 Task: Plan a trip to Rixensart, Belgium from 8th November, 2023 to 16th November, 2023 for 2 adults.1  bedroom having 1 bed and 1 bathroom. Property type can be hotel. Amenities needed are: heating. Booking option can be shelf check-in. Look for 3 properties as per requirement.
Action: Mouse moved to (570, 82)
Screenshot: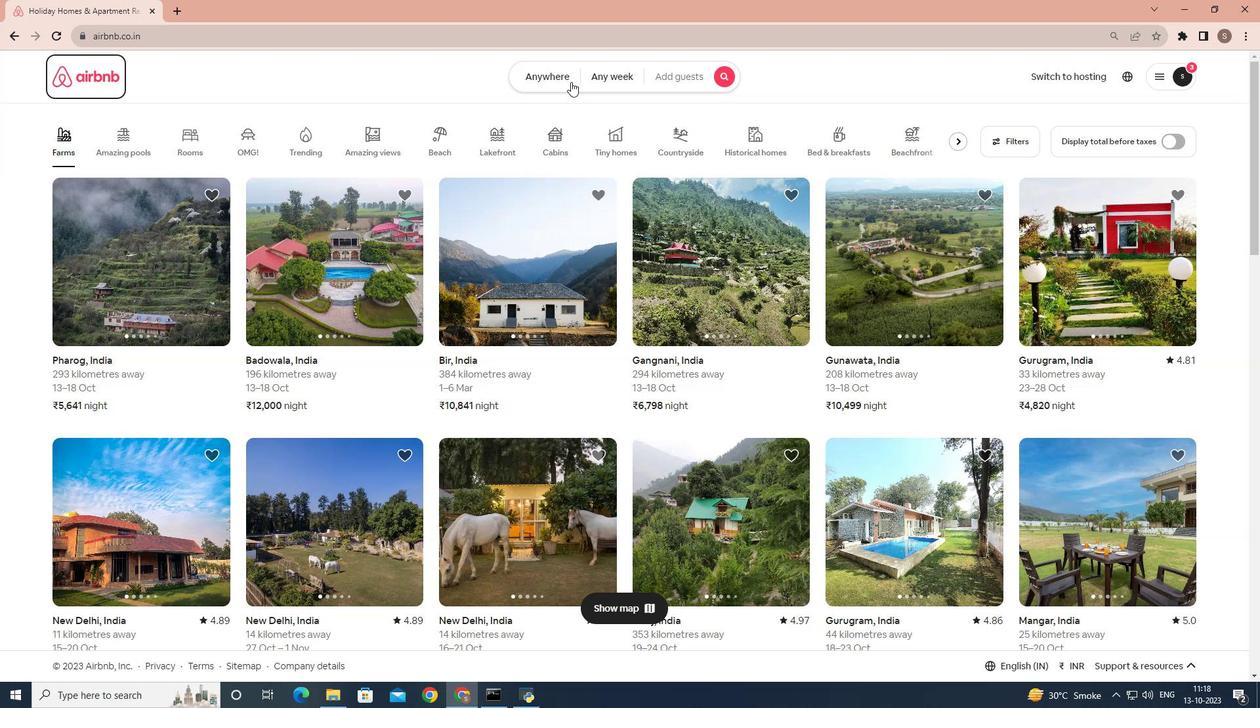 
Action: Mouse pressed left at (570, 82)
Screenshot: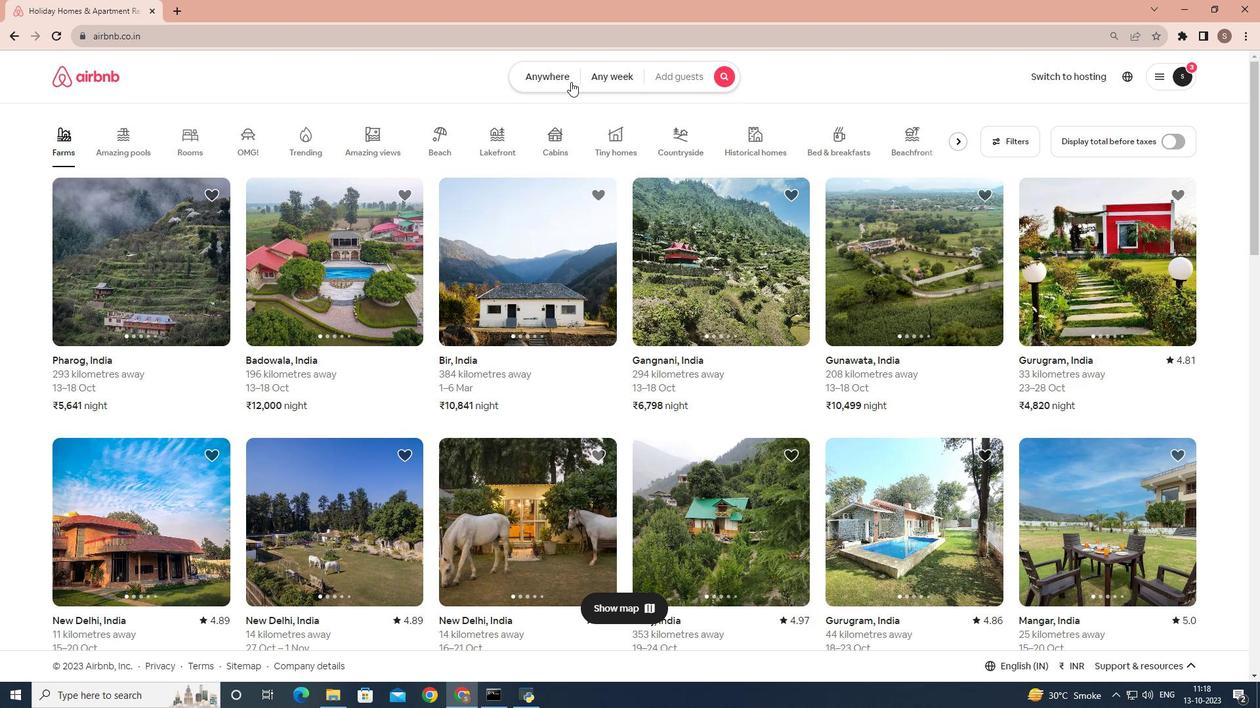 
Action: Mouse moved to (465, 126)
Screenshot: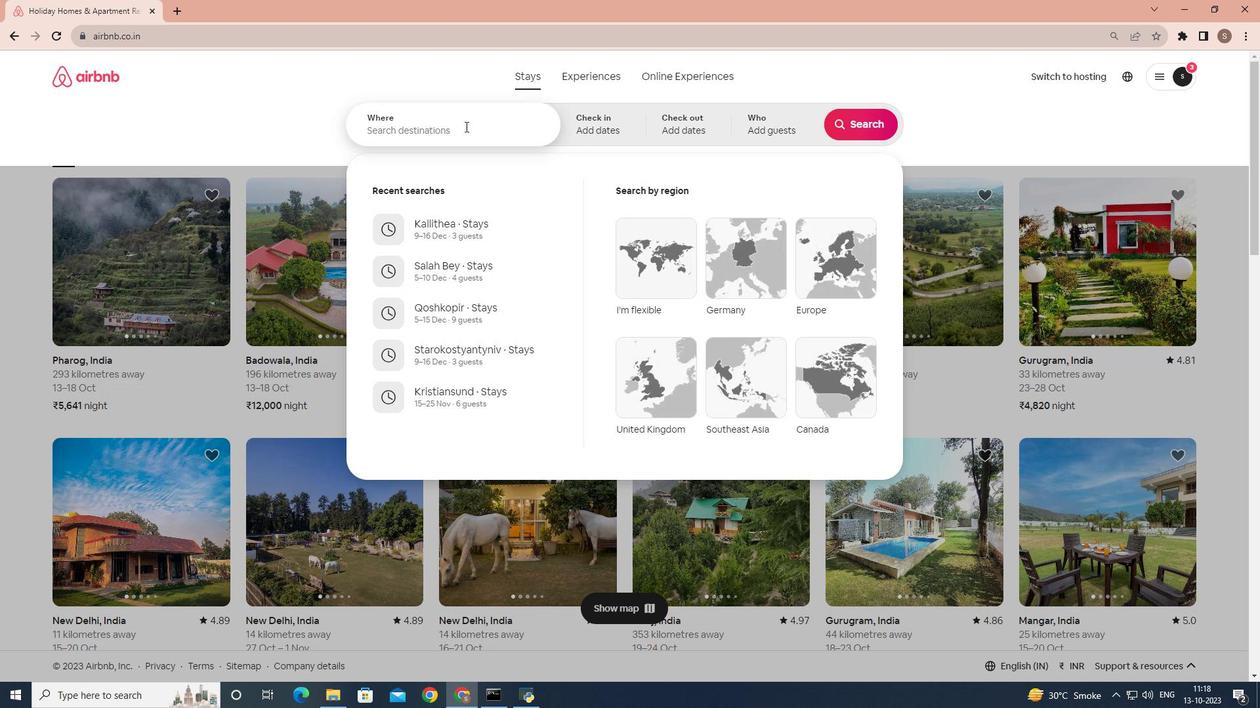 
Action: Mouse pressed left at (465, 126)
Screenshot: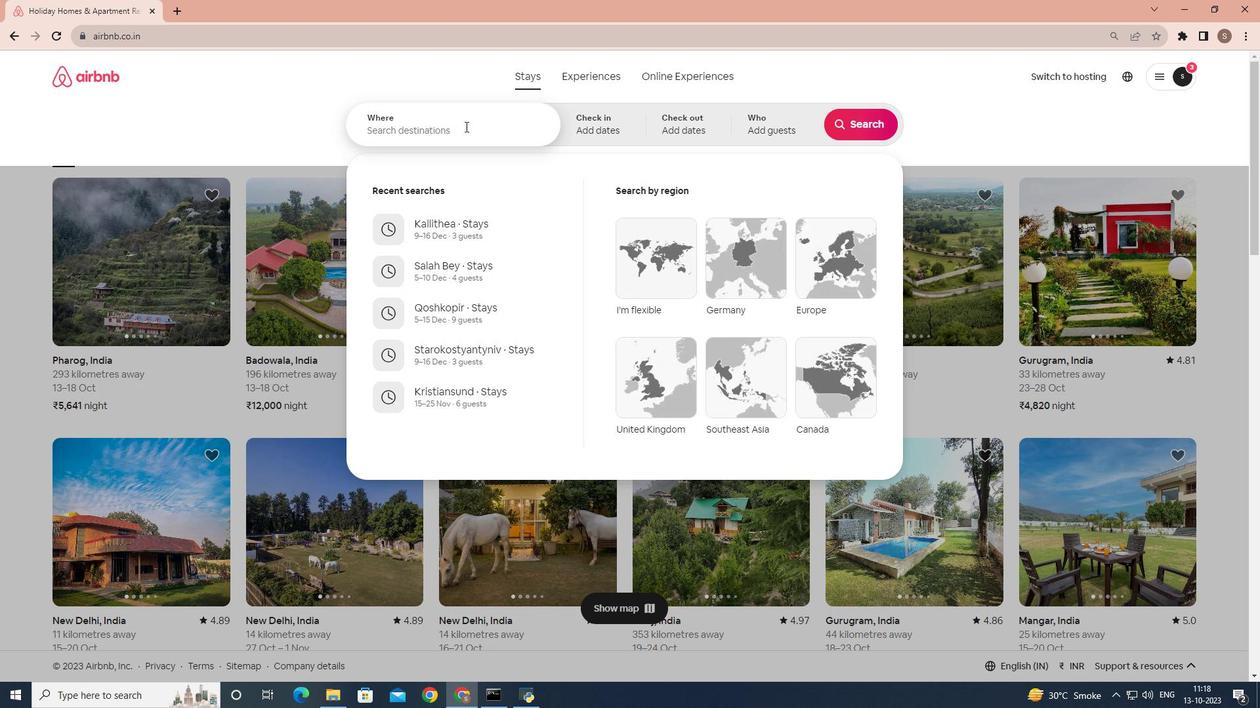 
Action: Key pressed <Key.shift>Rixensart,<Key.space><Key.shift>Belgium
Screenshot: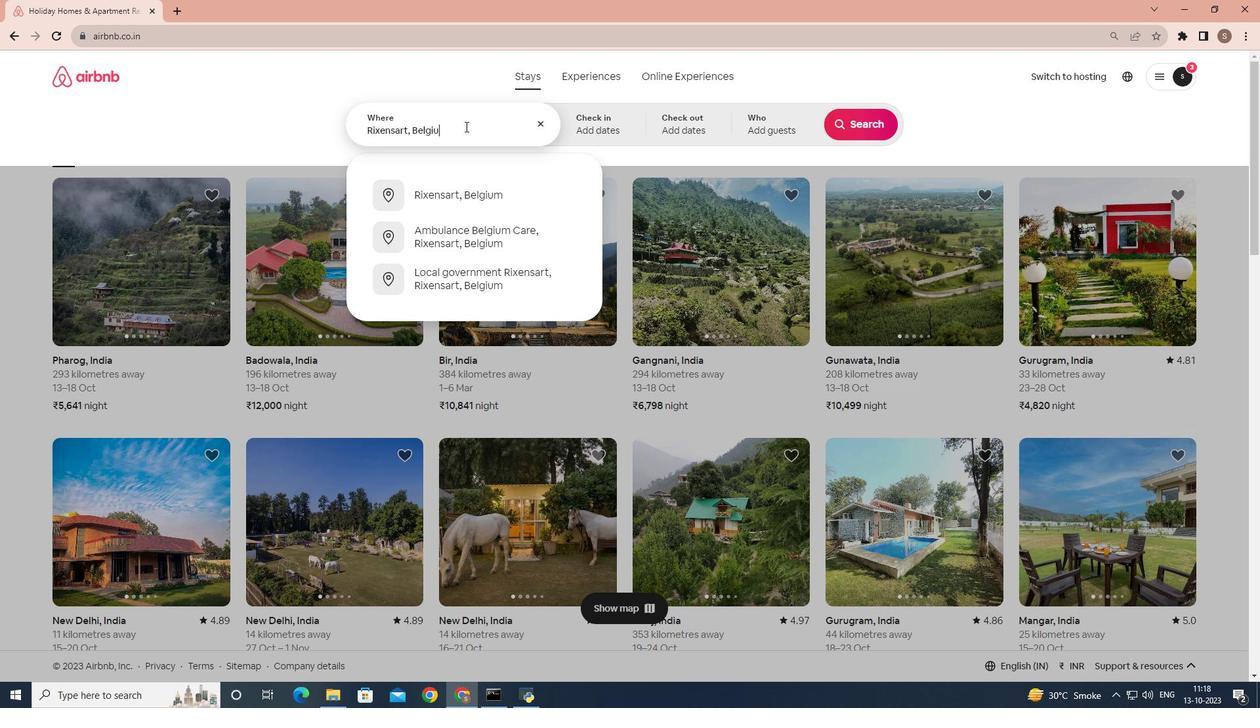
Action: Mouse moved to (492, 194)
Screenshot: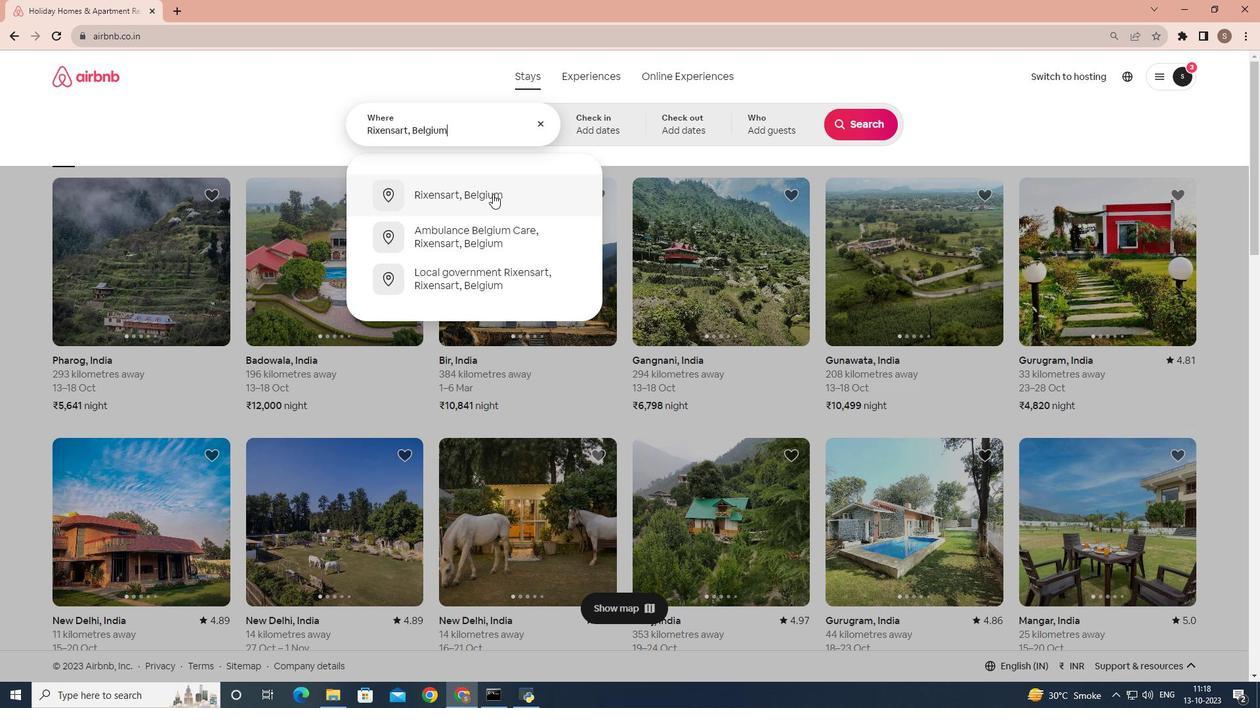 
Action: Mouse pressed left at (492, 194)
Screenshot: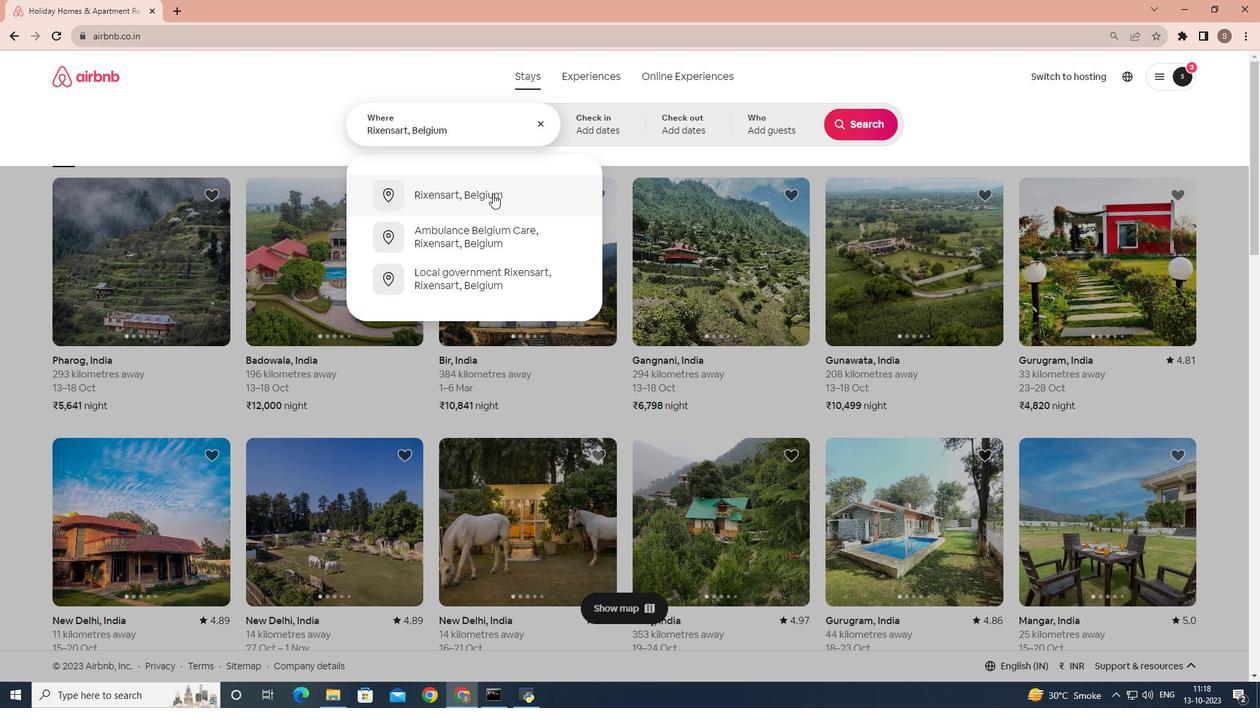 
Action: Mouse moved to (744, 310)
Screenshot: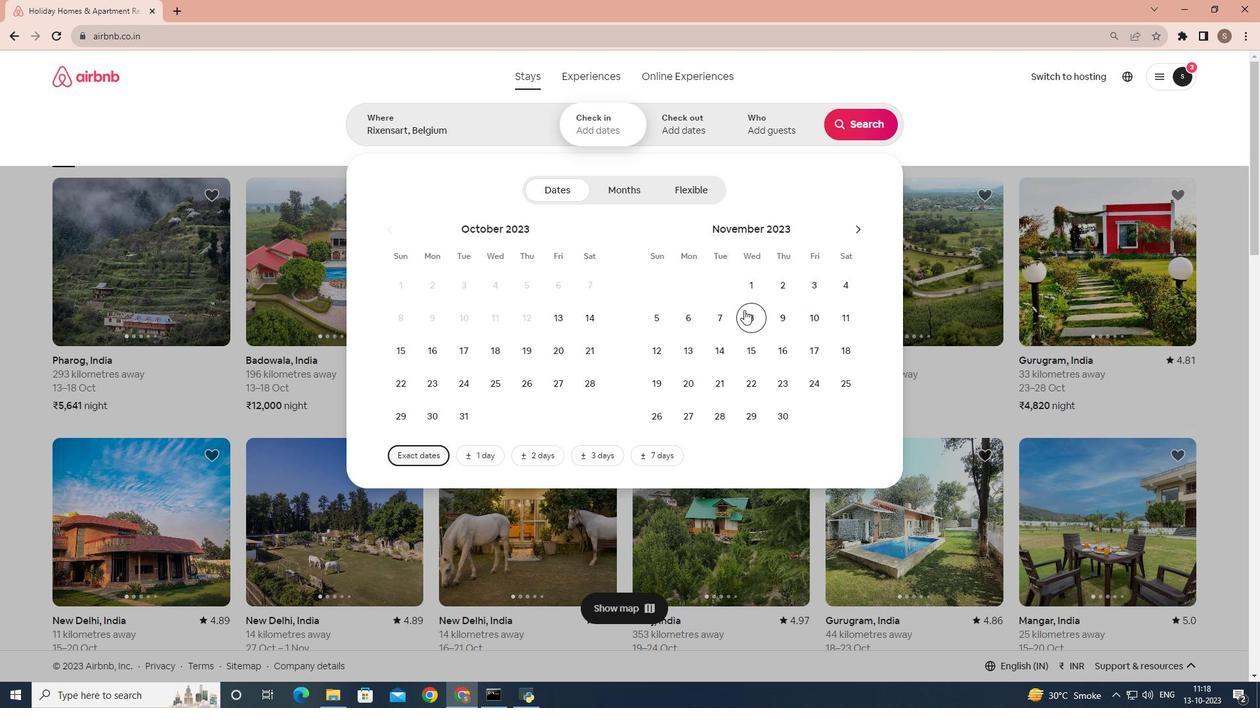 
Action: Mouse pressed left at (744, 310)
Screenshot: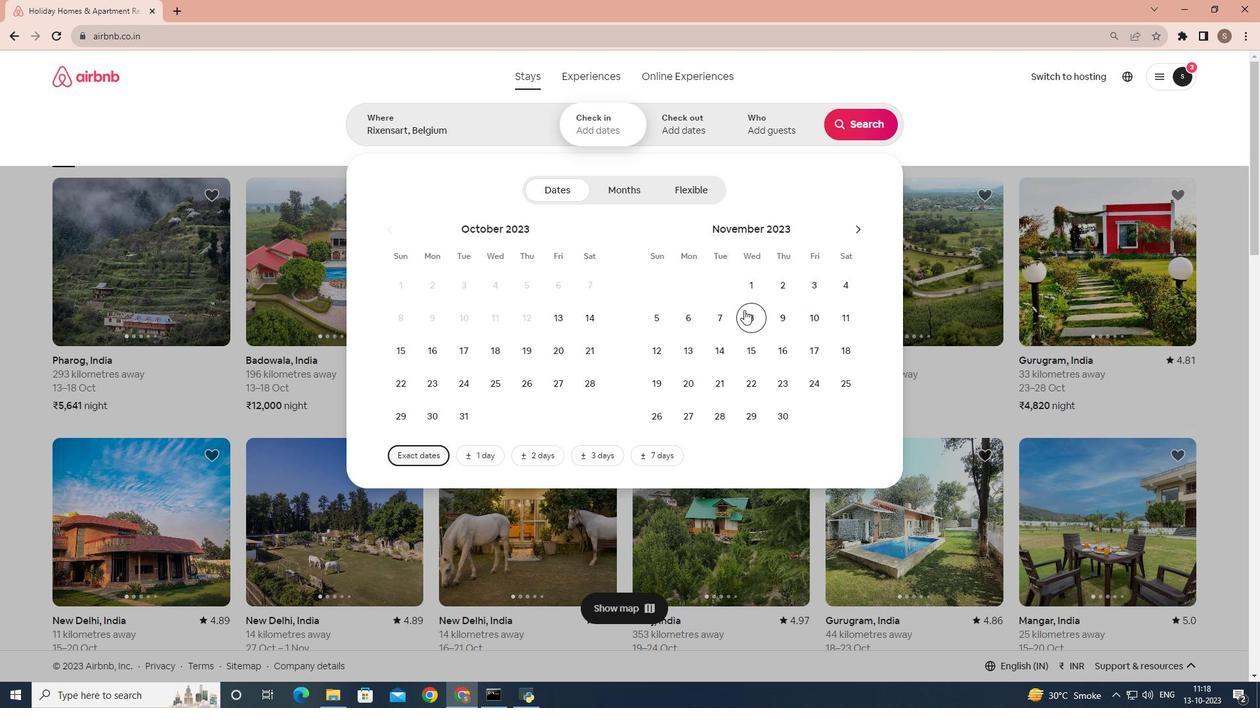 
Action: Mouse moved to (786, 350)
Screenshot: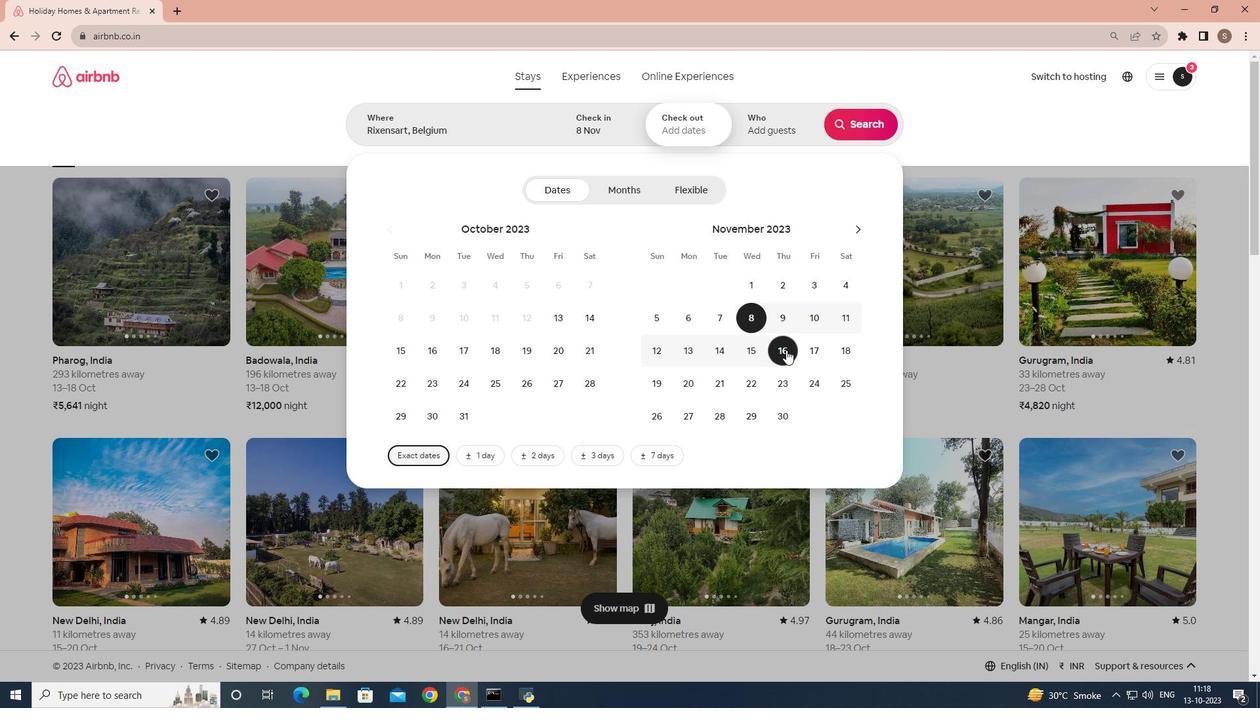 
Action: Mouse pressed left at (786, 350)
Screenshot: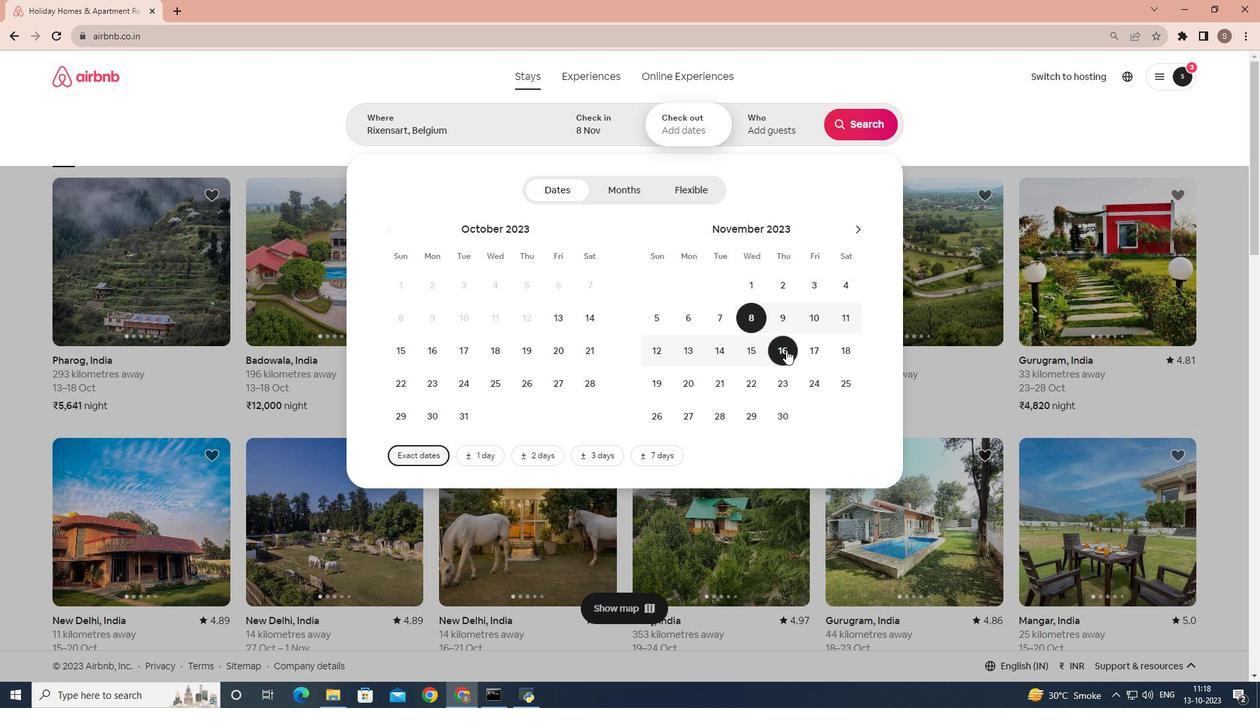 
Action: Mouse moved to (759, 124)
Screenshot: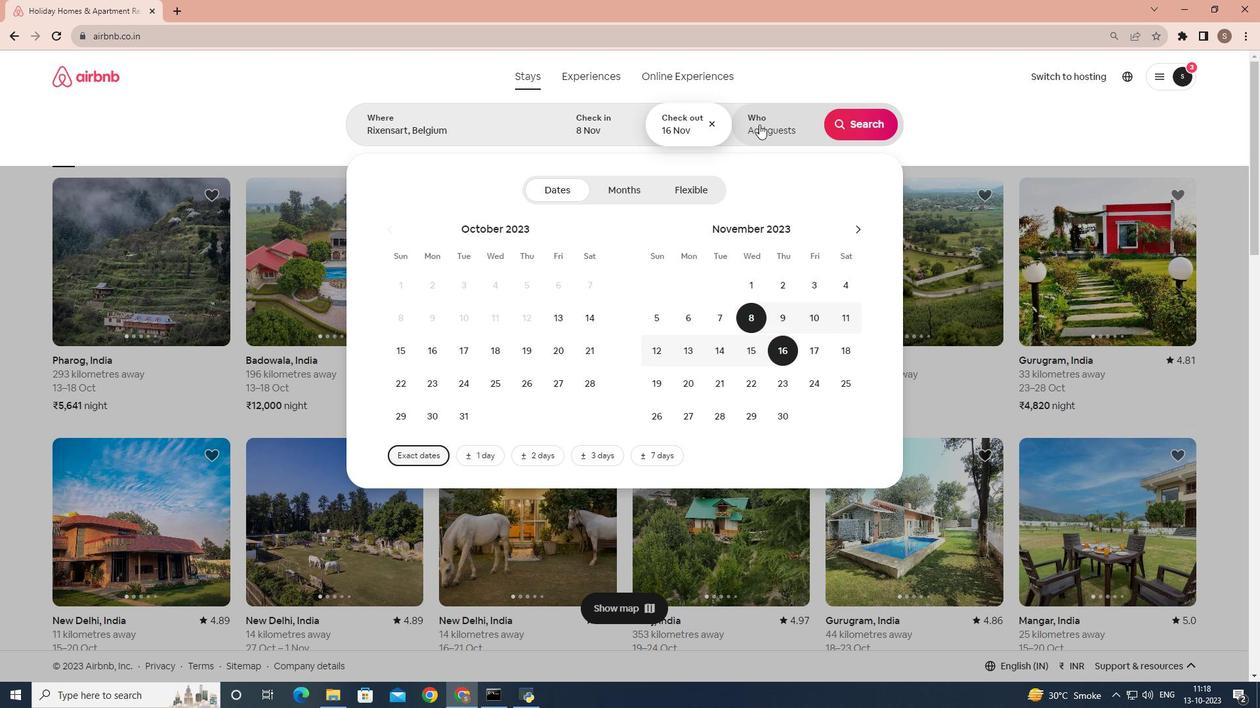 
Action: Mouse pressed left at (759, 124)
Screenshot: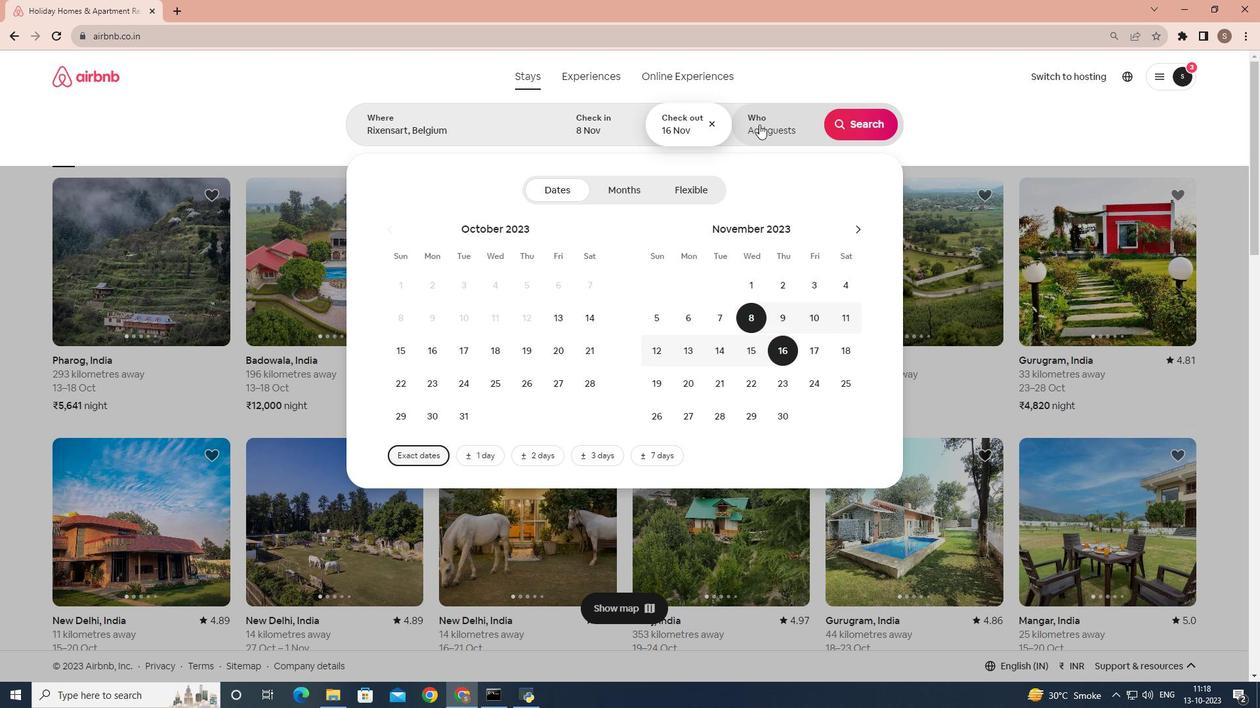 
Action: Mouse moved to (862, 191)
Screenshot: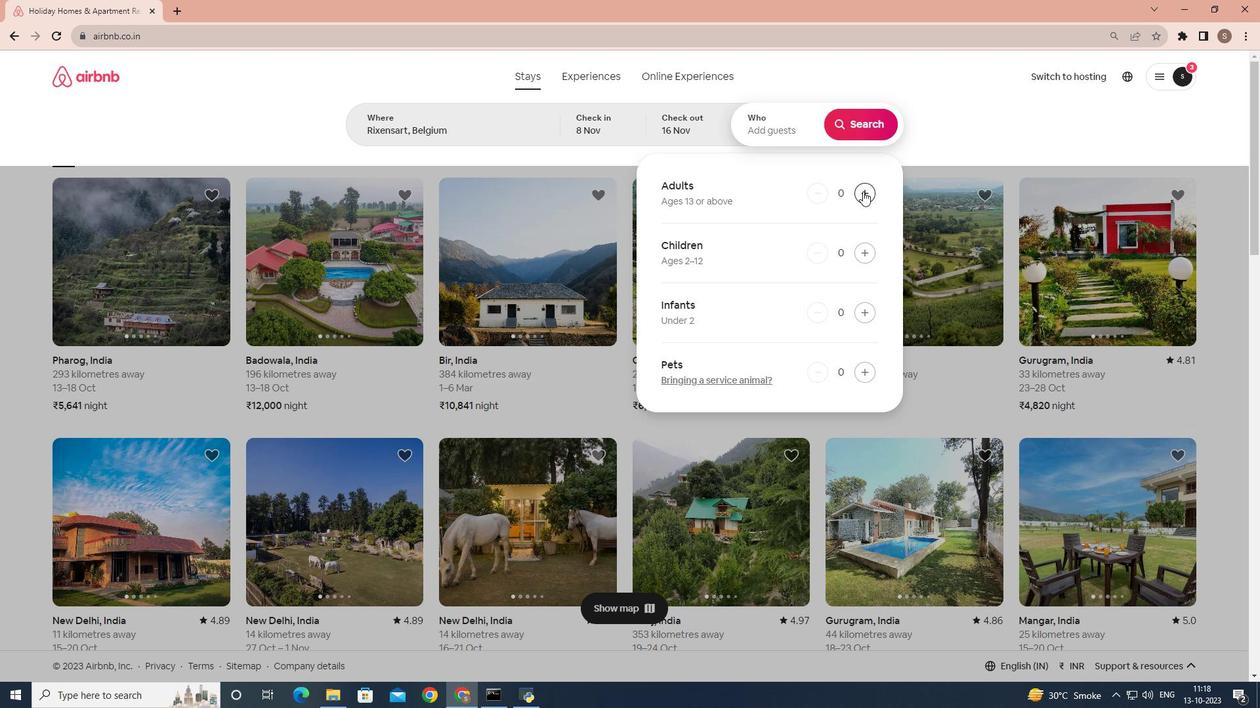 
Action: Mouse pressed left at (862, 191)
Screenshot: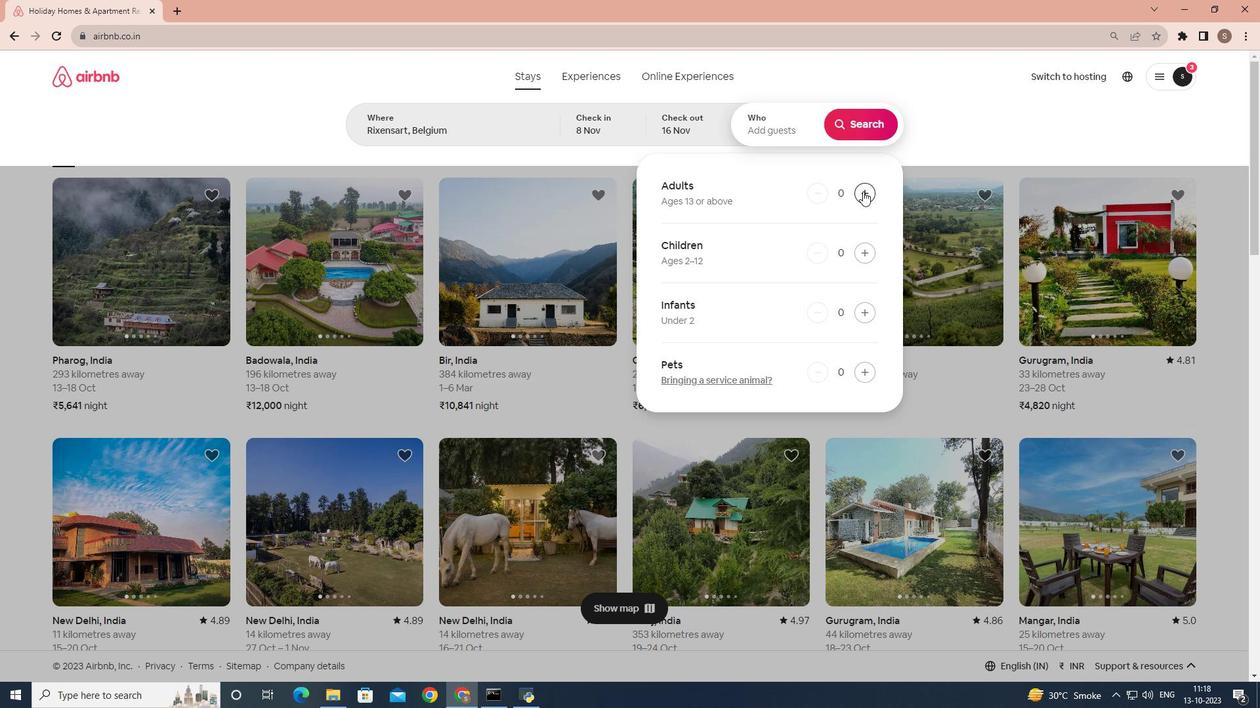
Action: Mouse pressed left at (862, 191)
Screenshot: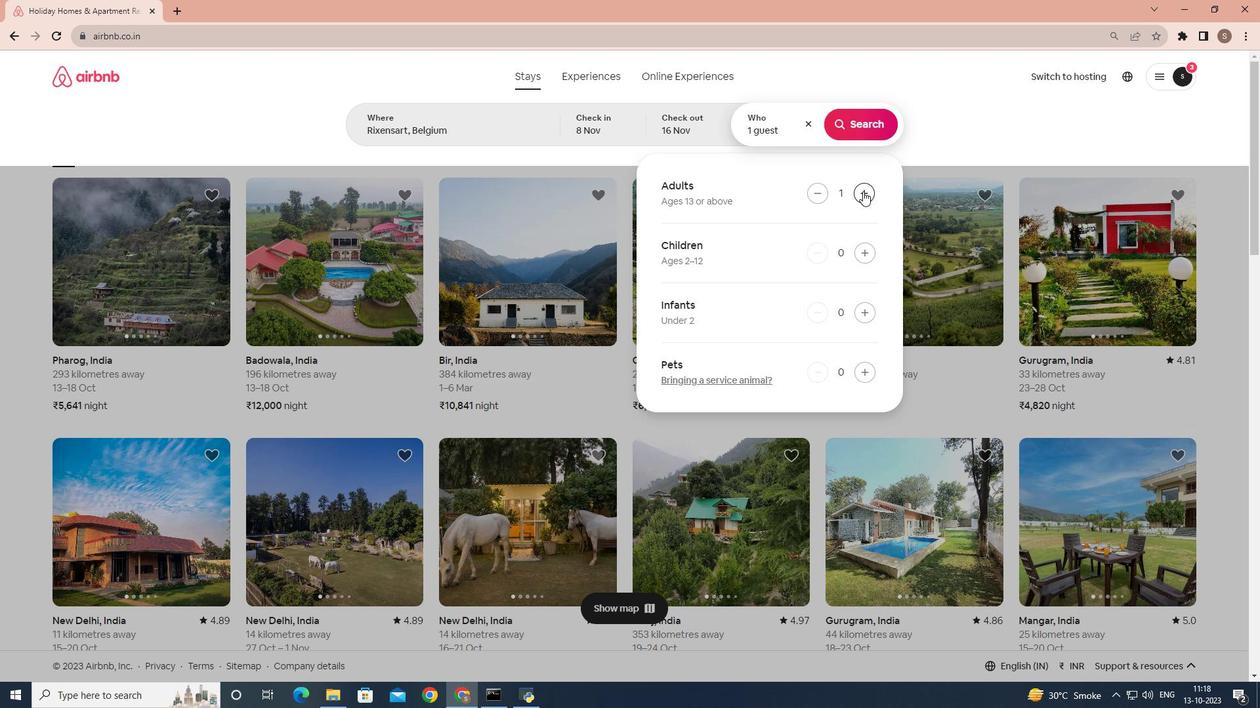 
Action: Mouse moved to (861, 123)
Screenshot: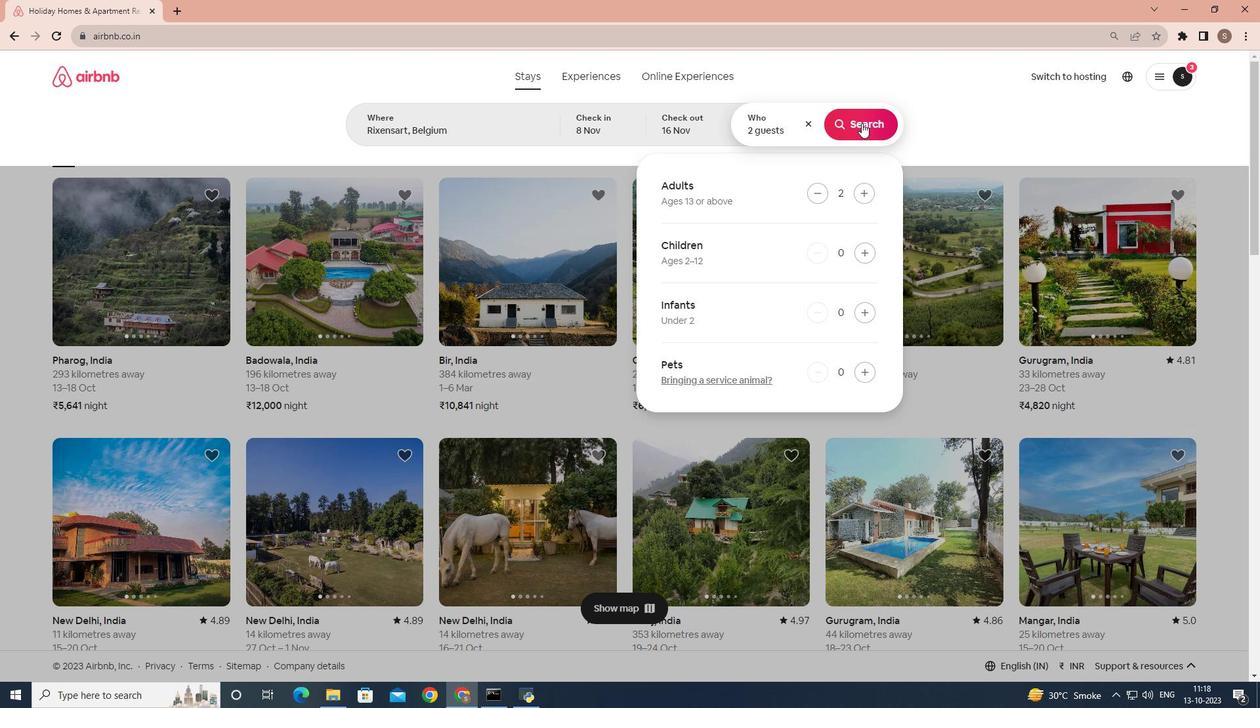 
Action: Mouse pressed left at (861, 123)
Screenshot: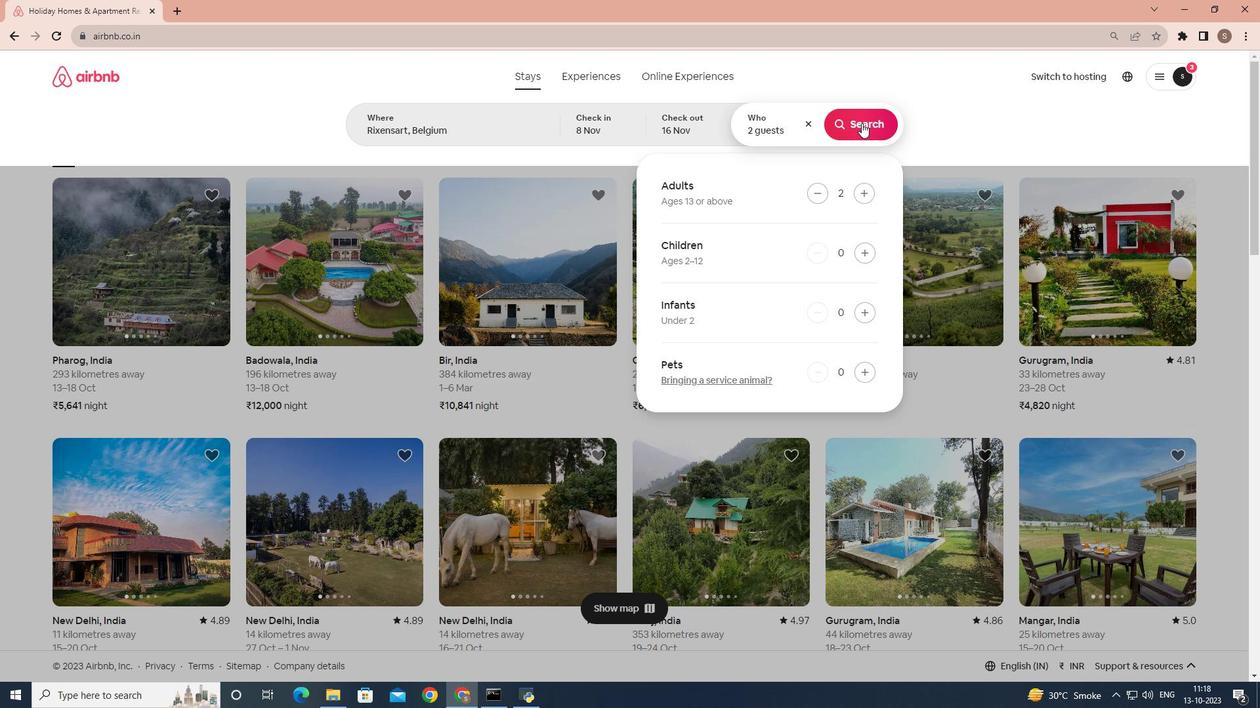 
Action: Mouse moved to (1023, 122)
Screenshot: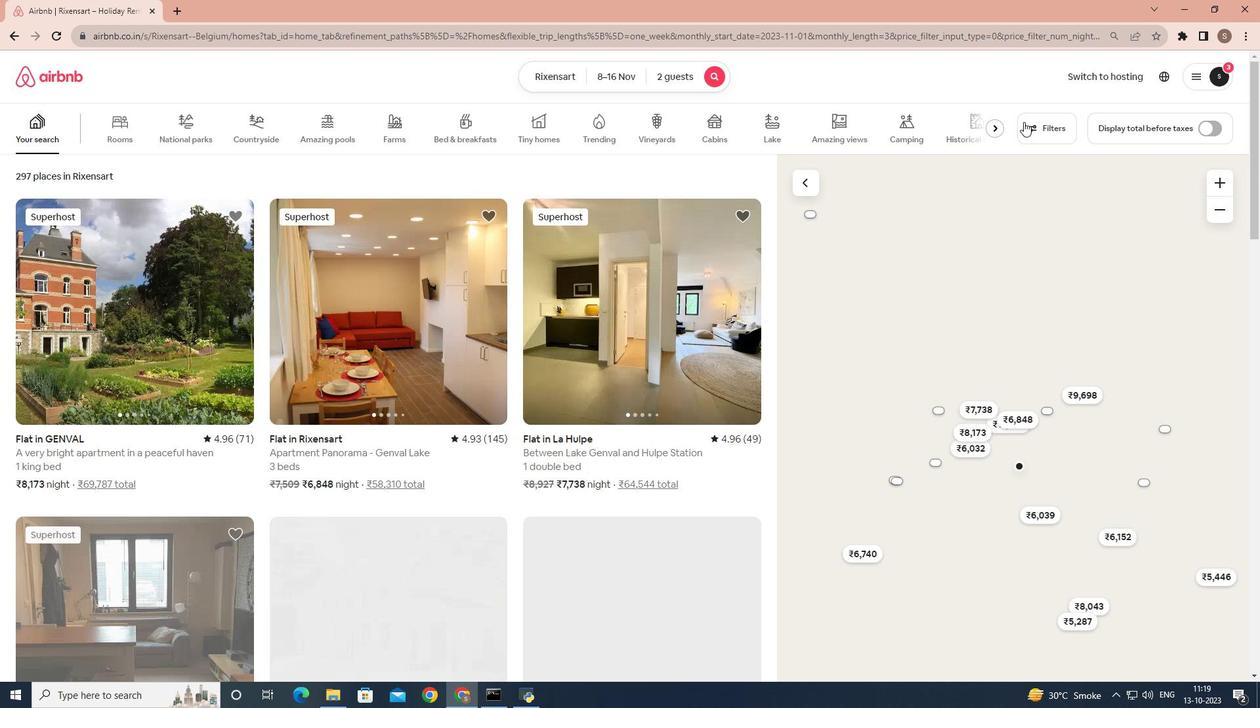
Action: Mouse pressed left at (1023, 122)
Screenshot: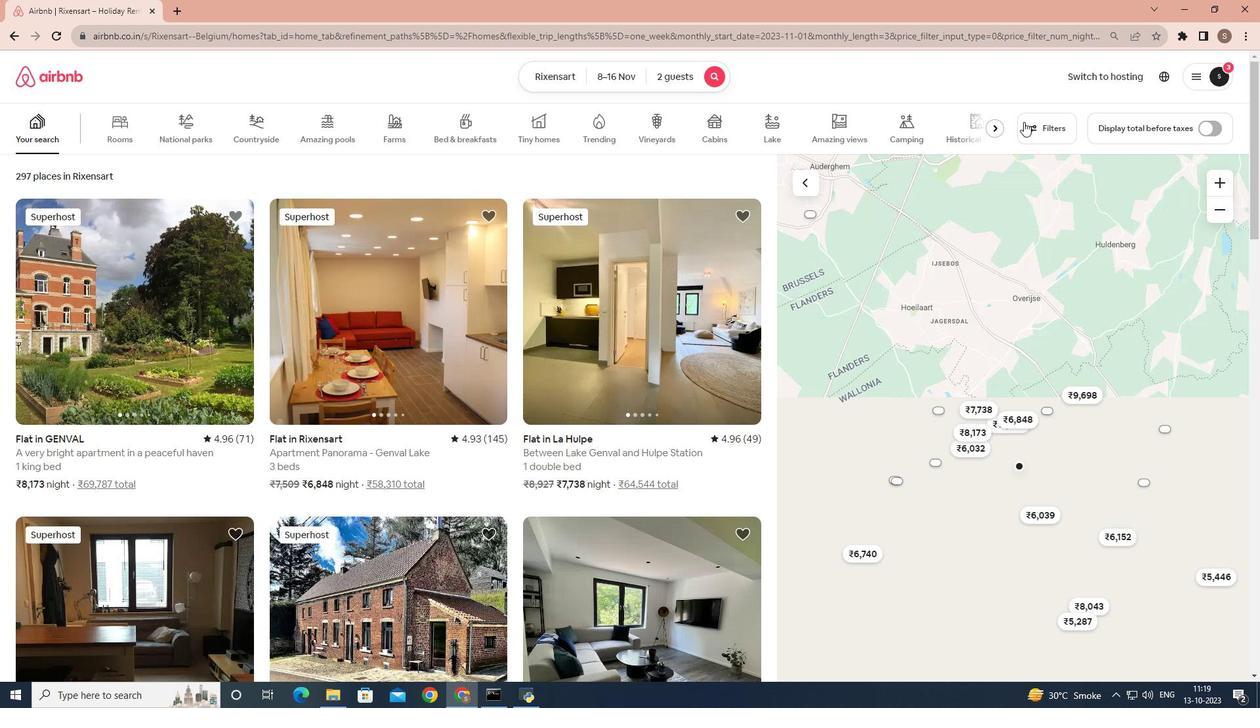 
Action: Mouse moved to (689, 331)
Screenshot: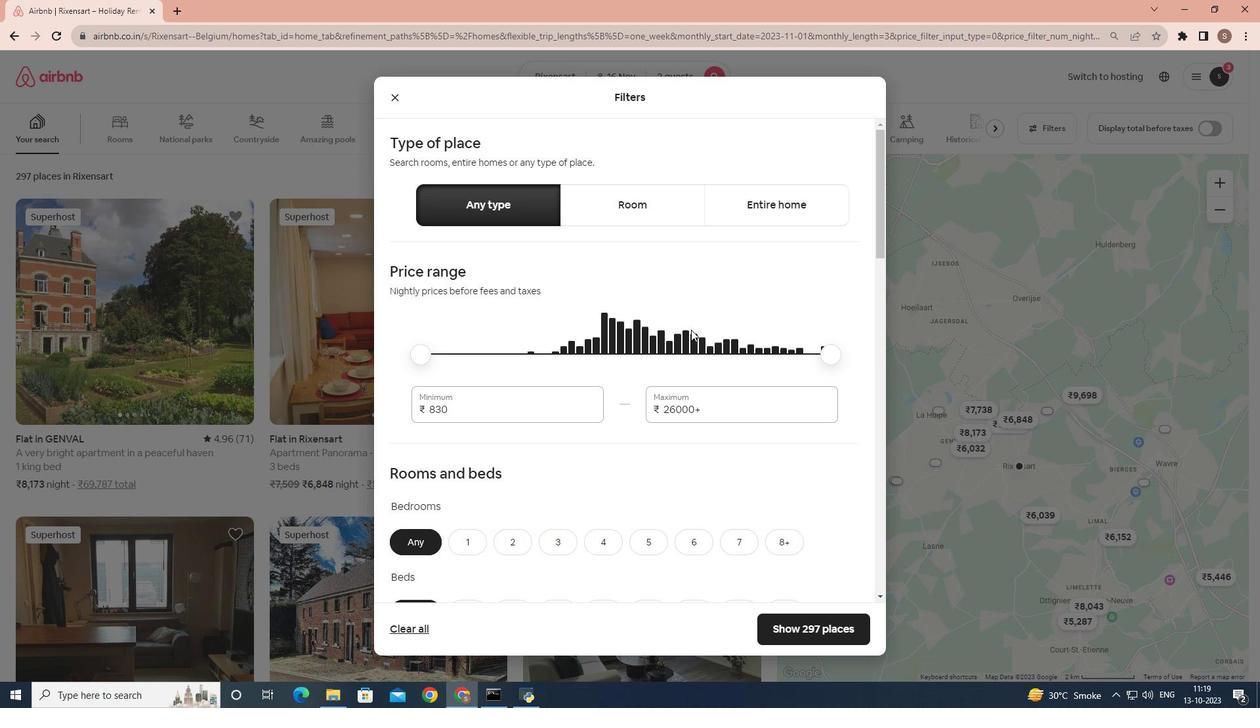 
Action: Mouse scrolled (689, 330) with delta (0, 0)
Screenshot: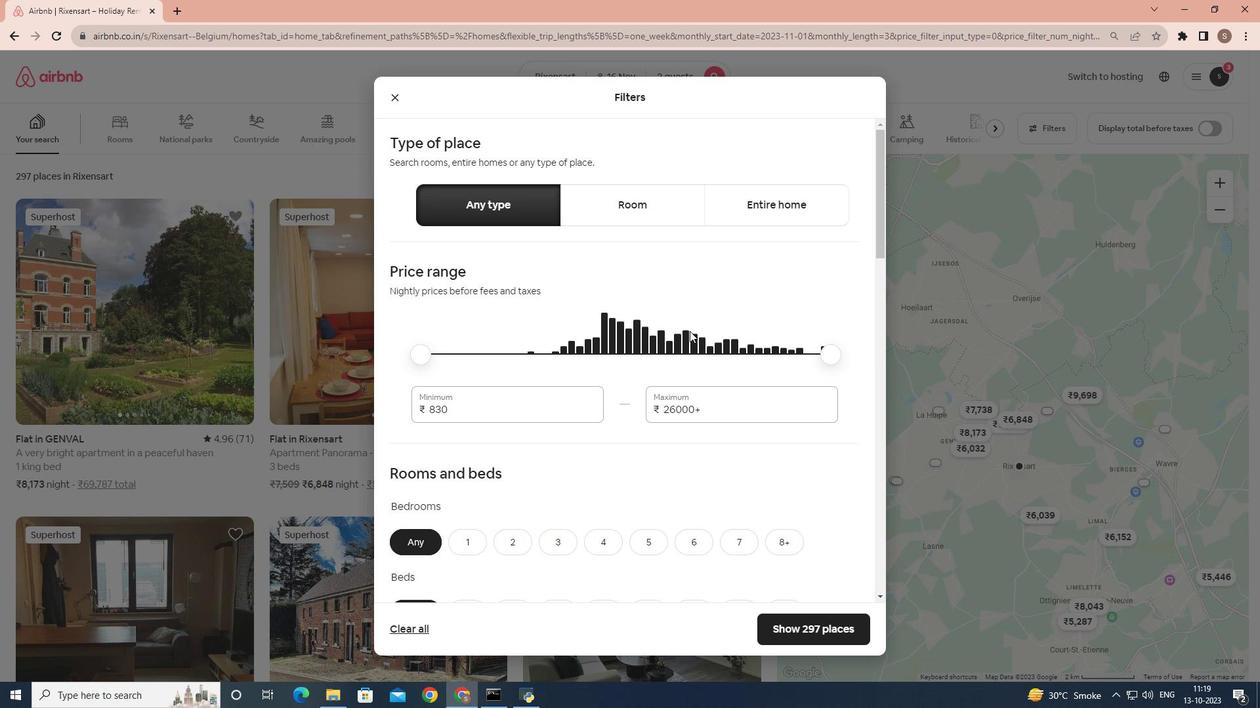 
Action: Mouse moved to (688, 334)
Screenshot: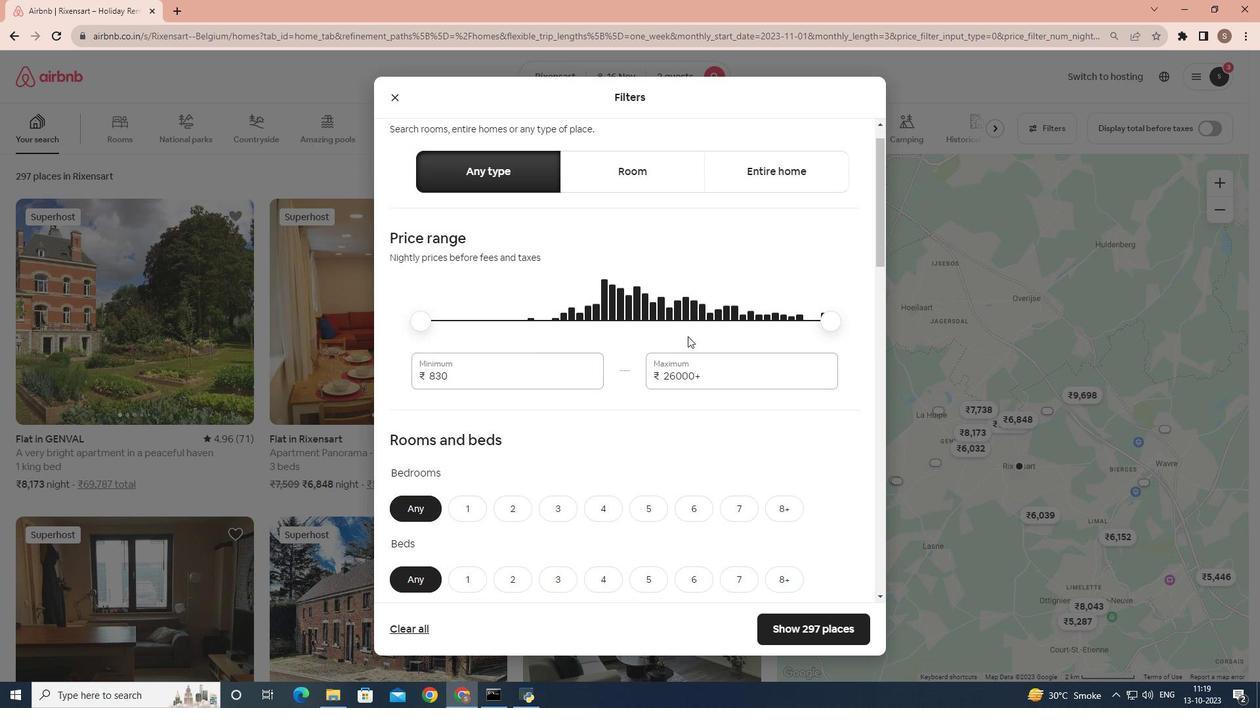 
Action: Mouse scrolled (688, 333) with delta (0, 0)
Screenshot: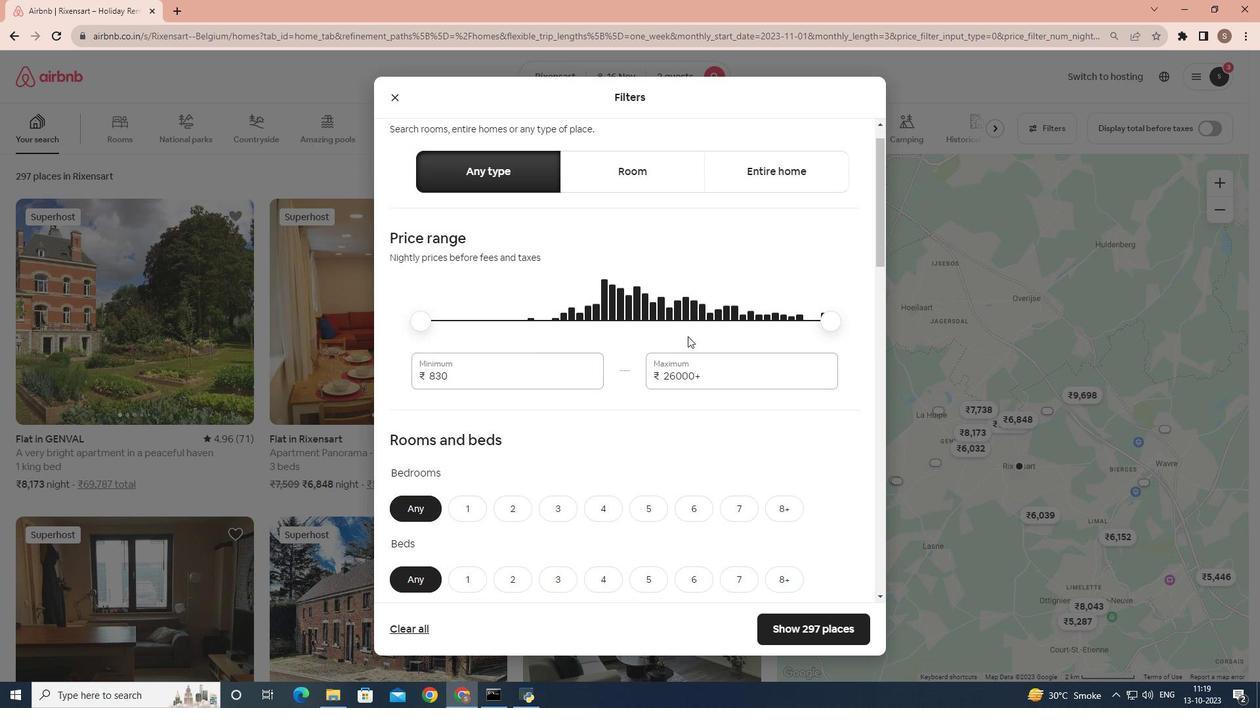 
Action: Mouse moved to (474, 408)
Screenshot: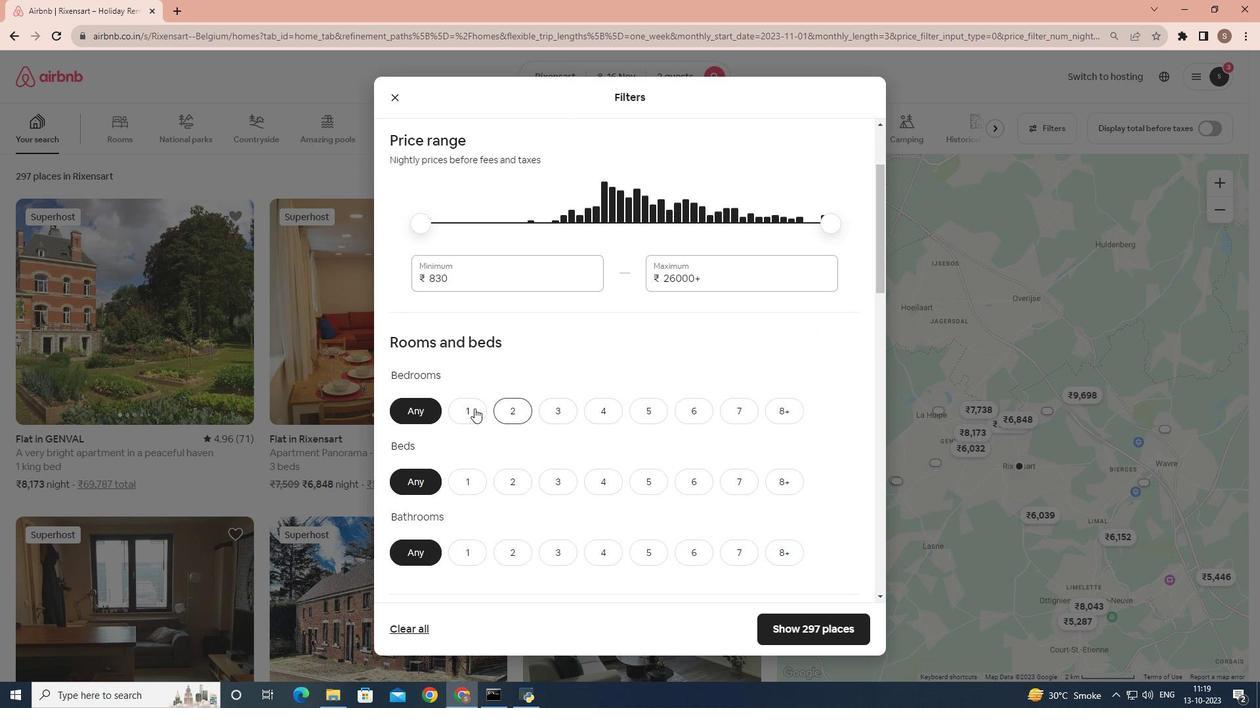 
Action: Mouse pressed left at (474, 408)
Screenshot: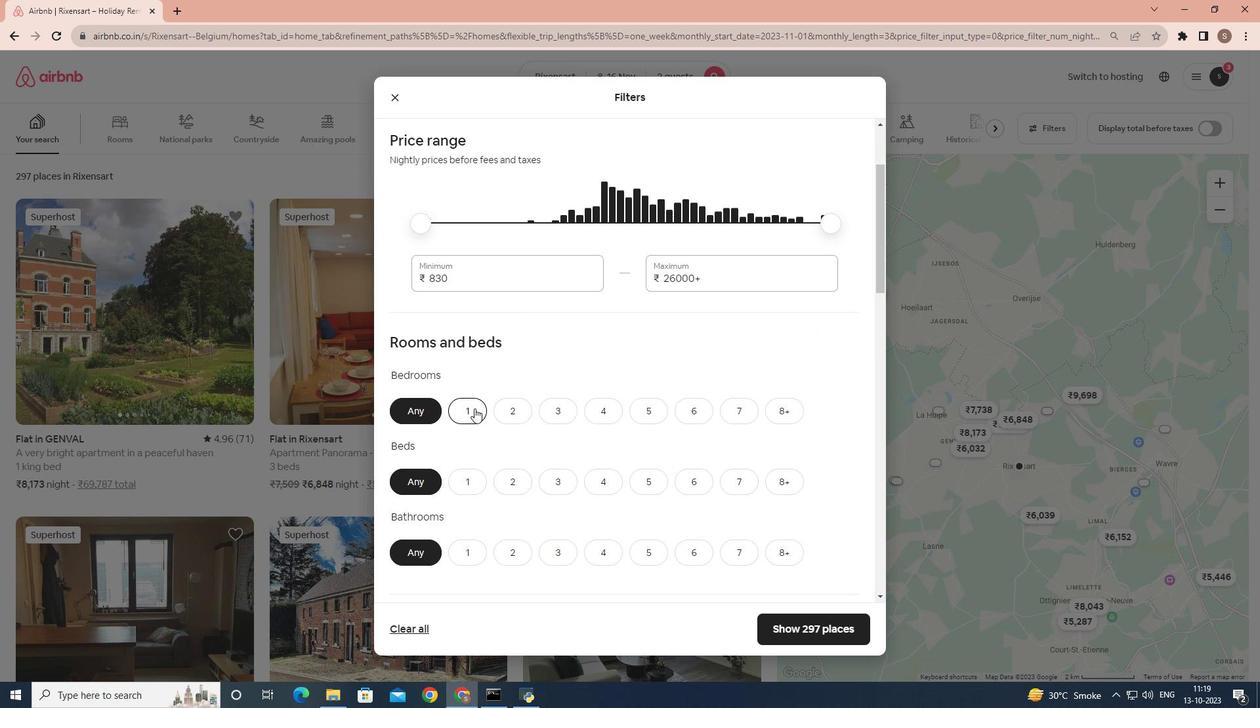 
Action: Mouse scrolled (474, 408) with delta (0, 0)
Screenshot: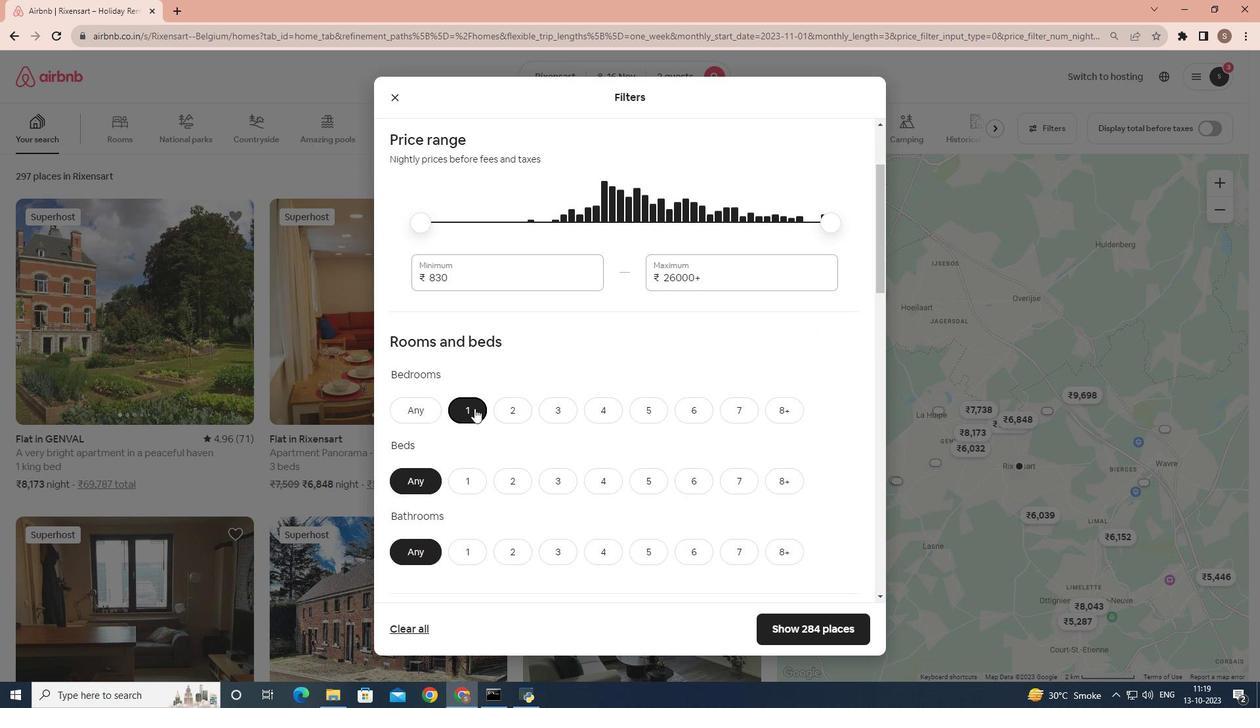 
Action: Mouse moved to (459, 420)
Screenshot: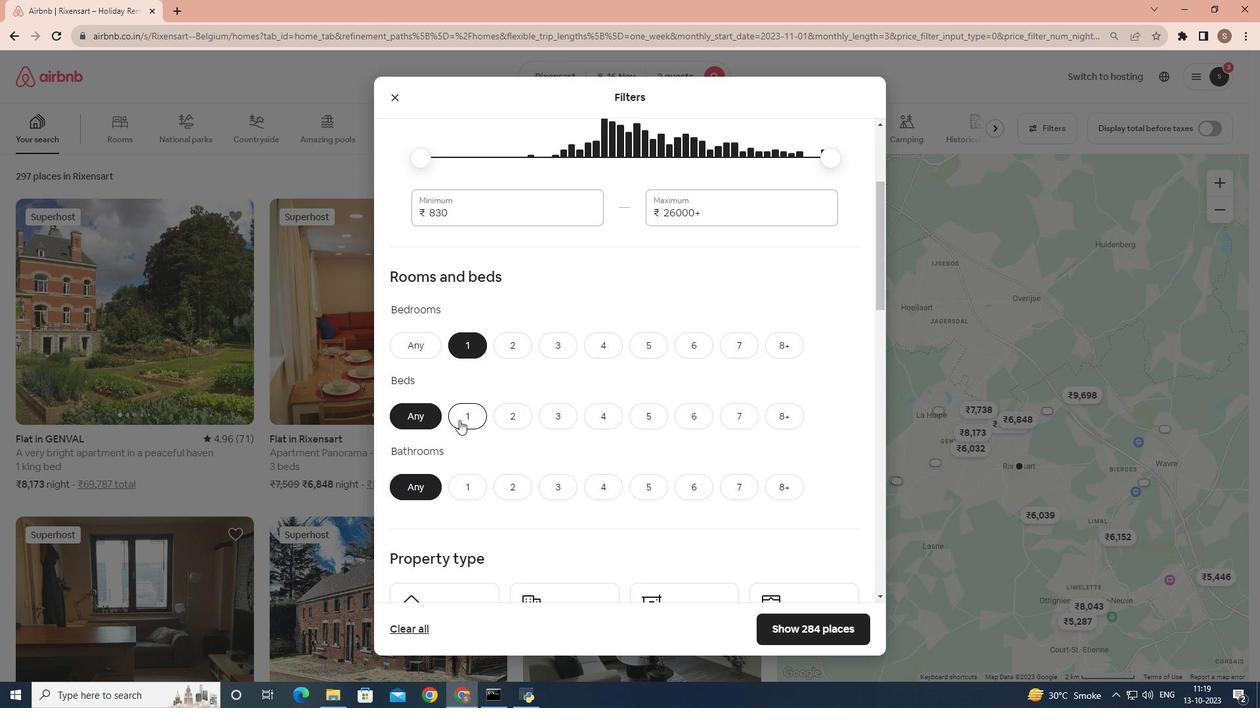 
Action: Mouse pressed left at (459, 420)
Screenshot: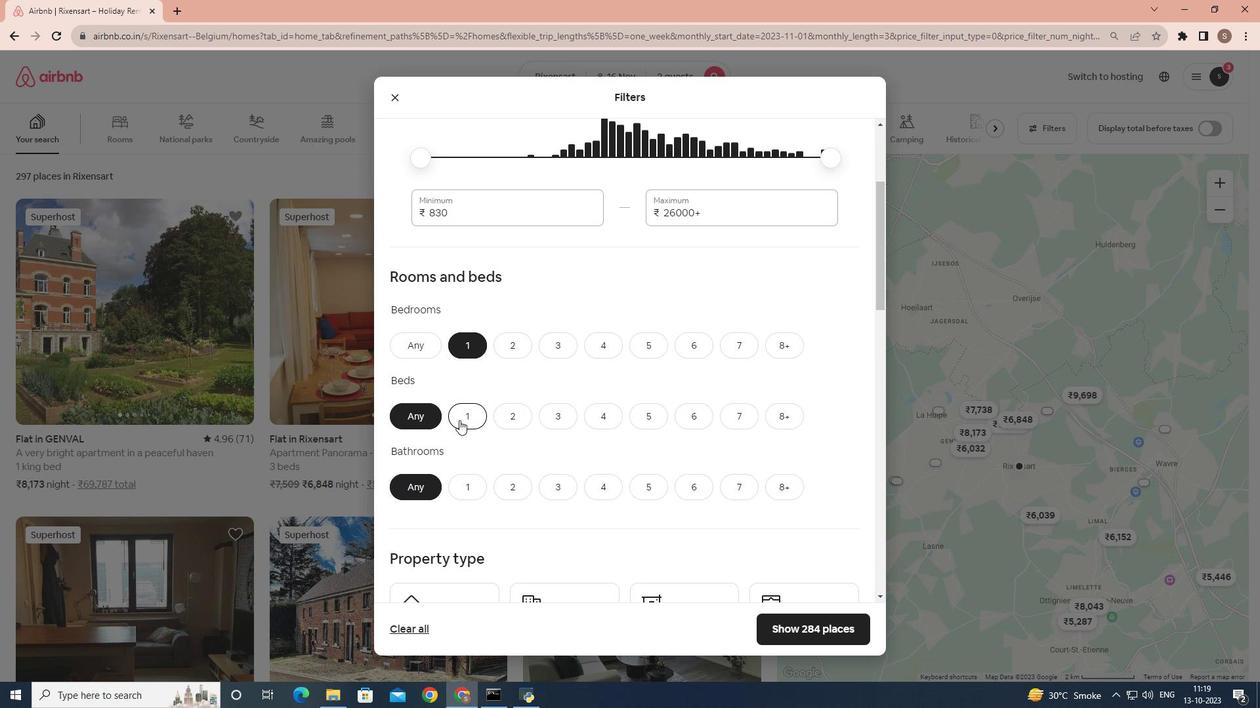 
Action: Mouse scrolled (459, 420) with delta (0, 0)
Screenshot: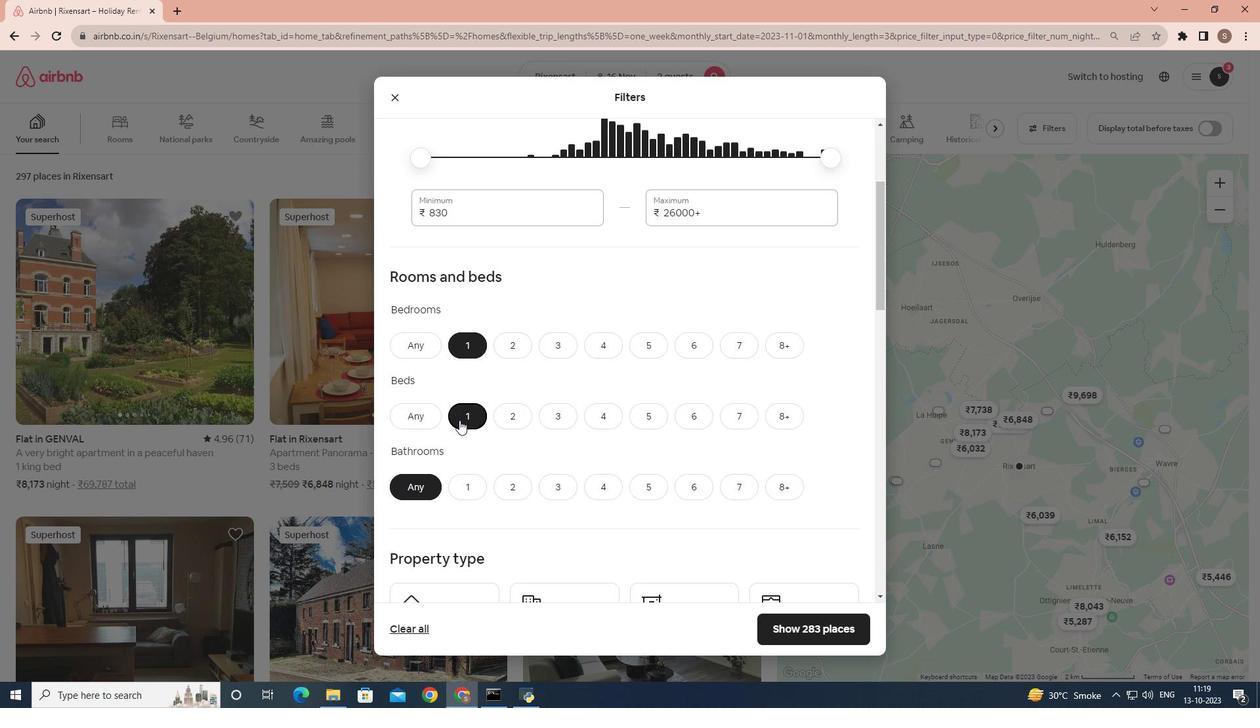 
Action: Mouse moved to (468, 417)
Screenshot: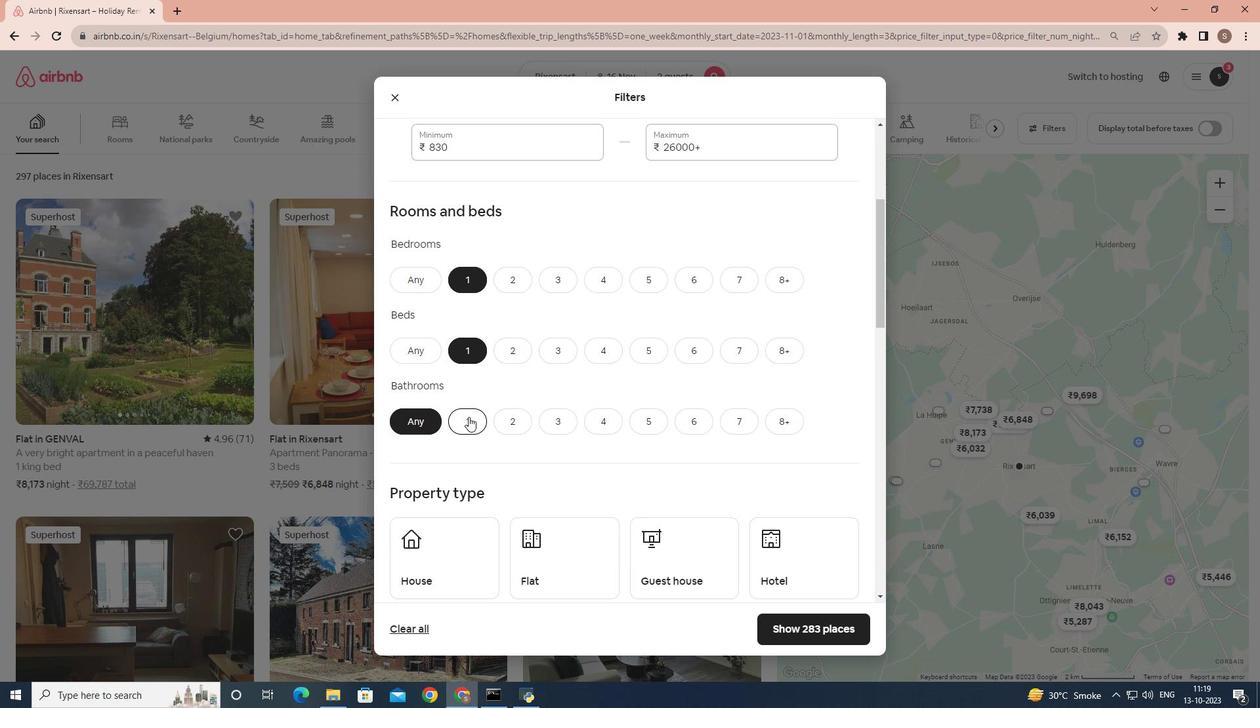 
Action: Mouse pressed left at (468, 417)
Screenshot: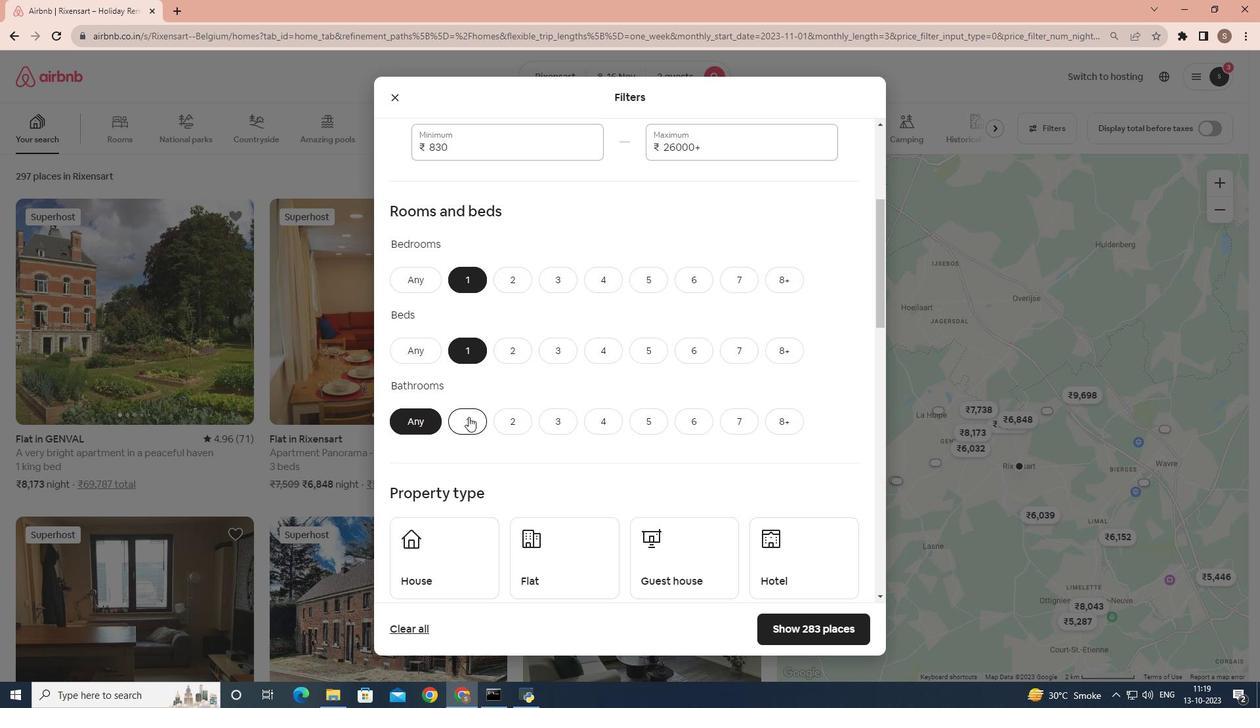 
Action: Mouse moved to (517, 402)
Screenshot: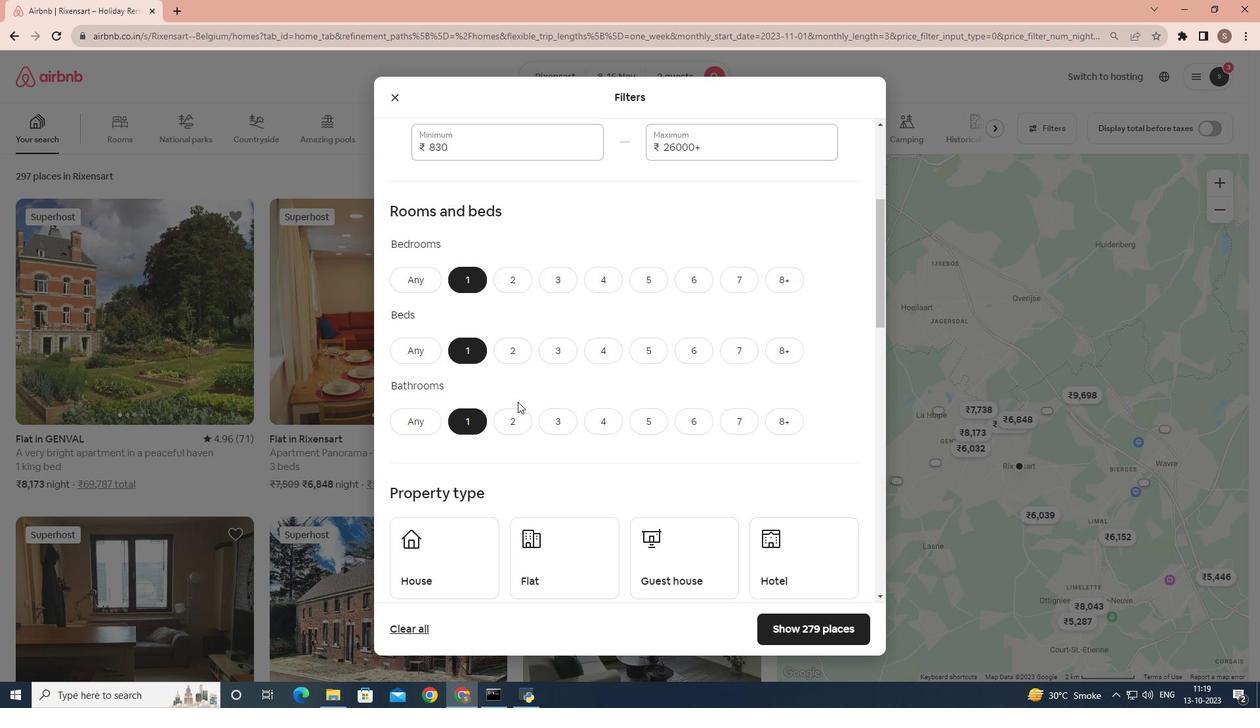 
Action: Mouse scrolled (517, 401) with delta (0, 0)
Screenshot: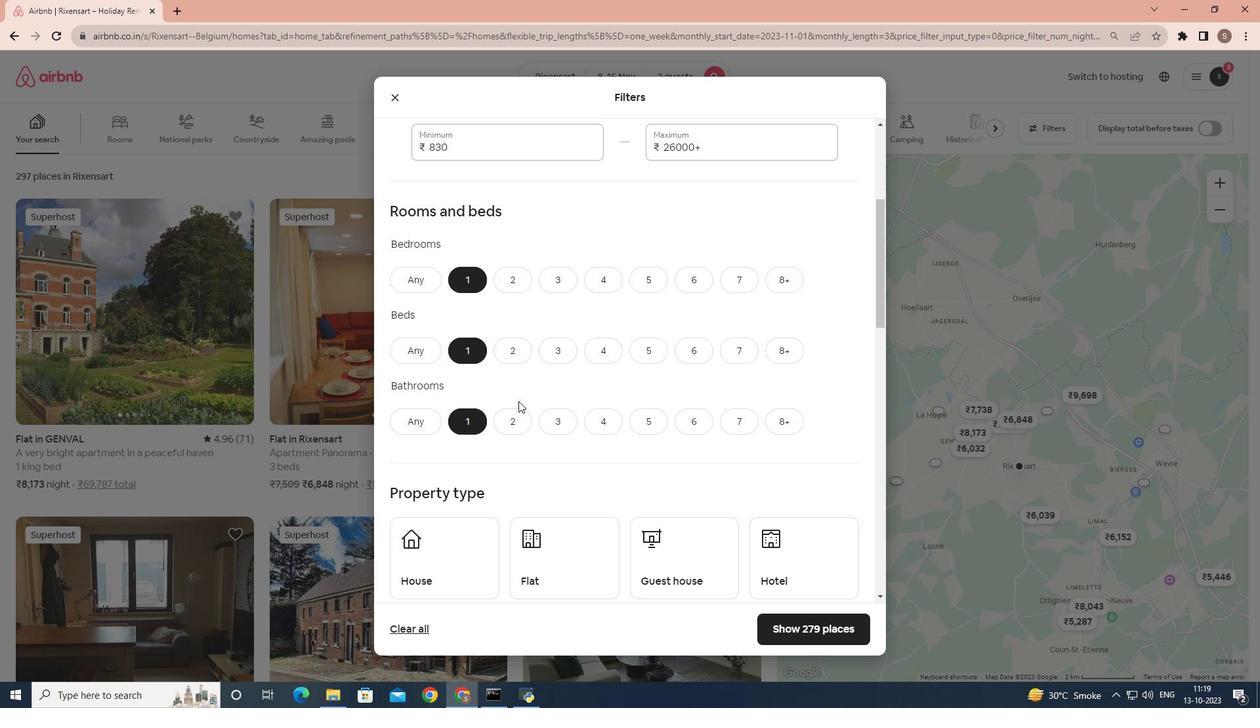 
Action: Mouse moved to (519, 401)
Screenshot: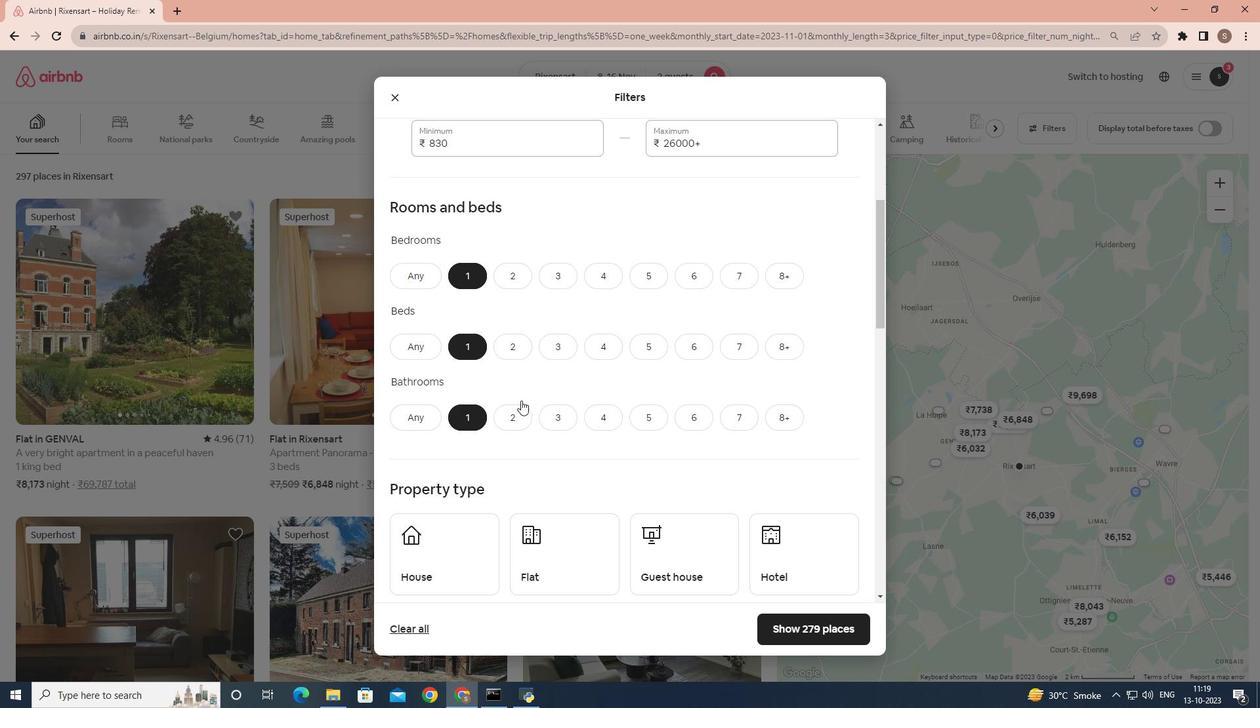
Action: Mouse scrolled (519, 400) with delta (0, 0)
Screenshot: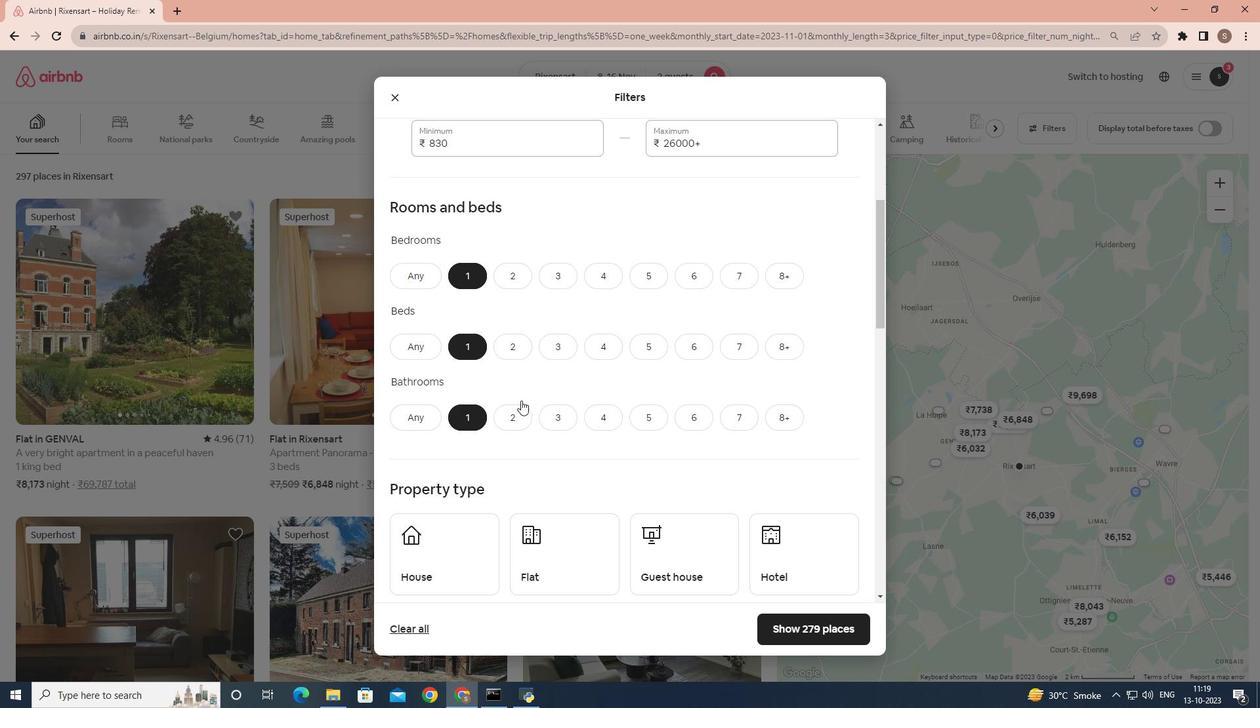 
Action: Mouse moved to (790, 416)
Screenshot: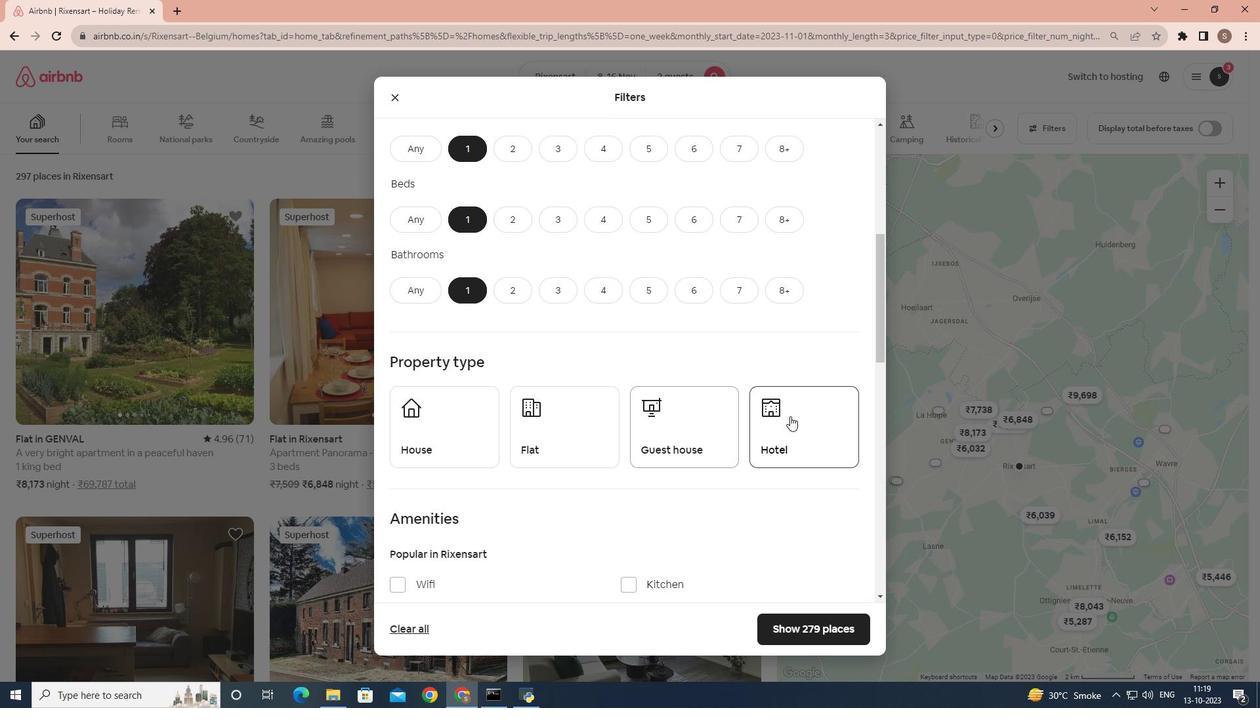 
Action: Mouse pressed left at (790, 416)
Screenshot: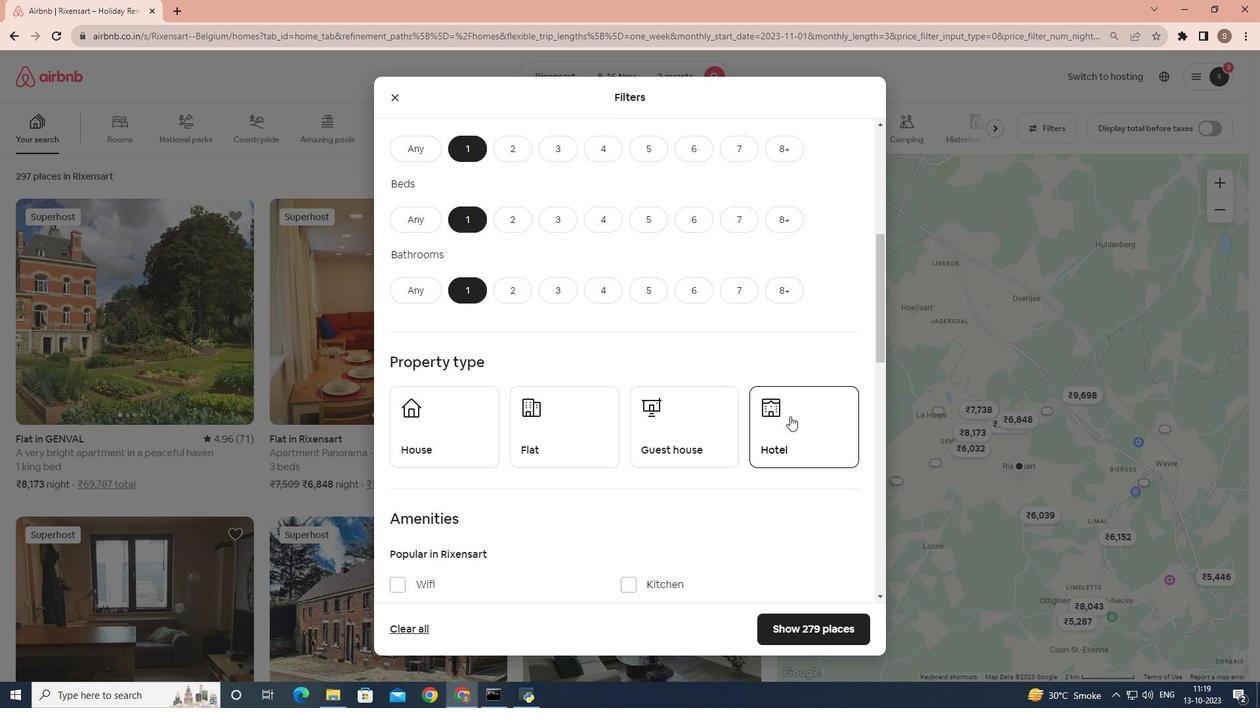 
Action: Mouse moved to (616, 426)
Screenshot: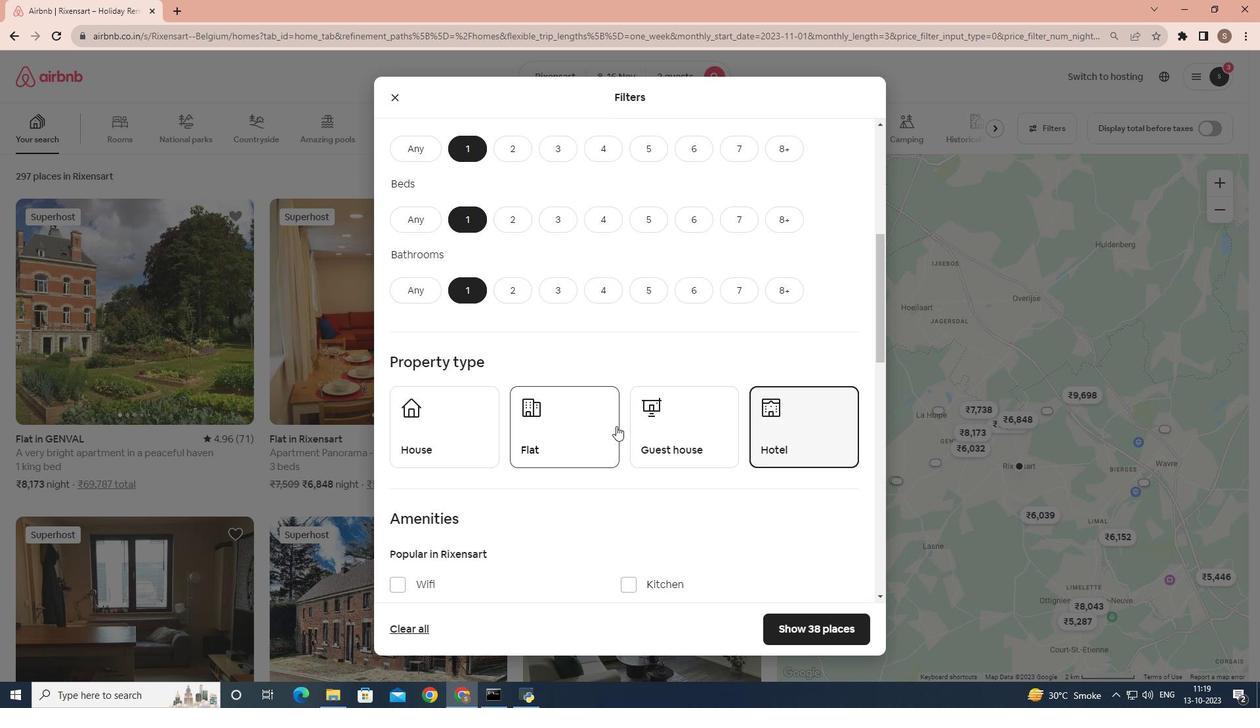 
Action: Mouse scrolled (616, 425) with delta (0, 0)
Screenshot: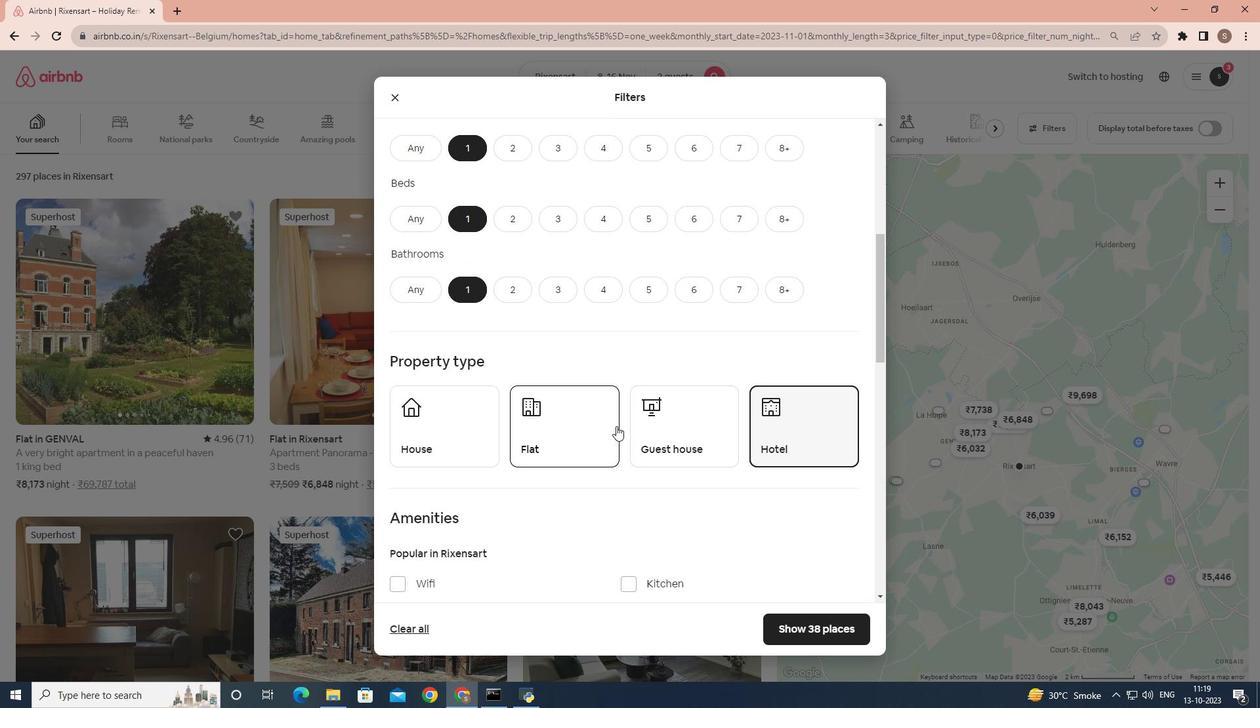 
Action: Mouse moved to (615, 425)
Screenshot: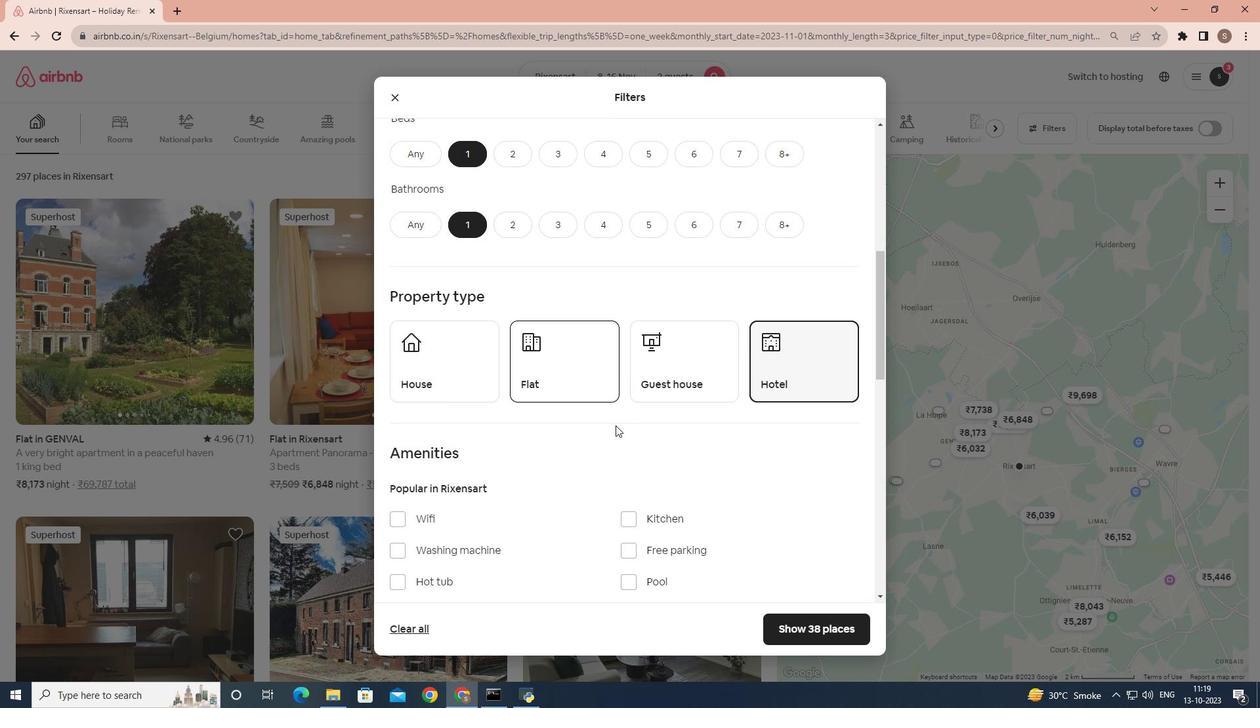 
Action: Mouse scrolled (615, 425) with delta (0, 0)
Screenshot: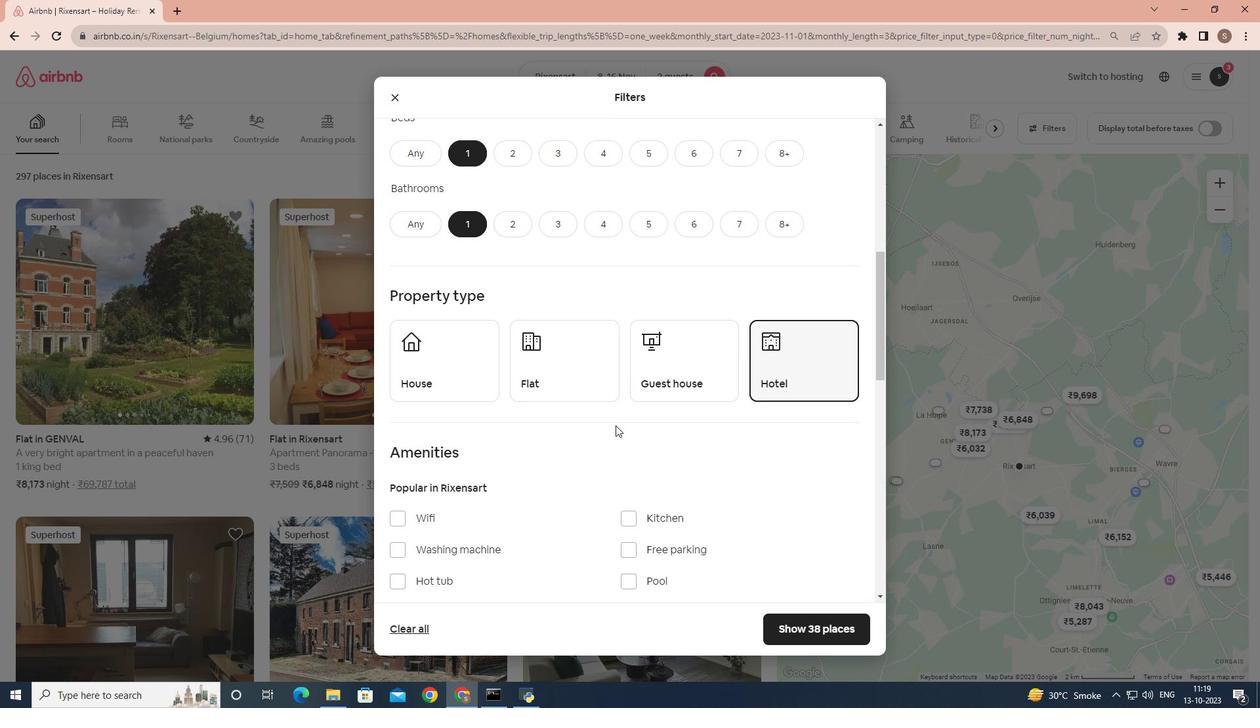
Action: Mouse scrolled (615, 425) with delta (0, 0)
Screenshot: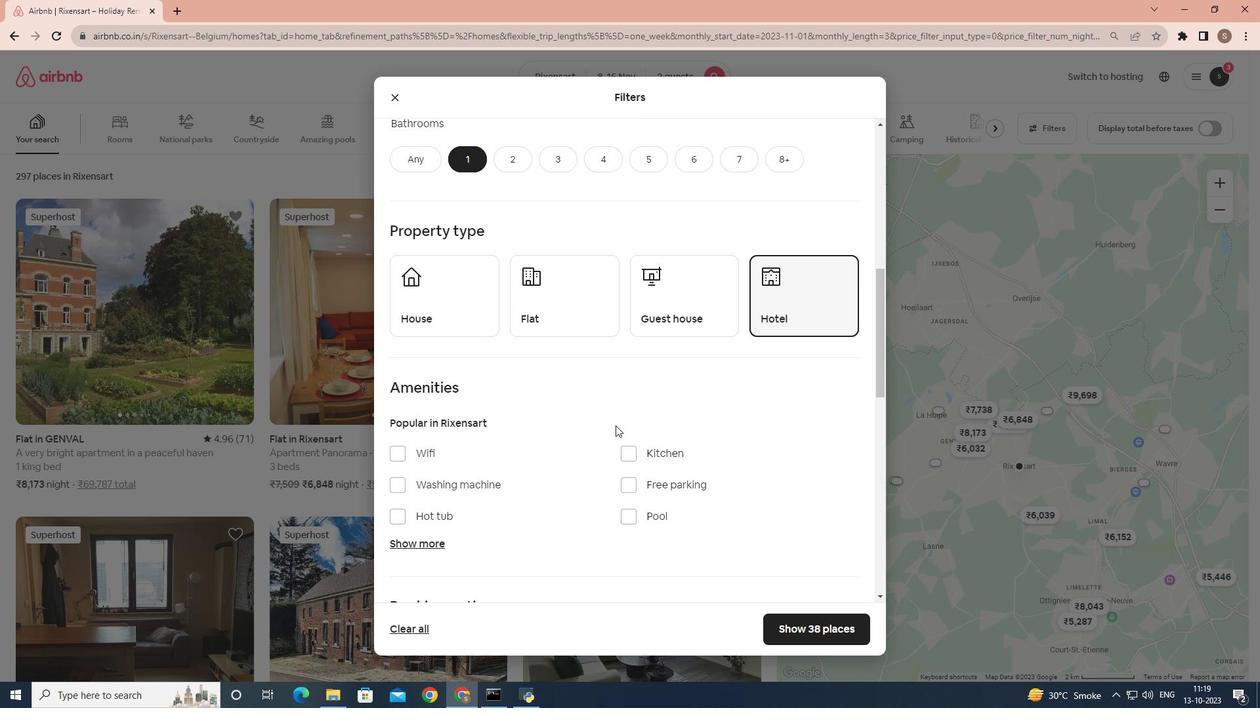 
Action: Mouse moved to (435, 474)
Screenshot: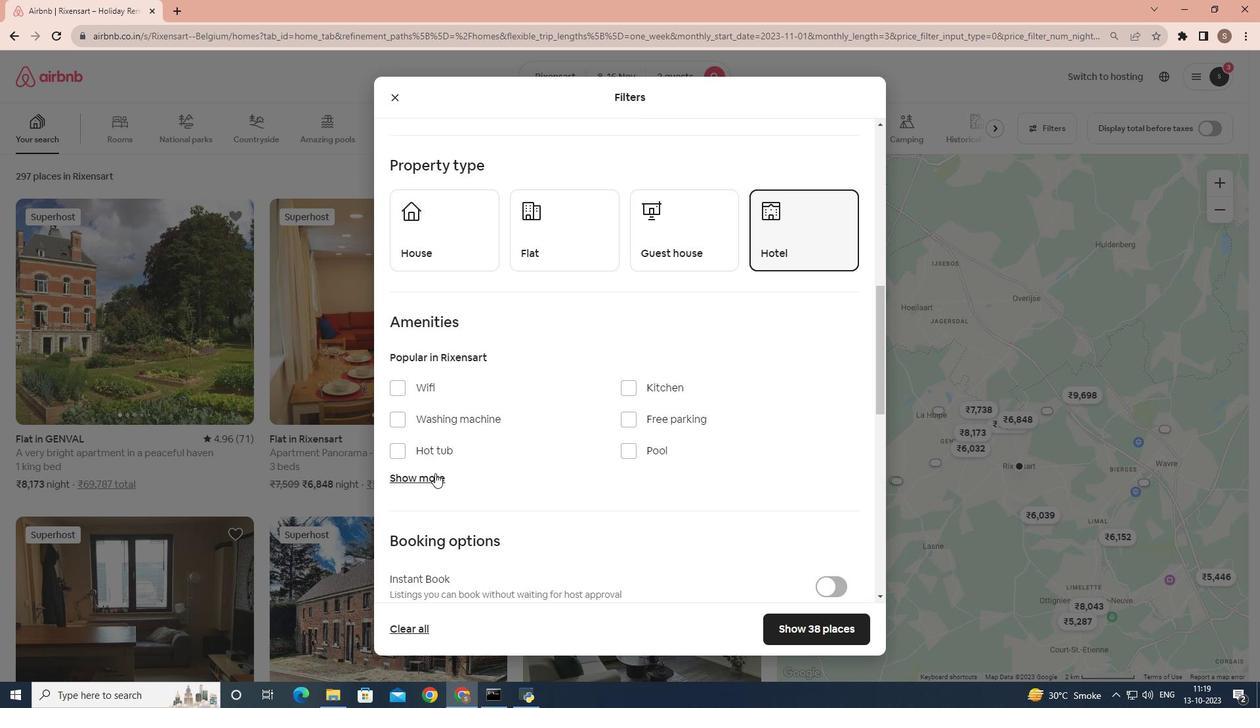 
Action: Mouse pressed left at (435, 474)
Screenshot: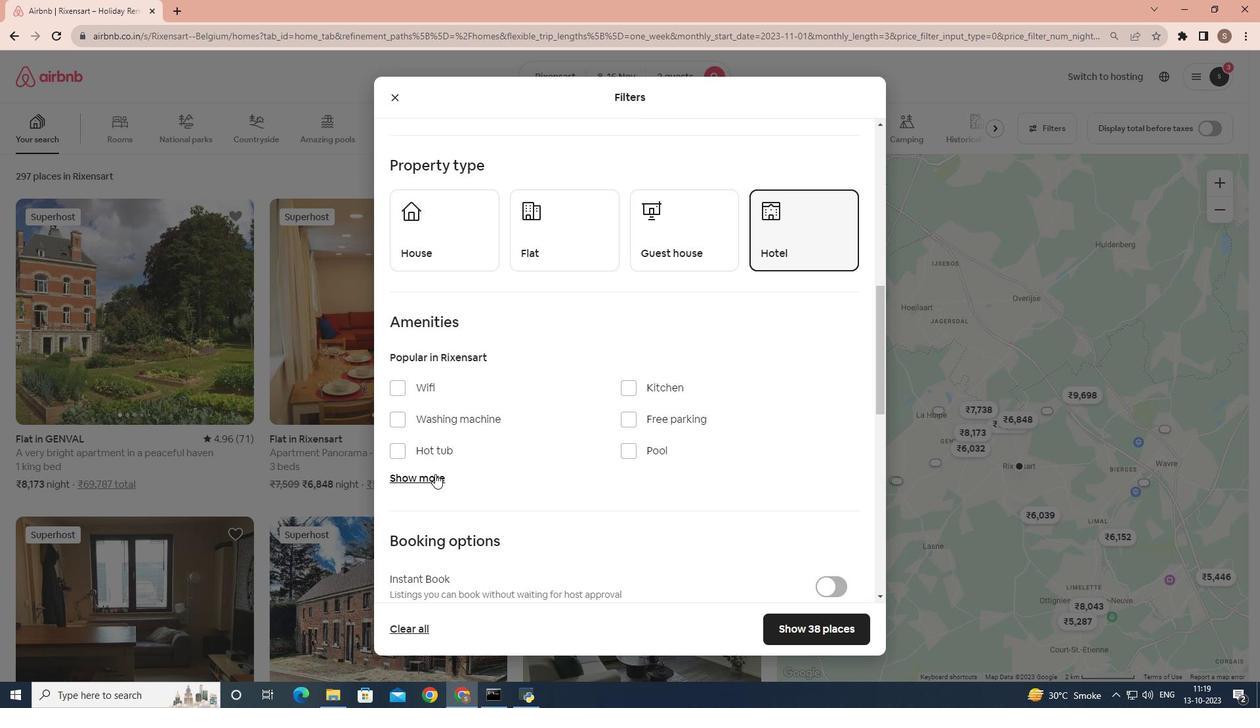 
Action: Mouse moved to (535, 462)
Screenshot: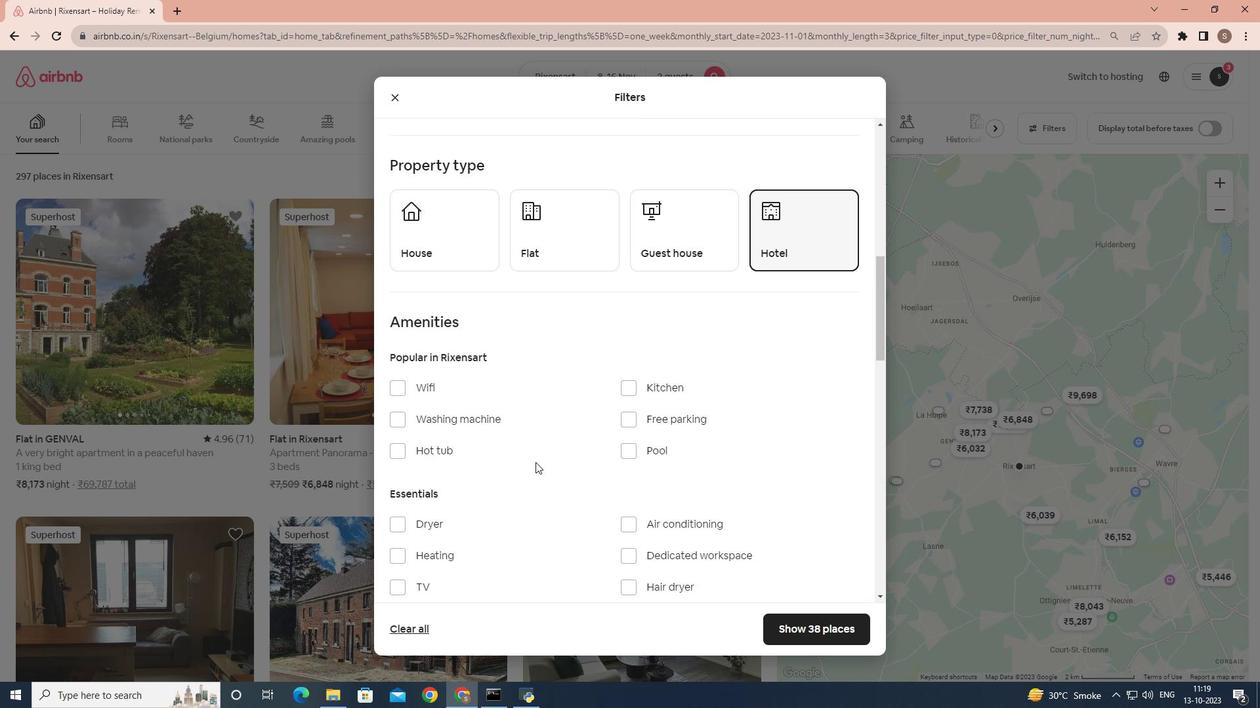 
Action: Mouse scrolled (535, 462) with delta (0, 0)
Screenshot: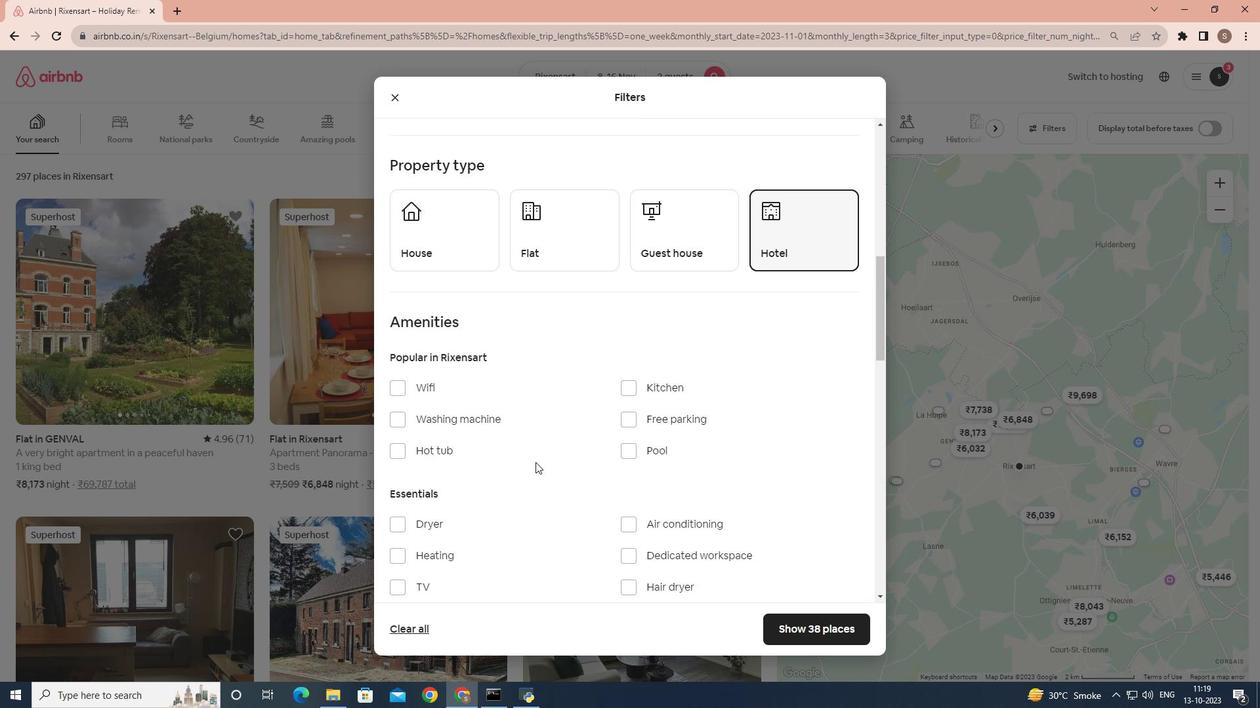 
Action: Mouse scrolled (535, 462) with delta (0, 0)
Screenshot: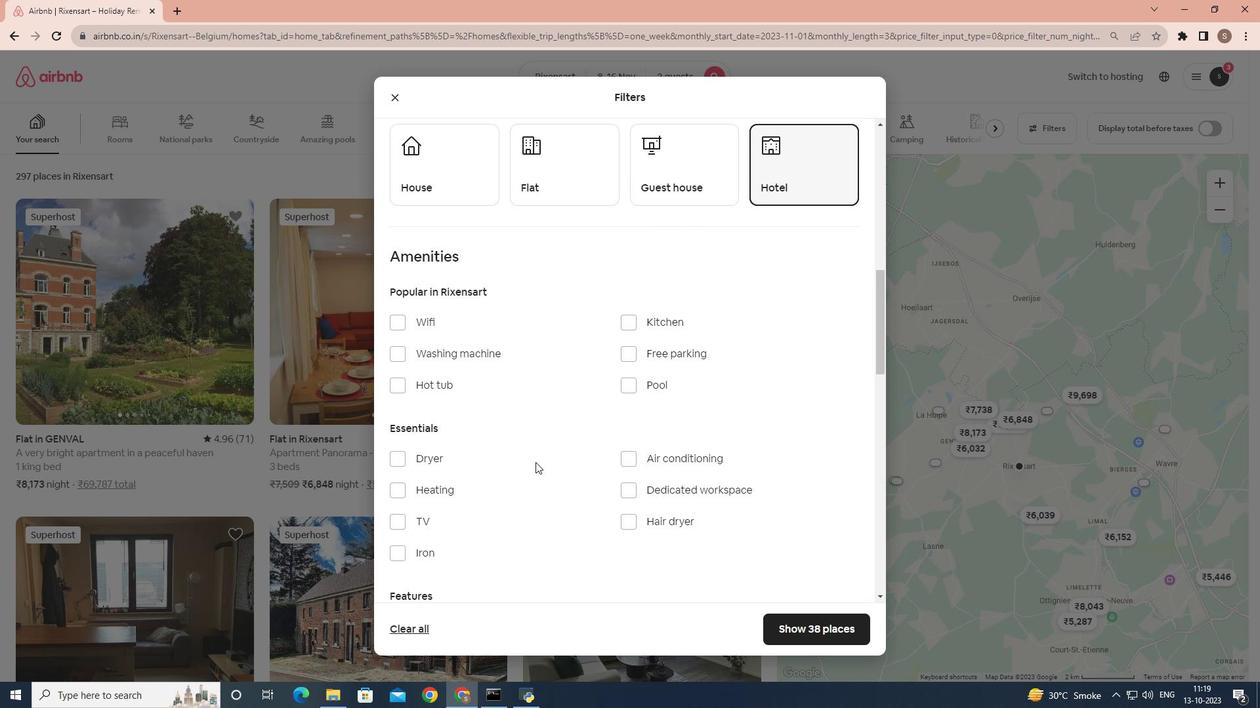 
Action: Mouse scrolled (535, 462) with delta (0, 0)
Screenshot: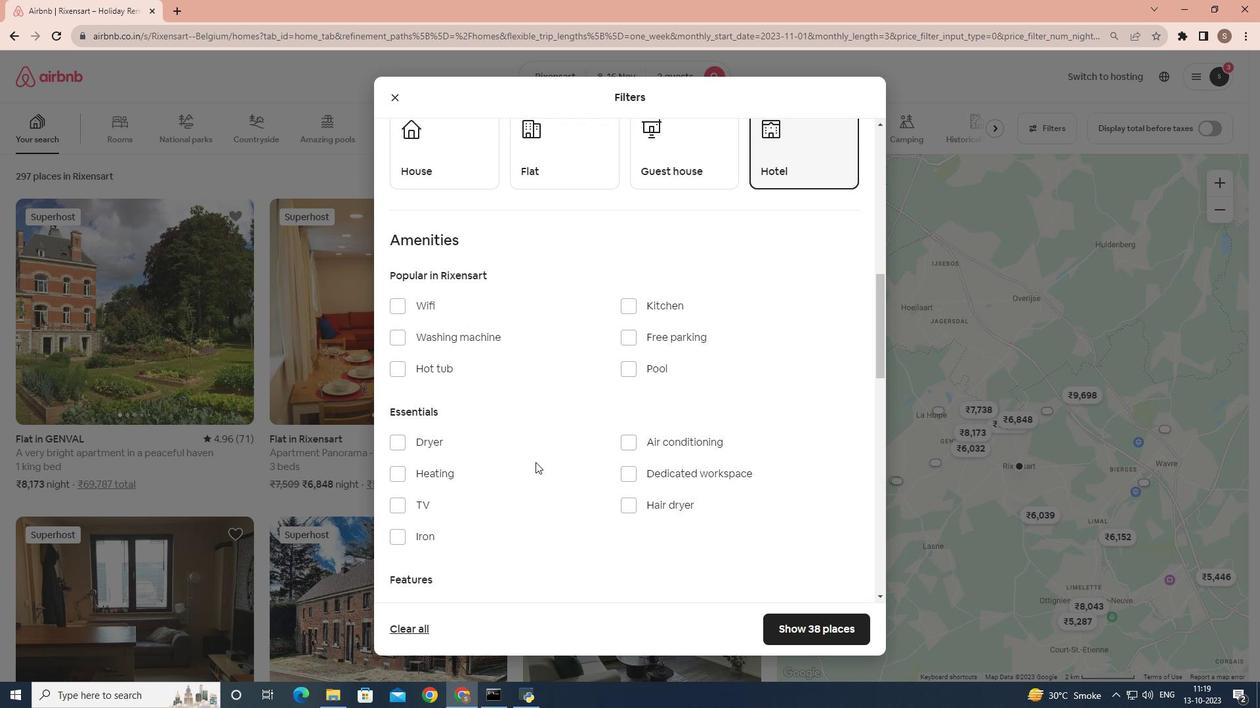 
Action: Mouse moved to (401, 360)
Screenshot: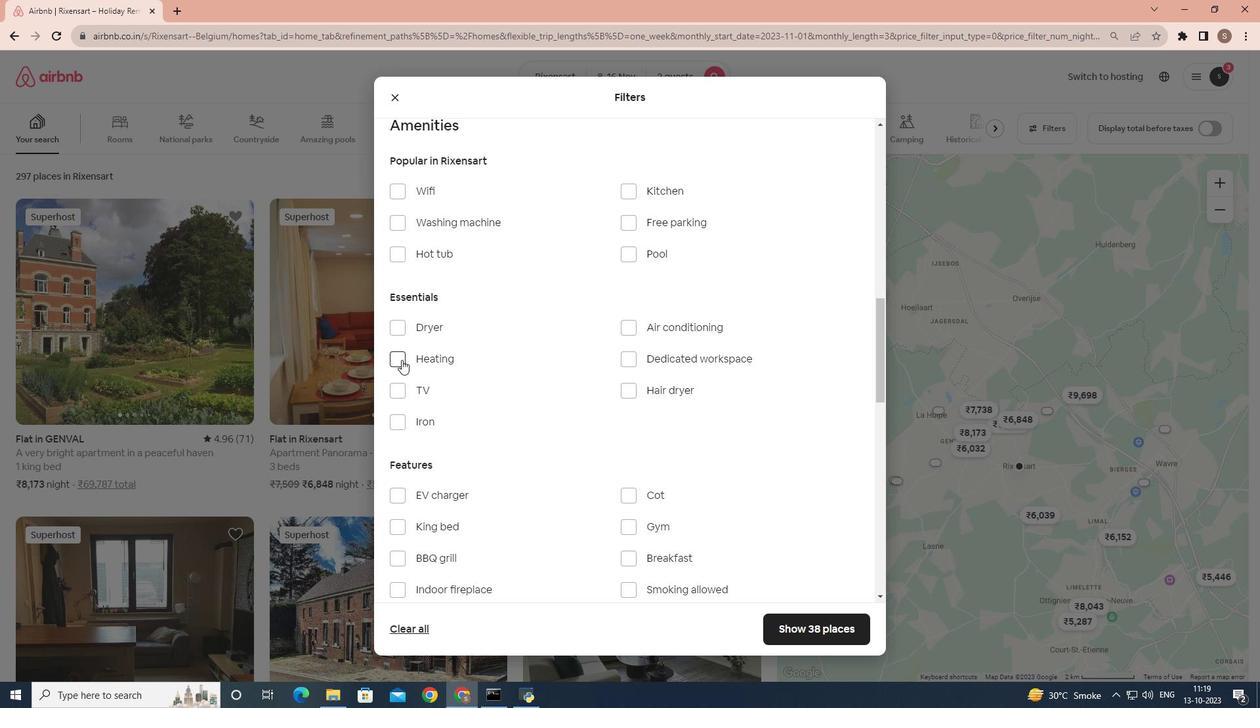 
Action: Mouse pressed left at (401, 360)
Screenshot: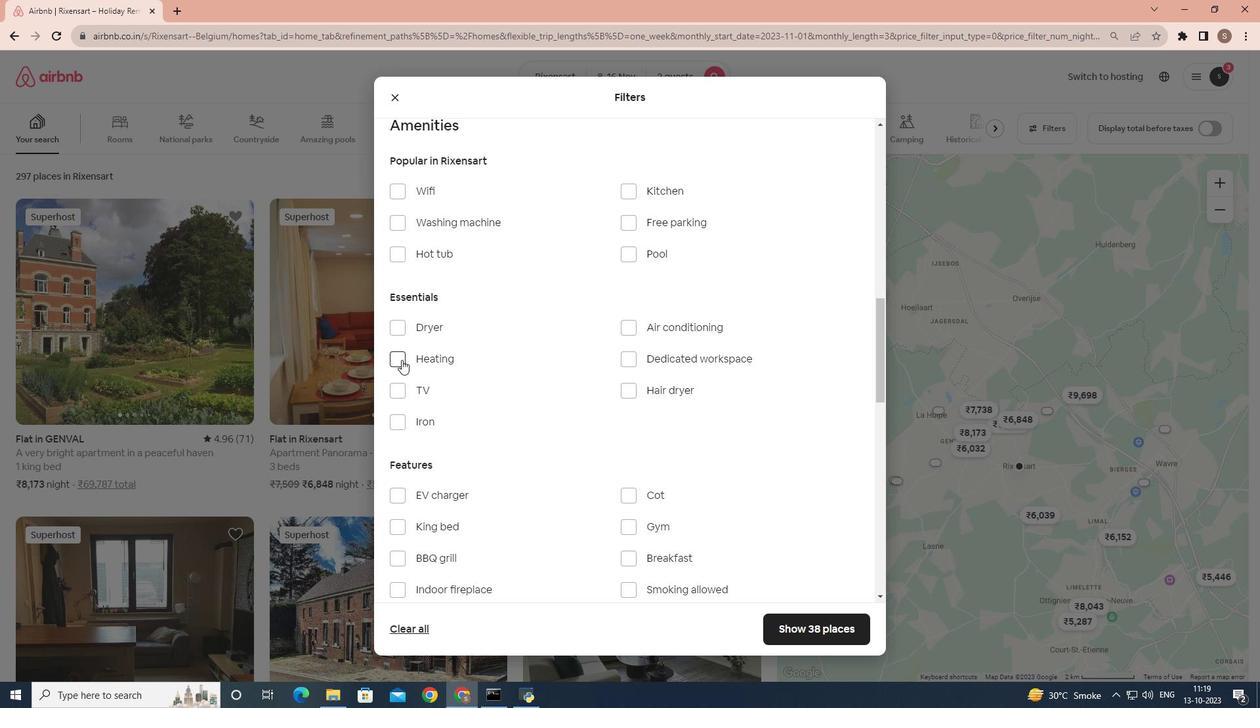 
Action: Mouse moved to (465, 371)
Screenshot: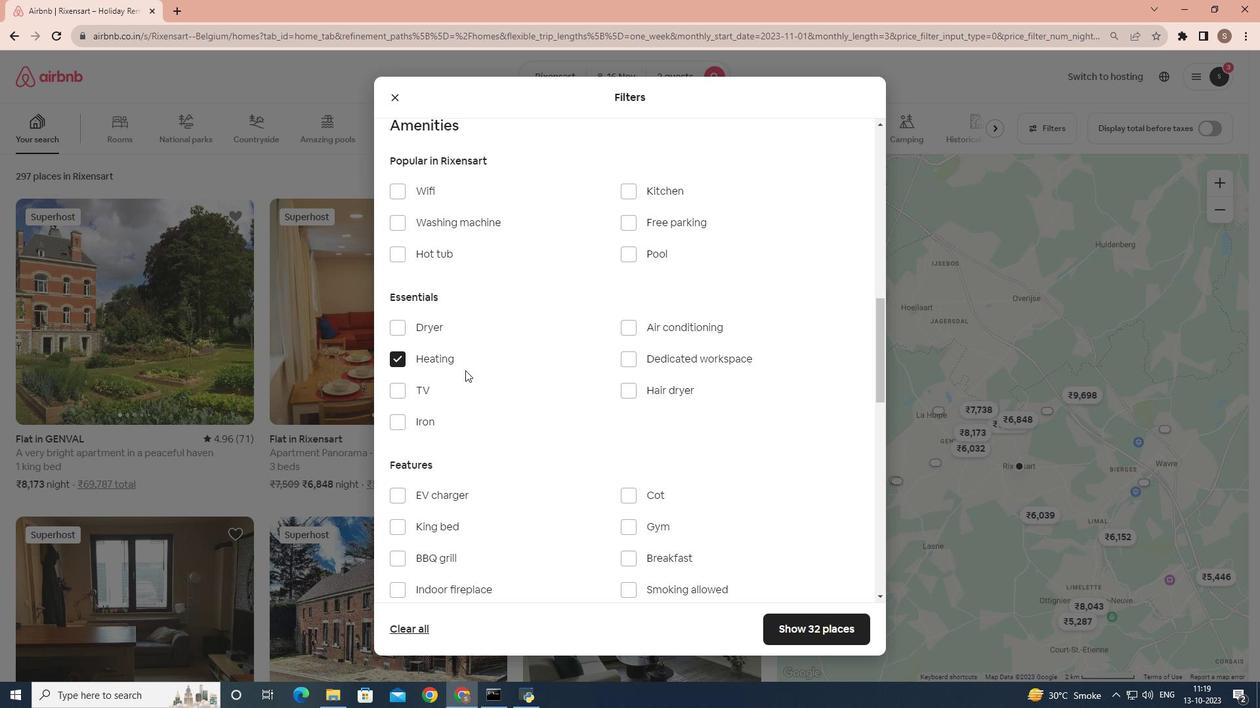 
Action: Mouse scrolled (465, 370) with delta (0, 0)
Screenshot: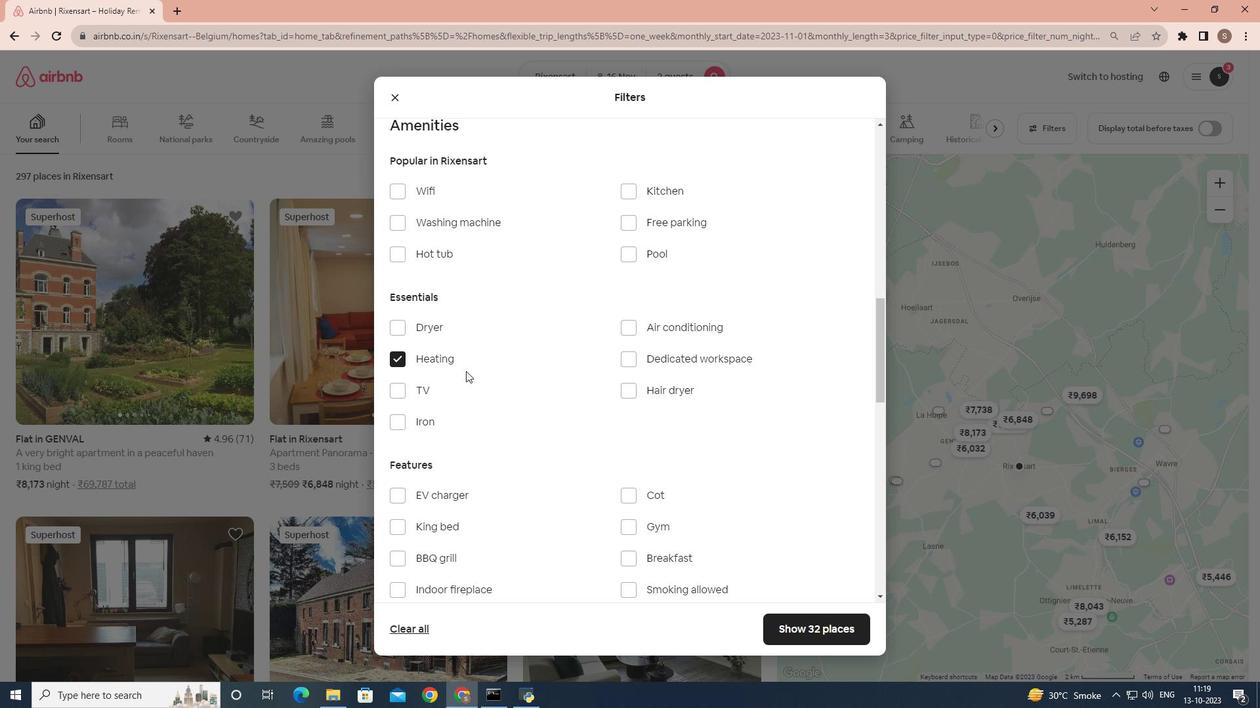 
Action: Mouse moved to (547, 387)
Screenshot: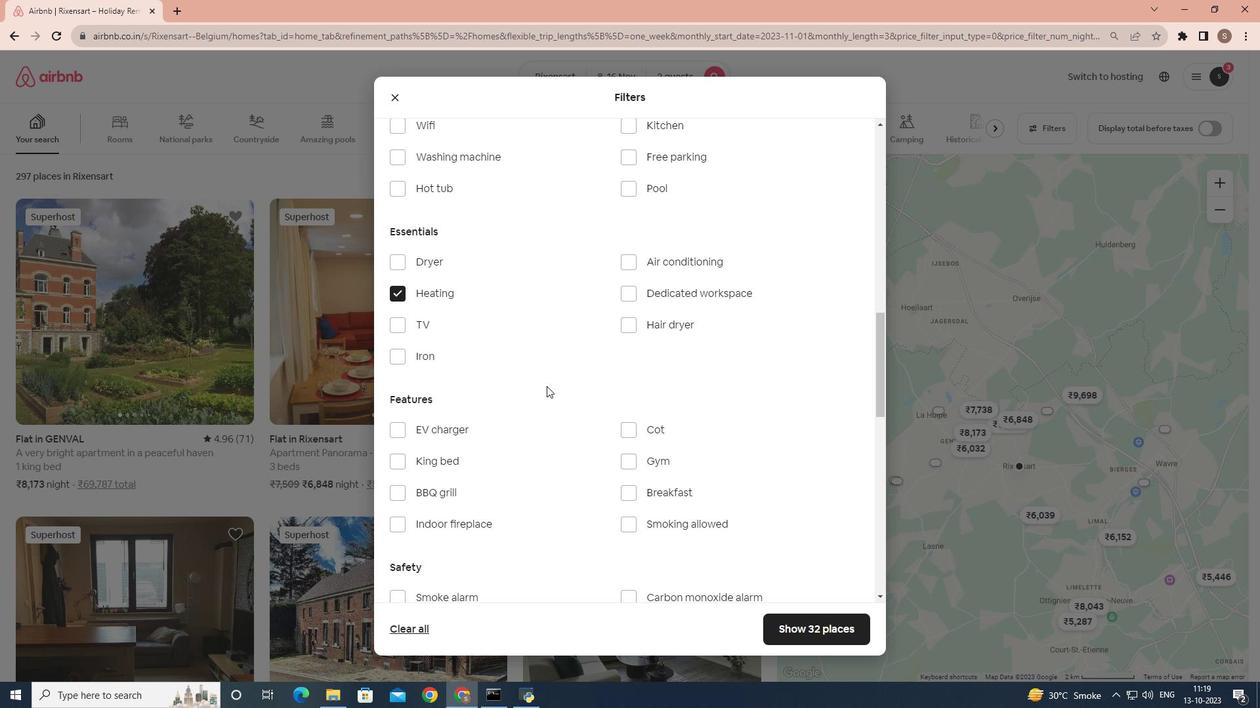 
Action: Mouse scrolled (547, 387) with delta (0, 0)
Screenshot: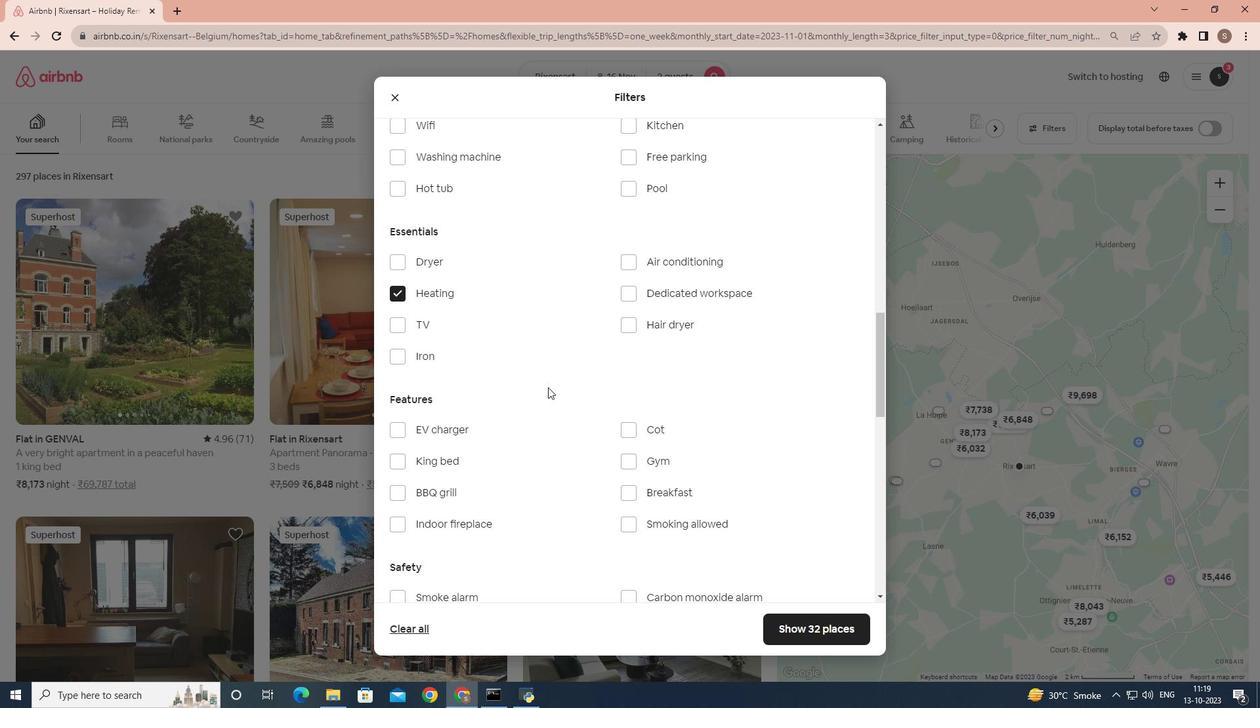 
Action: Mouse moved to (558, 387)
Screenshot: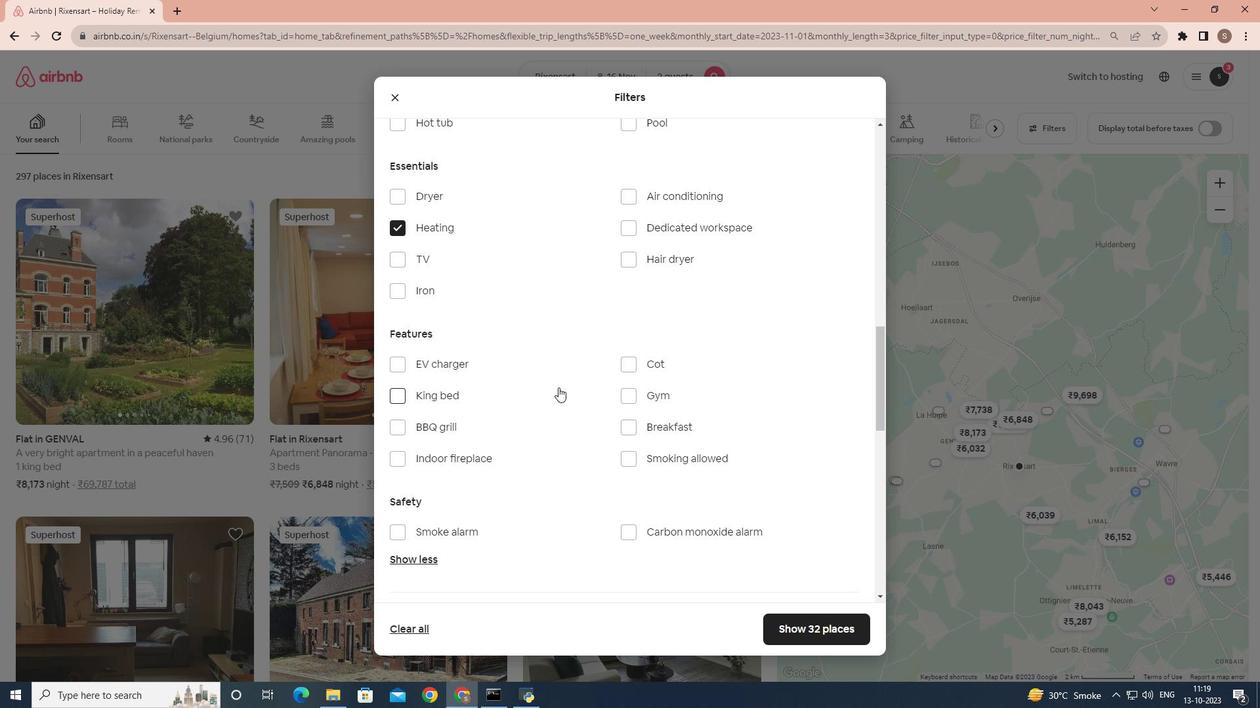 
Action: Mouse scrolled (558, 387) with delta (0, 0)
Screenshot: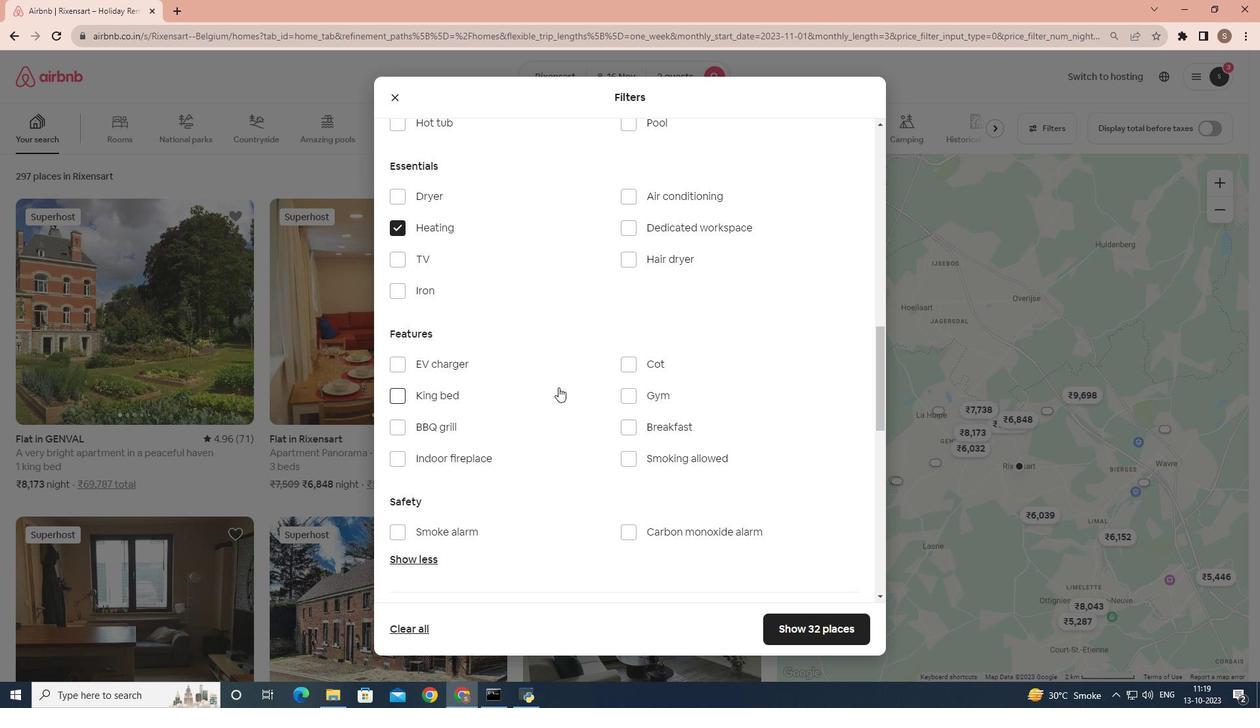 
Action: Mouse moved to (588, 393)
Screenshot: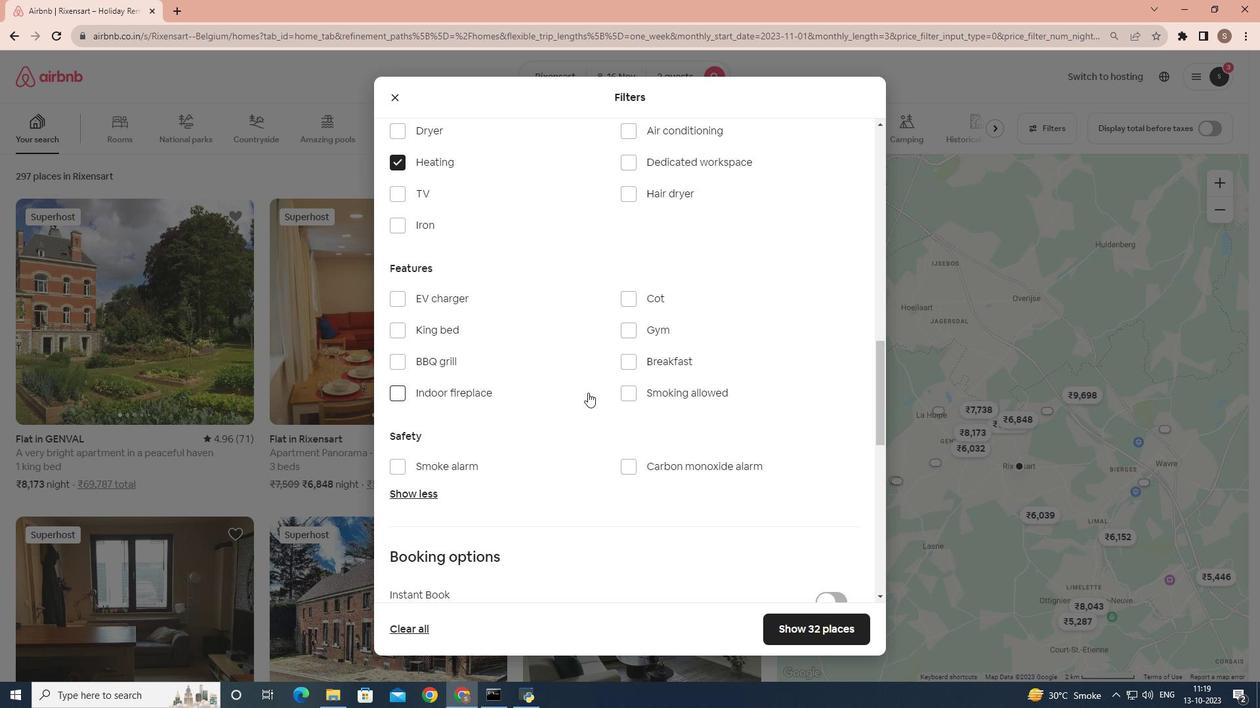 
Action: Mouse scrolled (588, 392) with delta (0, 0)
Screenshot: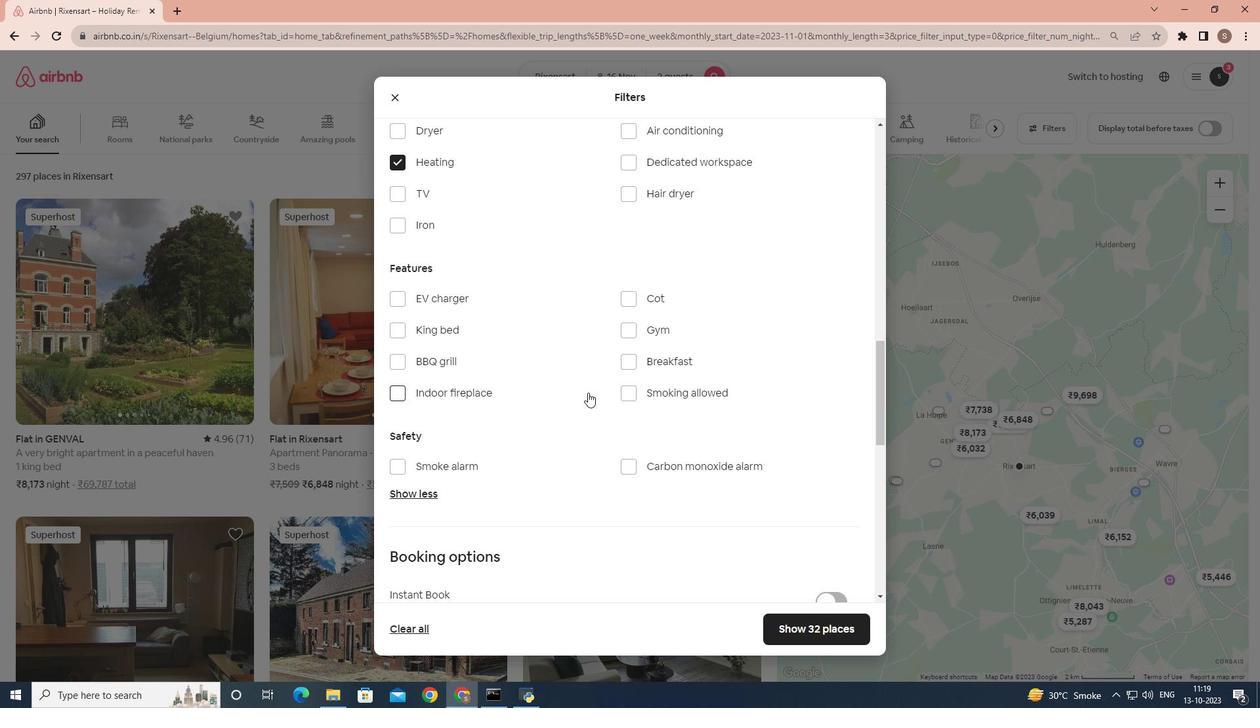 
Action: Mouse scrolled (588, 392) with delta (0, 0)
Screenshot: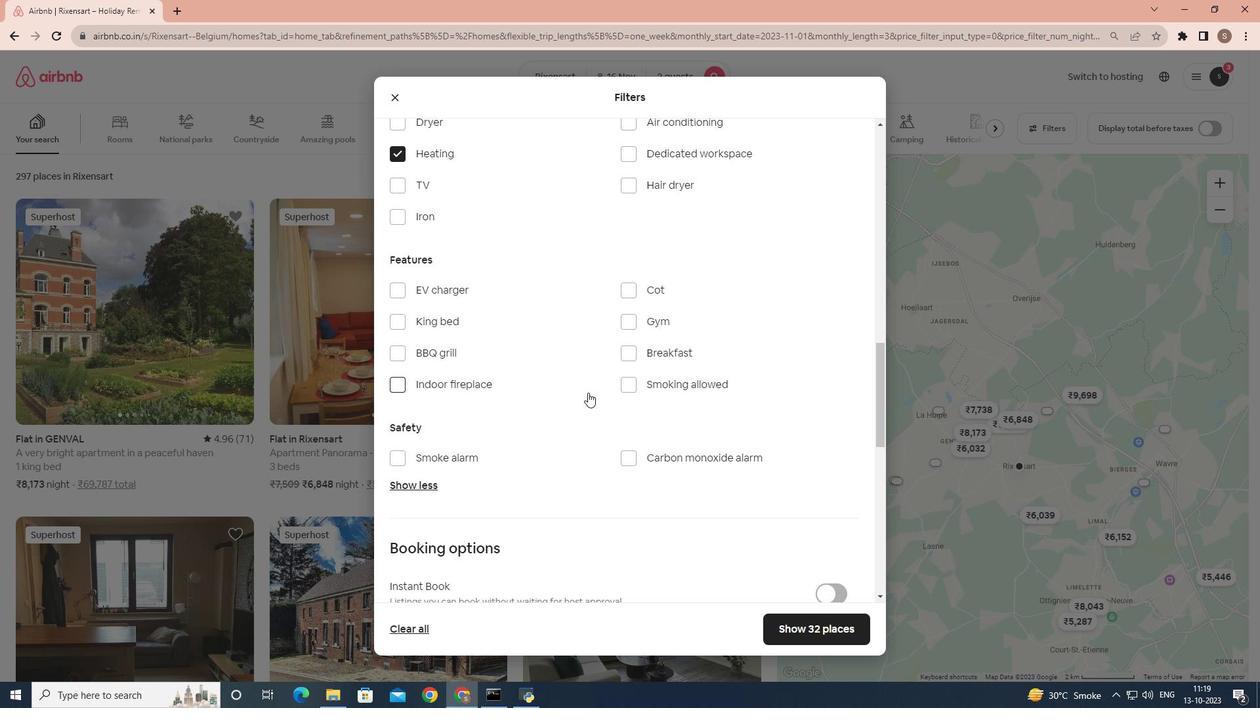 
Action: Mouse moved to (589, 393)
Screenshot: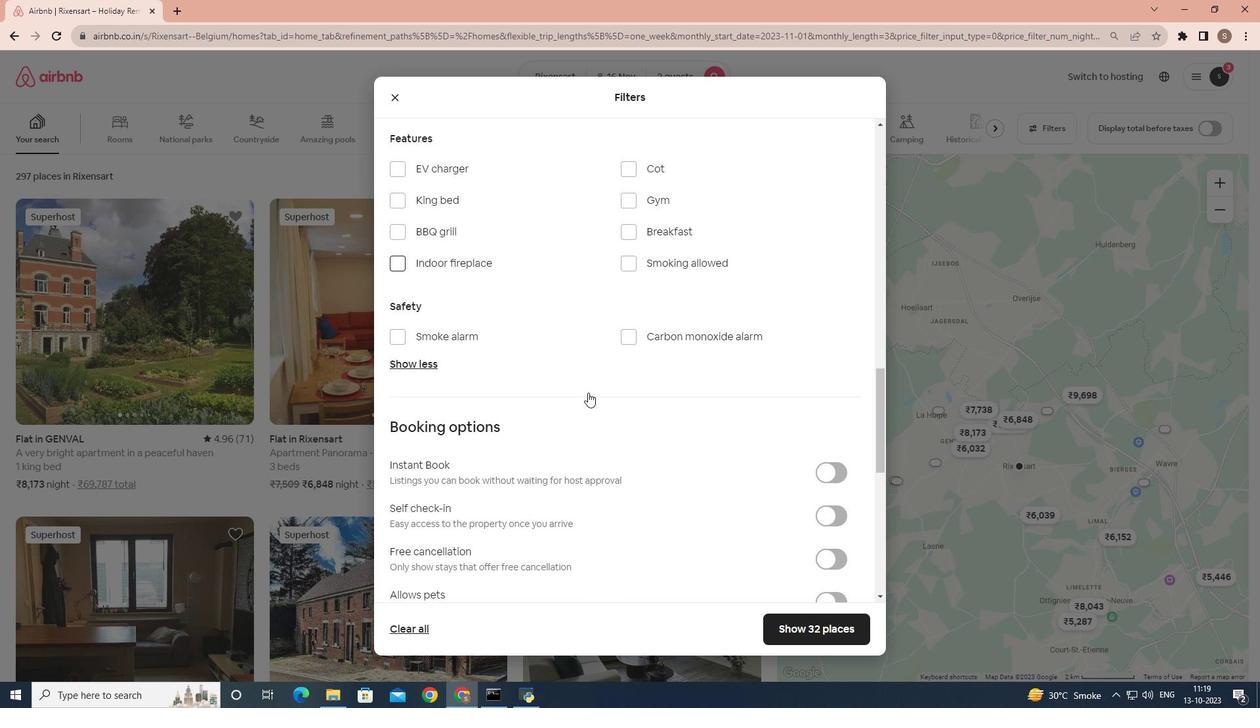
Action: Mouse scrolled (589, 392) with delta (0, 0)
Screenshot: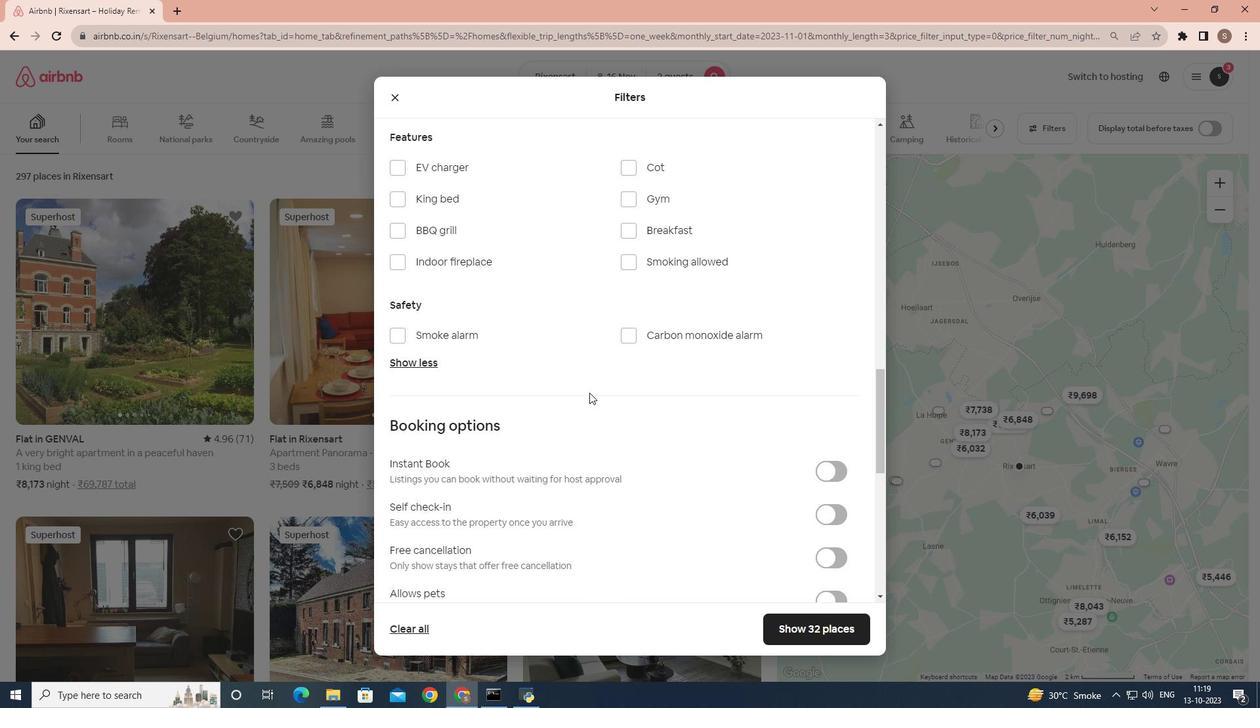 
Action: Mouse scrolled (589, 392) with delta (0, 0)
Screenshot: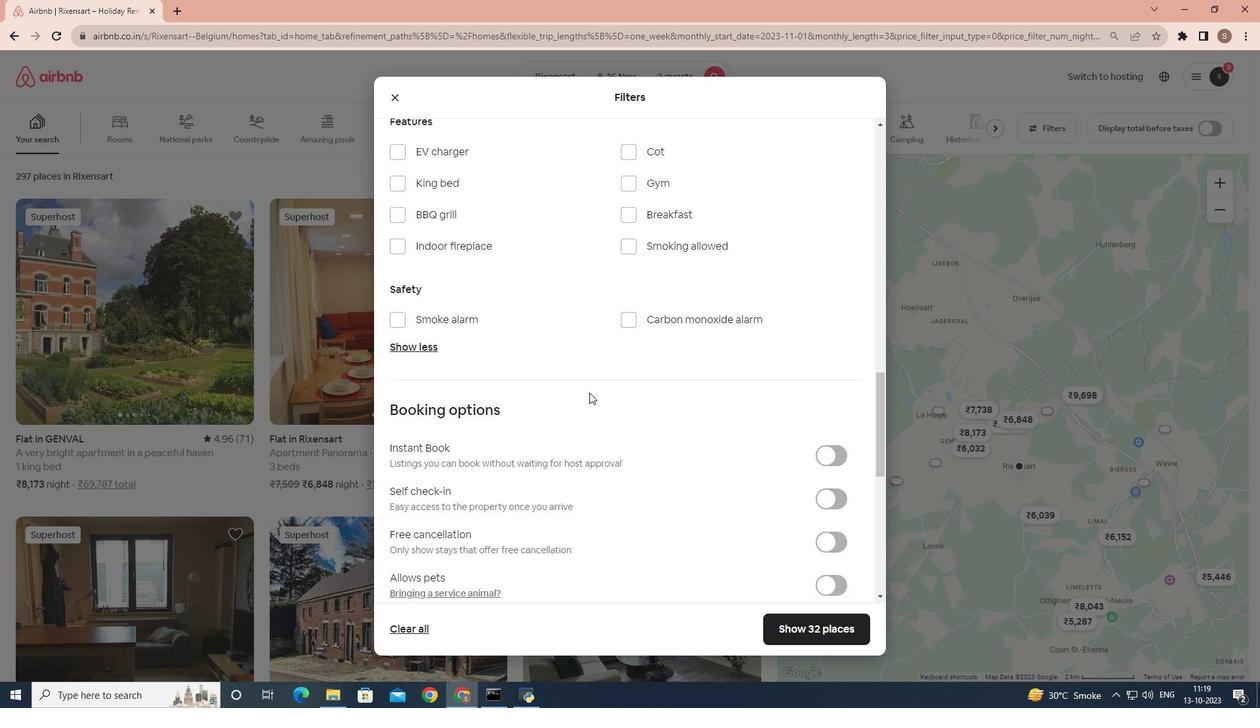 
Action: Mouse moved to (833, 380)
Screenshot: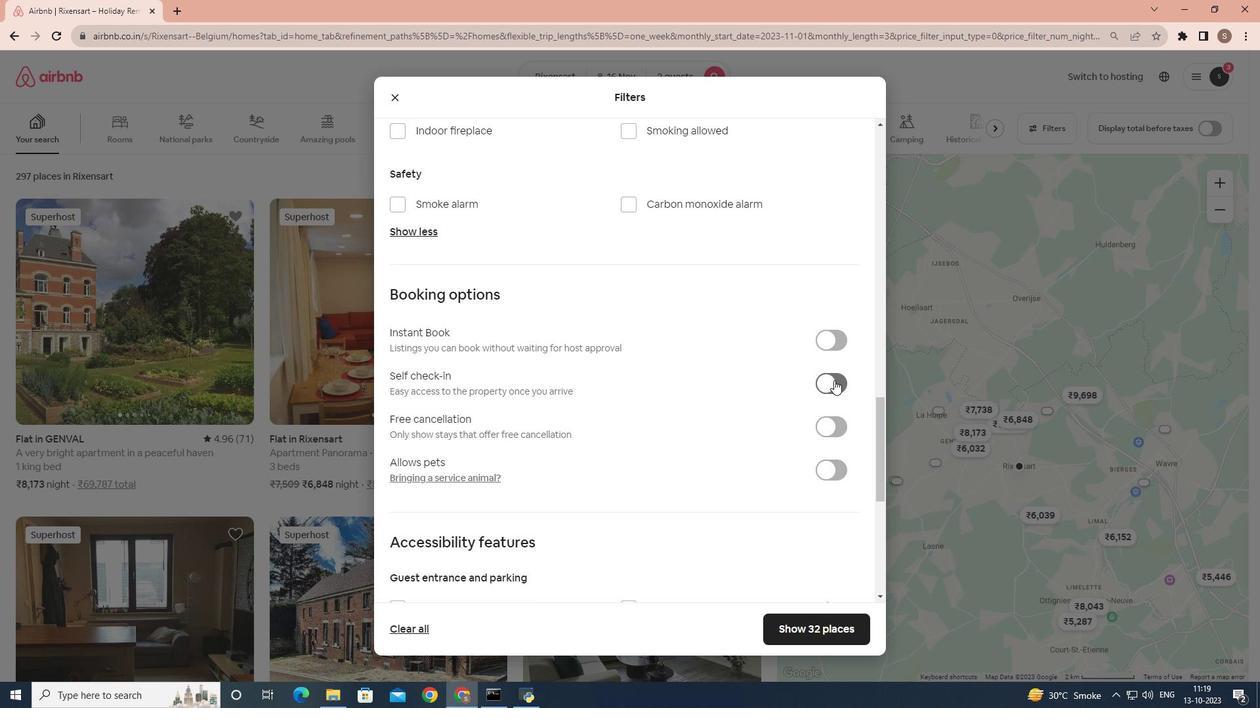 
Action: Mouse pressed left at (833, 380)
Screenshot: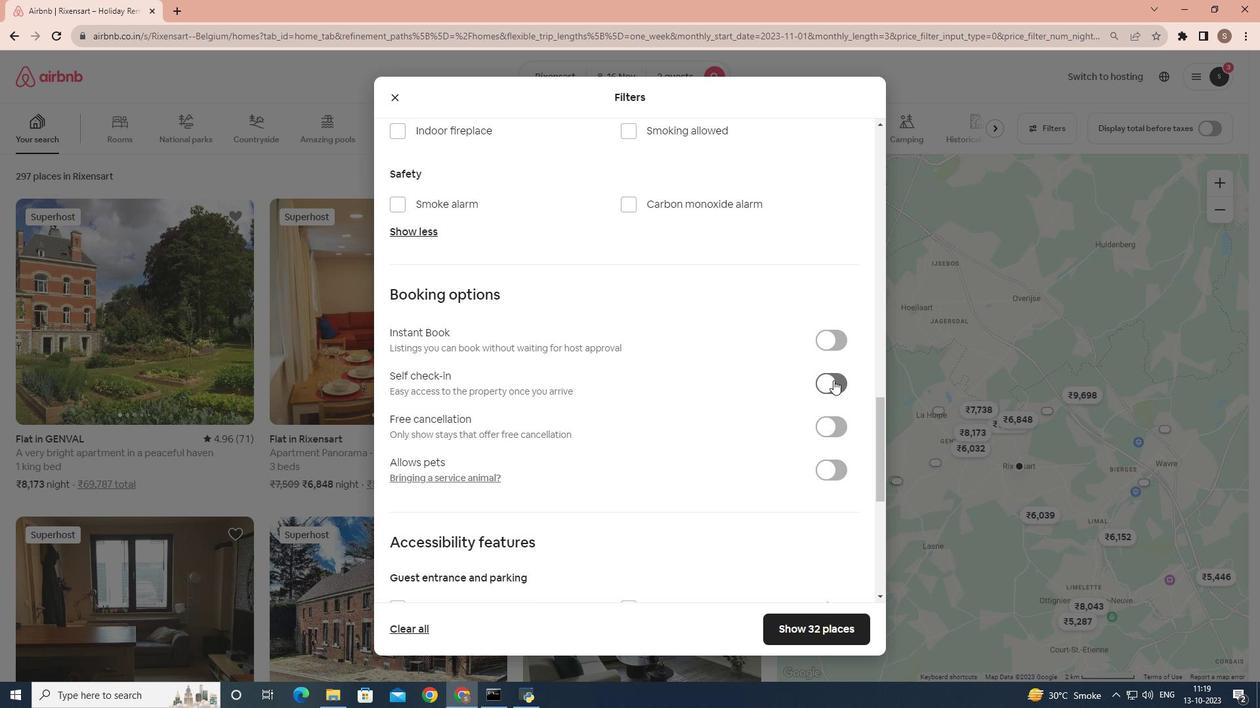 
Action: Mouse moved to (805, 626)
Screenshot: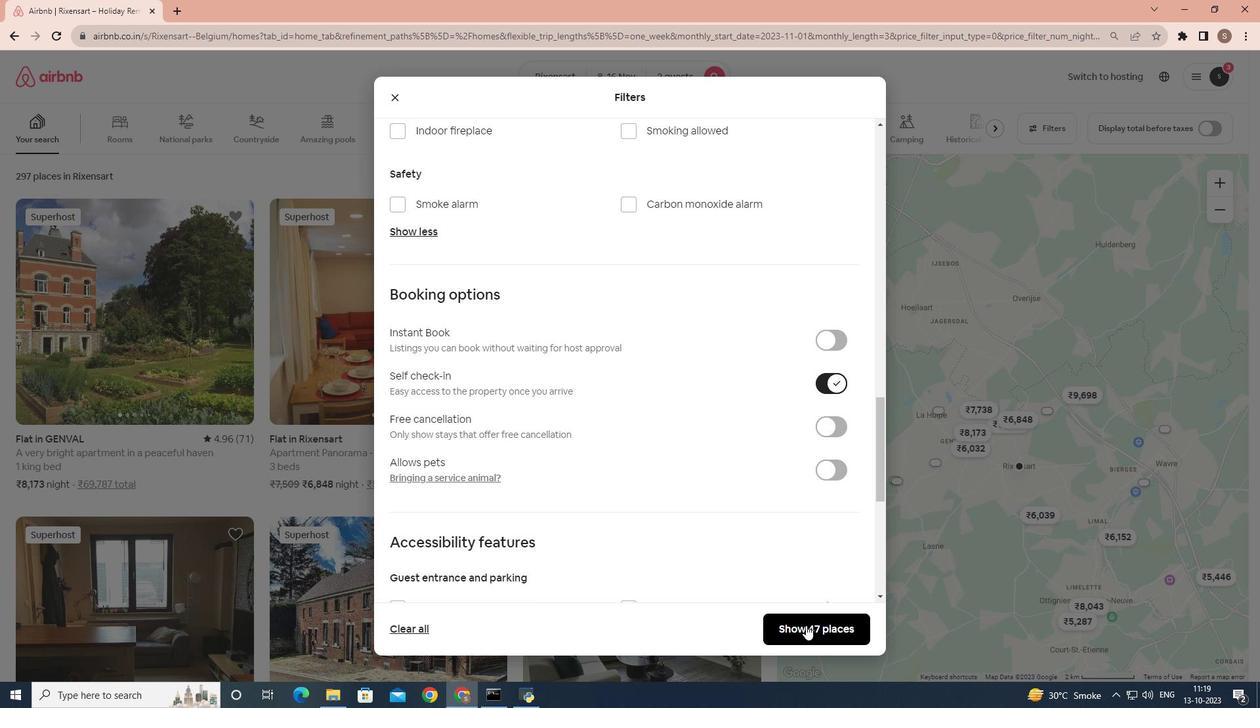 
Action: Mouse pressed left at (805, 626)
Screenshot: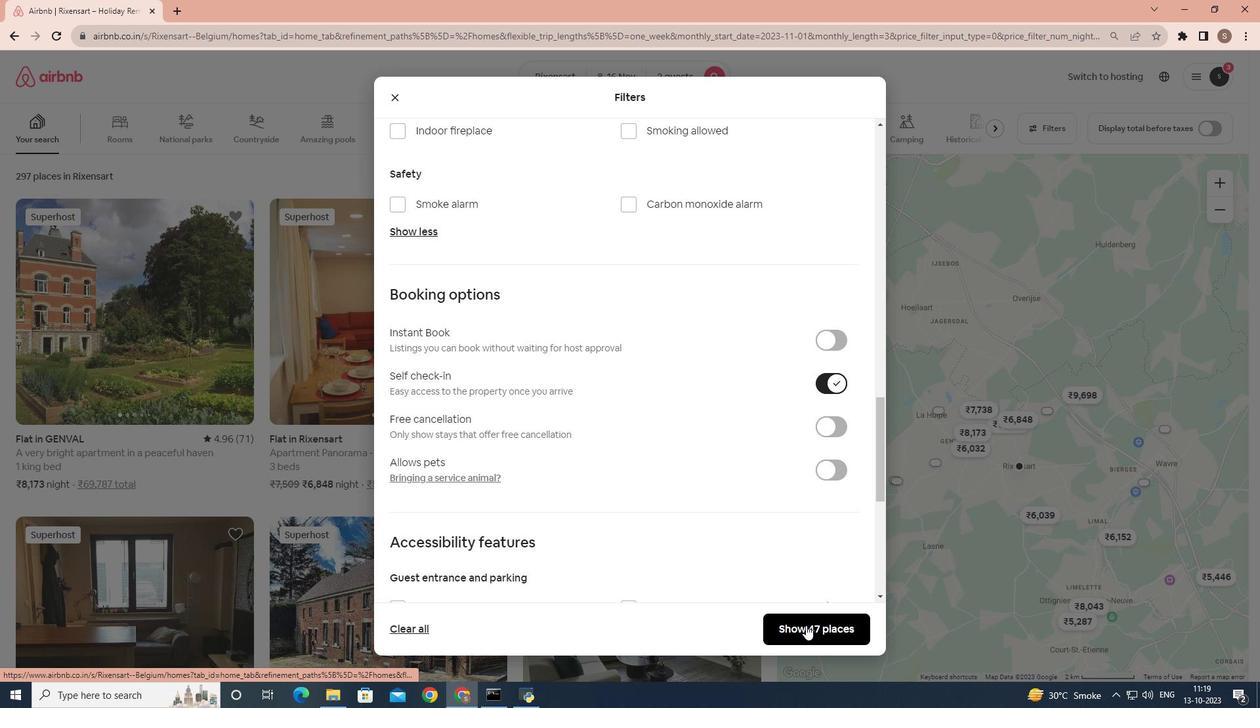 
Action: Mouse moved to (160, 280)
Screenshot: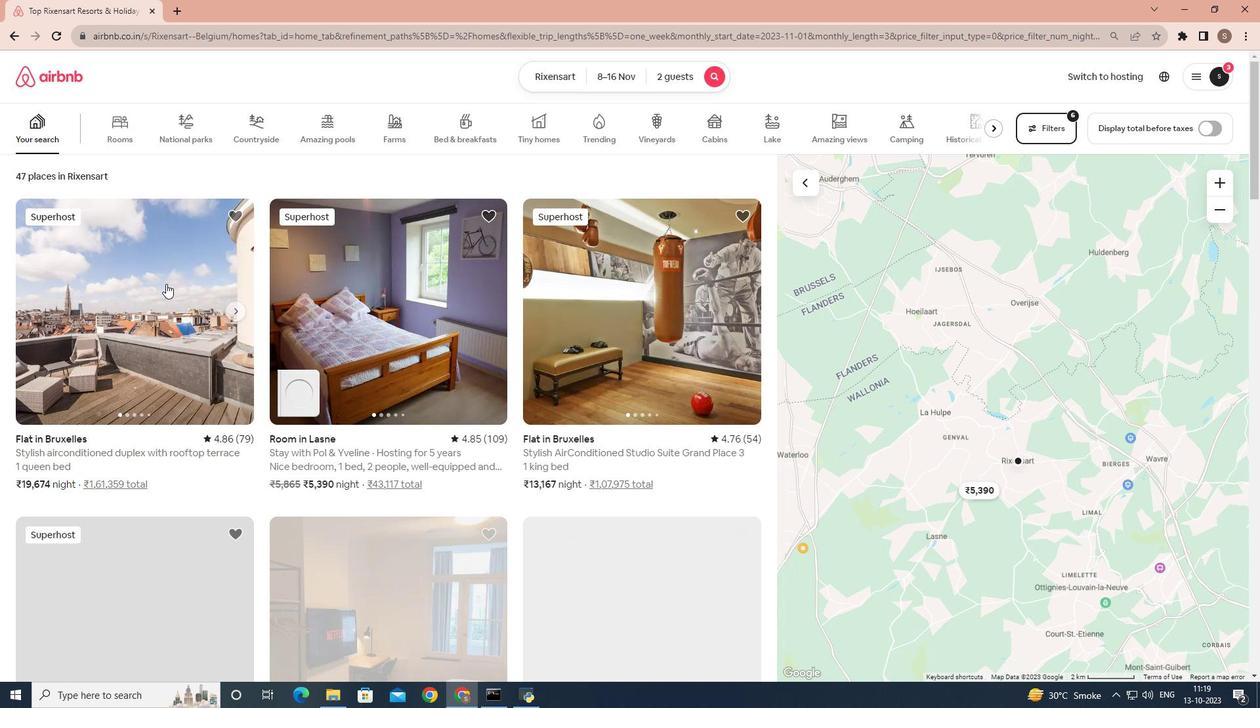 
Action: Mouse pressed left at (160, 280)
Screenshot: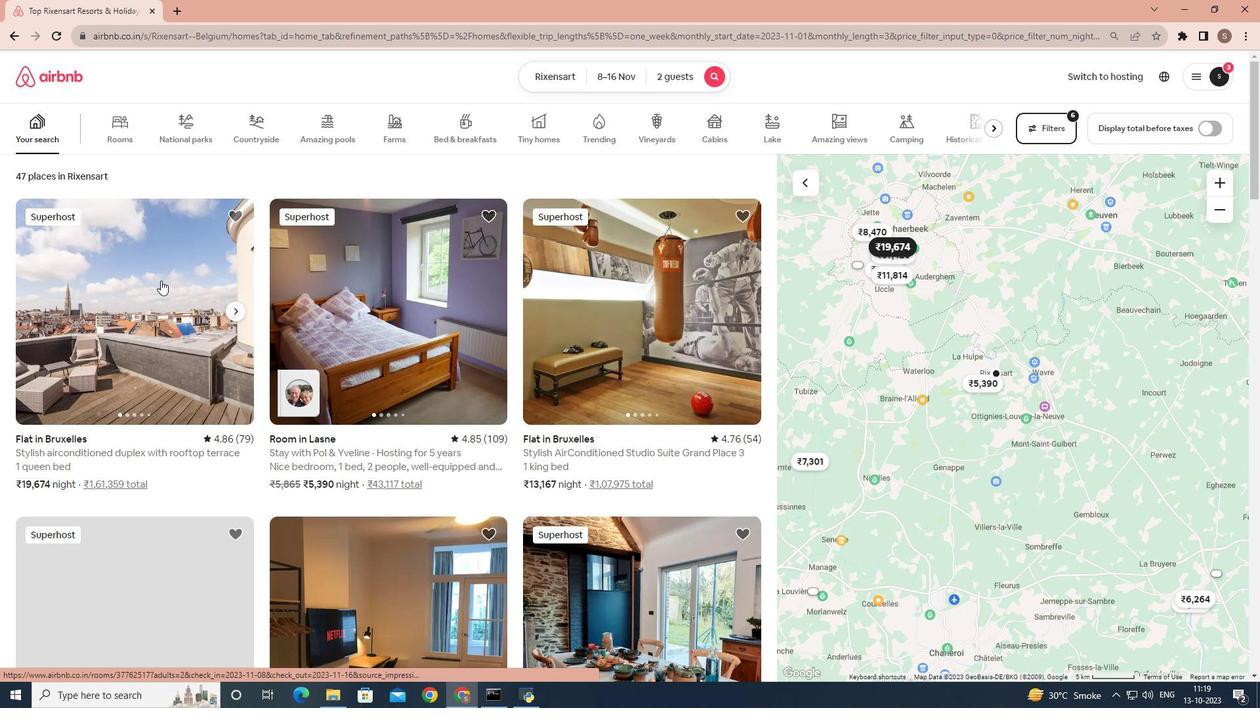 
Action: Mouse moved to (924, 484)
Screenshot: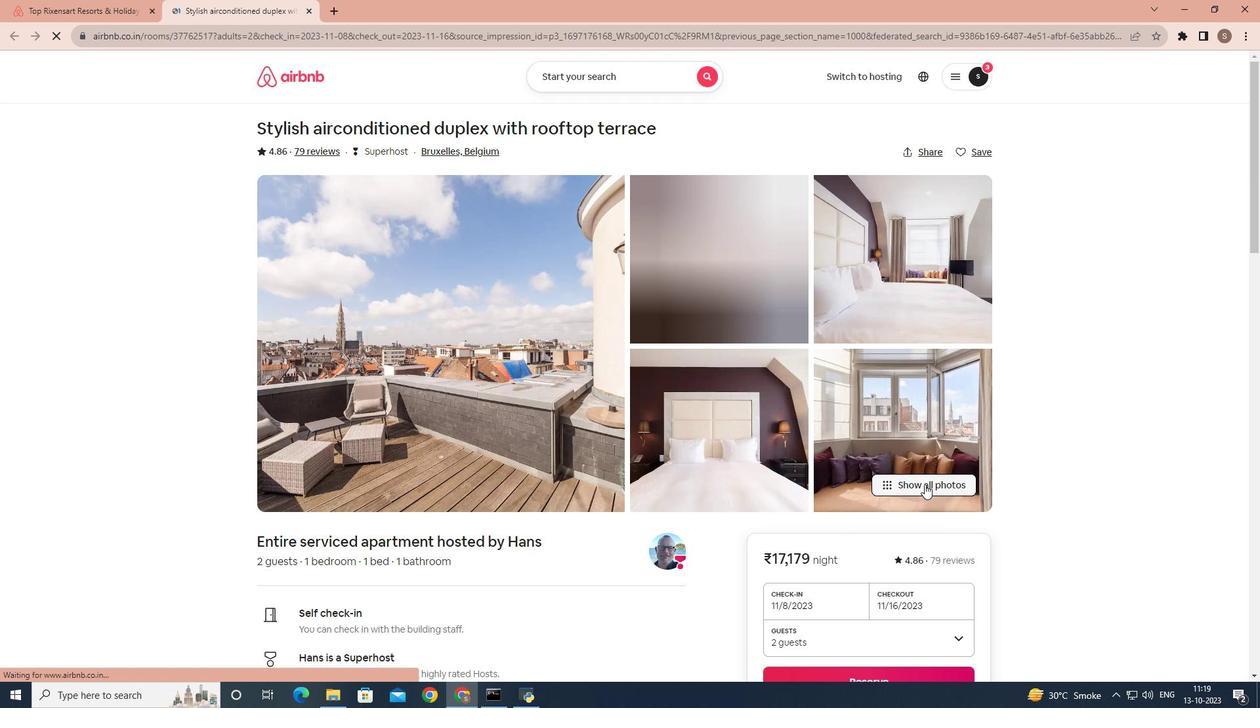 
Action: Mouse pressed left at (924, 484)
Screenshot: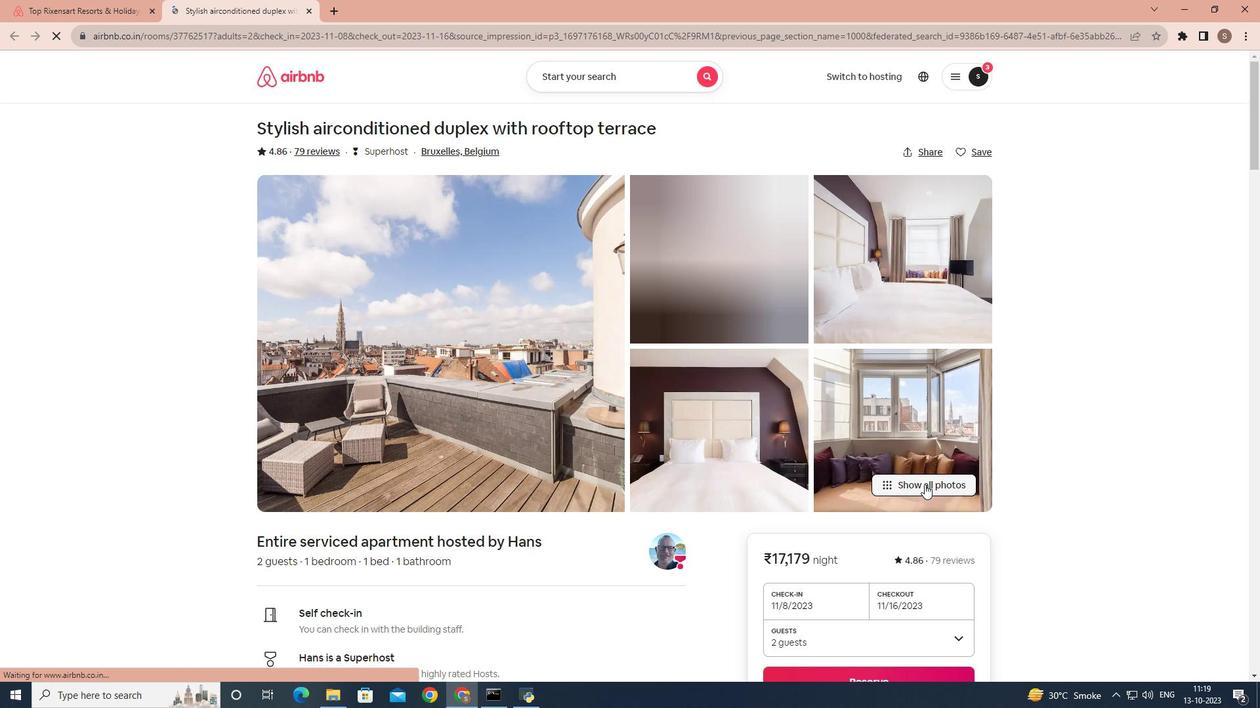 
Action: Mouse moved to (774, 361)
Screenshot: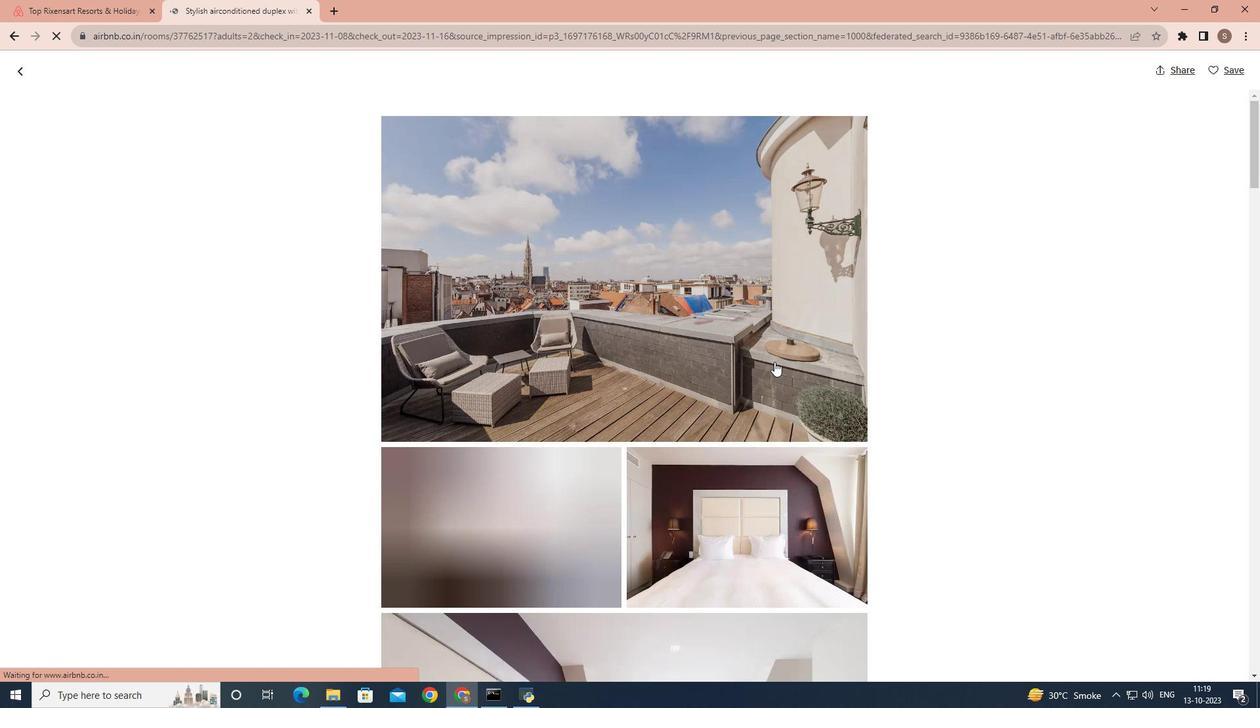 
Action: Mouse scrolled (774, 360) with delta (0, 0)
Screenshot: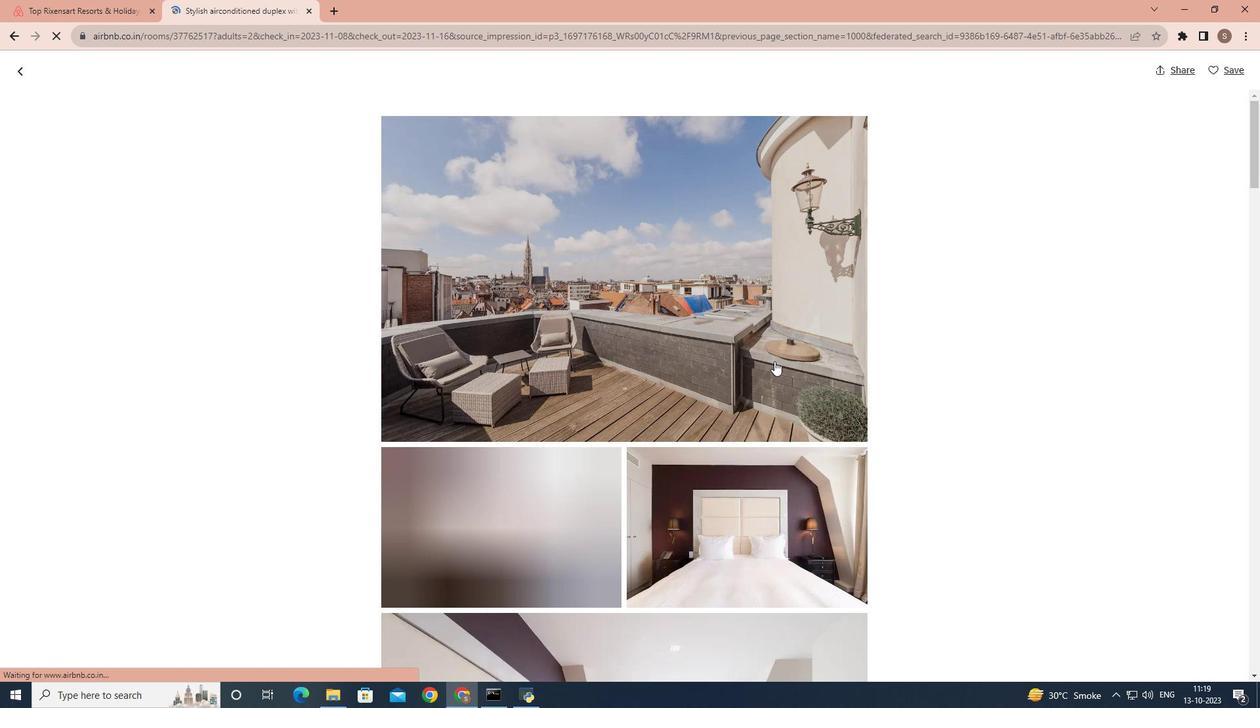 
Action: Mouse scrolled (774, 360) with delta (0, 0)
Screenshot: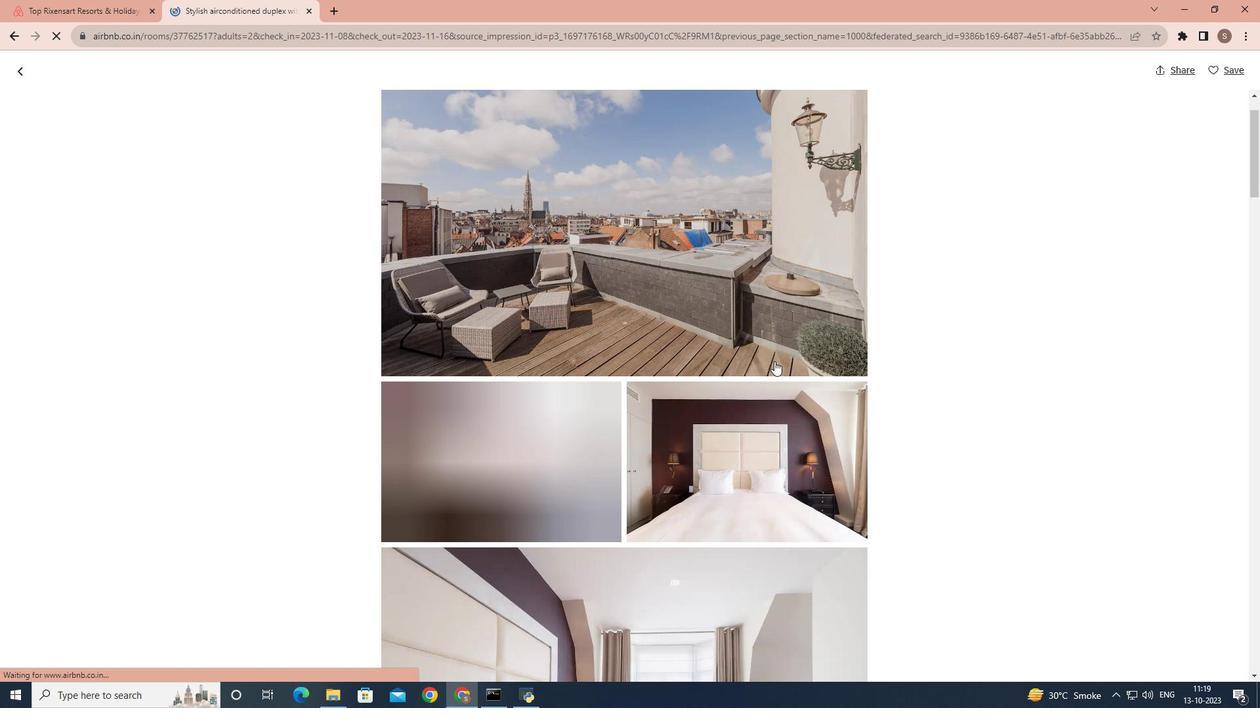 
Action: Mouse scrolled (774, 360) with delta (0, 0)
Screenshot: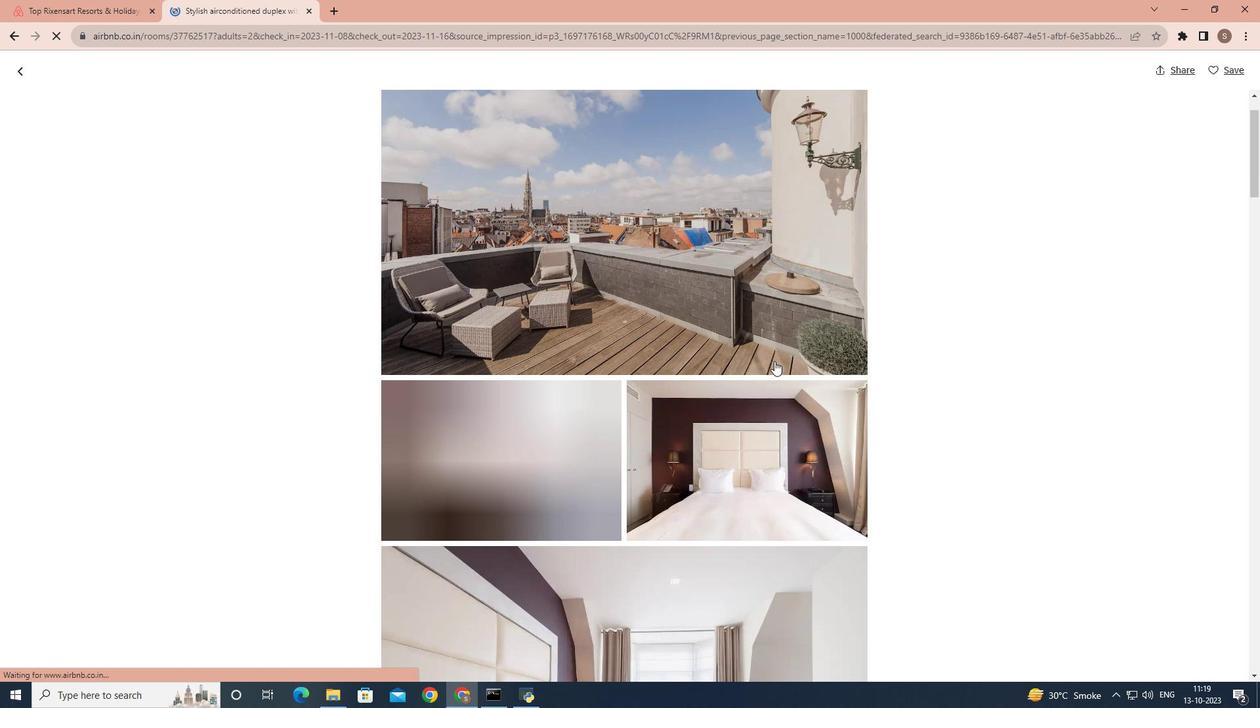 
Action: Mouse scrolled (774, 360) with delta (0, 0)
Screenshot: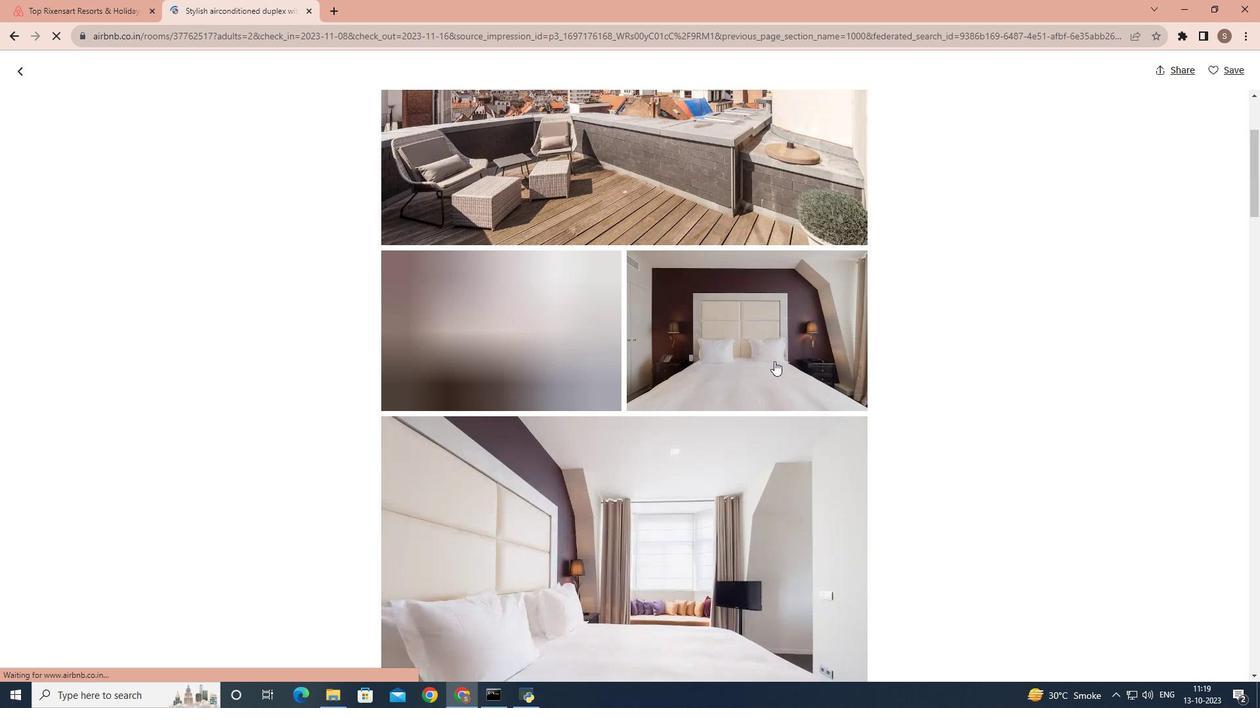 
Action: Mouse scrolled (774, 360) with delta (0, 0)
Screenshot: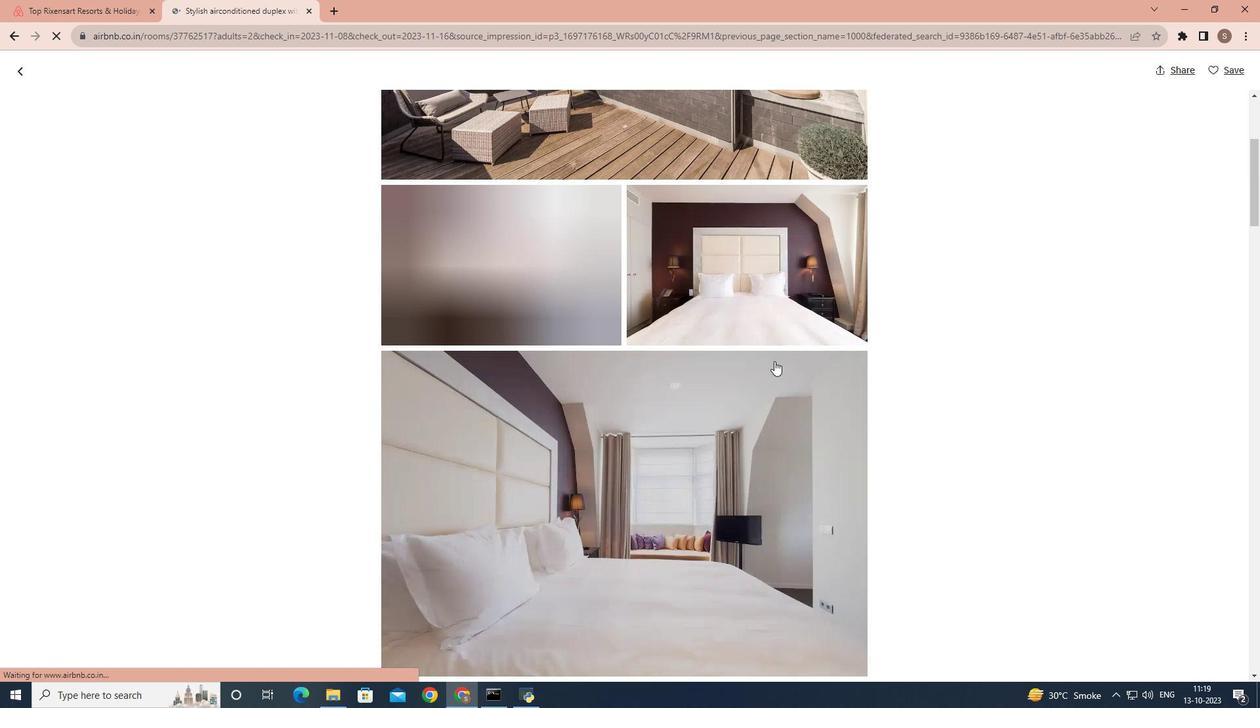 
Action: Mouse scrolled (774, 360) with delta (0, 0)
Screenshot: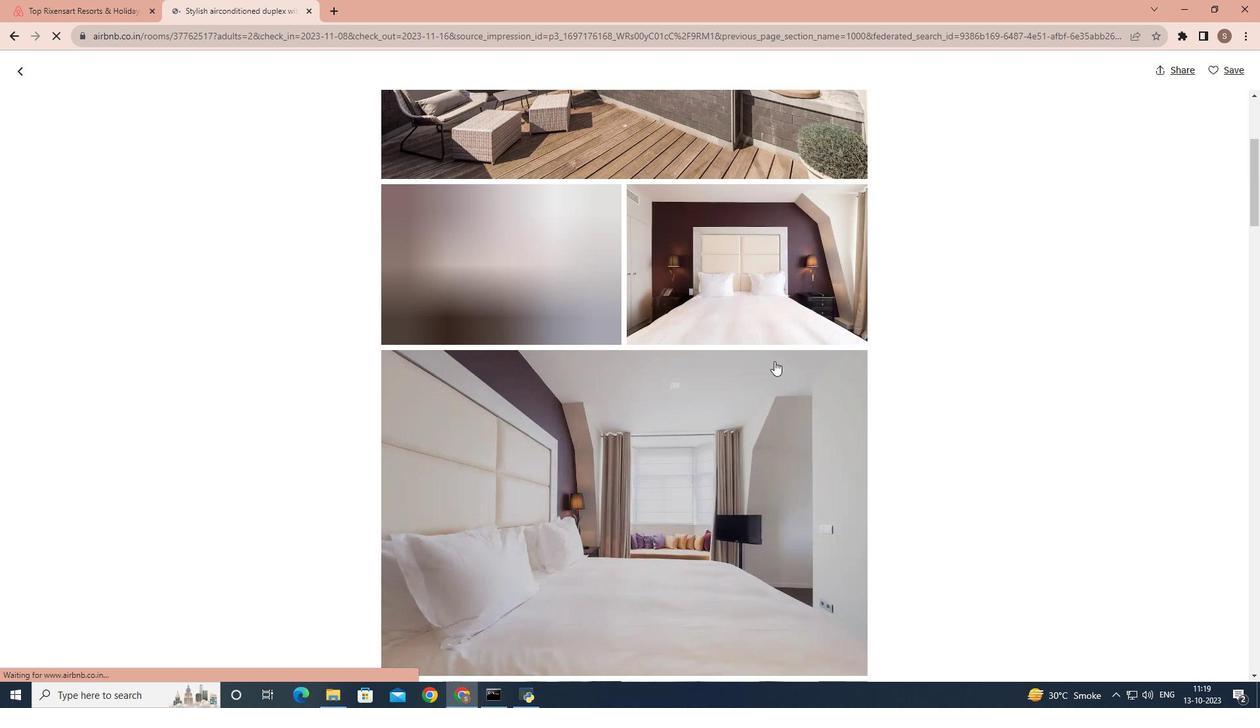 
Action: Mouse scrolled (774, 360) with delta (0, 0)
Screenshot: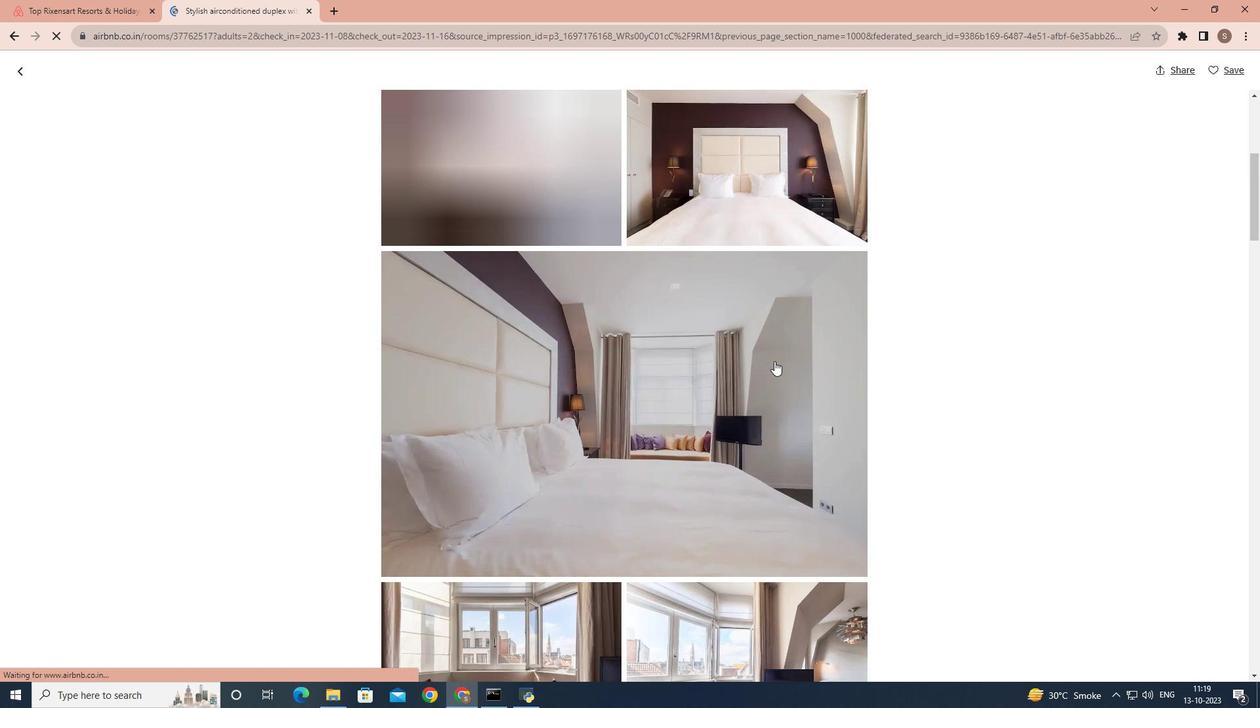
Action: Mouse scrolled (774, 360) with delta (0, 0)
Screenshot: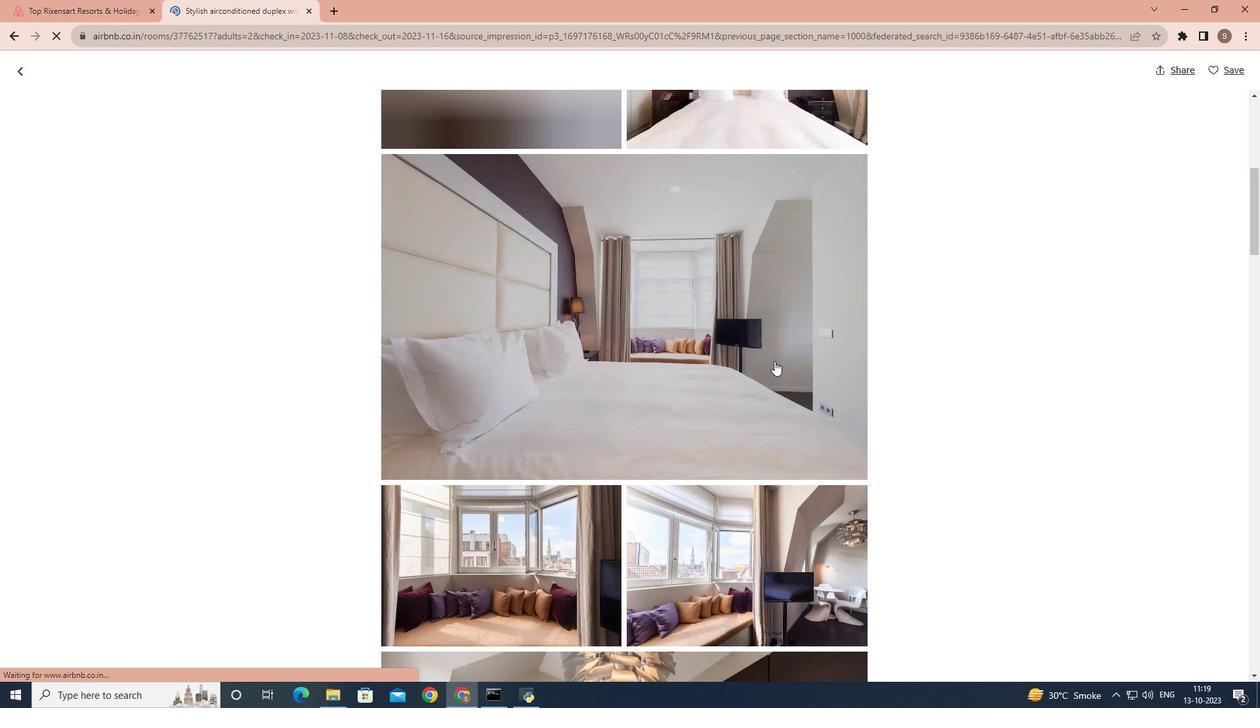 
Action: Mouse scrolled (774, 360) with delta (0, 0)
Screenshot: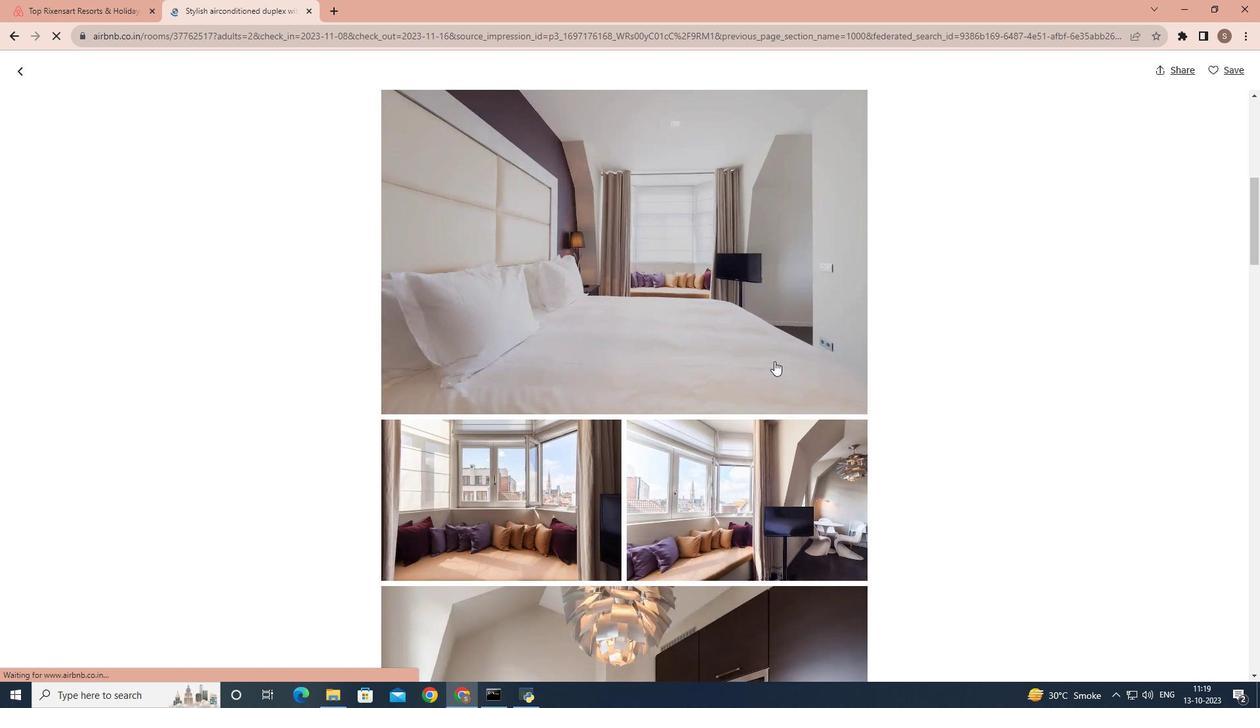 
Action: Mouse scrolled (774, 360) with delta (0, 0)
Screenshot: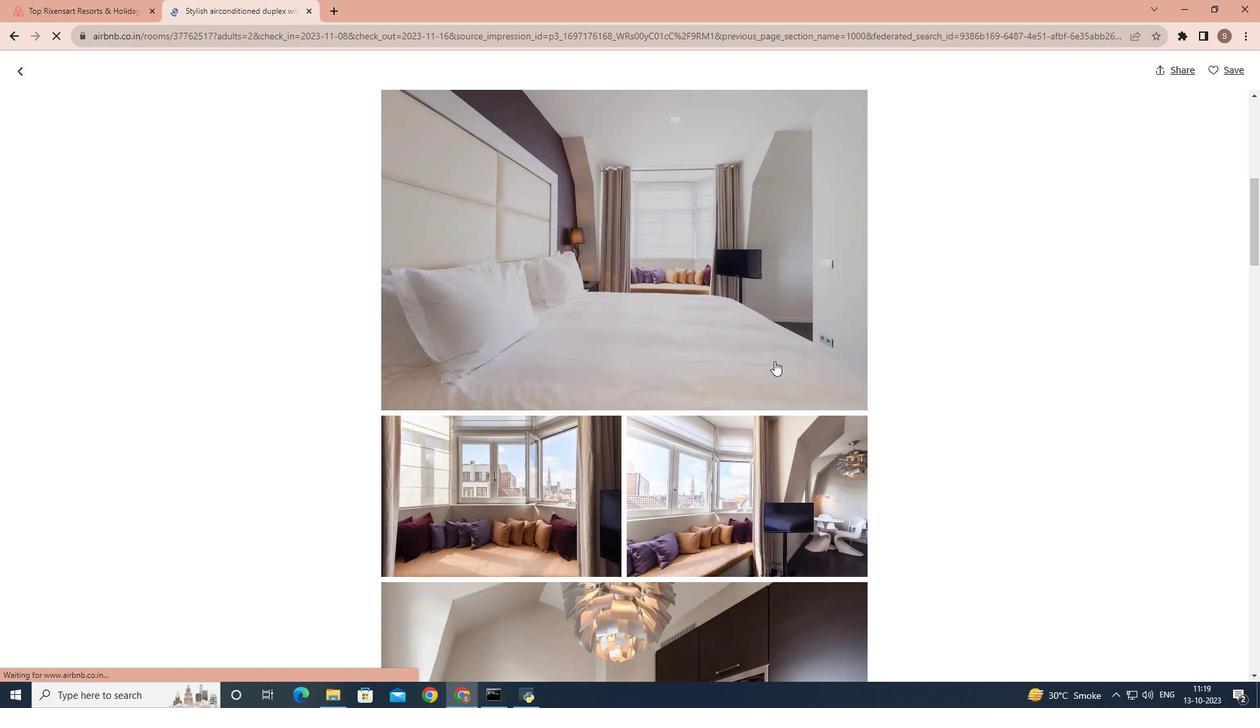 
Action: Mouse scrolled (774, 360) with delta (0, 0)
Screenshot: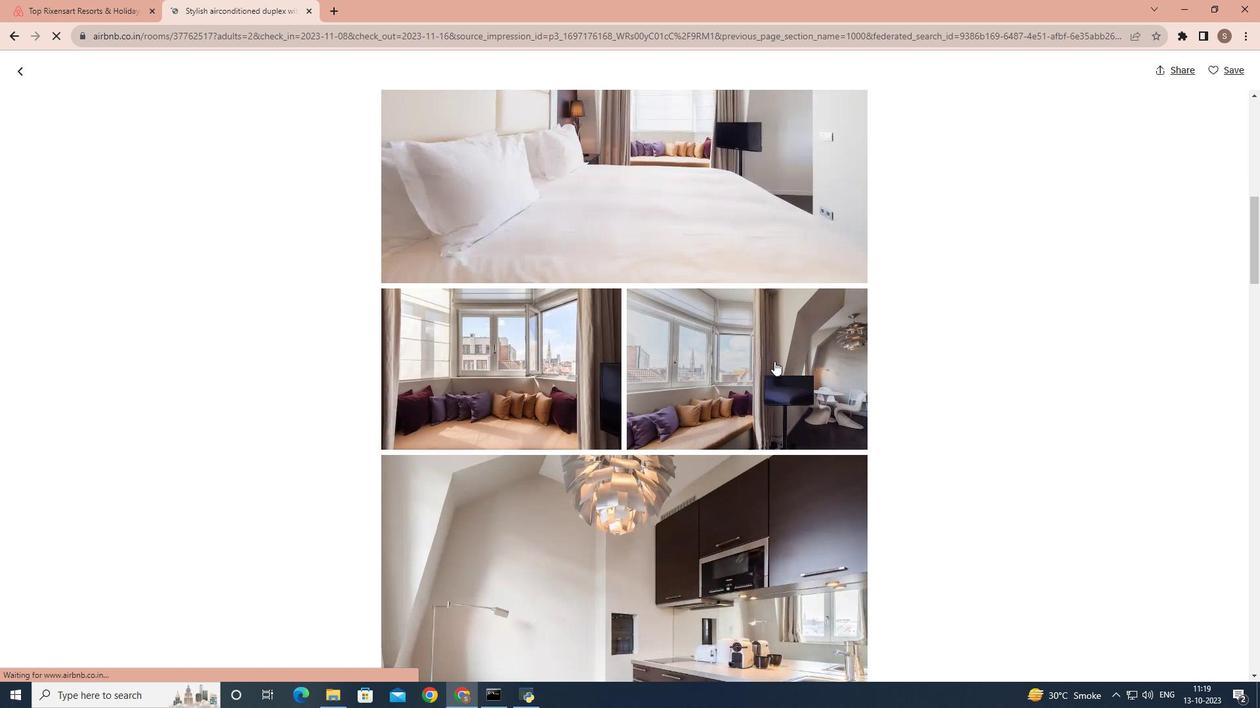 
Action: Mouse scrolled (774, 360) with delta (0, 0)
Screenshot: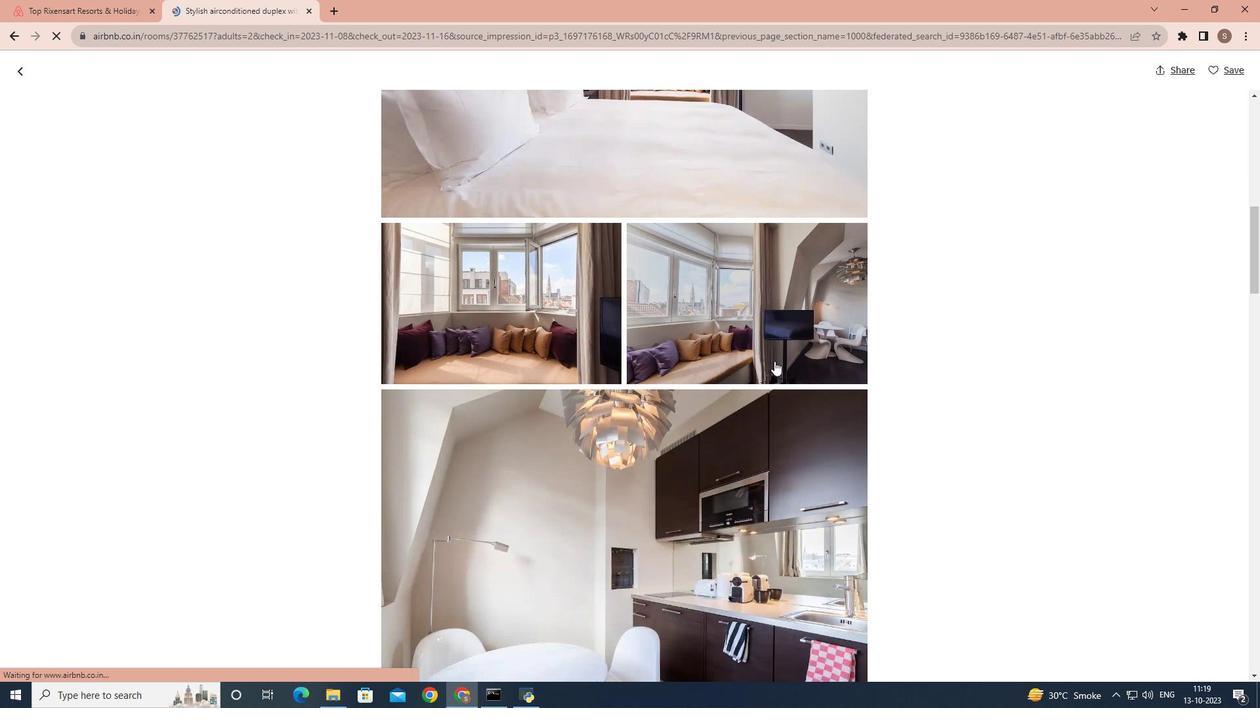 
Action: Mouse scrolled (774, 360) with delta (0, 0)
Screenshot: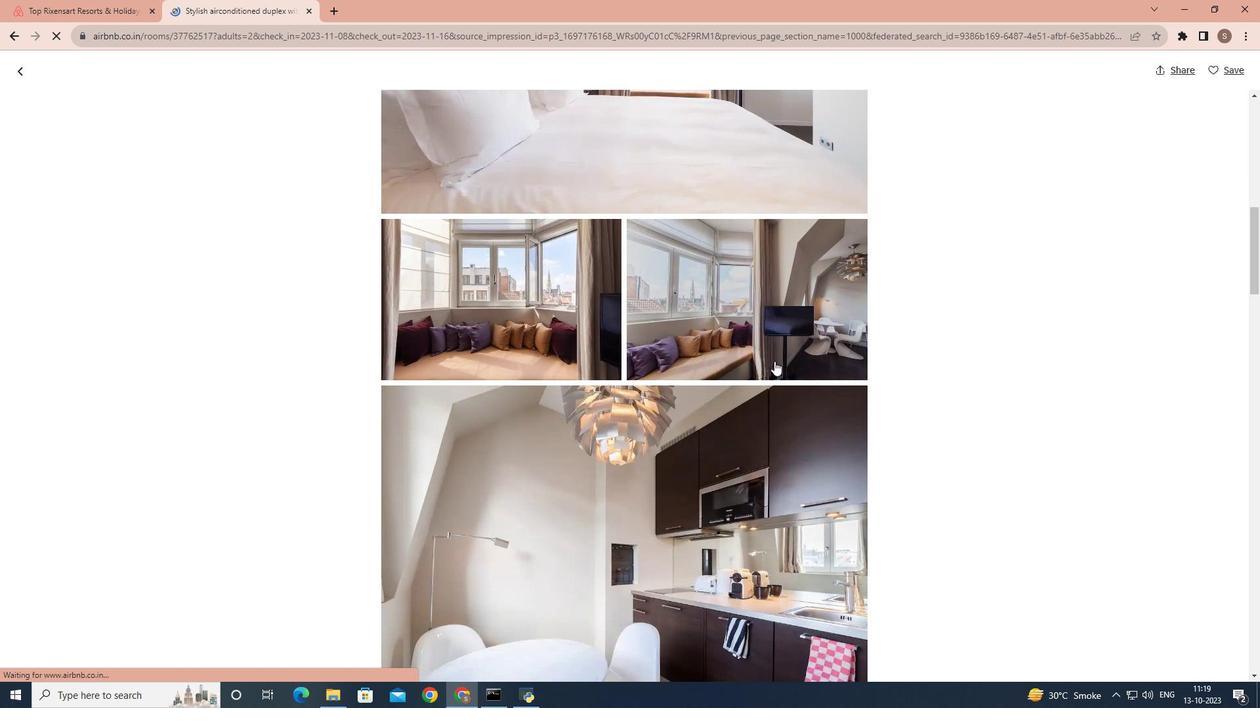 
Action: Mouse scrolled (774, 360) with delta (0, 0)
Screenshot: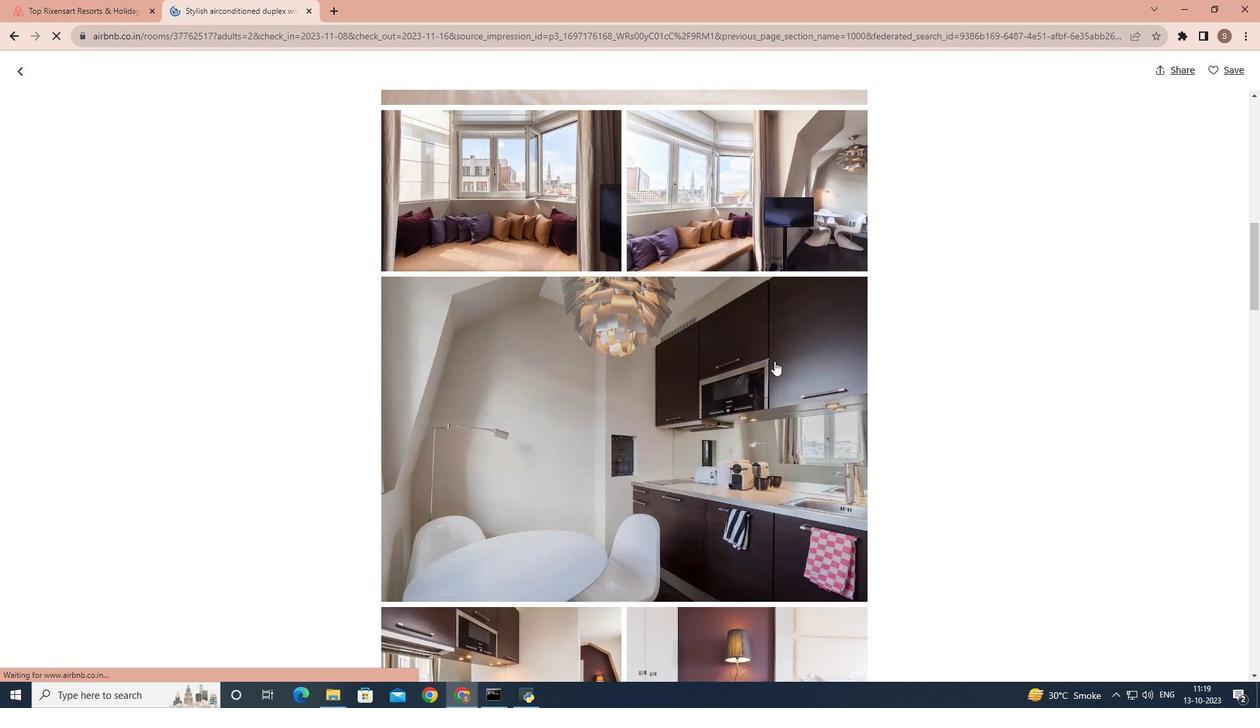 
Action: Mouse scrolled (774, 360) with delta (0, 0)
Screenshot: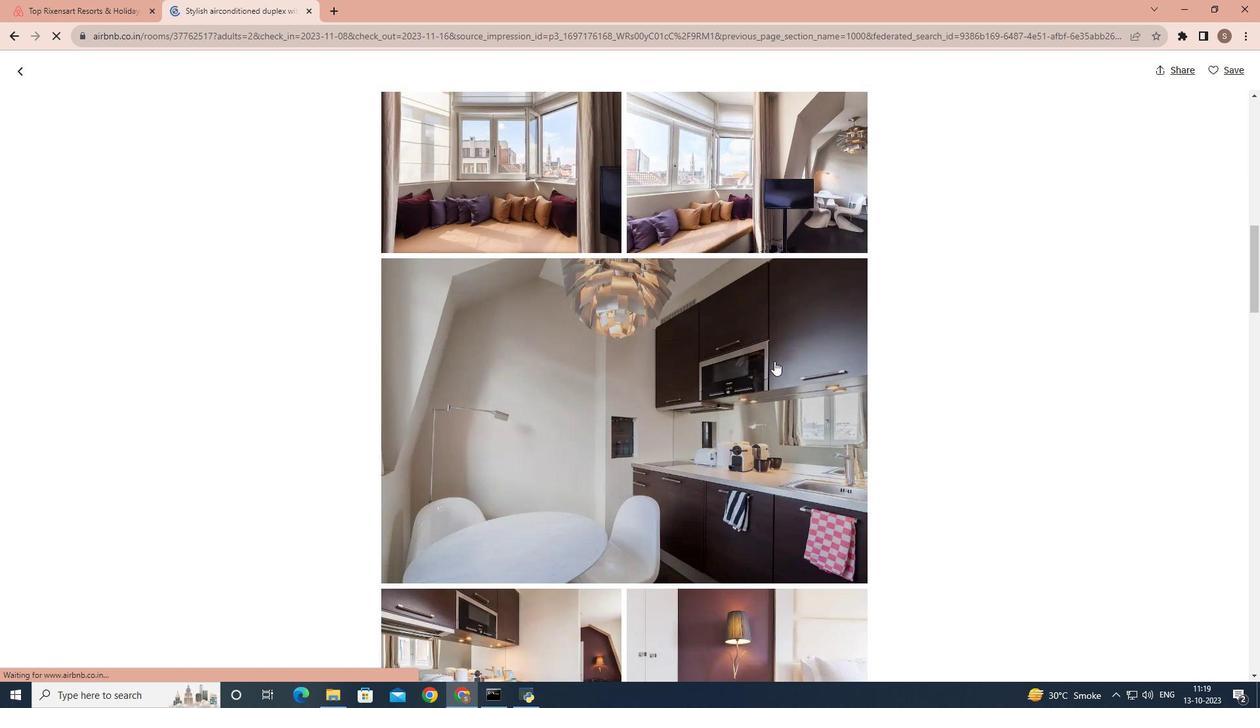 
Action: Mouse scrolled (774, 360) with delta (0, 0)
Screenshot: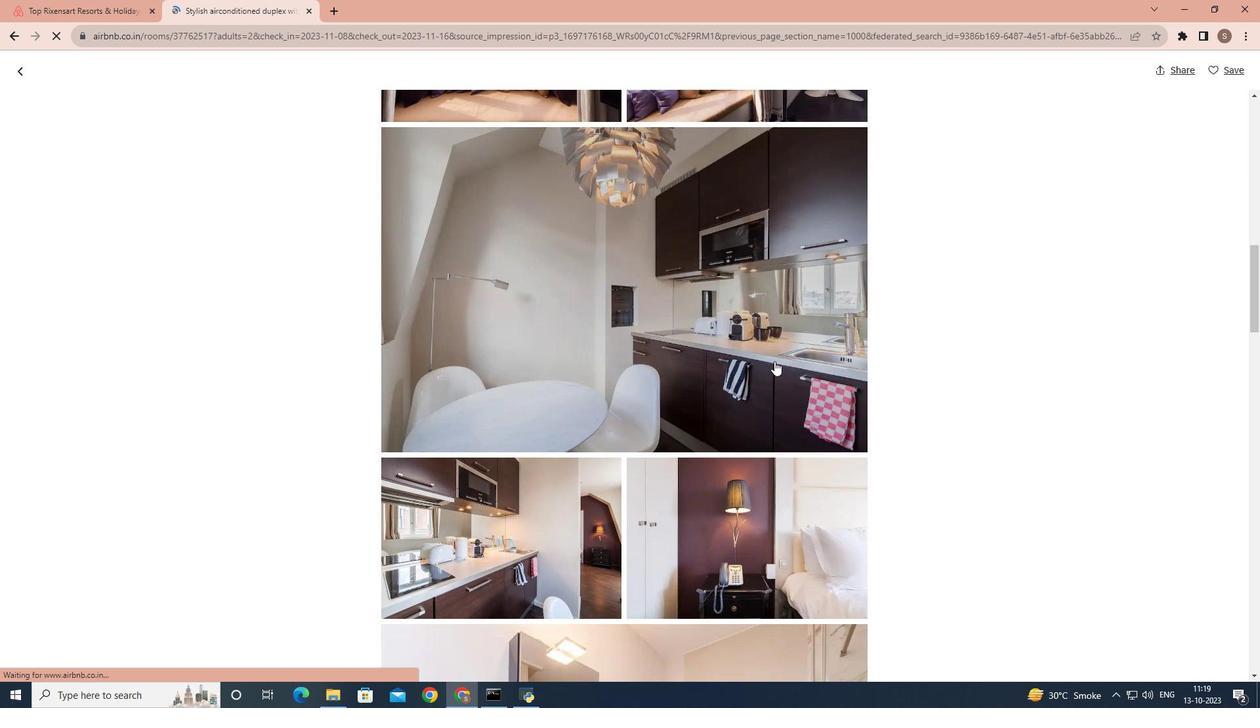 
Action: Mouse scrolled (774, 360) with delta (0, 0)
Screenshot: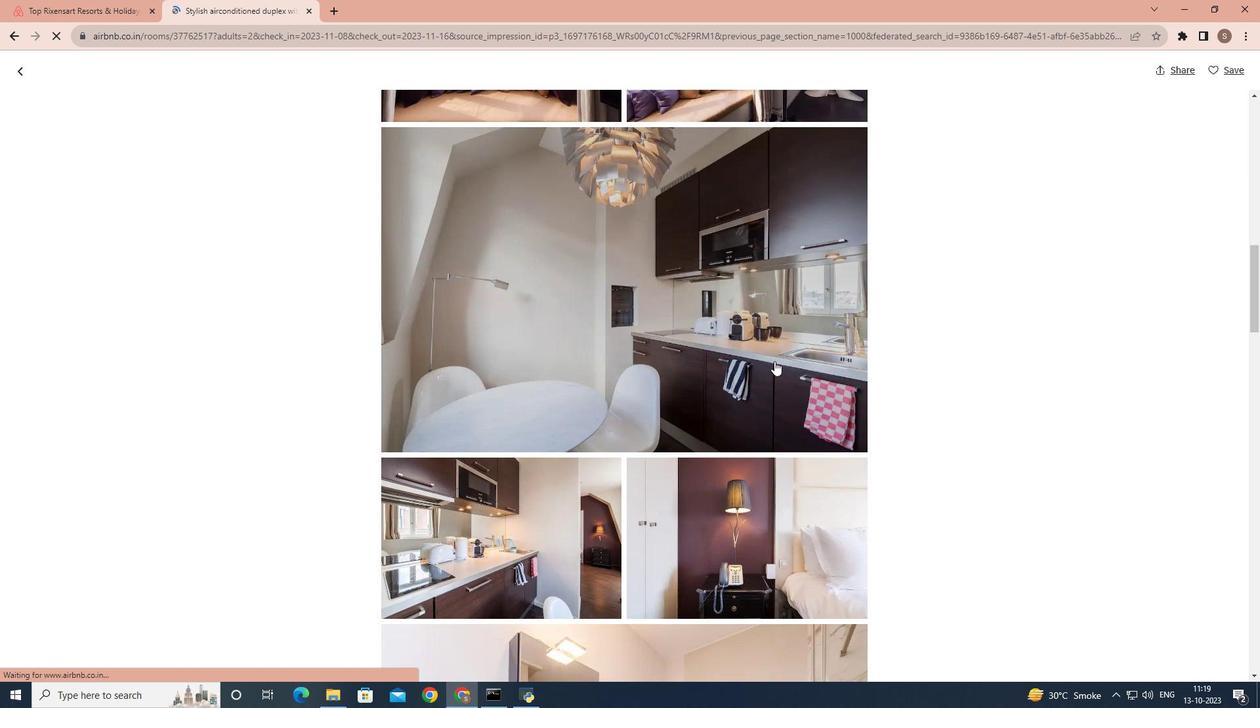 
Action: Mouse scrolled (774, 360) with delta (0, 0)
Screenshot: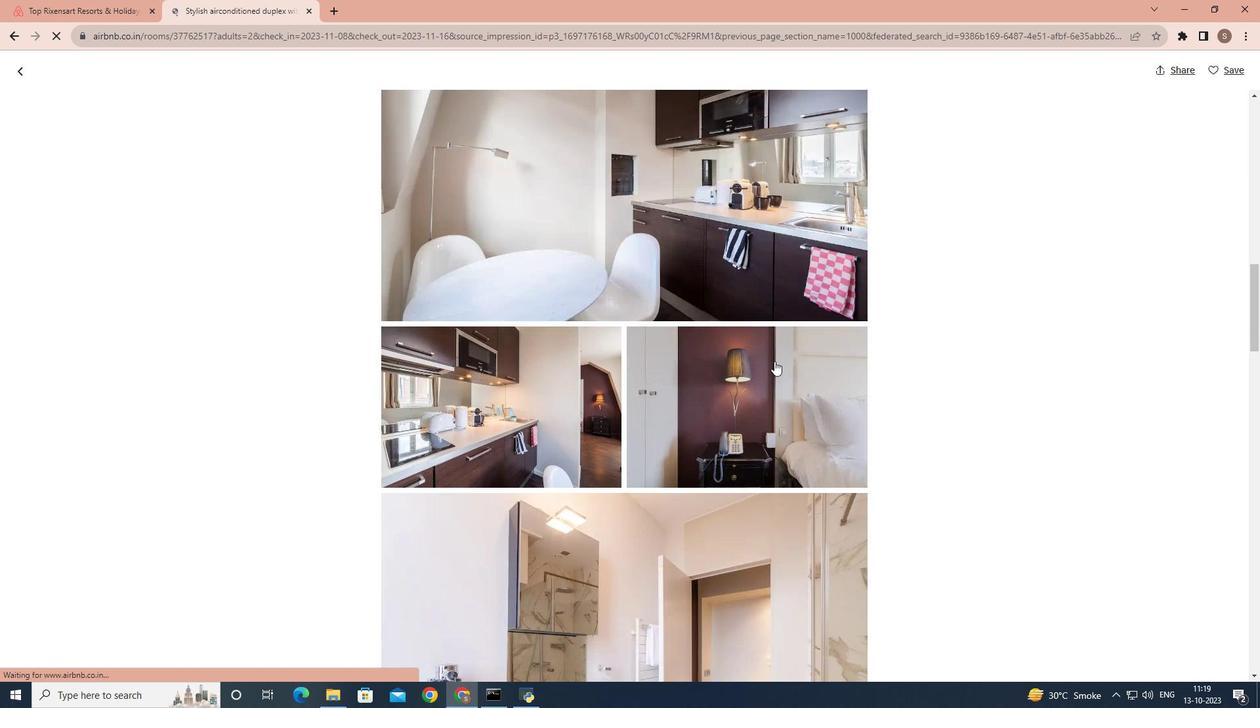 
Action: Mouse scrolled (774, 360) with delta (0, 0)
Screenshot: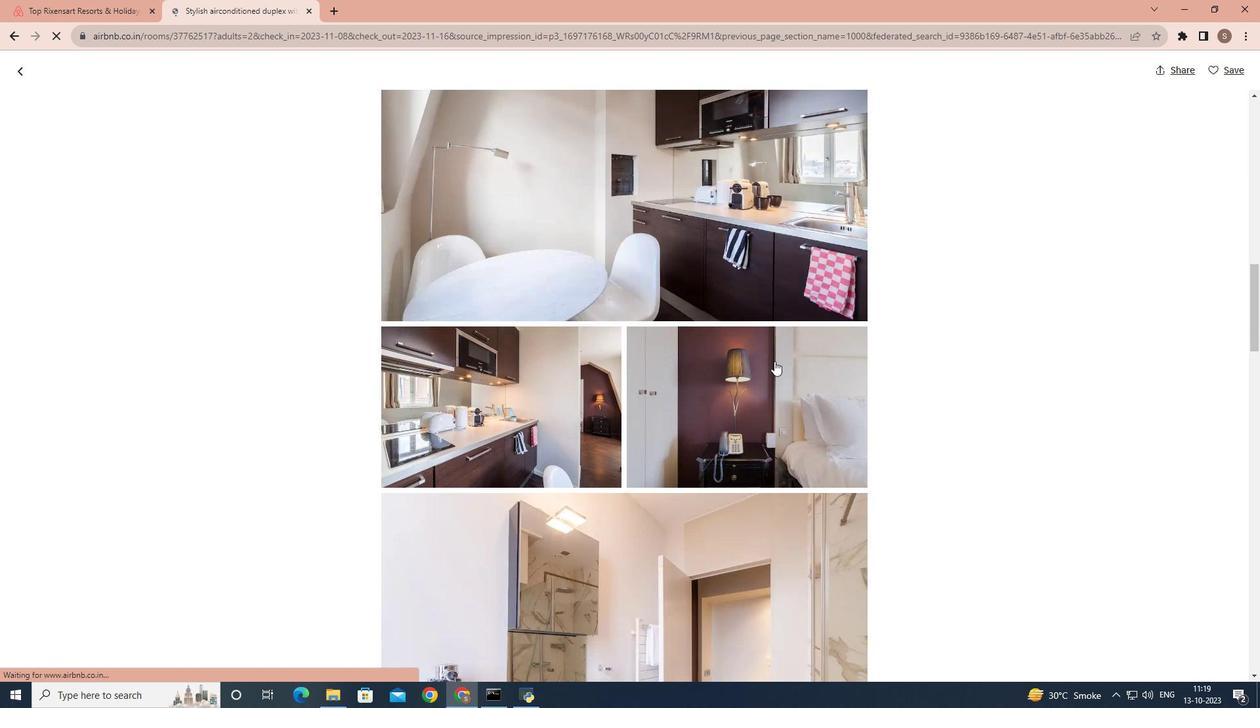 
Action: Mouse scrolled (774, 360) with delta (0, 0)
Screenshot: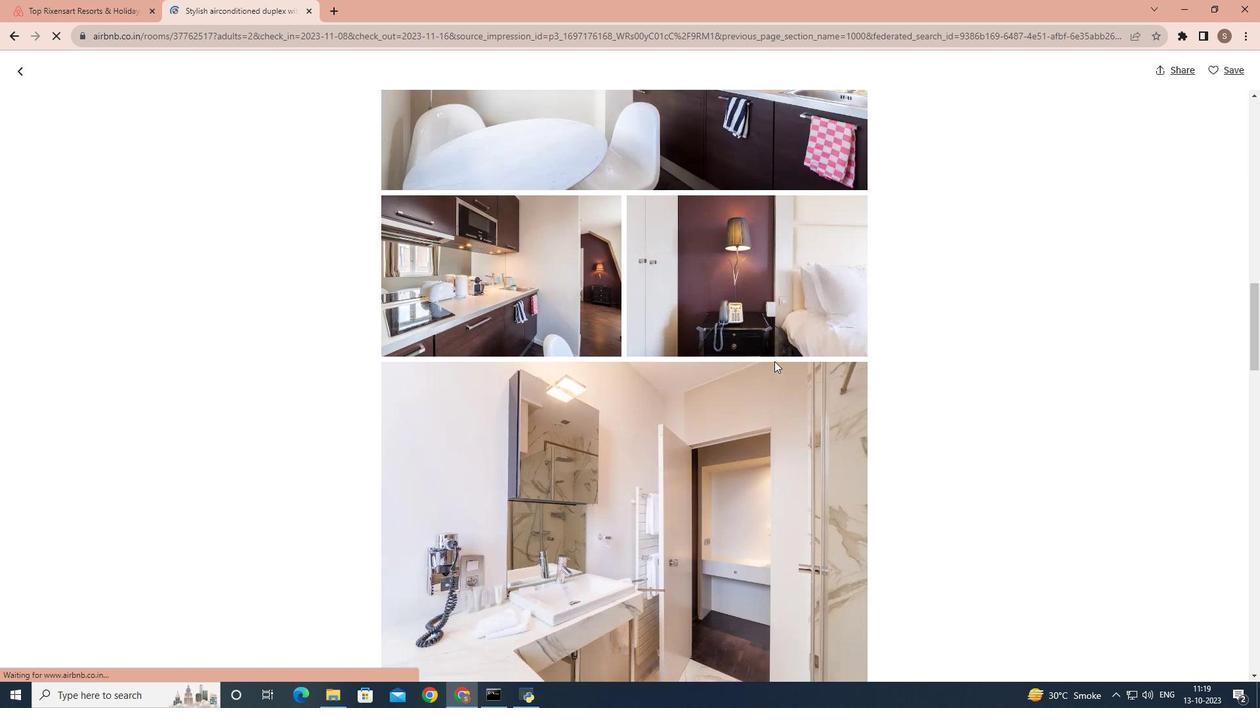 
Action: Mouse scrolled (774, 360) with delta (0, 0)
Screenshot: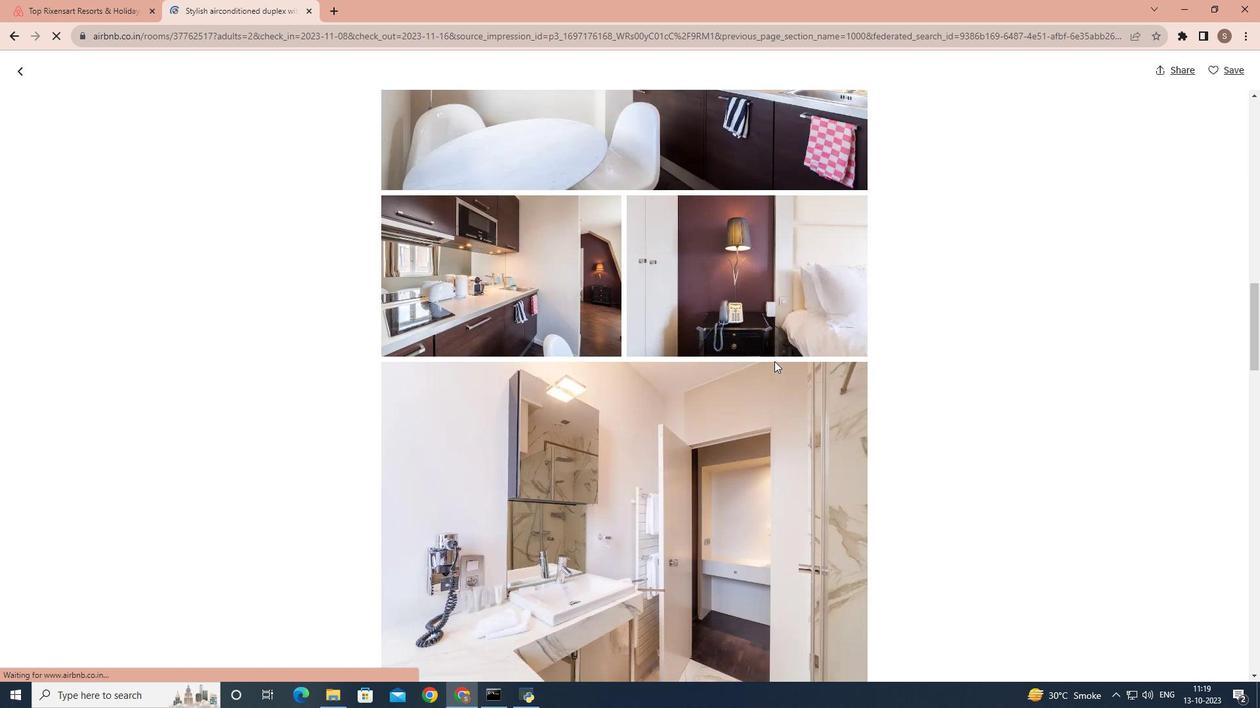 
Action: Mouse scrolled (774, 360) with delta (0, 0)
Screenshot: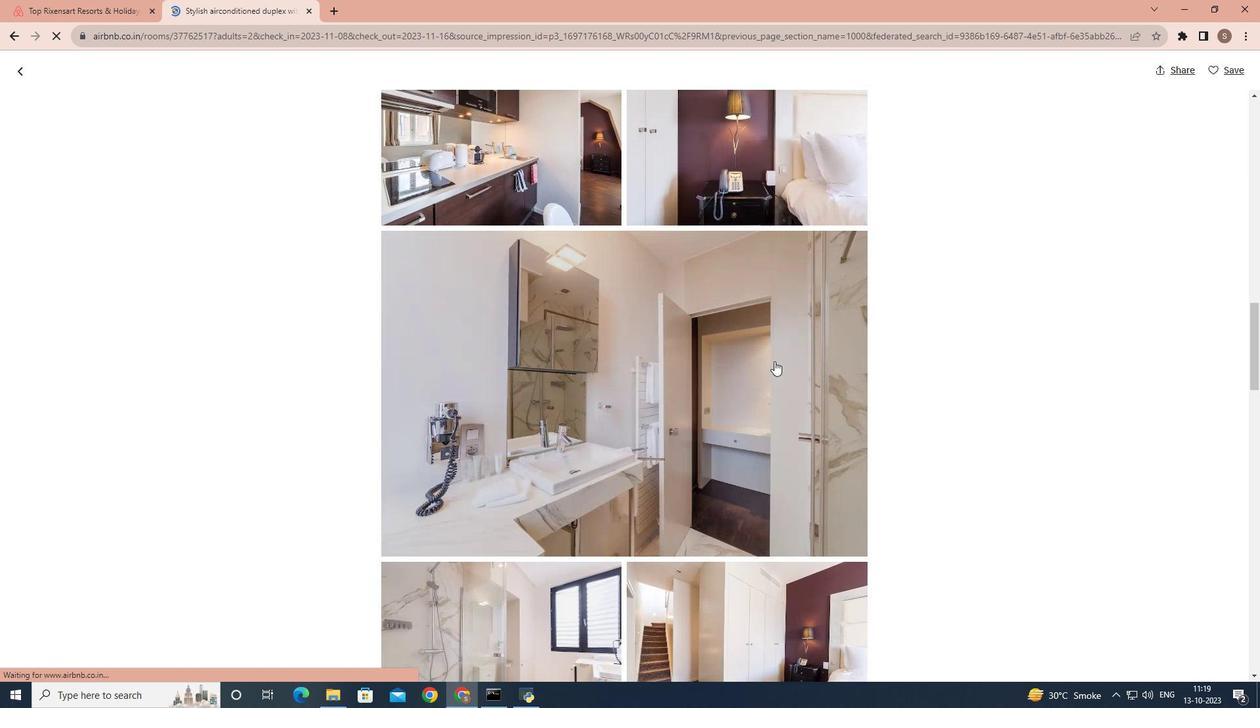 
Action: Mouse scrolled (774, 360) with delta (0, 0)
Screenshot: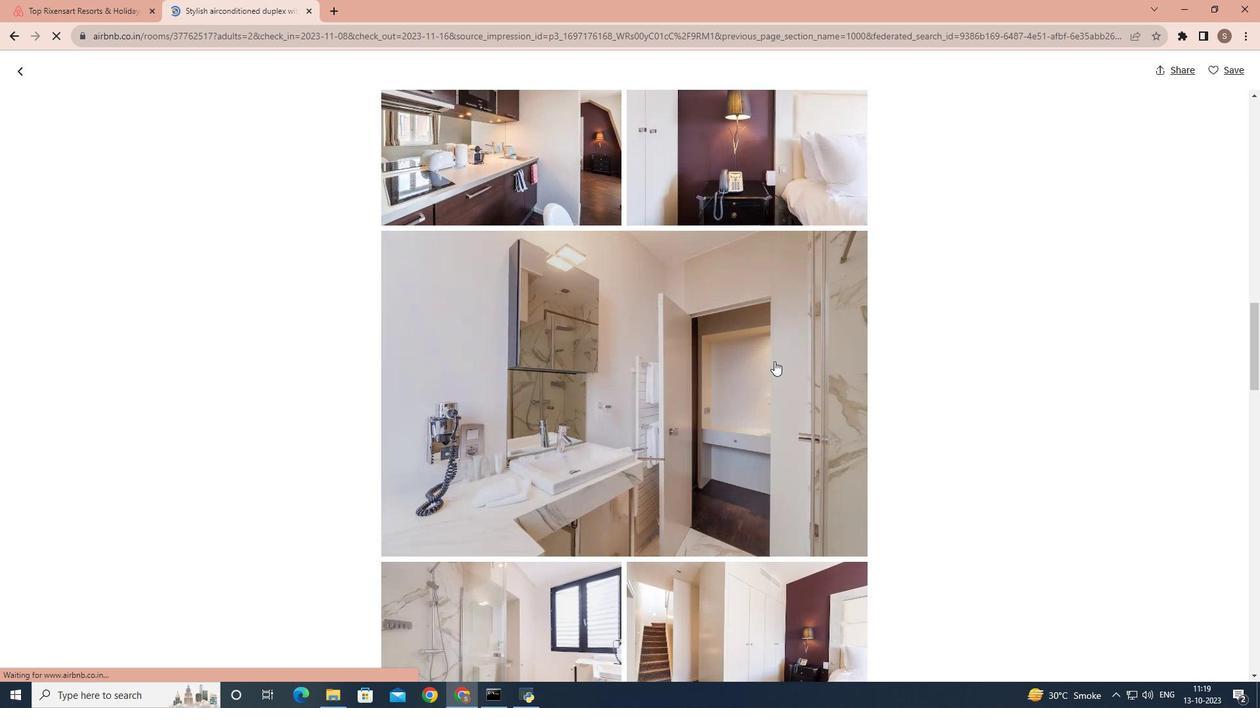 
Action: Mouse scrolled (774, 360) with delta (0, 0)
Screenshot: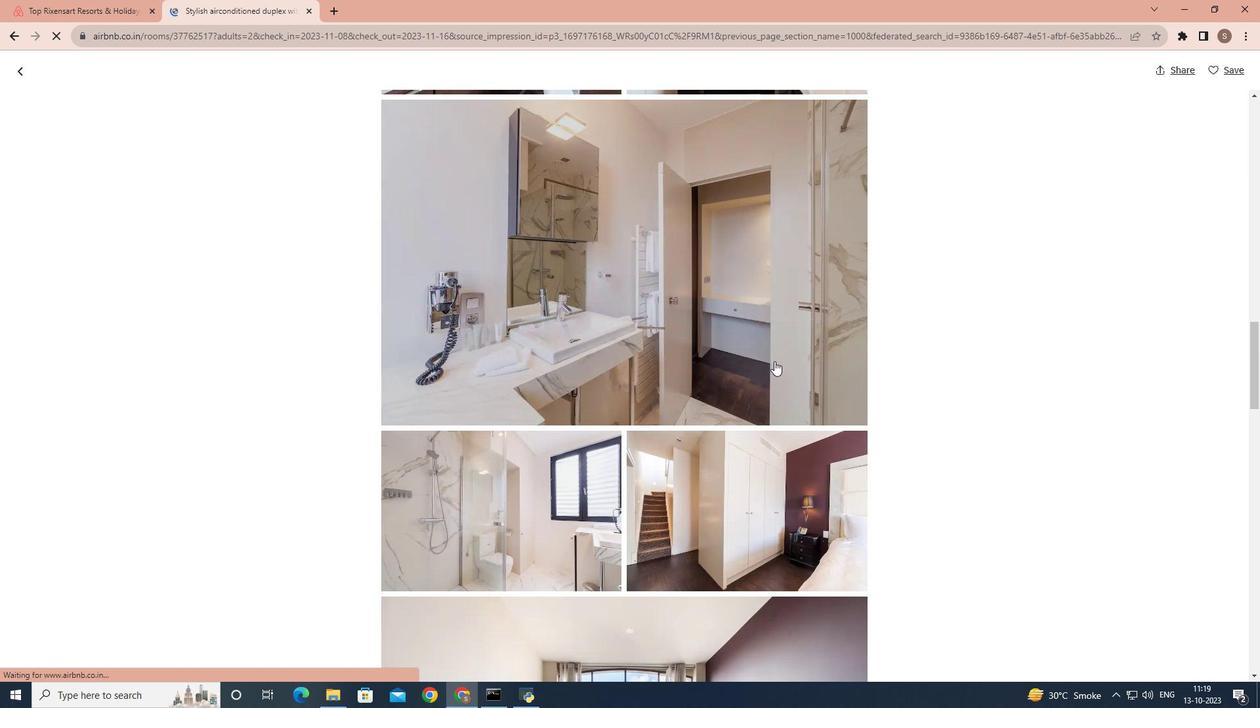 
Action: Mouse scrolled (774, 360) with delta (0, 0)
Screenshot: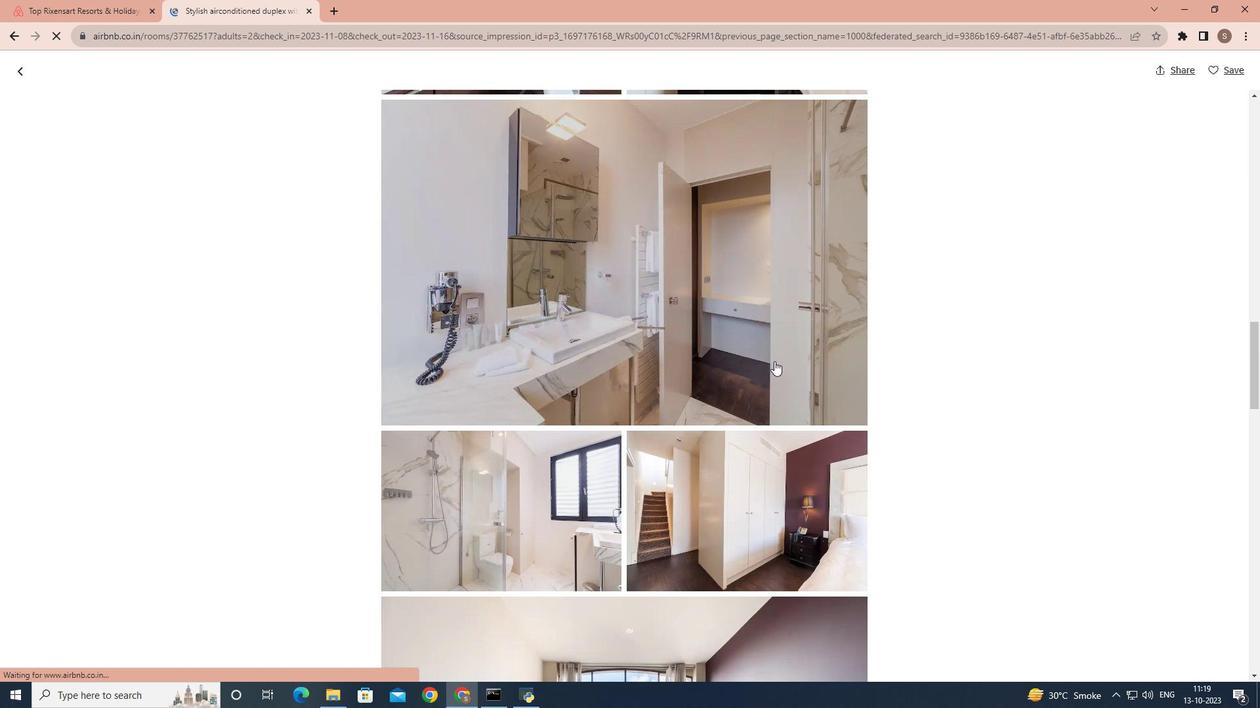 
Action: Mouse scrolled (774, 360) with delta (0, 0)
Screenshot: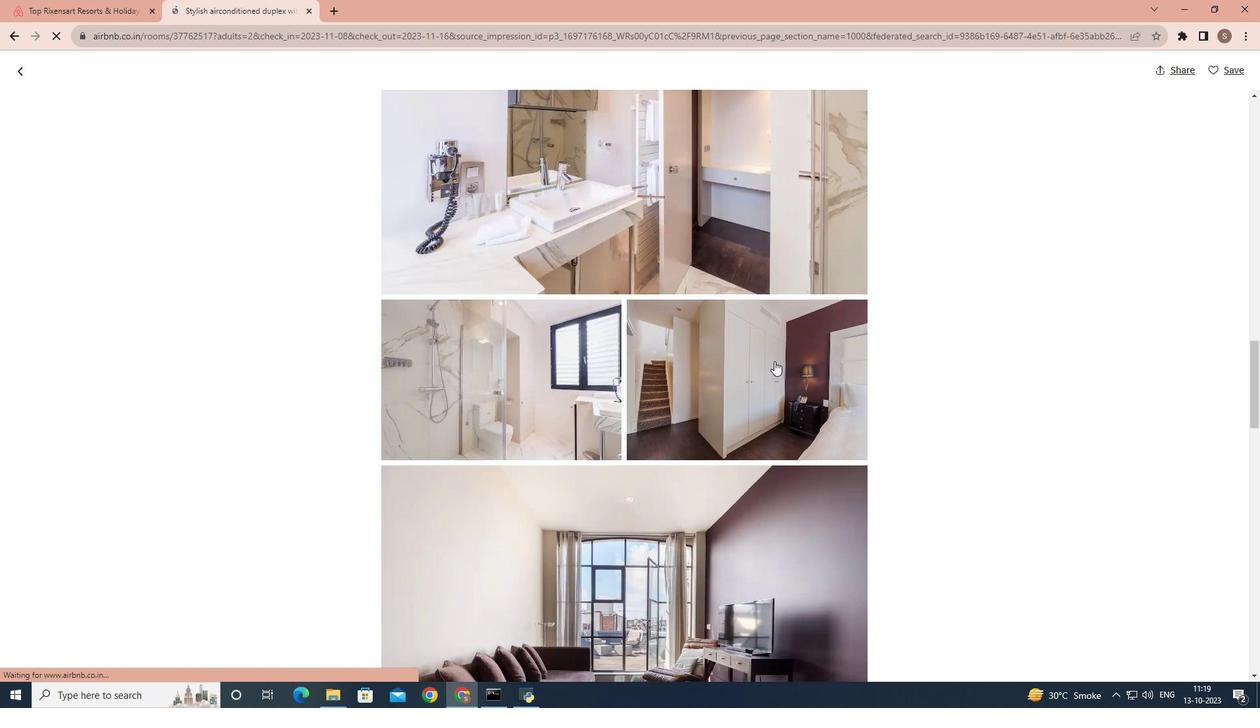 
Action: Mouse scrolled (774, 360) with delta (0, 0)
Screenshot: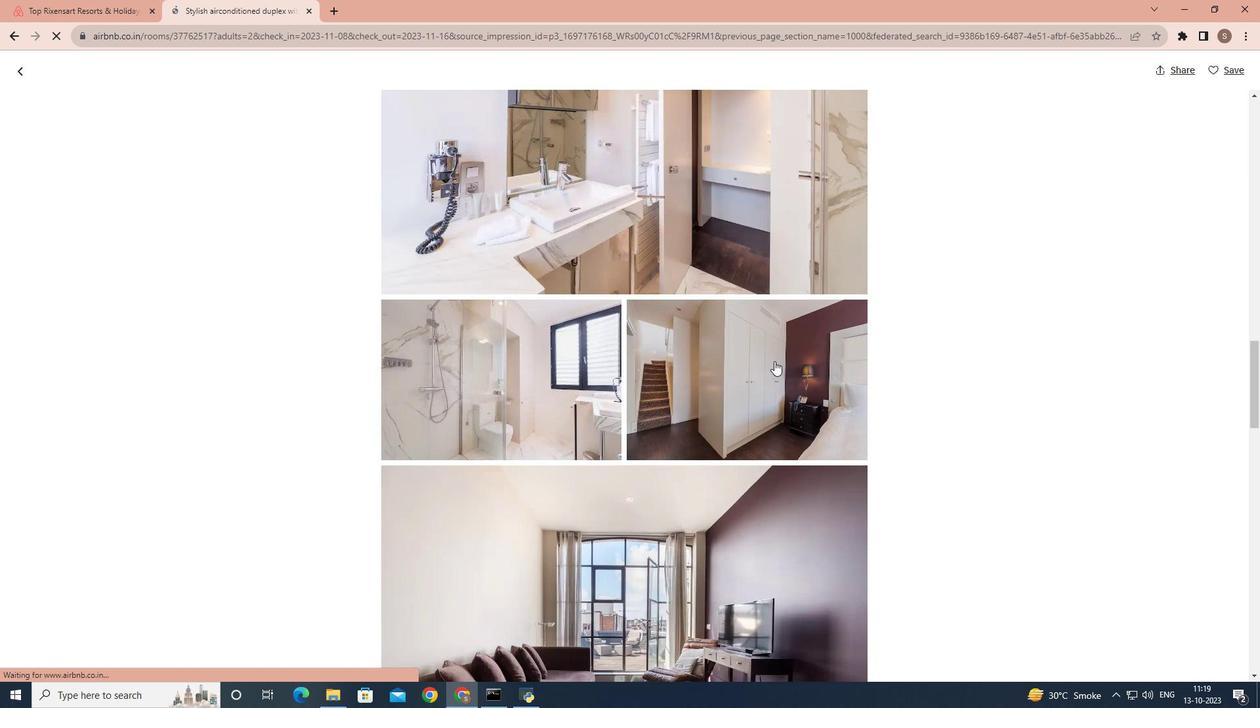 
Action: Mouse scrolled (774, 360) with delta (0, 0)
Screenshot: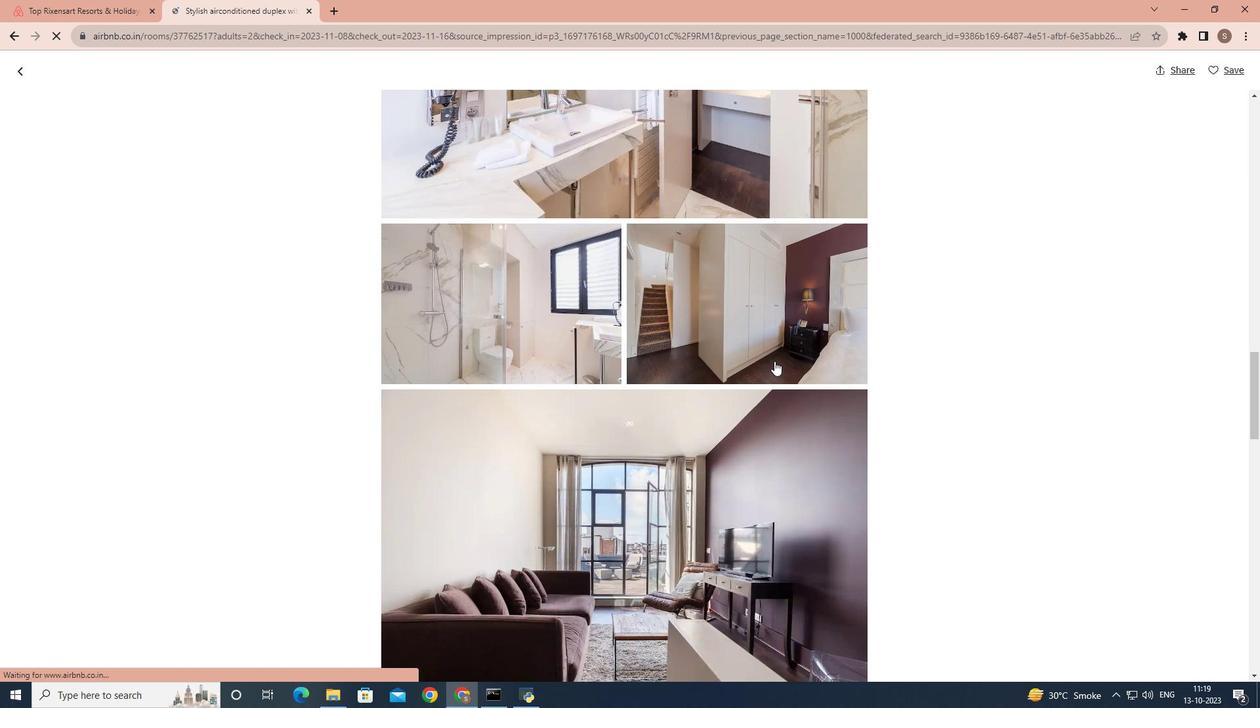 
Action: Mouse scrolled (774, 360) with delta (0, 0)
Screenshot: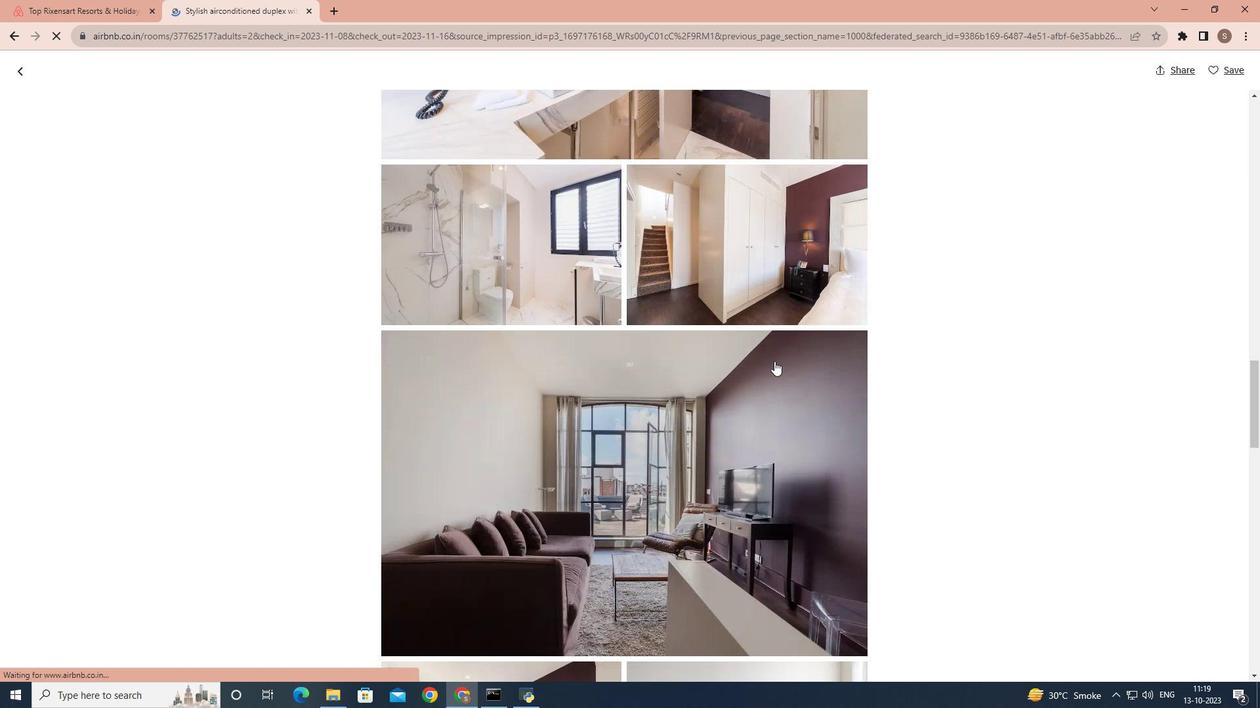
Action: Mouse scrolled (774, 360) with delta (0, 0)
Screenshot: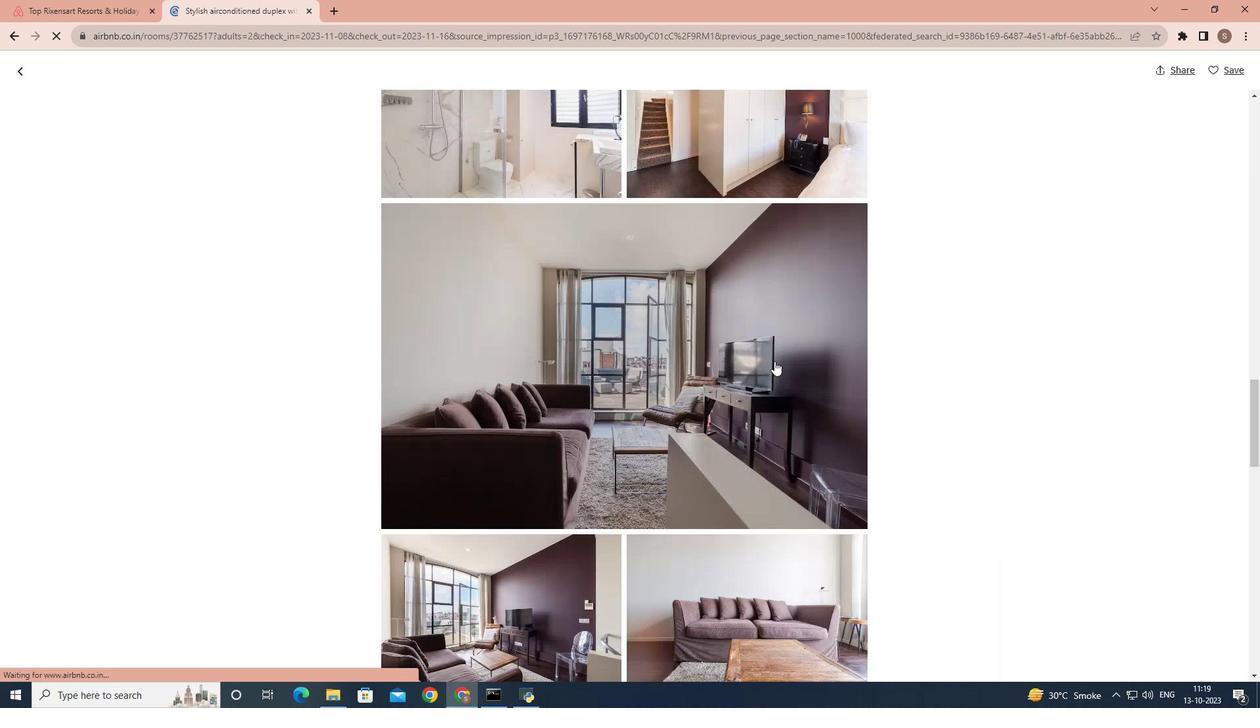 
Action: Mouse scrolled (774, 360) with delta (0, 0)
Screenshot: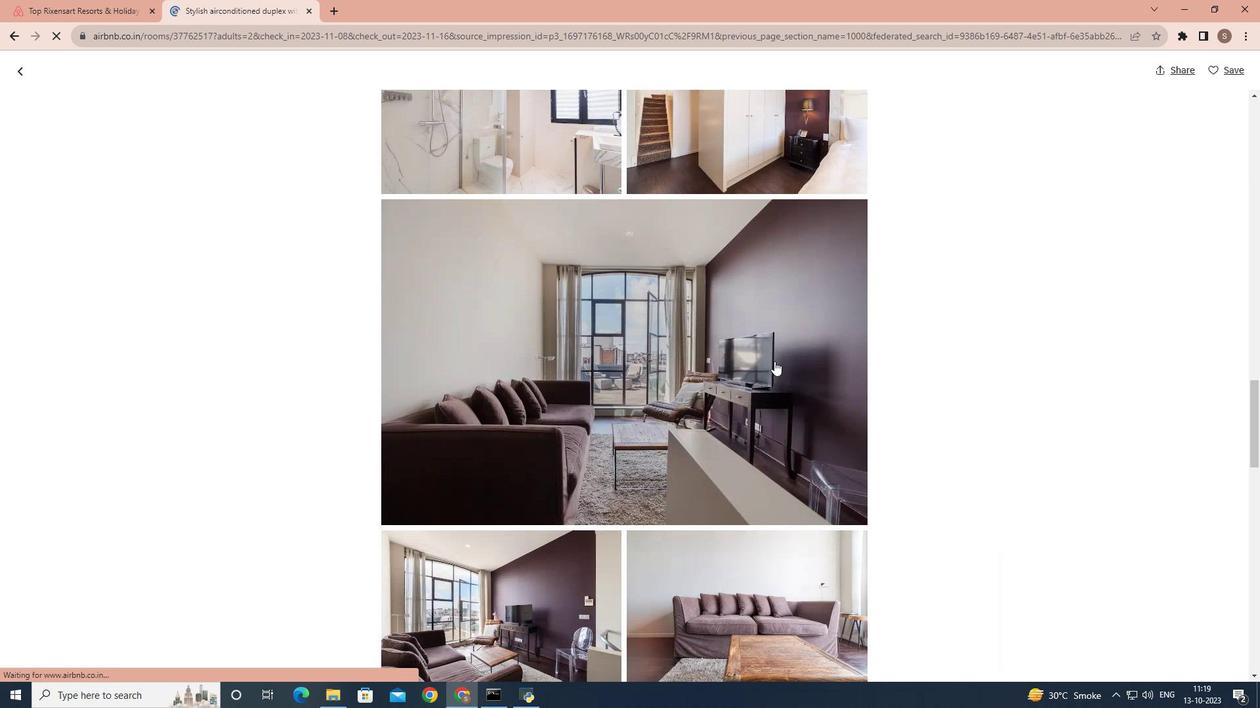 
Action: Mouse scrolled (774, 360) with delta (0, 0)
Screenshot: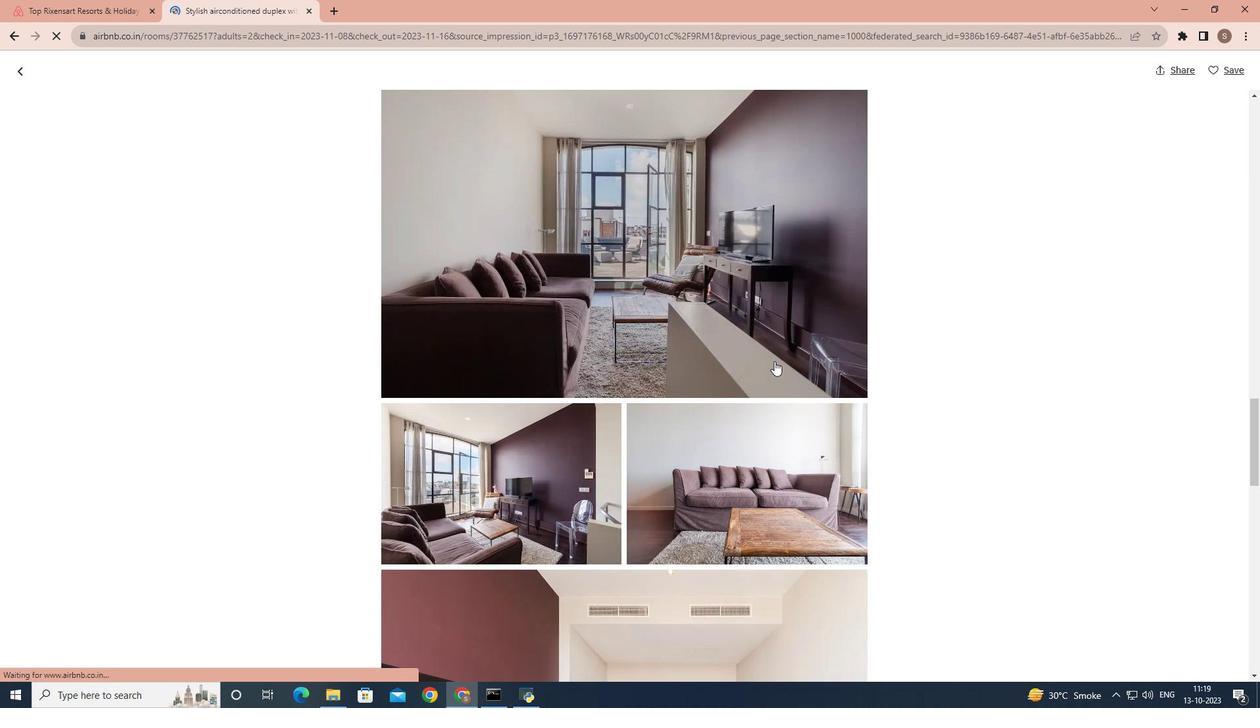 
Action: Mouse scrolled (774, 360) with delta (0, 0)
Screenshot: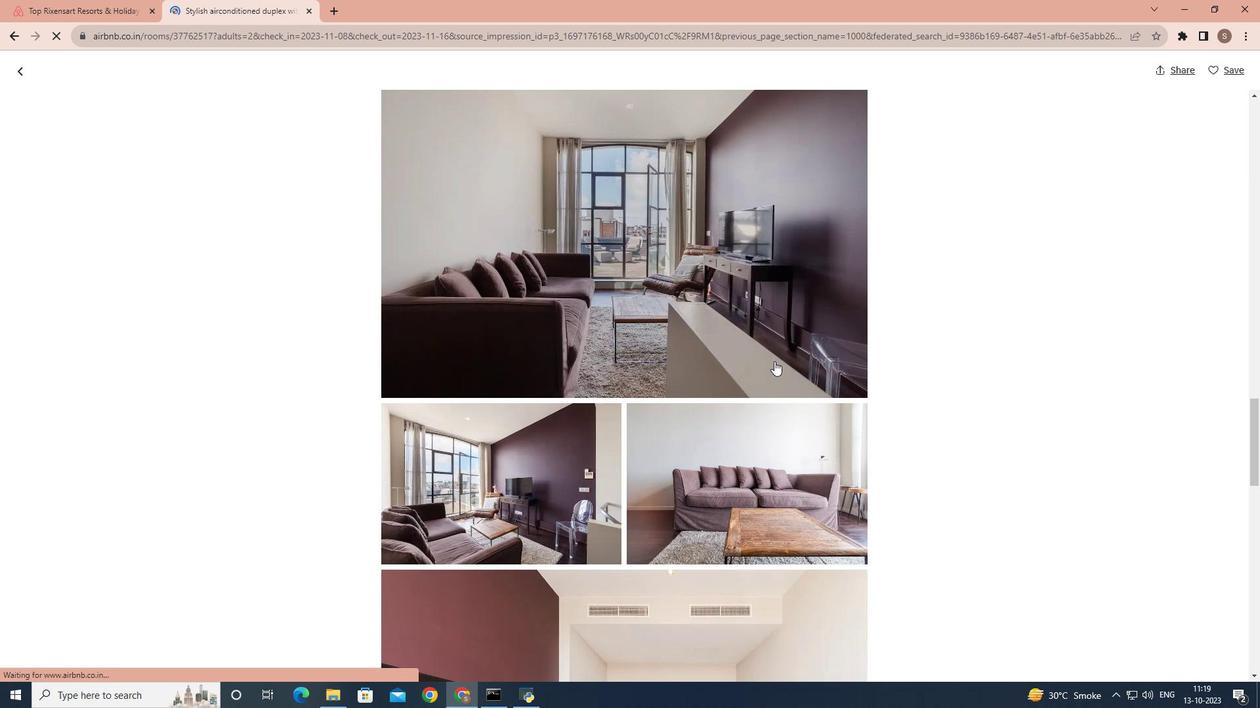 
Action: Mouse scrolled (774, 360) with delta (0, 0)
Screenshot: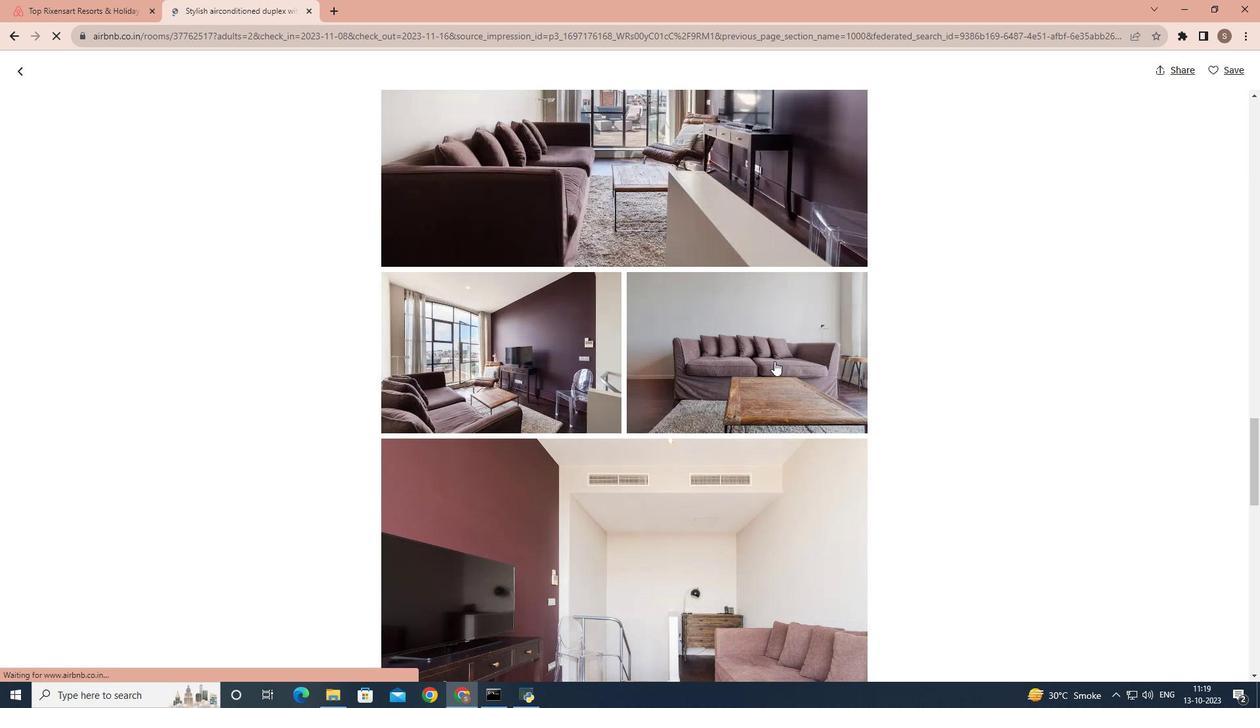 
Action: Mouse scrolled (774, 360) with delta (0, 0)
Screenshot: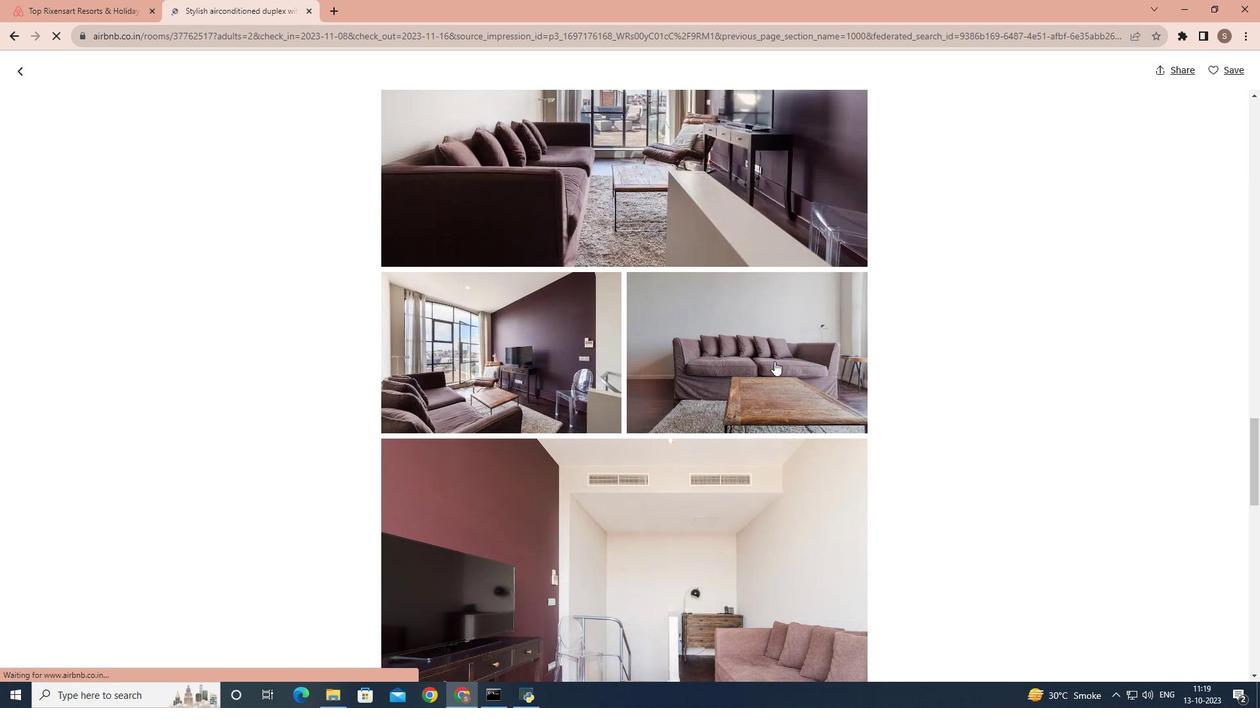 
Action: Mouse scrolled (774, 360) with delta (0, 0)
Screenshot: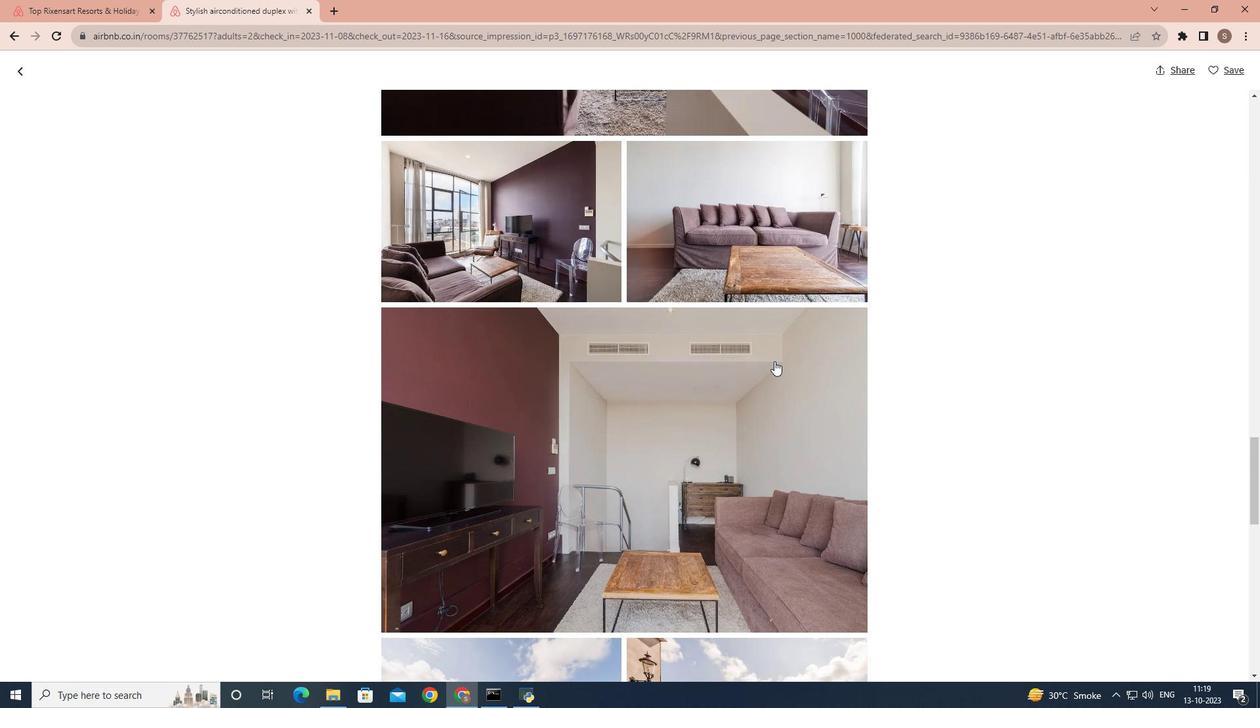 
Action: Mouse scrolled (774, 360) with delta (0, 0)
Screenshot: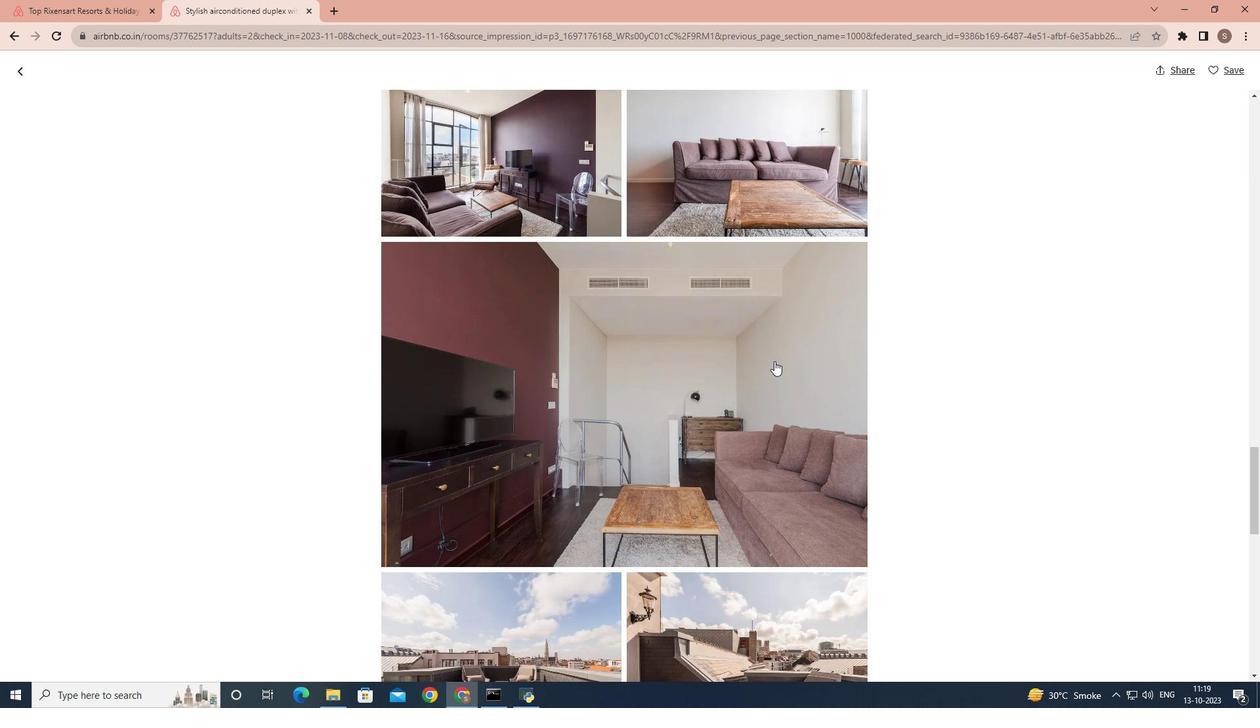 
Action: Mouse scrolled (774, 360) with delta (0, 0)
Screenshot: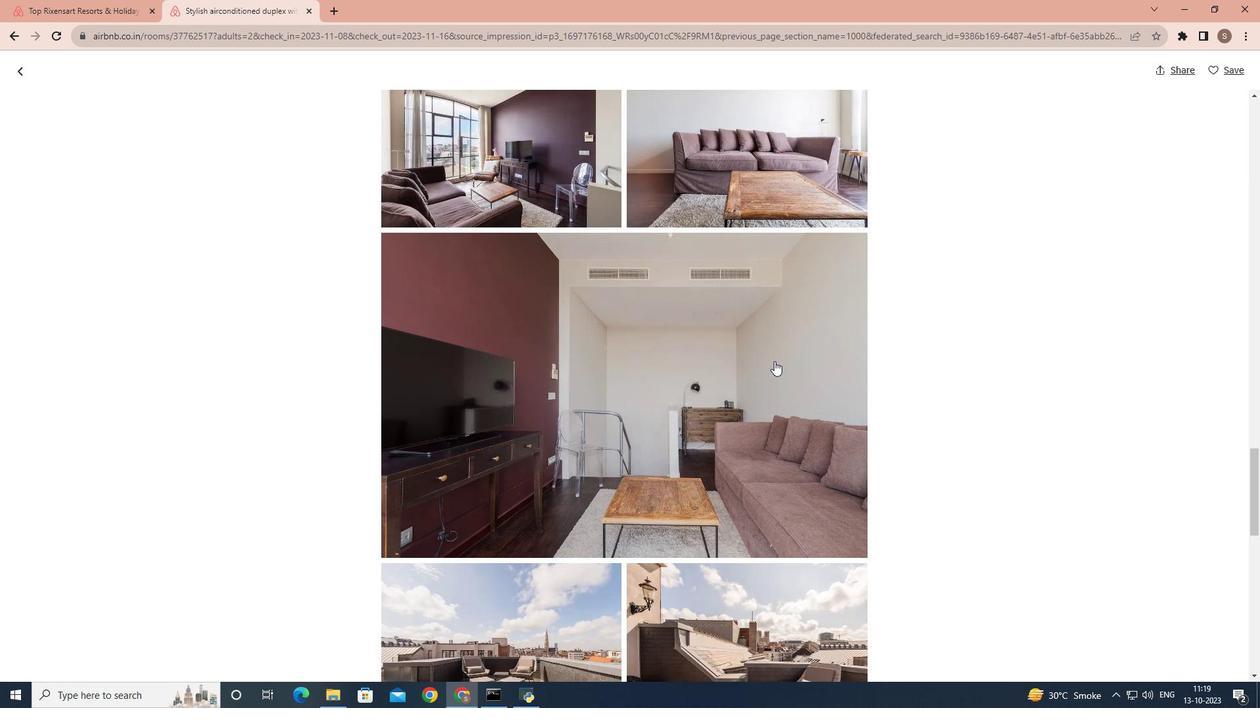 
Action: Mouse scrolled (774, 360) with delta (0, 0)
Screenshot: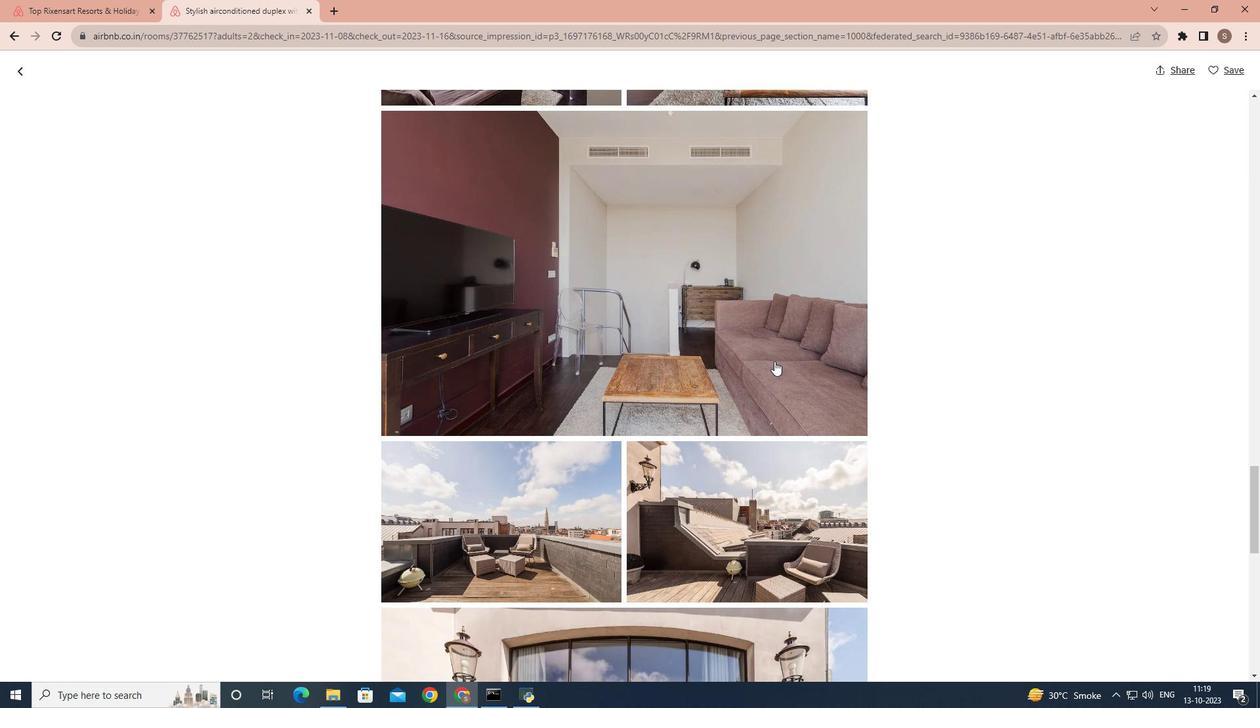 
Action: Mouse scrolled (774, 360) with delta (0, 0)
Screenshot: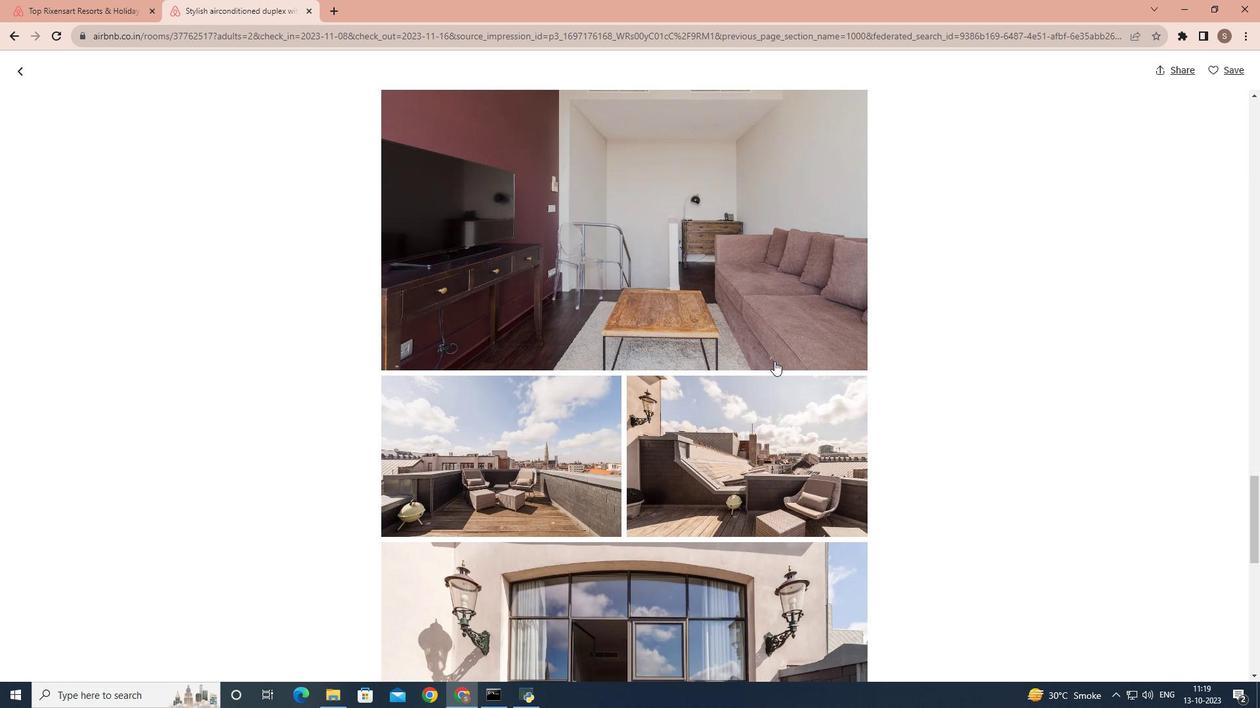 
Action: Mouse scrolled (774, 360) with delta (0, 0)
Screenshot: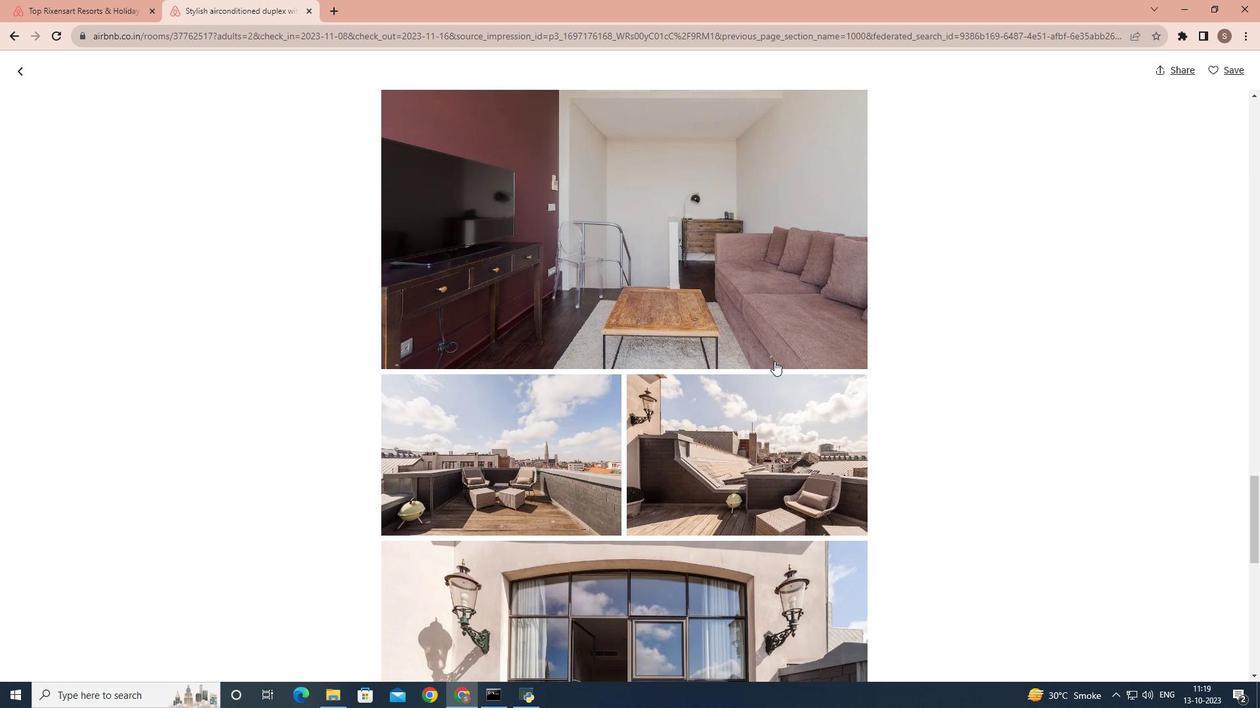 
Action: Mouse scrolled (774, 360) with delta (0, 0)
Screenshot: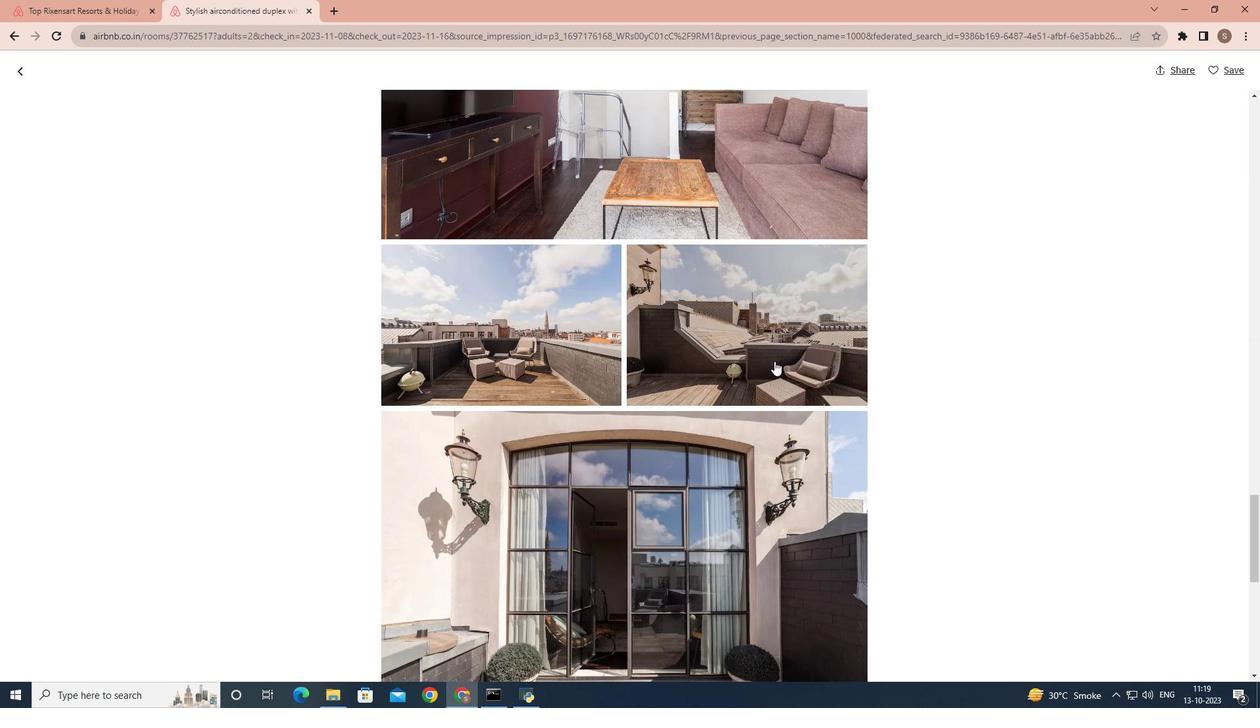 
Action: Mouse scrolled (774, 360) with delta (0, 0)
Screenshot: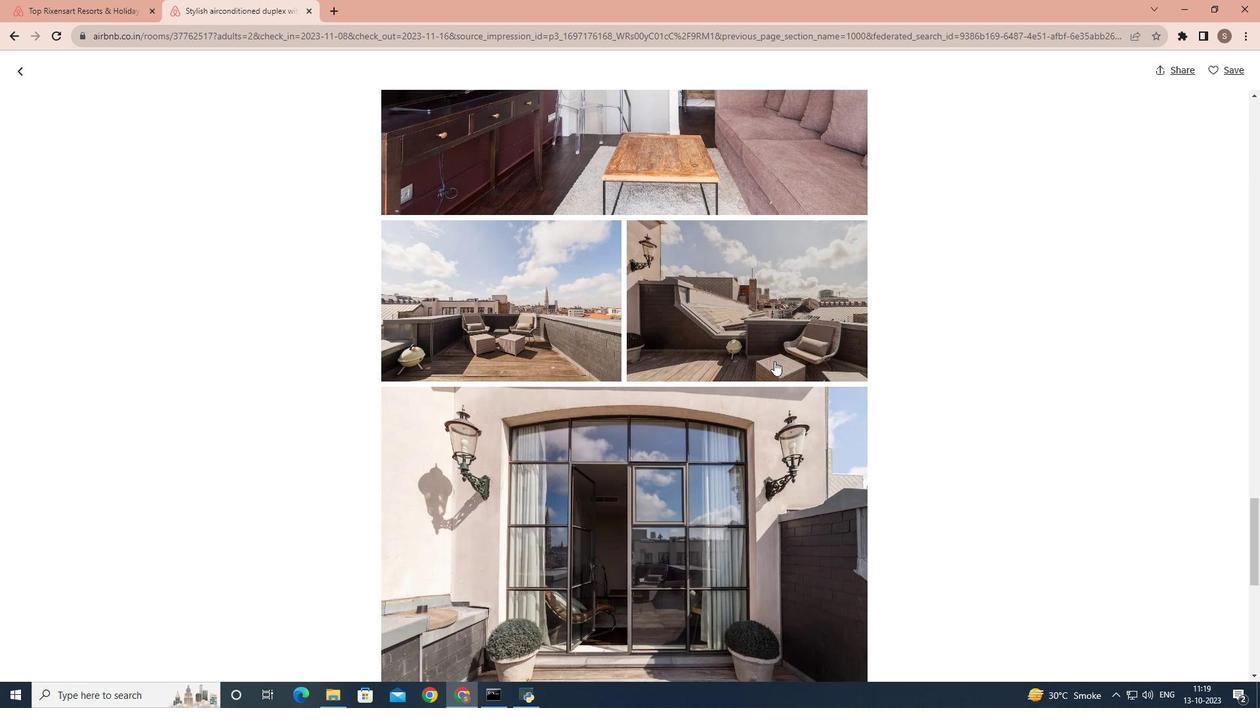 
Action: Mouse scrolled (774, 360) with delta (0, 0)
Screenshot: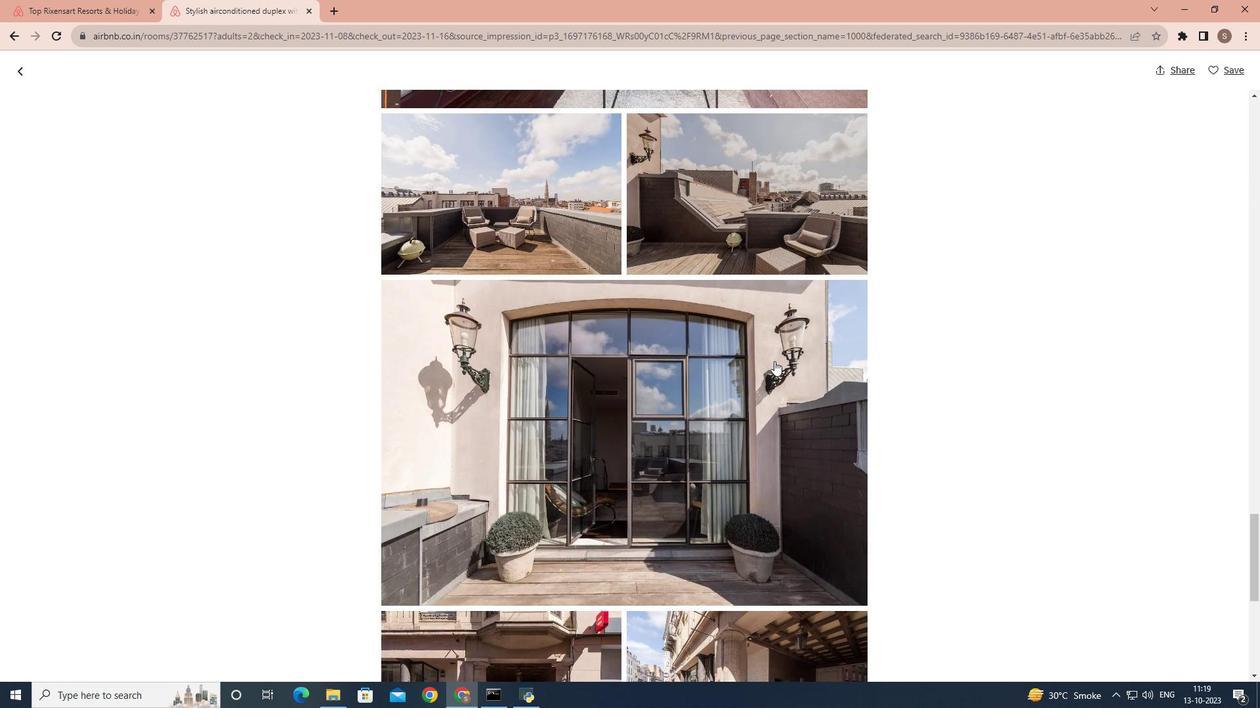 
Action: Mouse scrolled (774, 360) with delta (0, 0)
Screenshot: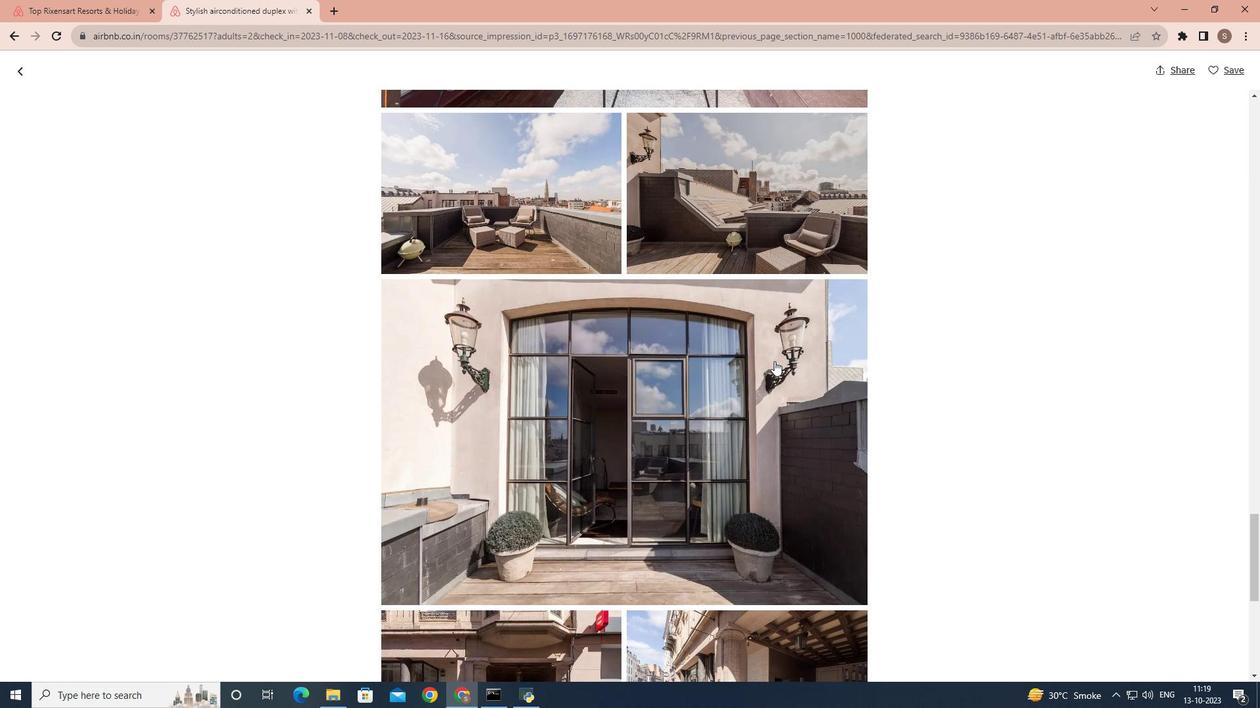 
Action: Mouse scrolled (774, 360) with delta (0, 0)
Screenshot: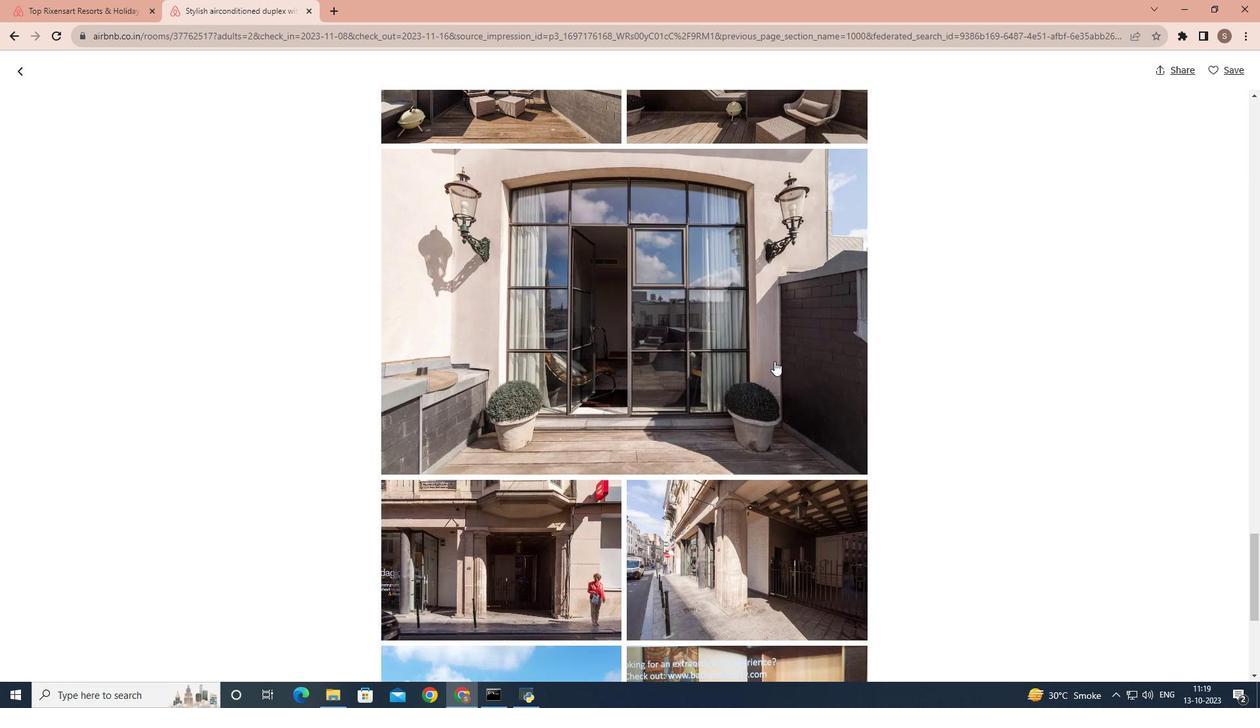 
Action: Mouse scrolled (774, 360) with delta (0, 0)
Screenshot: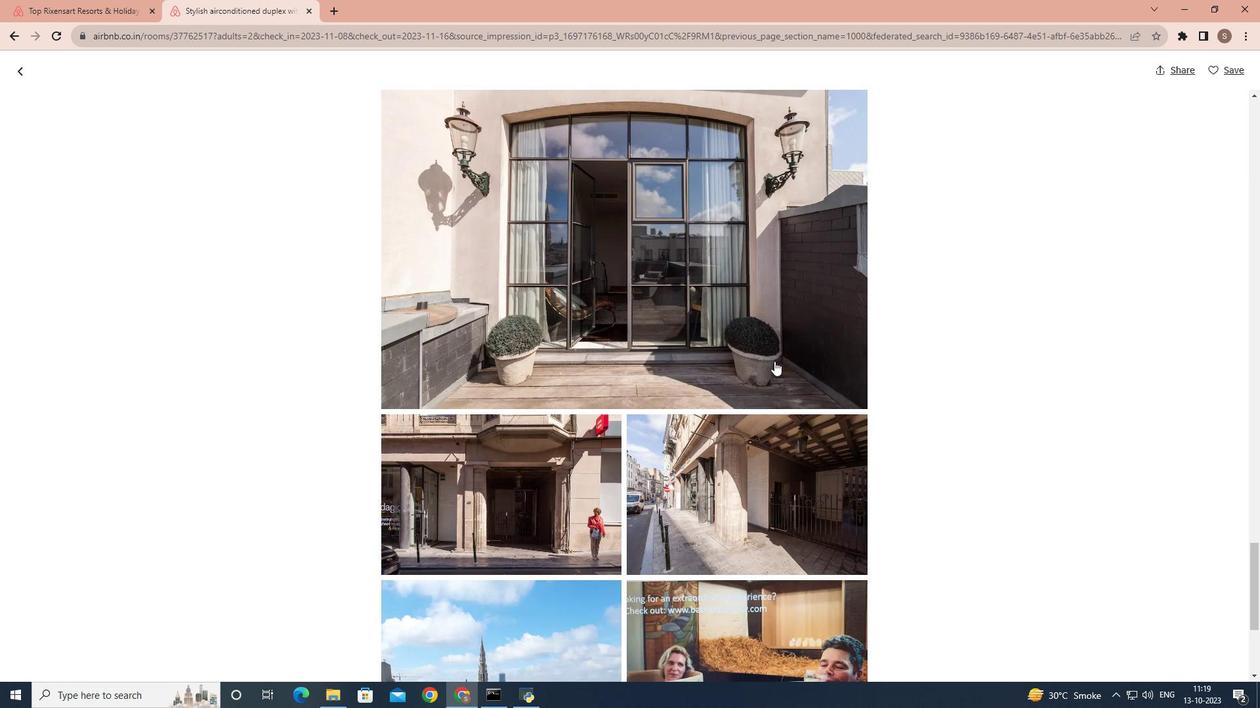 
Action: Mouse scrolled (774, 360) with delta (0, 0)
Screenshot: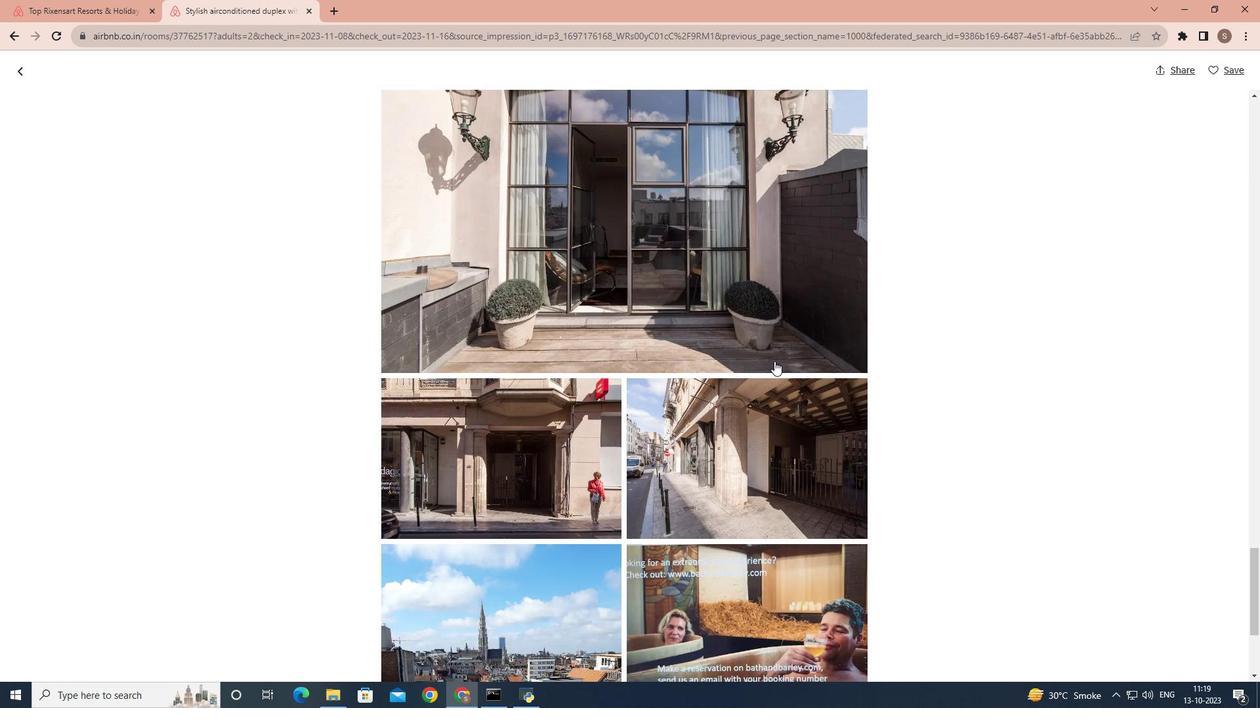 
Action: Mouse scrolled (774, 362) with delta (0, 0)
Screenshot: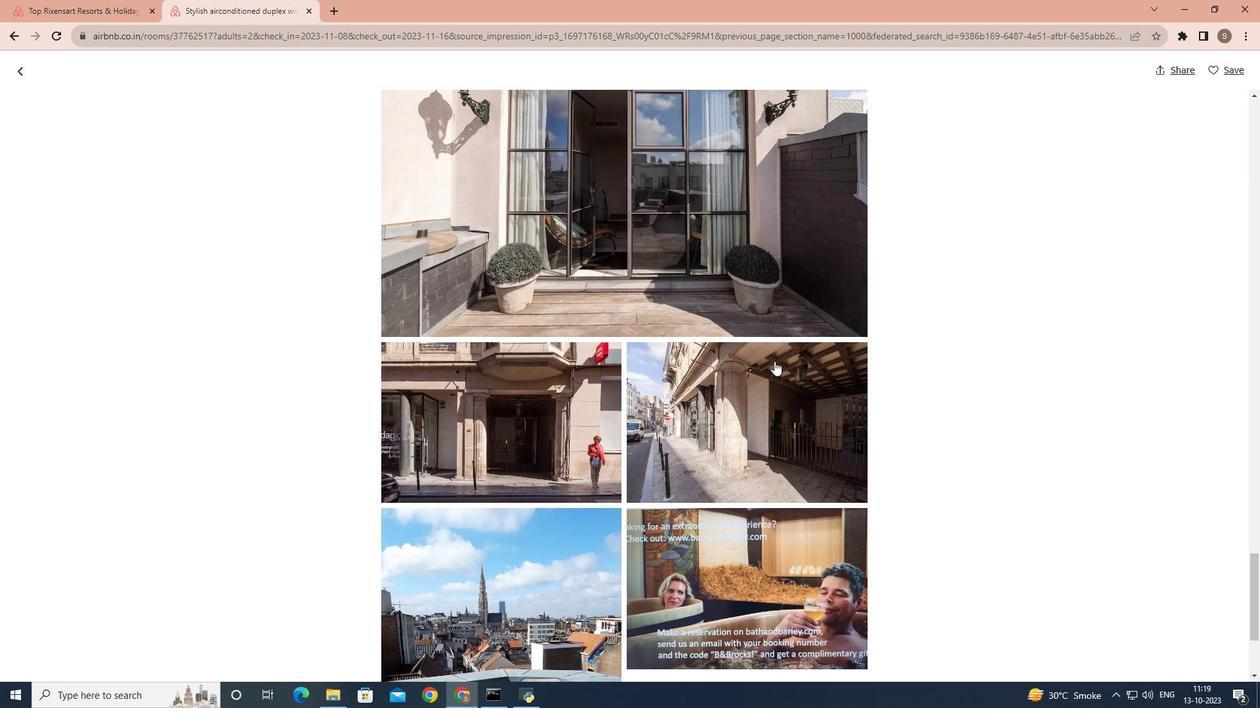 
Action: Mouse scrolled (774, 360) with delta (0, 0)
Screenshot: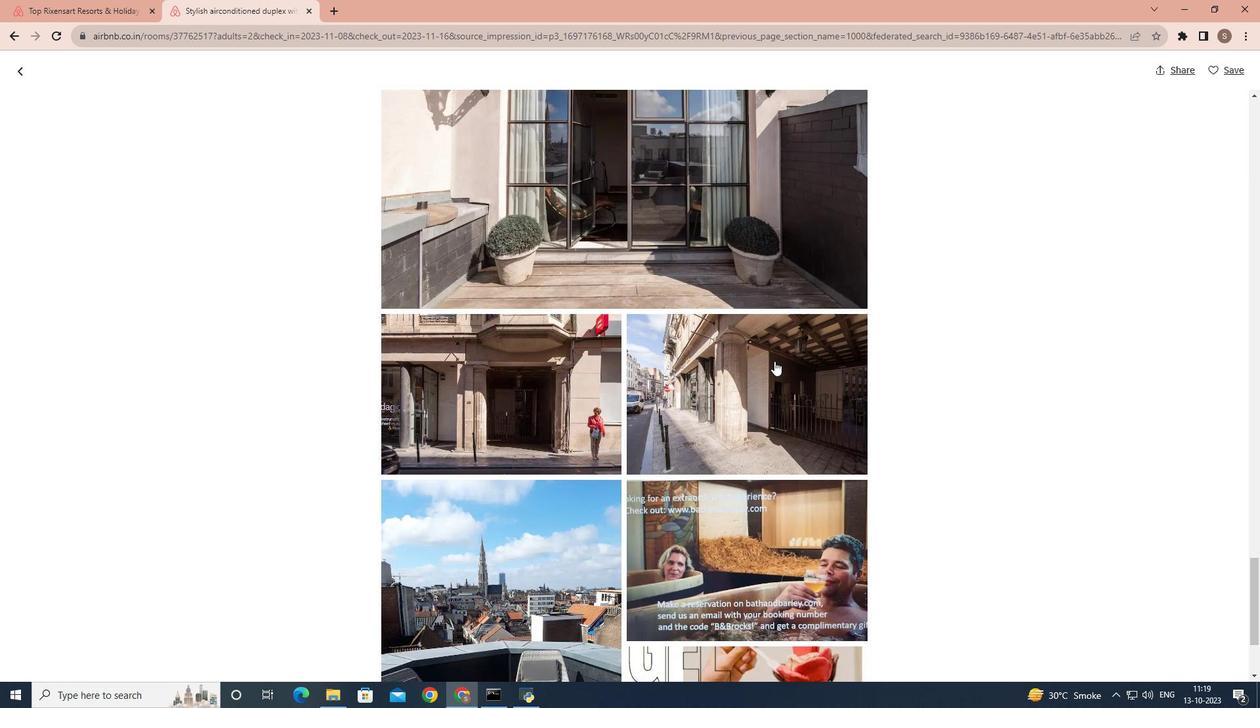 
Action: Mouse scrolled (774, 360) with delta (0, 0)
Screenshot: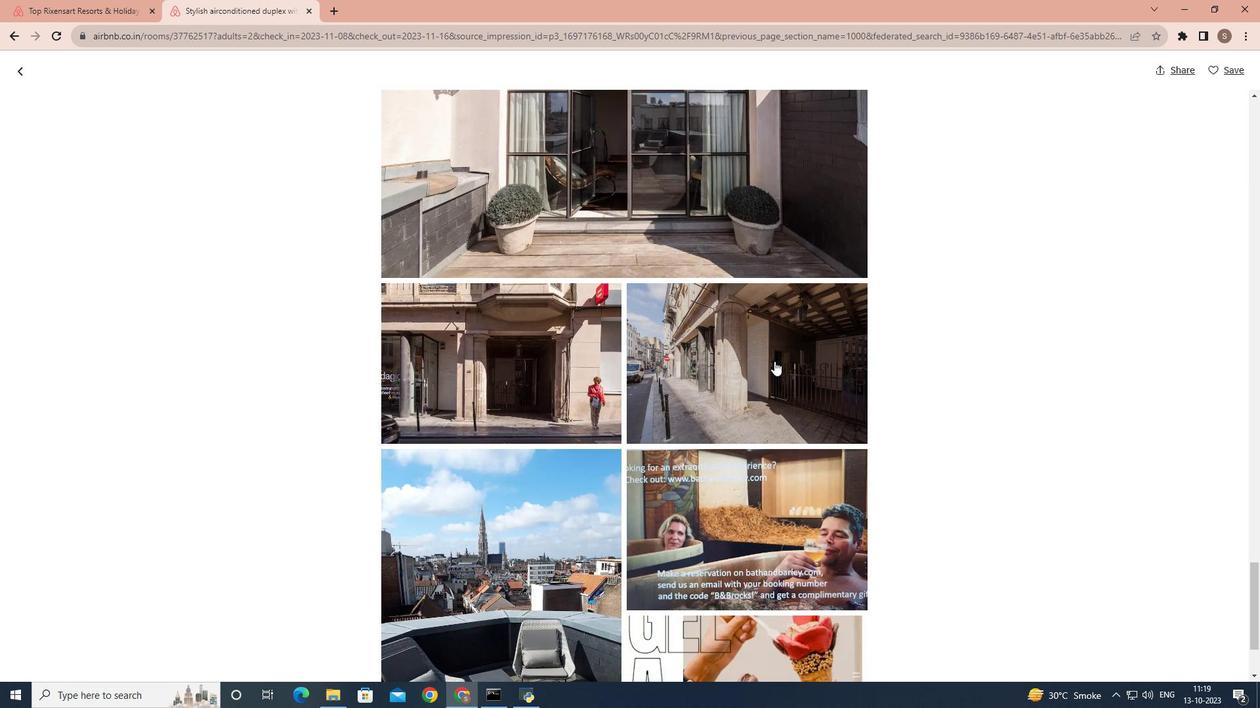 
Action: Mouse scrolled (774, 360) with delta (0, 0)
Screenshot: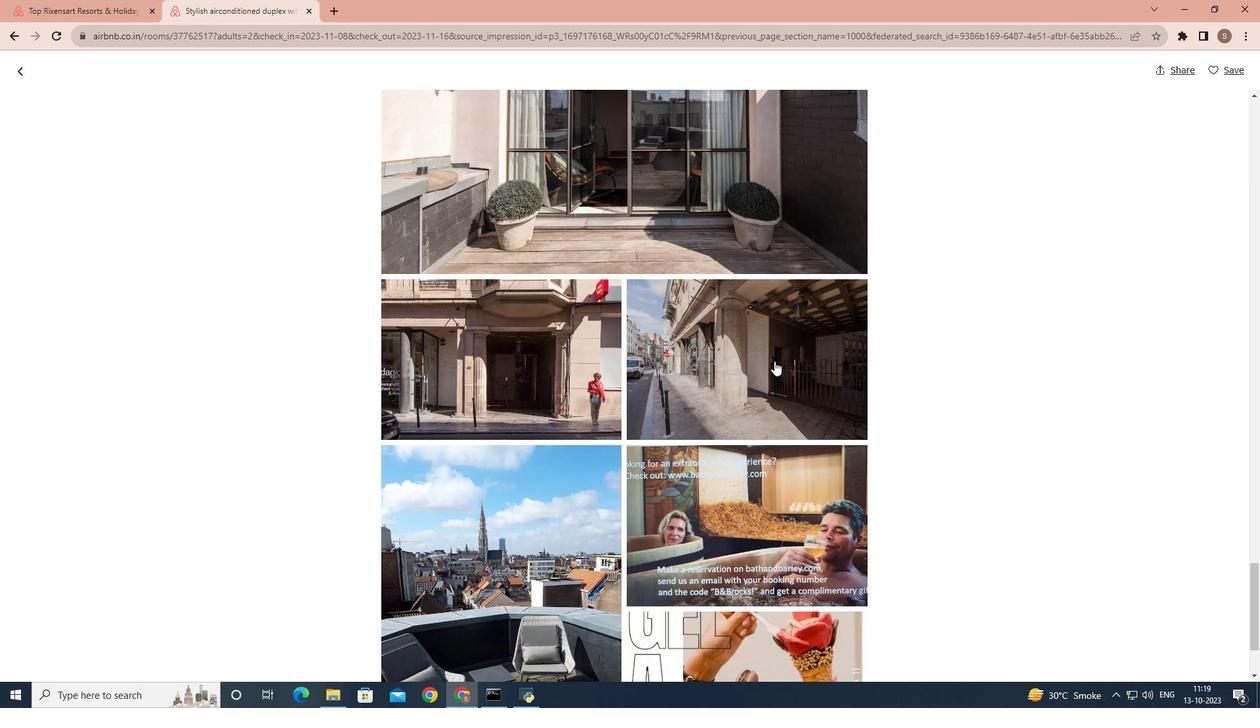
Action: Mouse scrolled (774, 360) with delta (0, 0)
Screenshot: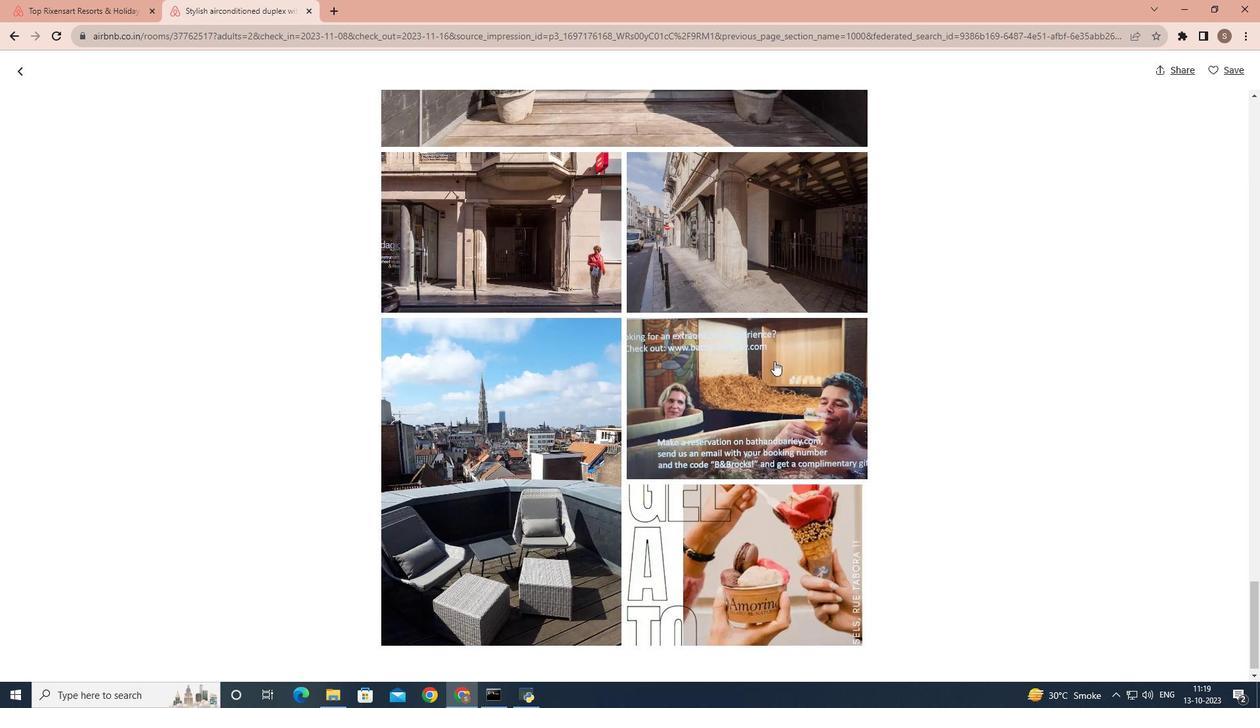 
Action: Mouse scrolled (774, 360) with delta (0, 0)
Screenshot: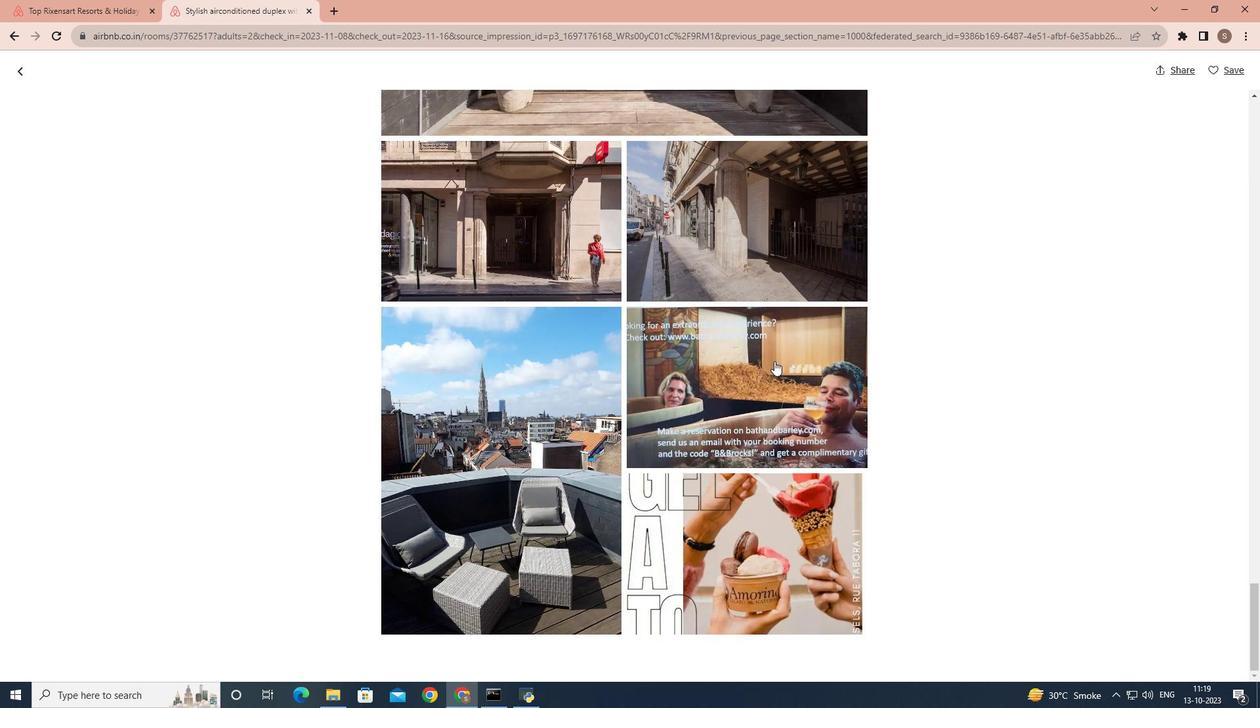 
Action: Mouse scrolled (774, 360) with delta (0, 0)
Screenshot: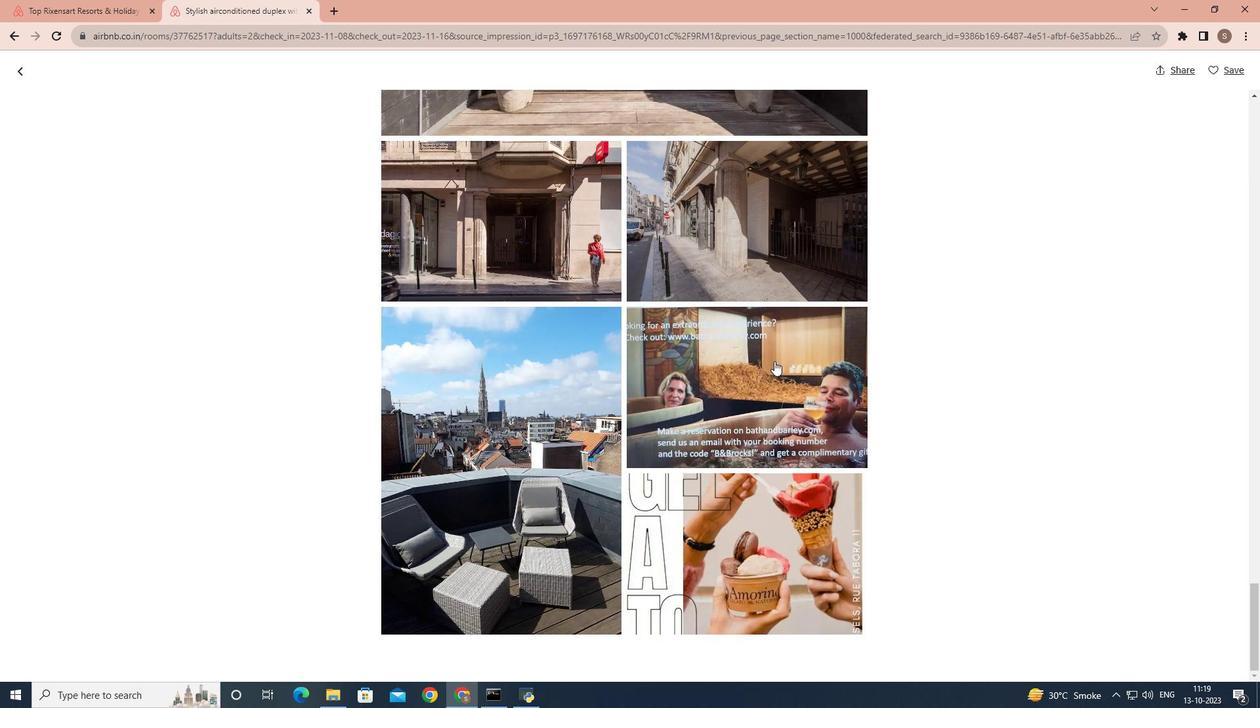 
Action: Mouse scrolled (774, 360) with delta (0, 0)
Screenshot: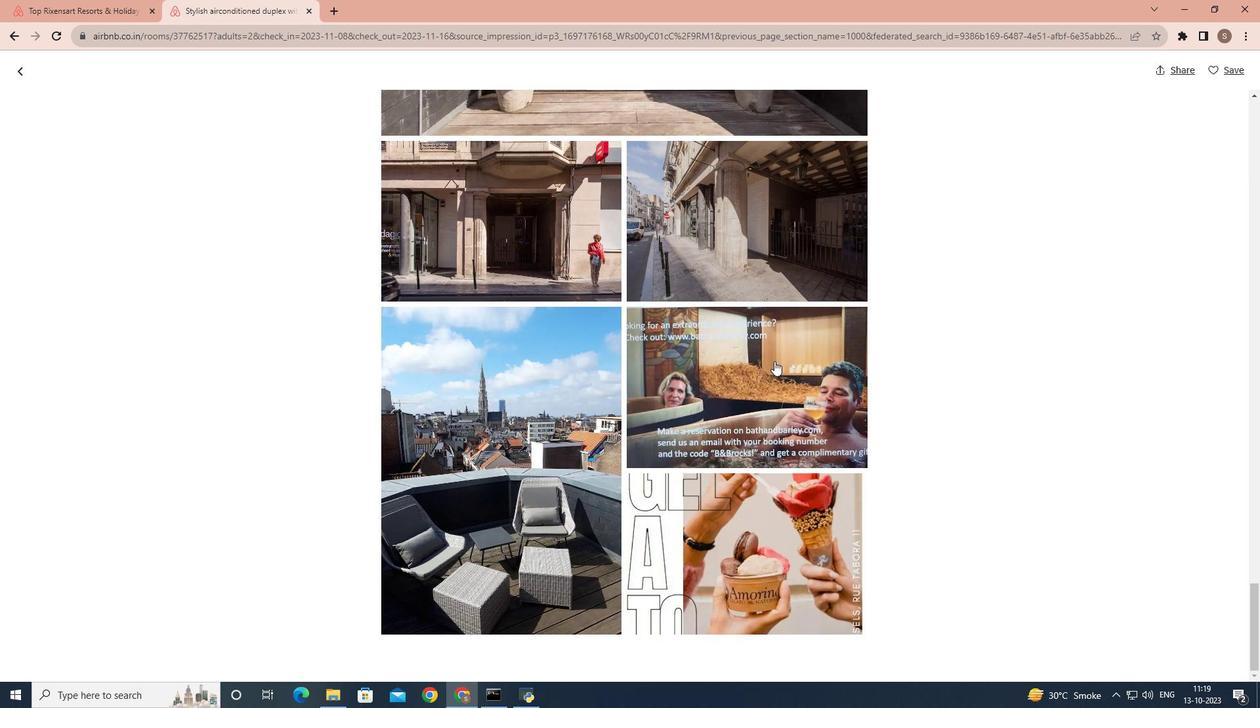 
Action: Mouse moved to (14, 68)
Screenshot: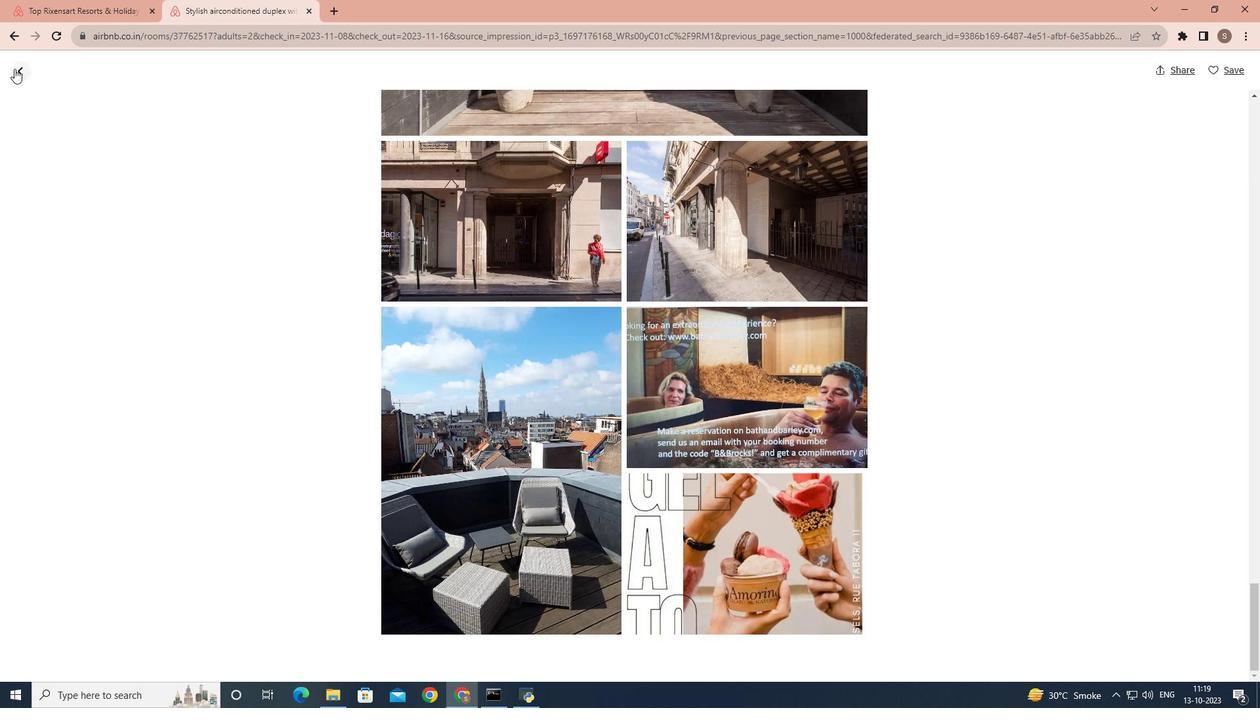 
Action: Mouse pressed left at (14, 68)
Screenshot: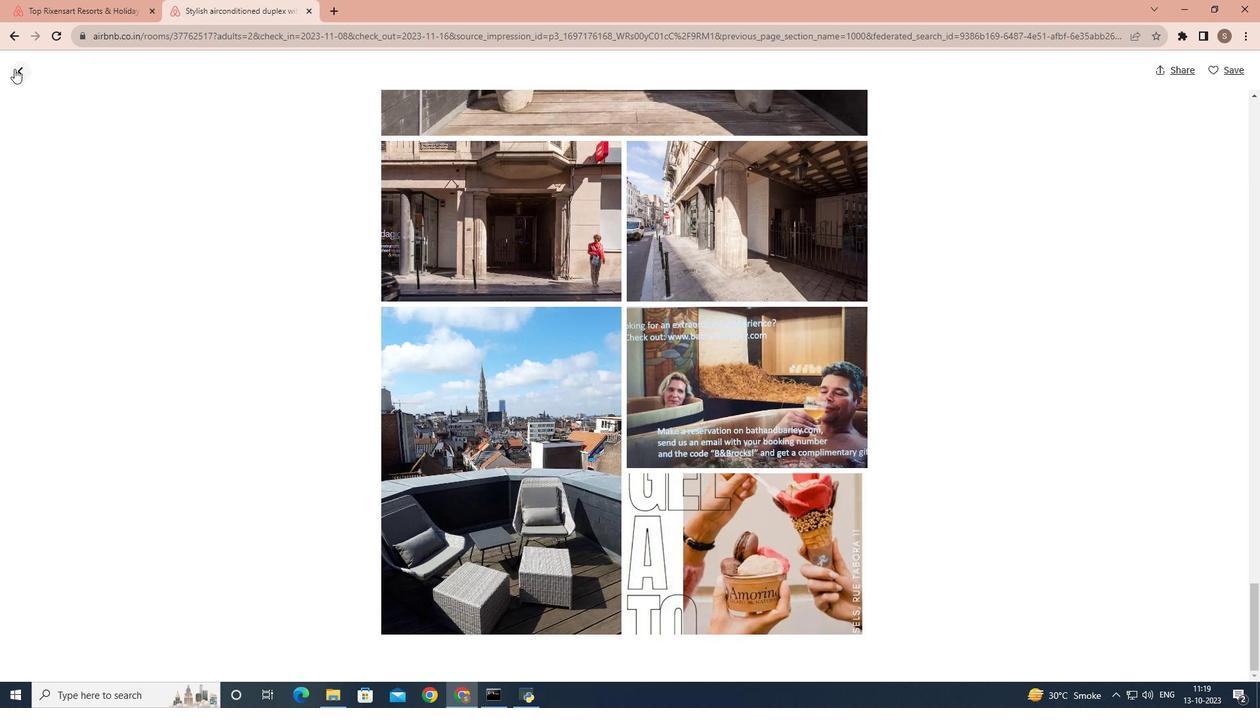 
Action: Mouse moved to (523, 278)
Screenshot: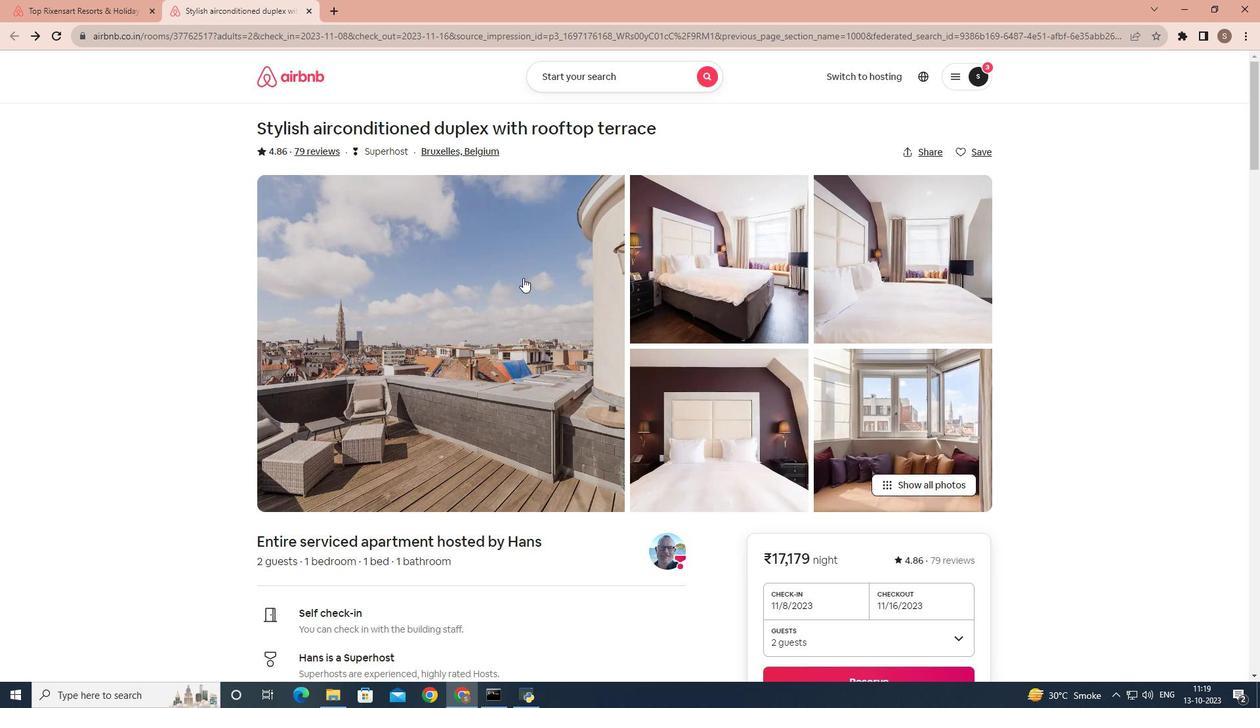 
Action: Mouse scrolled (523, 277) with delta (0, 0)
Screenshot: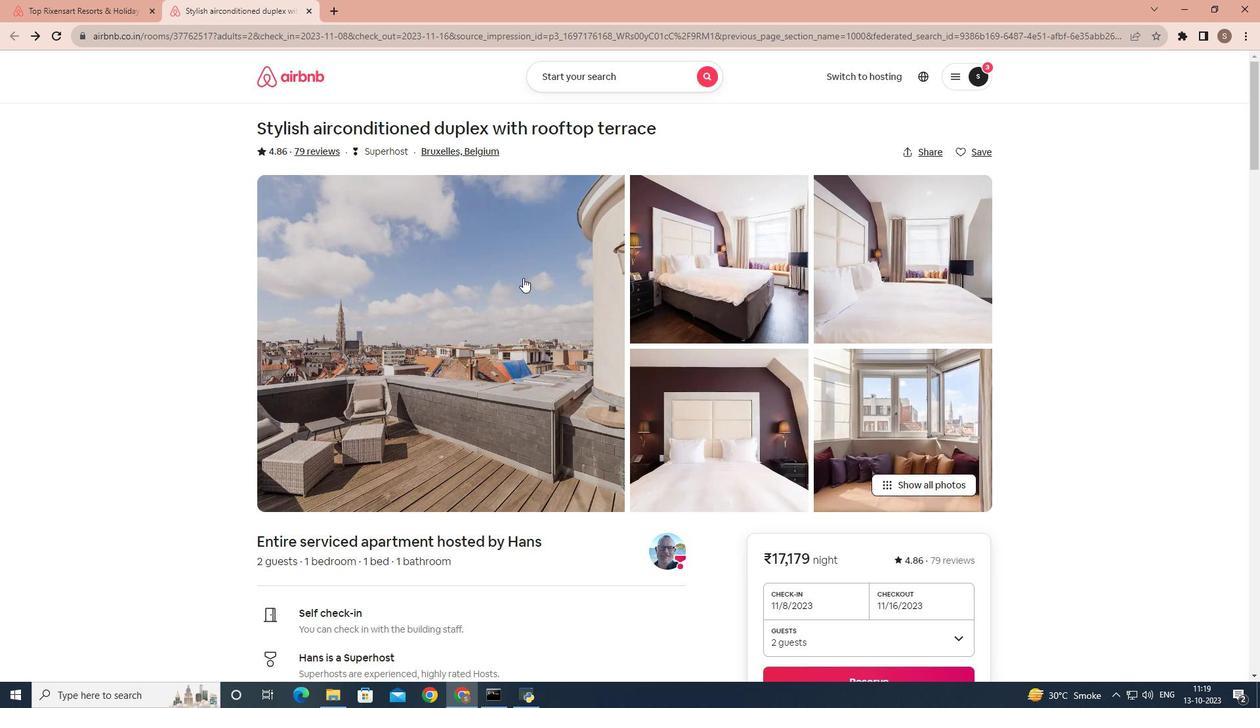 
Action: Mouse moved to (523, 280)
Screenshot: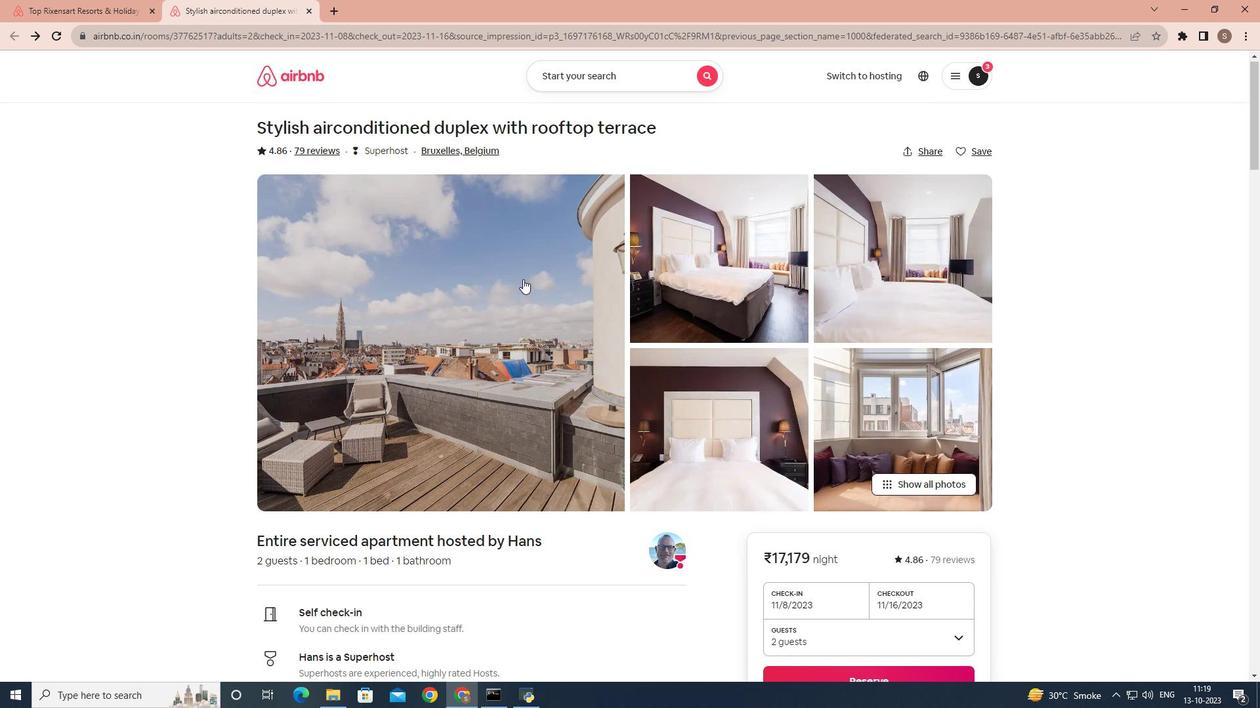 
Action: Mouse scrolled (523, 279) with delta (0, 0)
Screenshot: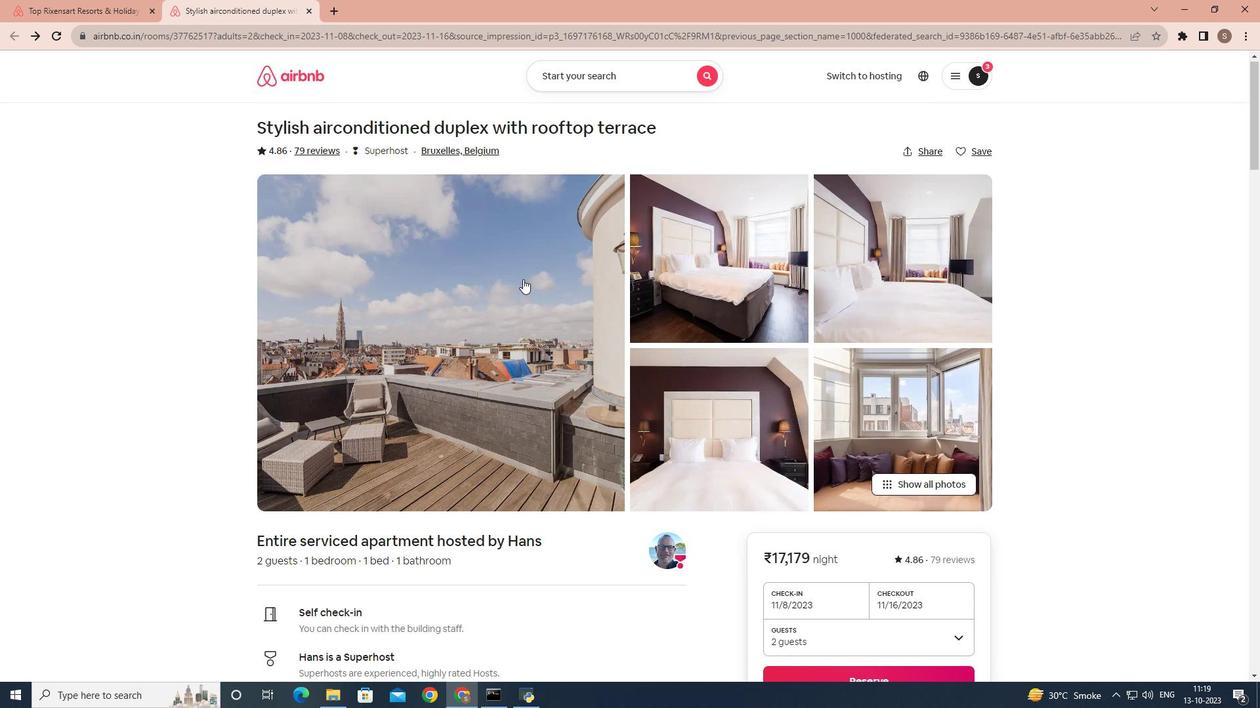 
Action: Mouse moved to (513, 297)
Screenshot: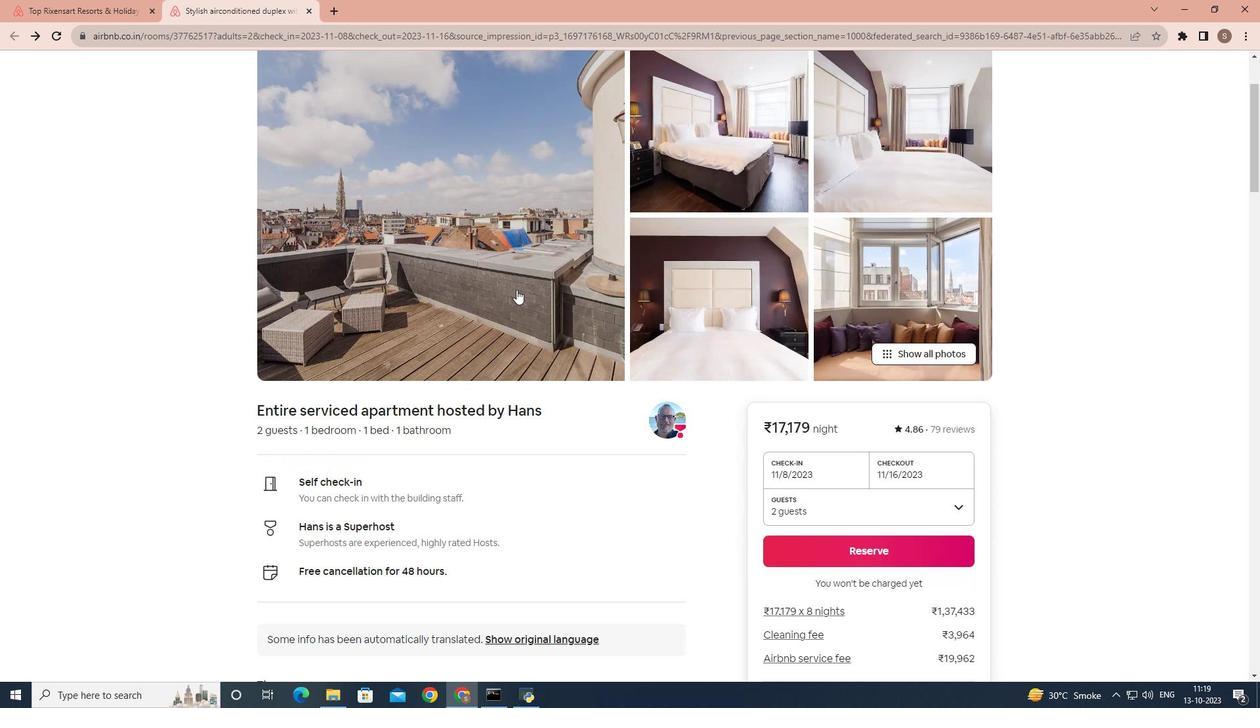 
Action: Mouse scrolled (513, 297) with delta (0, 0)
Screenshot: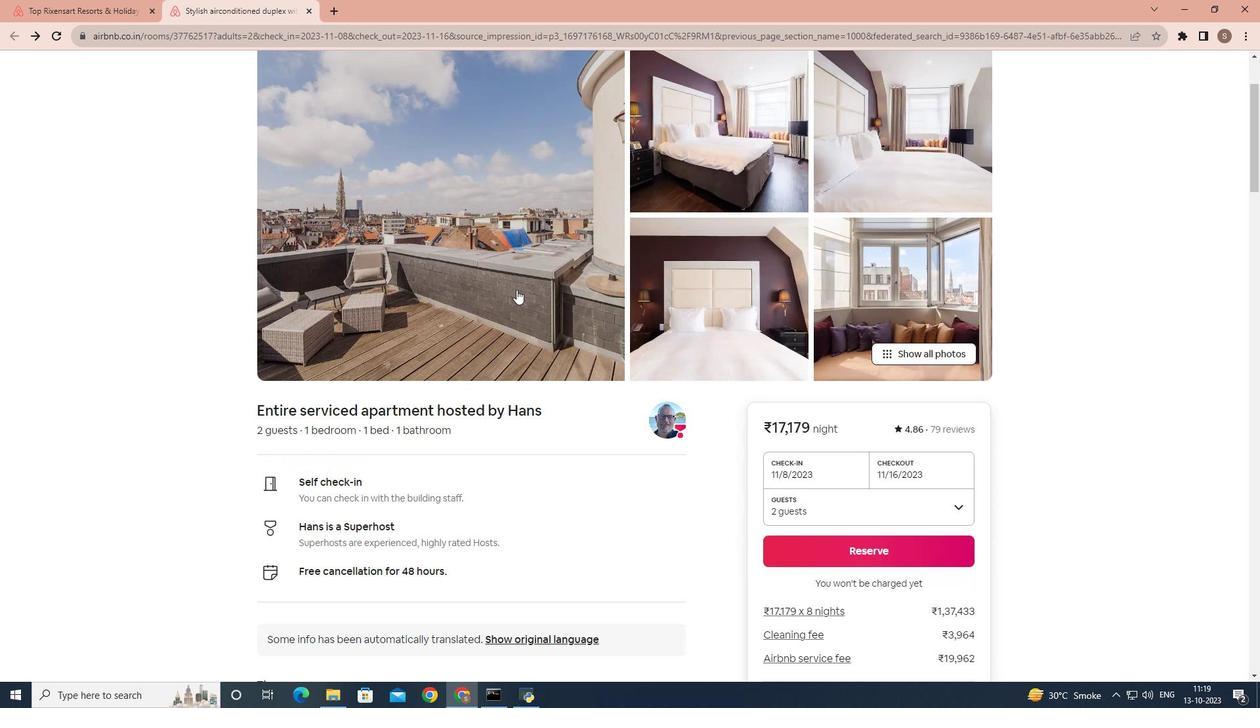
Action: Mouse moved to (505, 315)
Screenshot: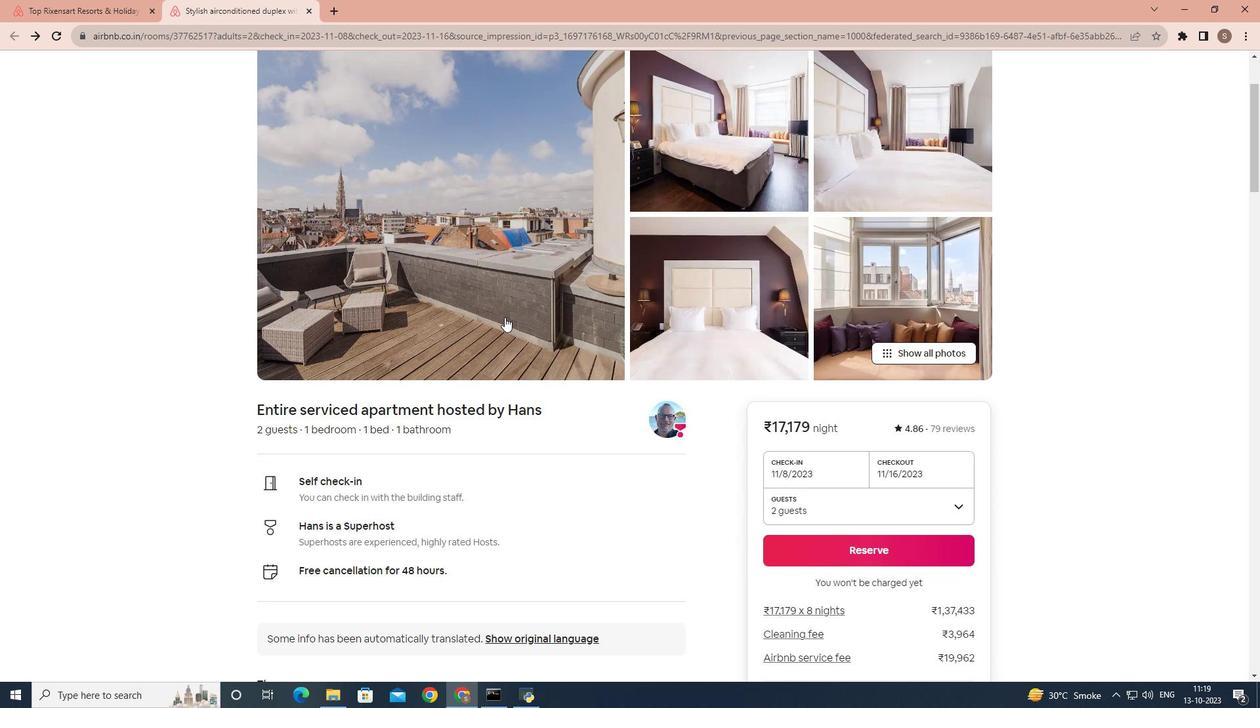 
Action: Mouse scrolled (505, 314) with delta (0, 0)
Screenshot: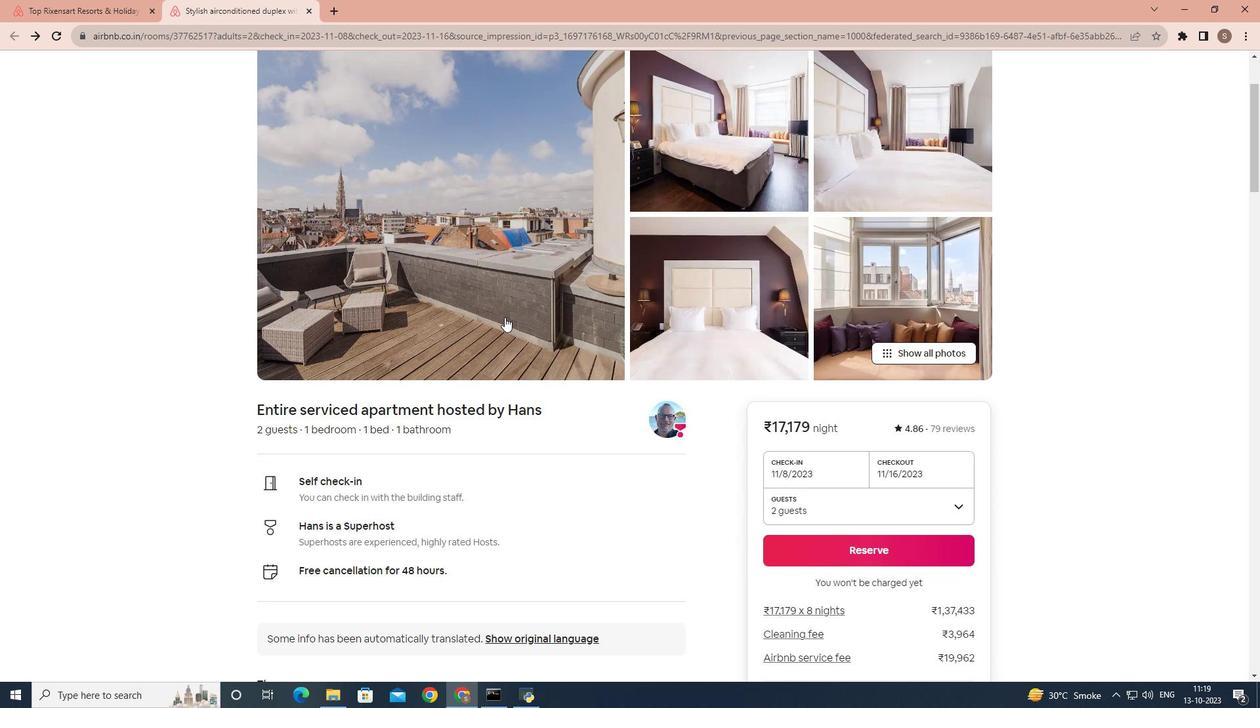 
Action: Mouse moved to (463, 341)
Screenshot: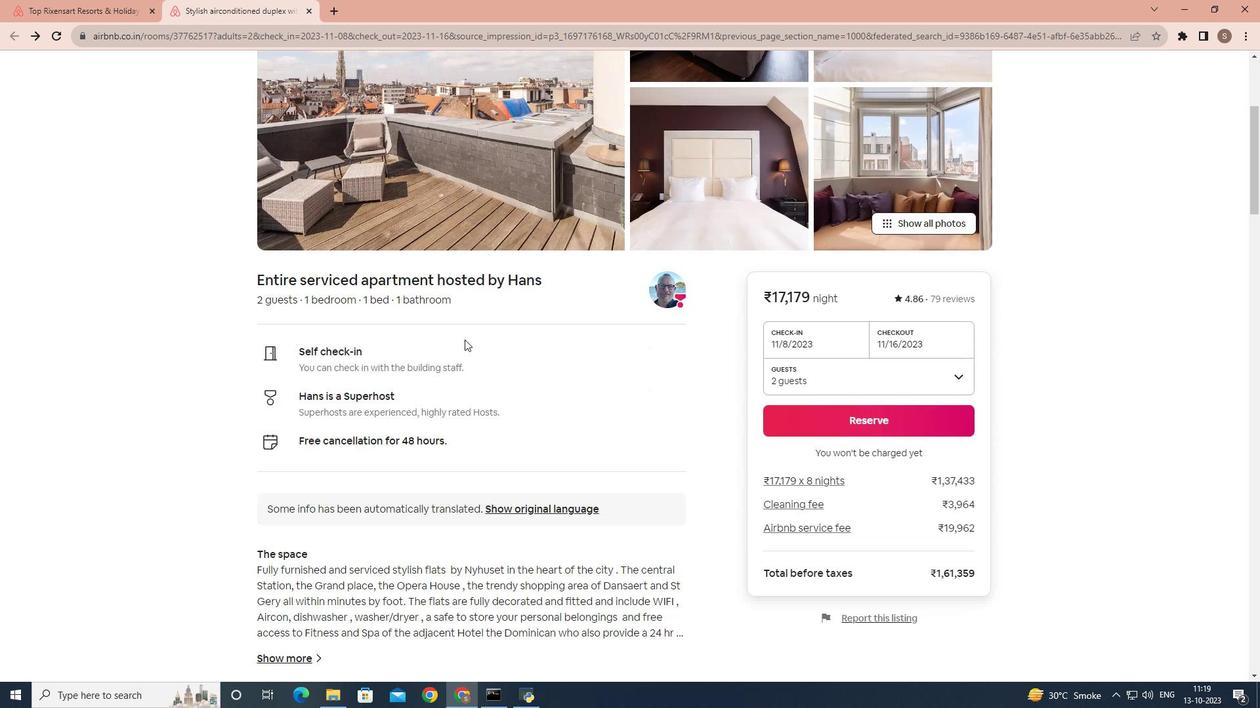 
Action: Mouse scrolled (463, 340) with delta (0, 0)
Screenshot: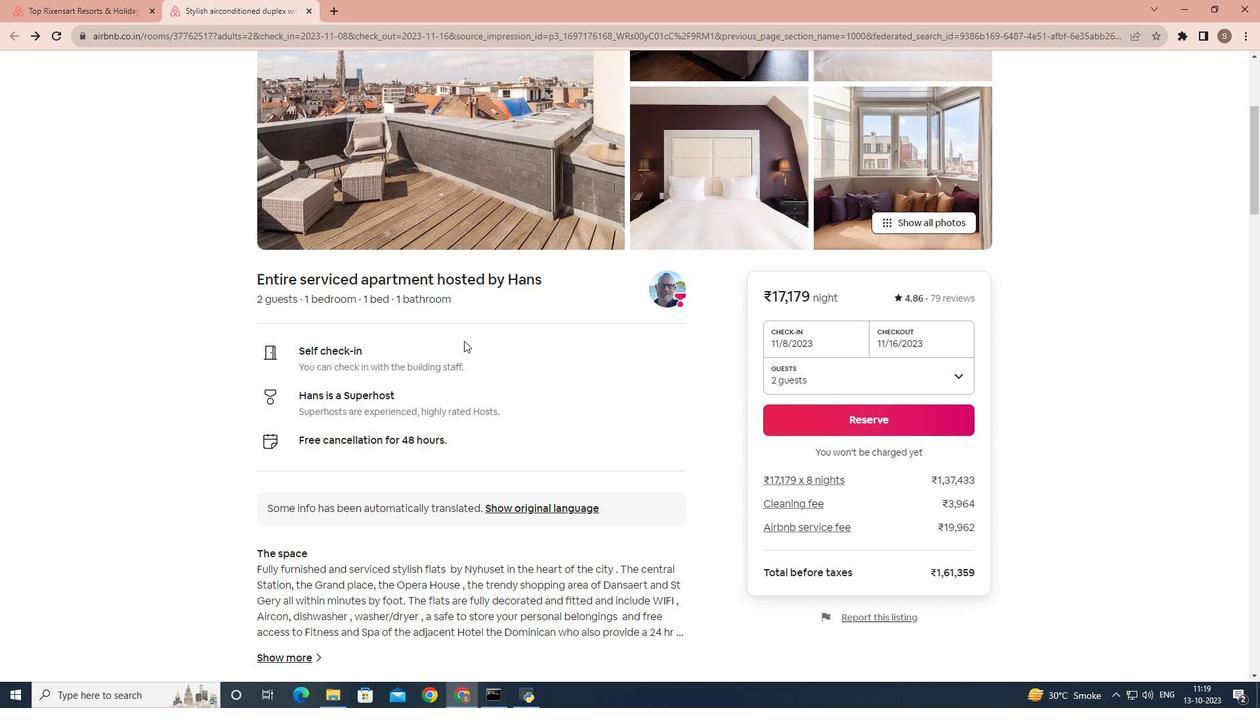 
Action: Mouse scrolled (463, 340) with delta (0, 0)
Screenshot: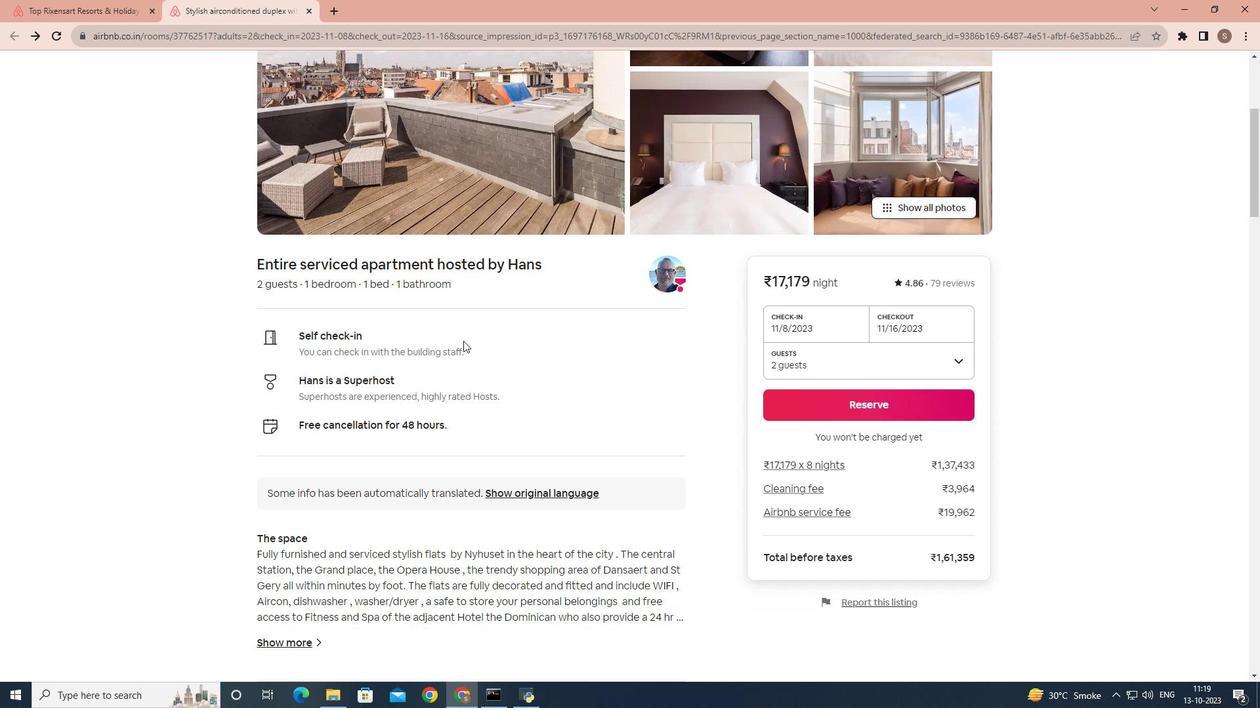 
Action: Mouse moved to (448, 349)
Screenshot: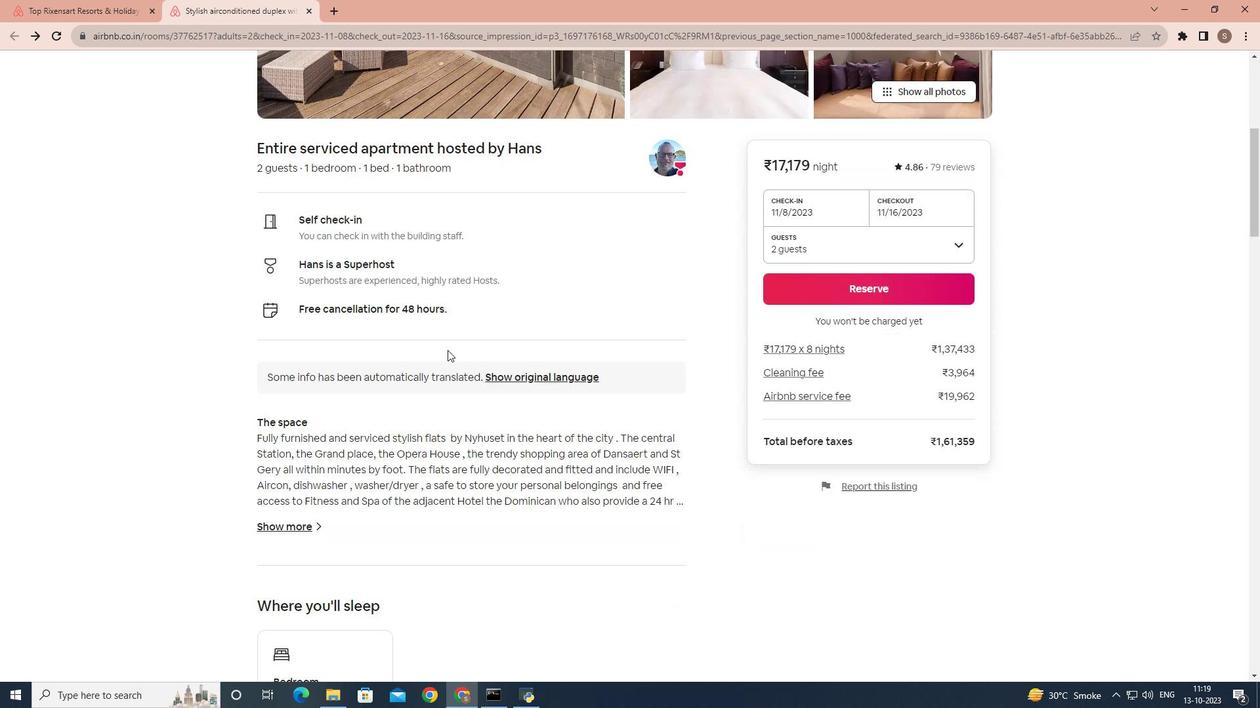 
Action: Mouse scrolled (448, 349) with delta (0, 0)
Screenshot: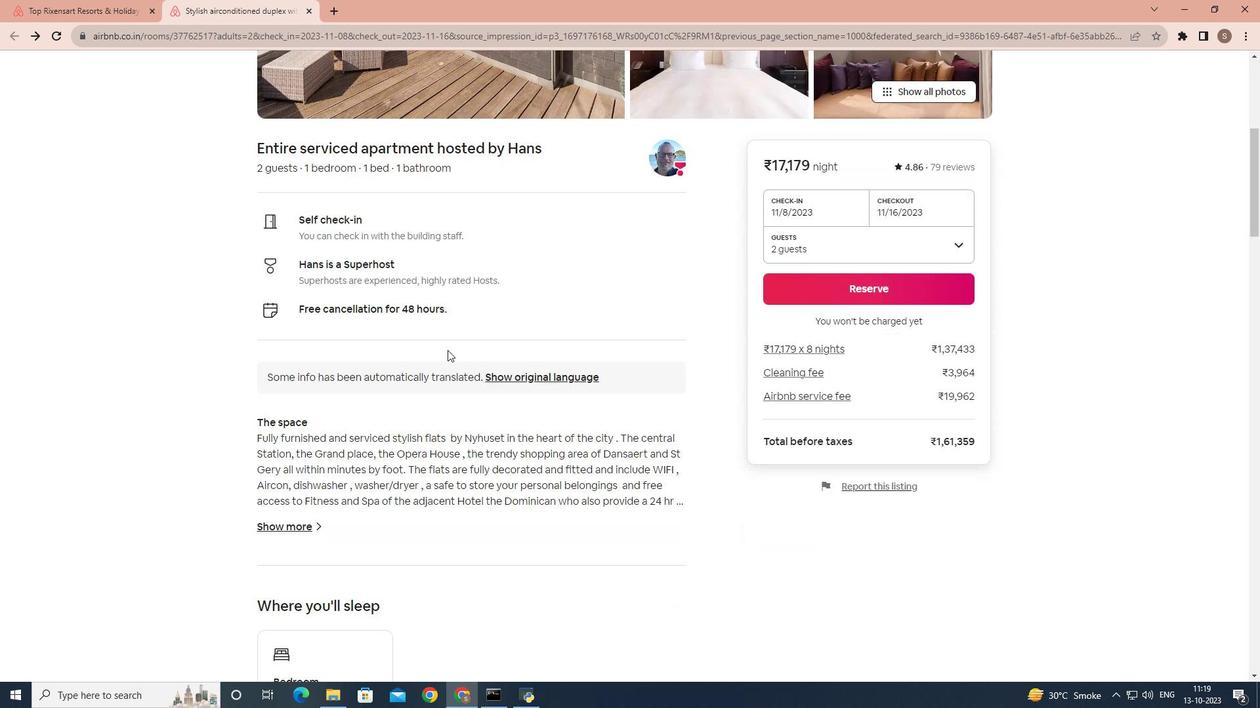 
Action: Mouse moved to (446, 355)
Screenshot: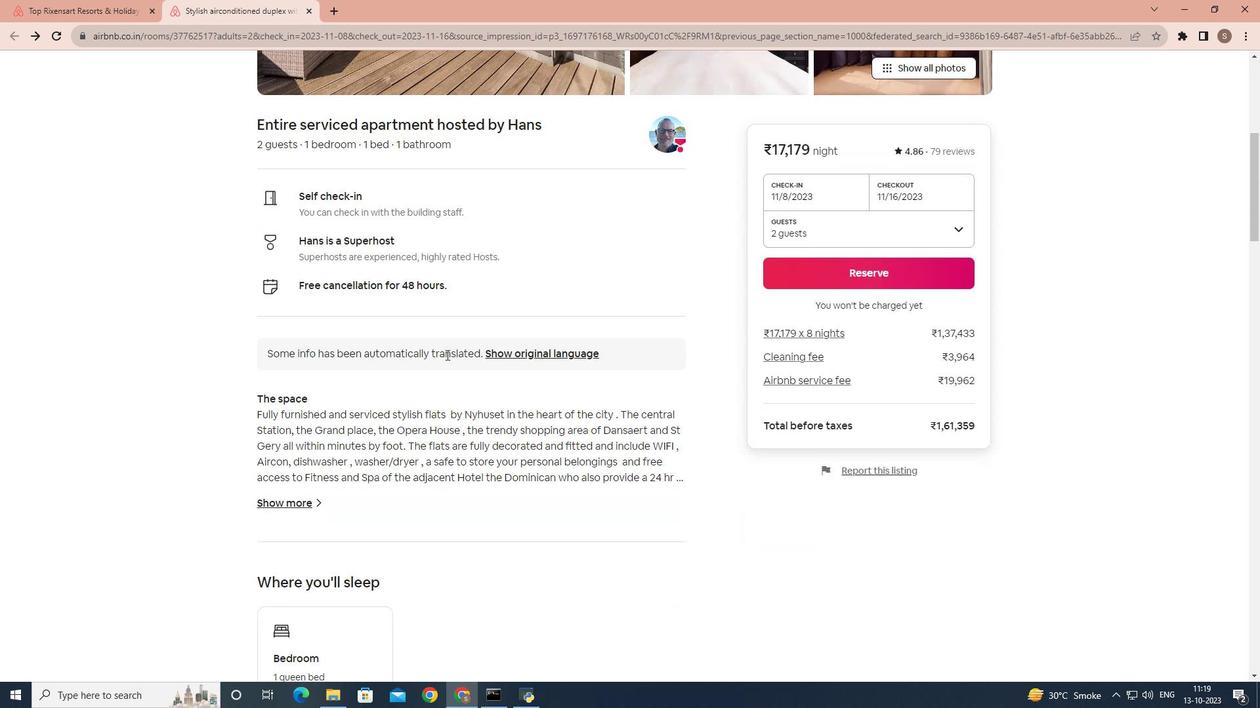 
Action: Mouse scrolled (446, 354) with delta (0, 0)
Screenshot: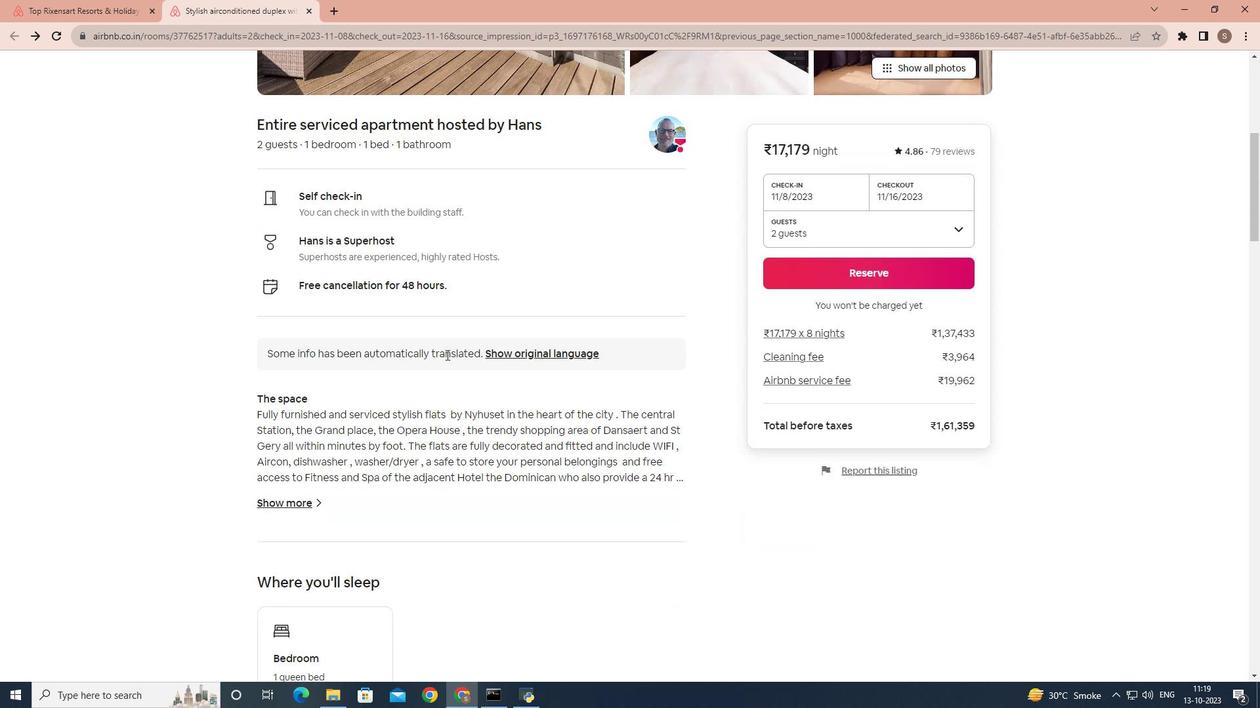 
Action: Mouse moved to (427, 369)
Screenshot: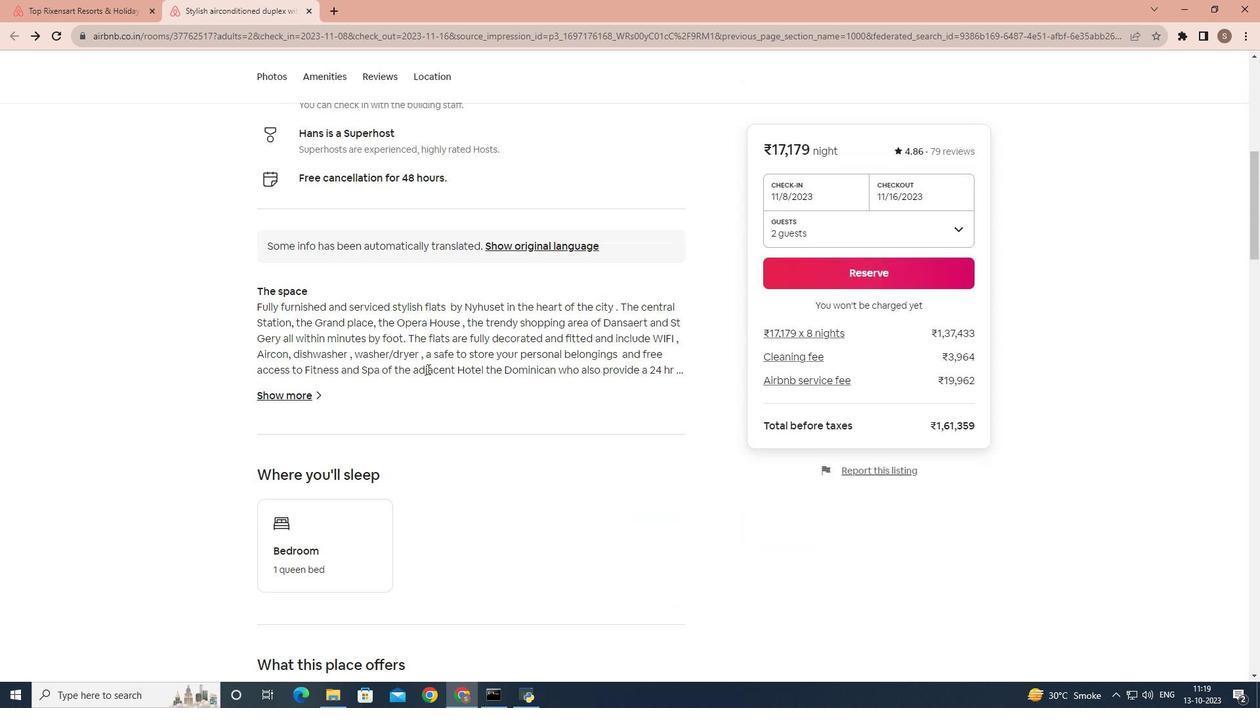 
Action: Mouse scrolled (427, 368) with delta (0, 0)
Screenshot: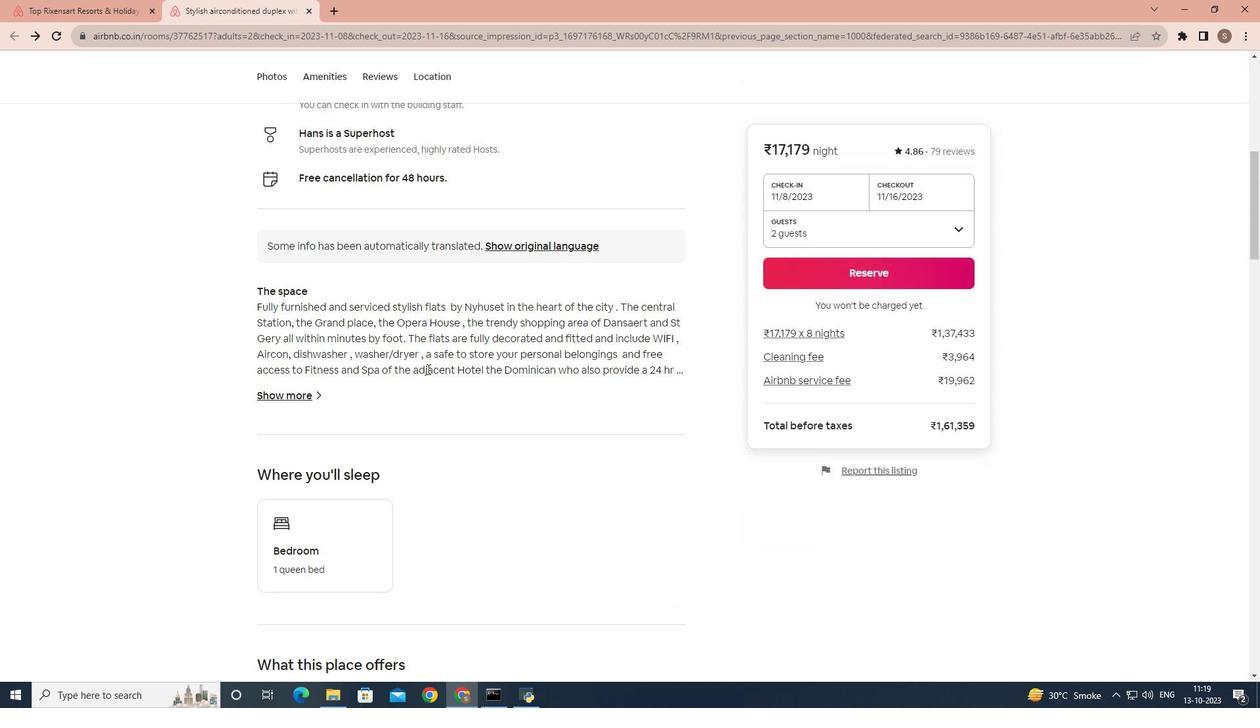 
Action: Mouse moved to (291, 327)
Screenshot: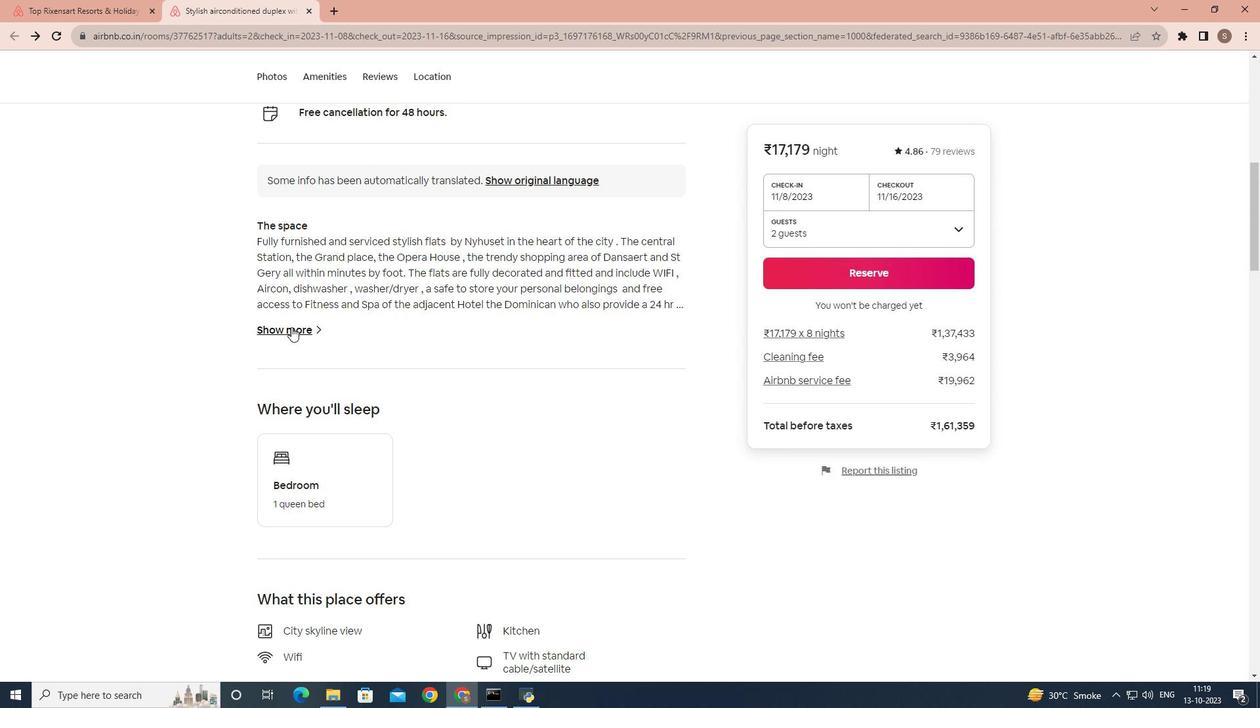 
Action: Mouse pressed left at (291, 327)
Screenshot: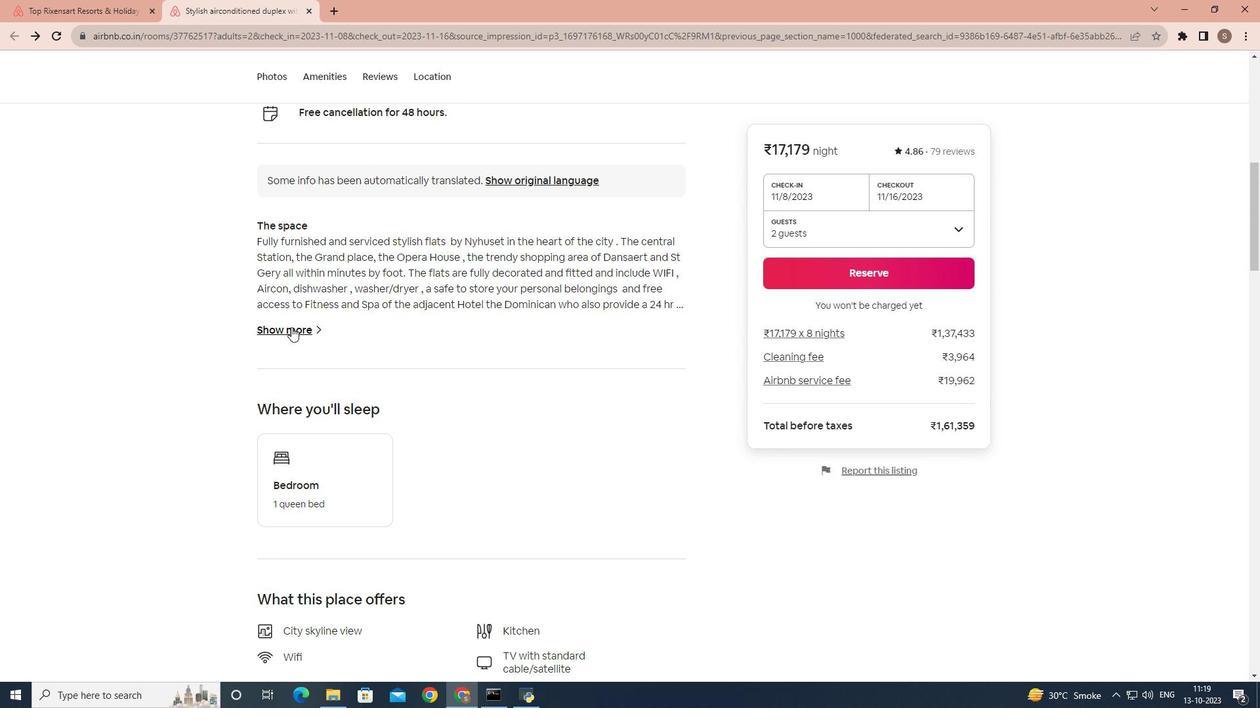 
Action: Mouse scrolled (291, 326) with delta (0, 0)
Screenshot: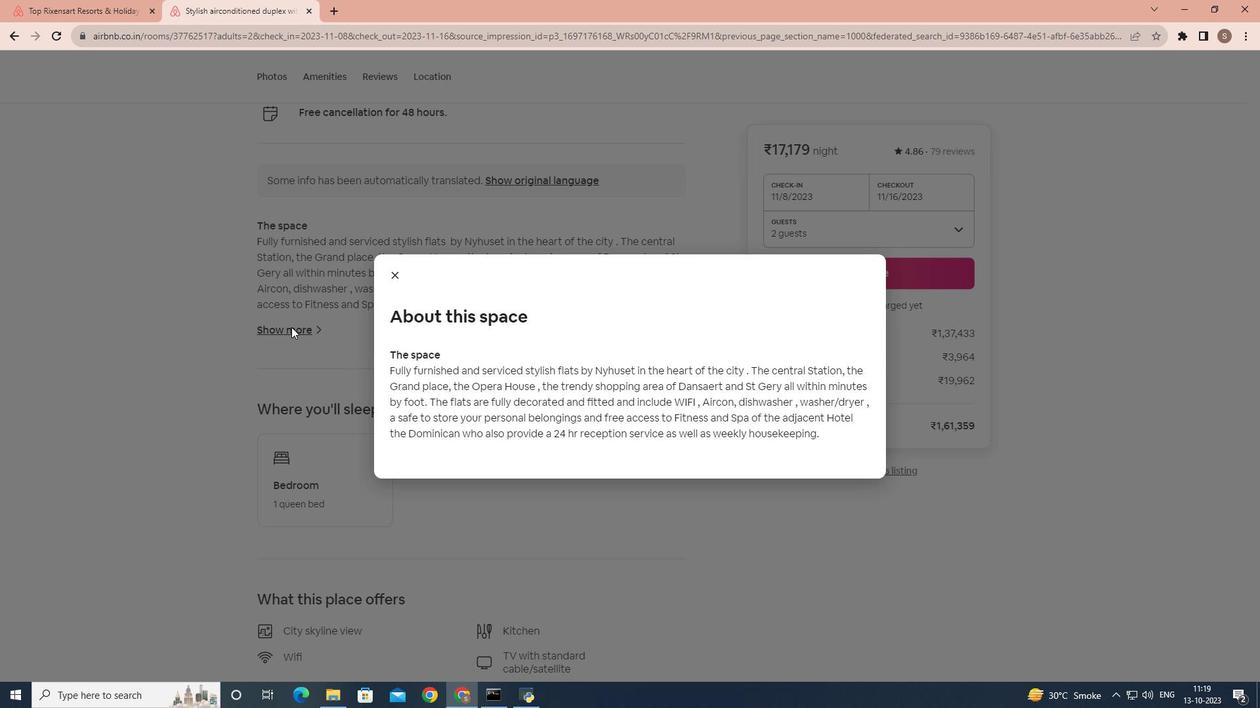 
Action: Mouse scrolled (291, 326) with delta (0, 0)
Screenshot: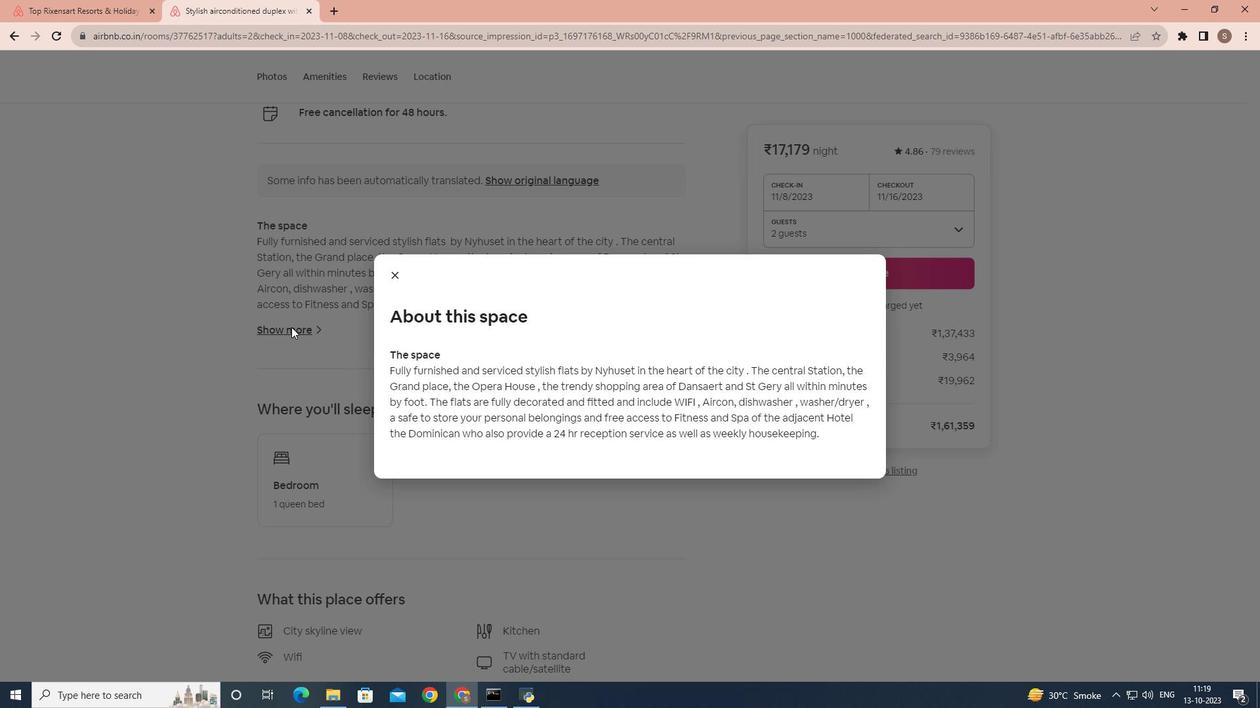 
Action: Mouse moved to (389, 271)
Screenshot: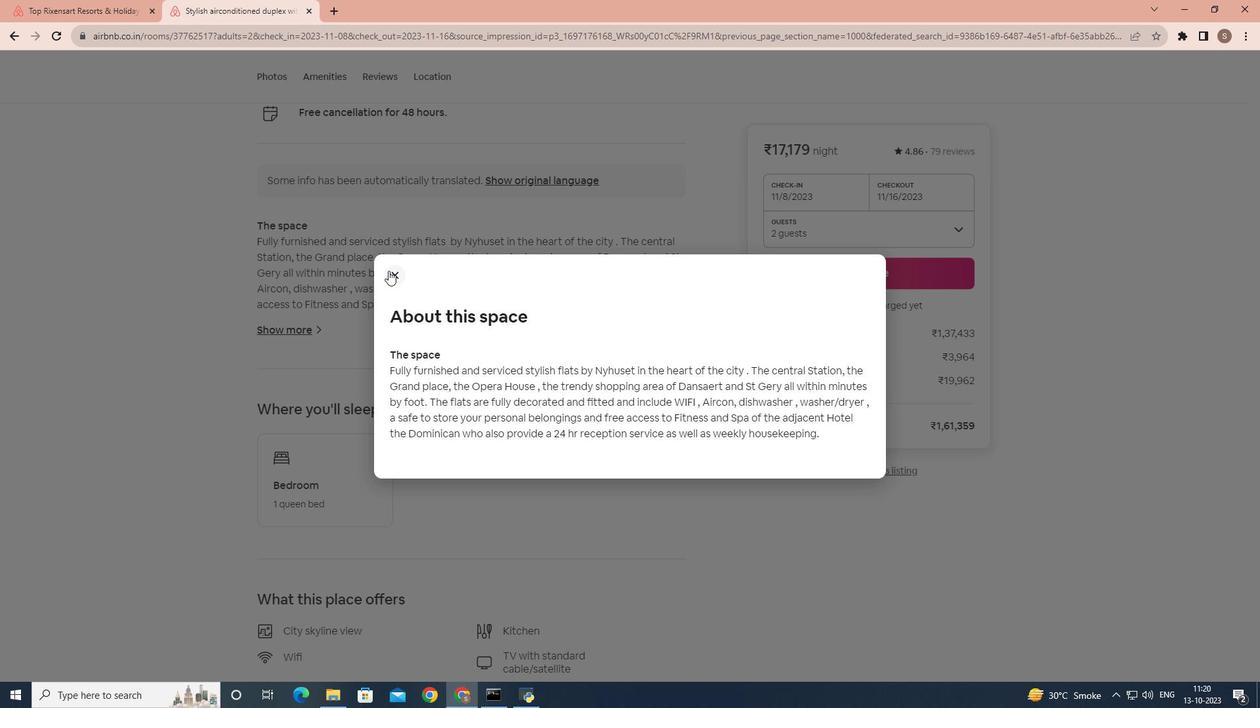 
Action: Mouse pressed left at (389, 271)
Screenshot: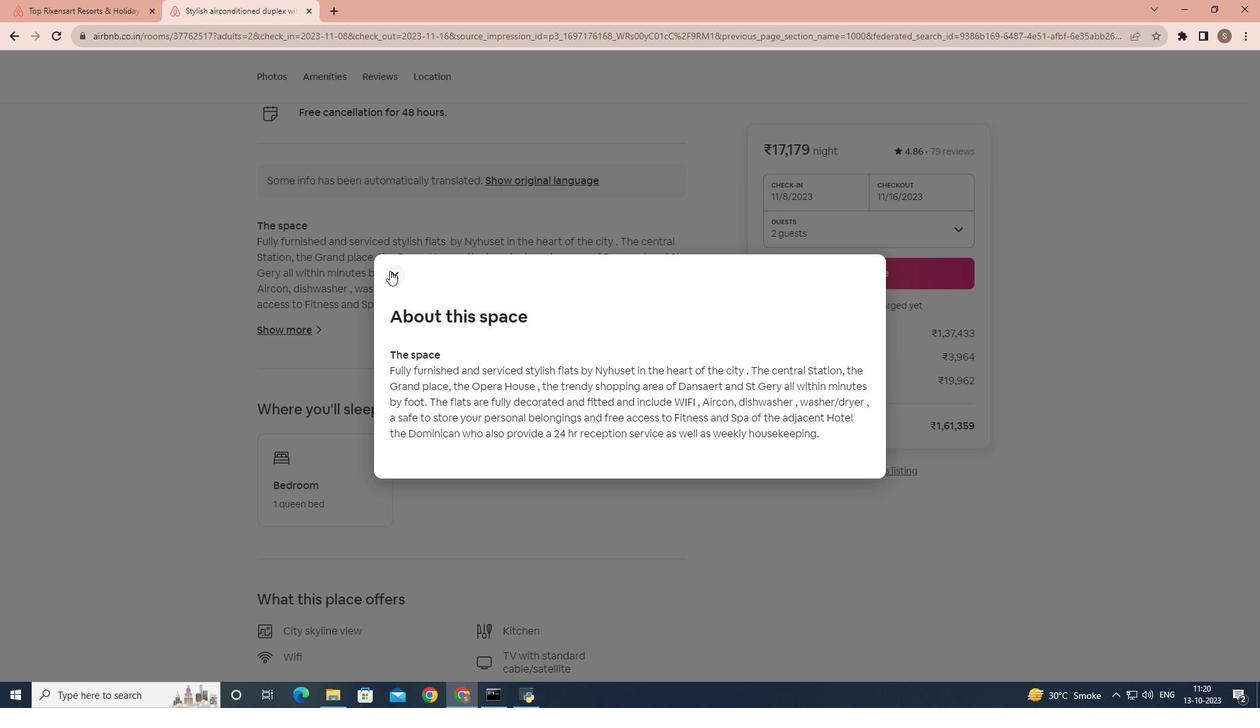 
Action: Mouse moved to (390, 271)
Screenshot: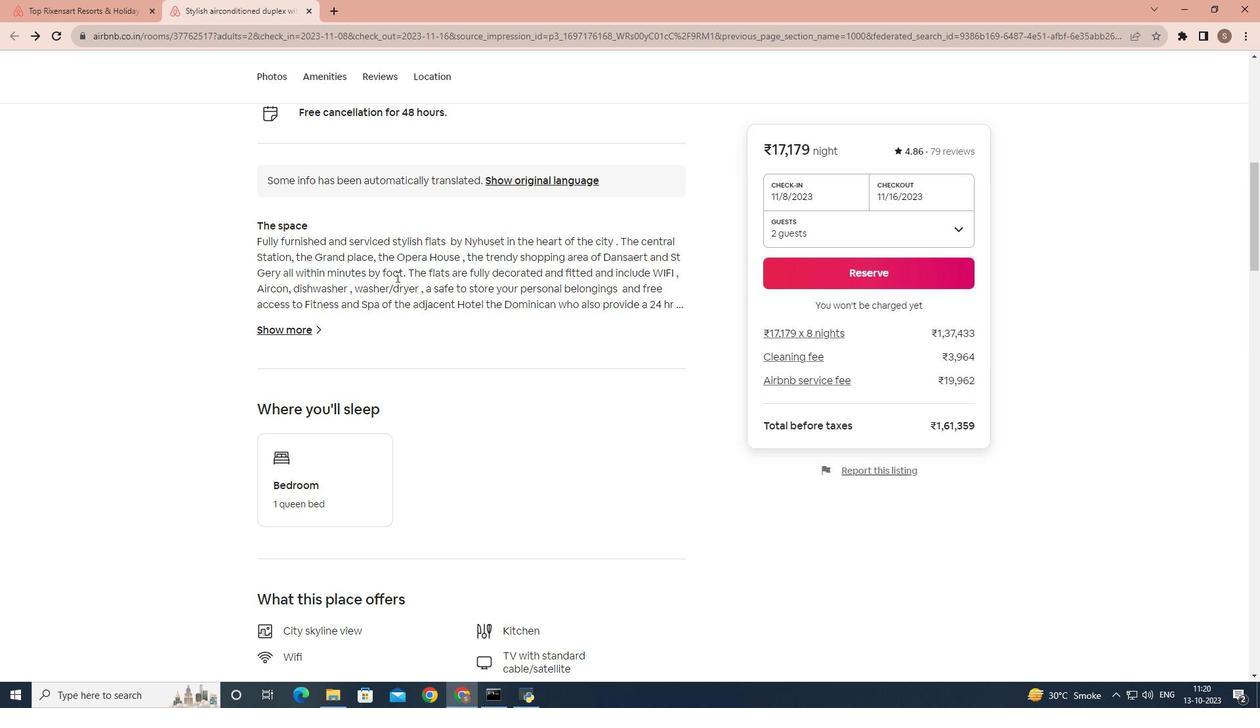 
Action: Mouse scrolled (390, 271) with delta (0, 0)
Screenshot: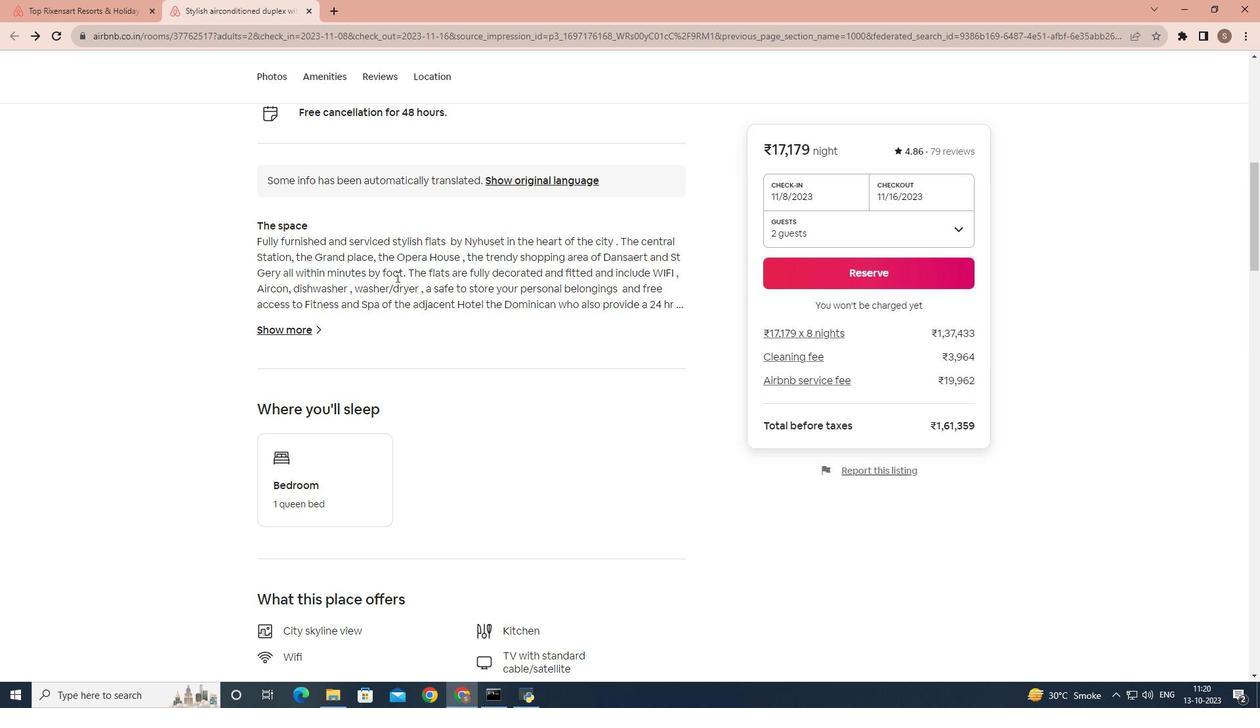 
Action: Mouse moved to (404, 286)
Screenshot: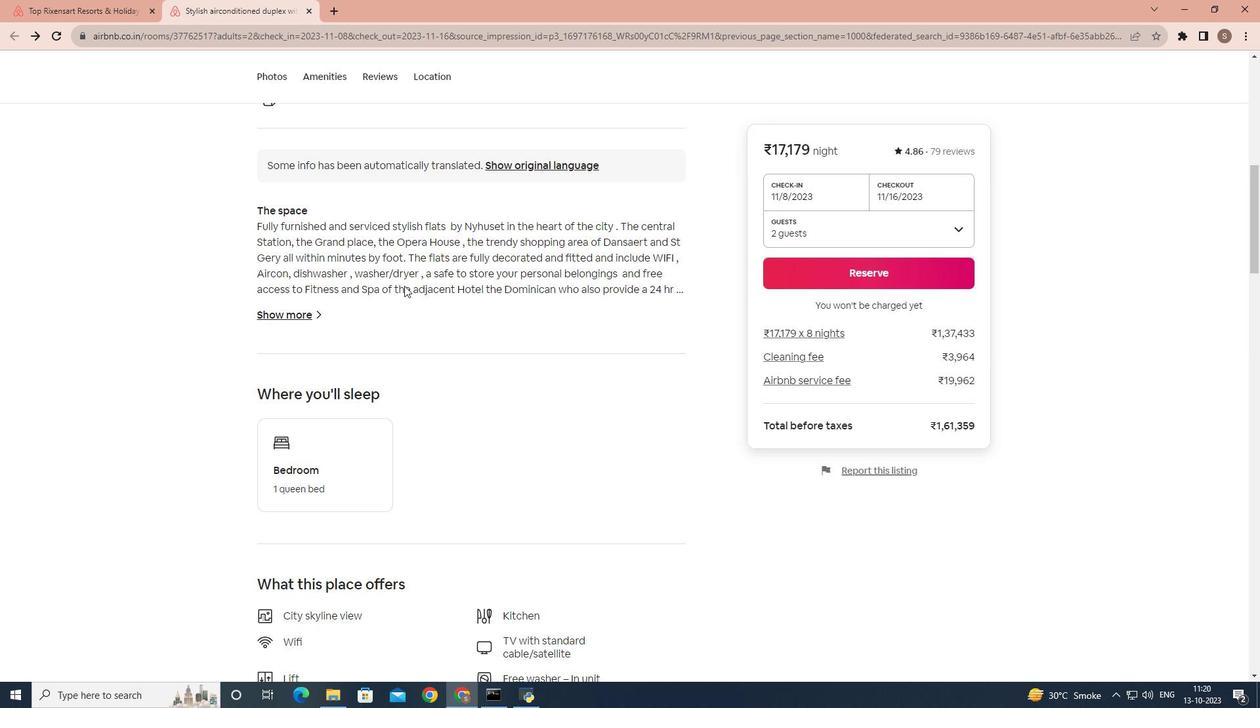 
Action: Mouse scrolled (404, 285) with delta (0, 0)
Screenshot: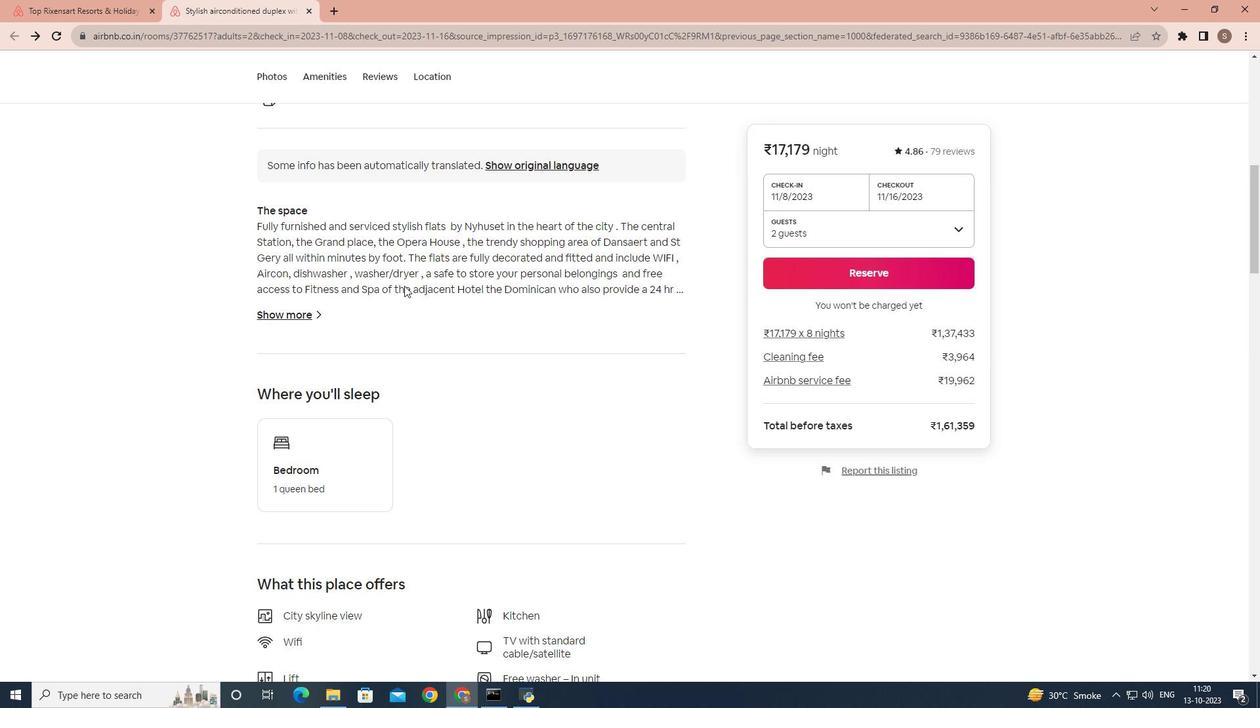 
Action: Mouse moved to (407, 288)
Screenshot: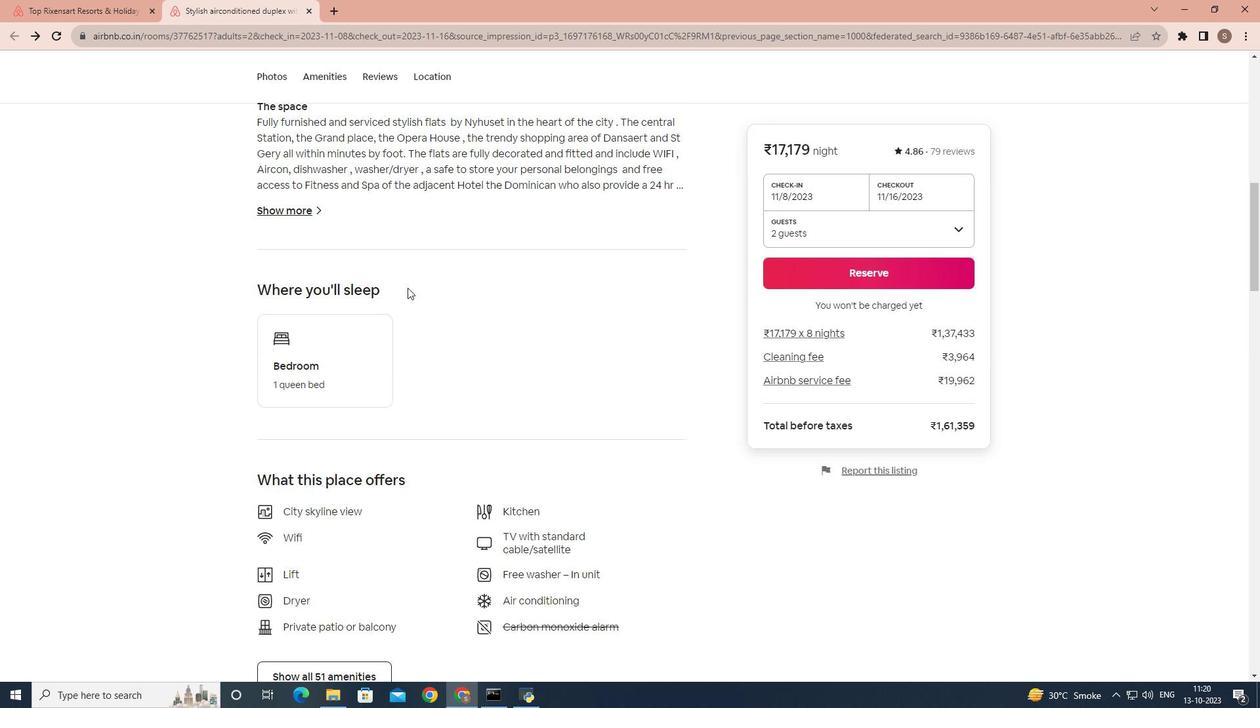 
Action: Mouse scrolled (407, 287) with delta (0, 0)
Screenshot: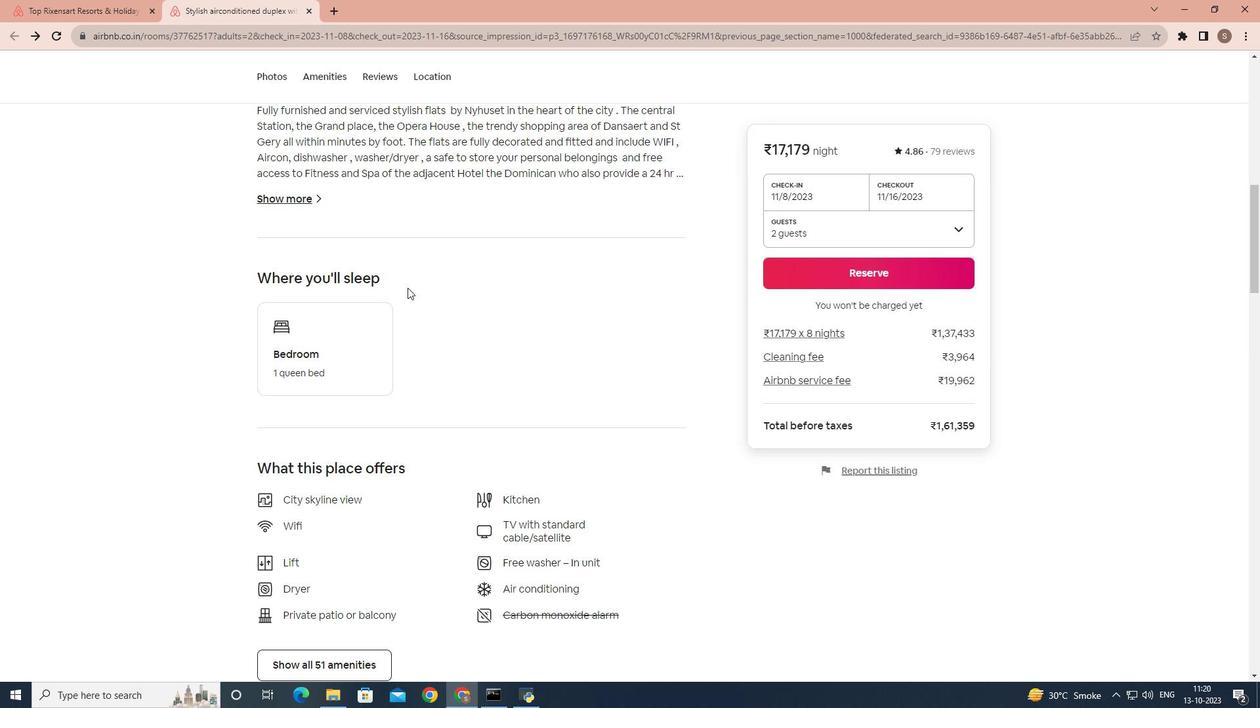 
Action: Mouse scrolled (407, 287) with delta (0, 0)
Screenshot: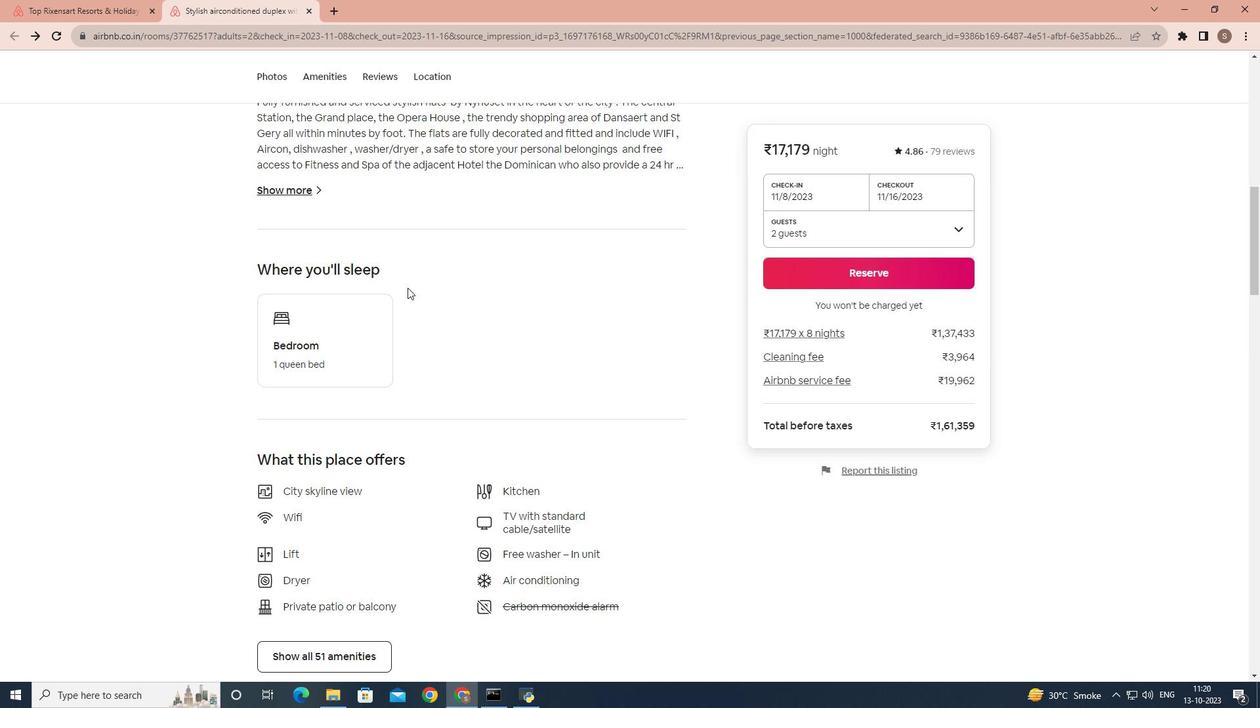 
Action: Mouse scrolled (407, 287) with delta (0, 0)
Screenshot: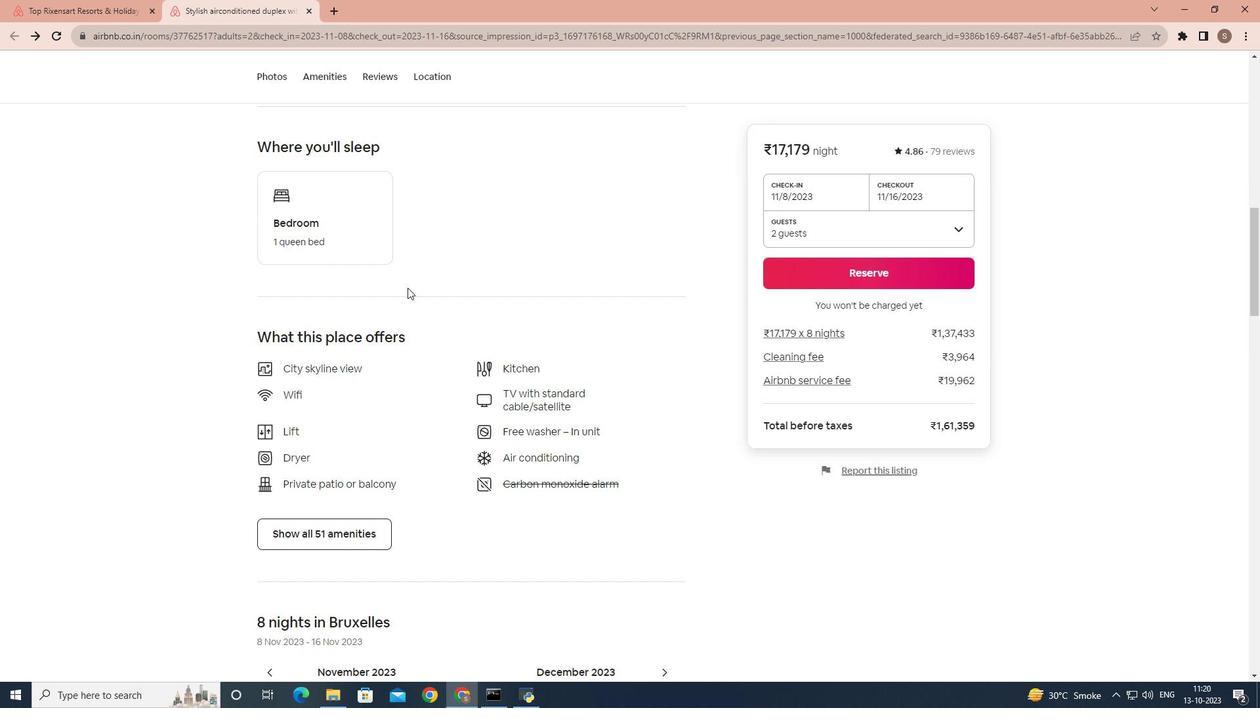 
Action: Mouse scrolled (407, 287) with delta (0, 0)
Screenshot: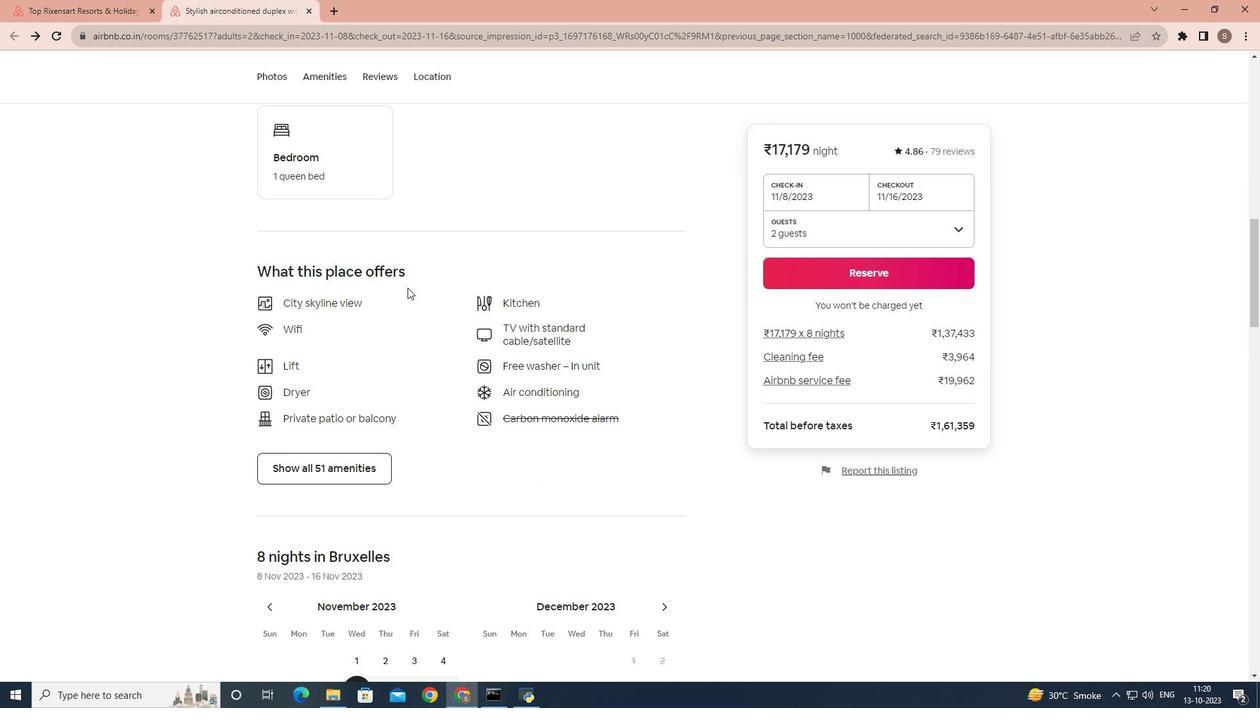 
Action: Mouse moved to (369, 404)
Screenshot: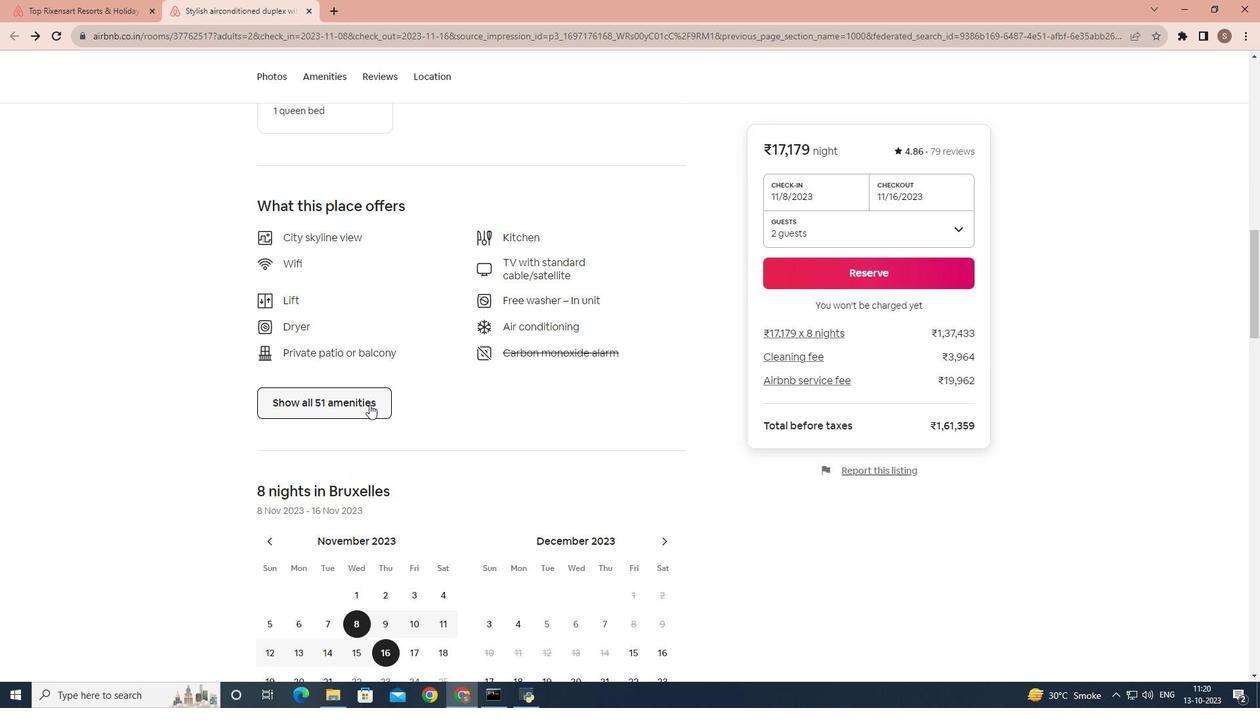 
Action: Mouse pressed left at (369, 404)
Screenshot: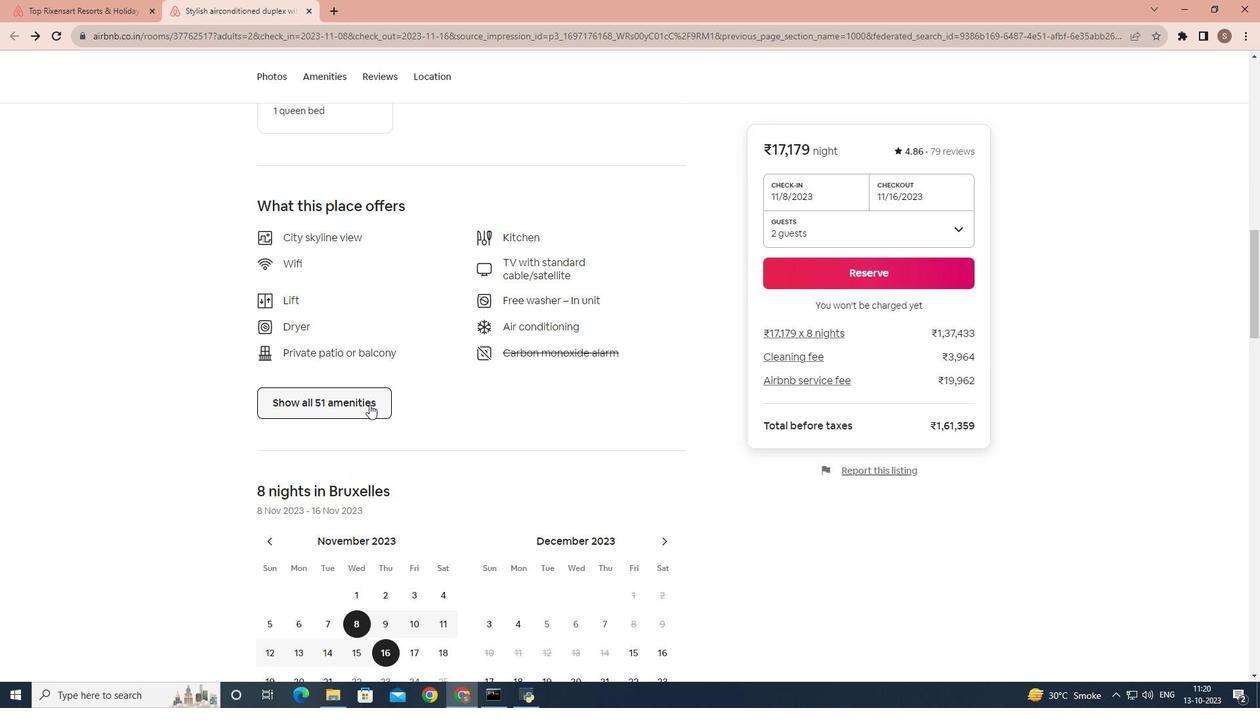 
Action: Mouse moved to (503, 391)
Screenshot: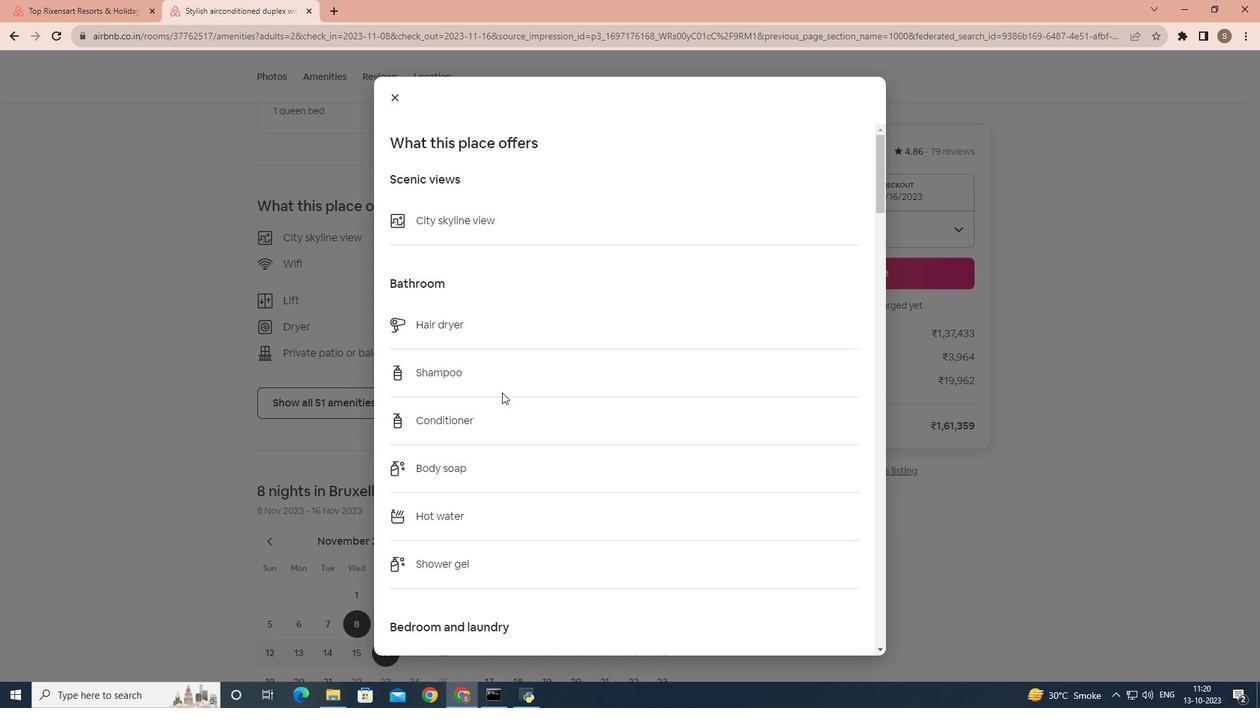 
Action: Mouse scrolled (503, 391) with delta (0, 0)
Screenshot: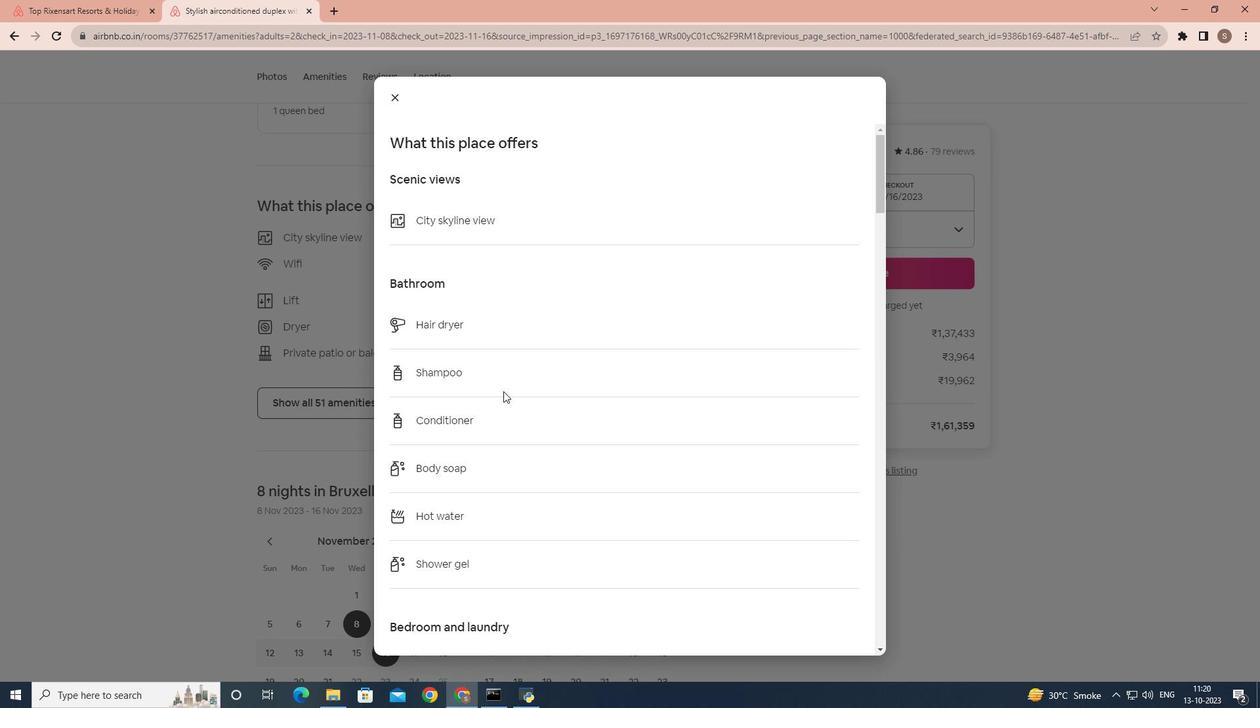 
Action: Mouse scrolled (503, 391) with delta (0, 0)
Screenshot: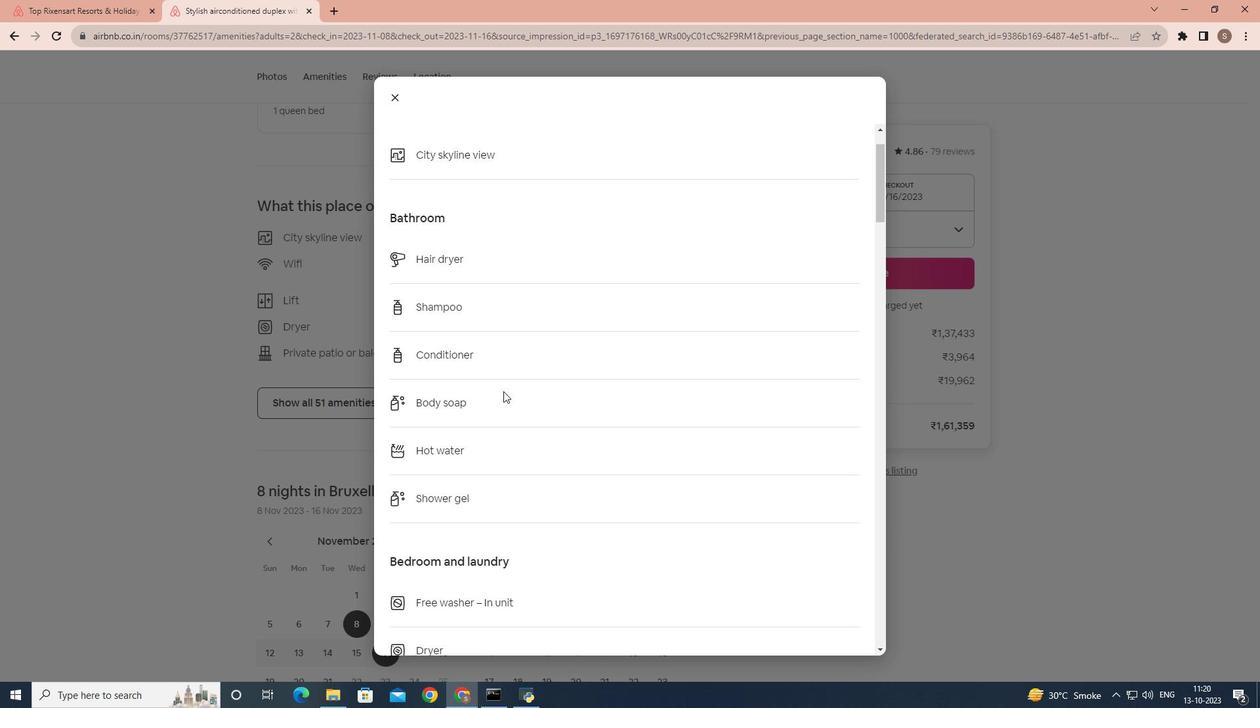 
Action: Mouse scrolled (503, 391) with delta (0, 0)
Screenshot: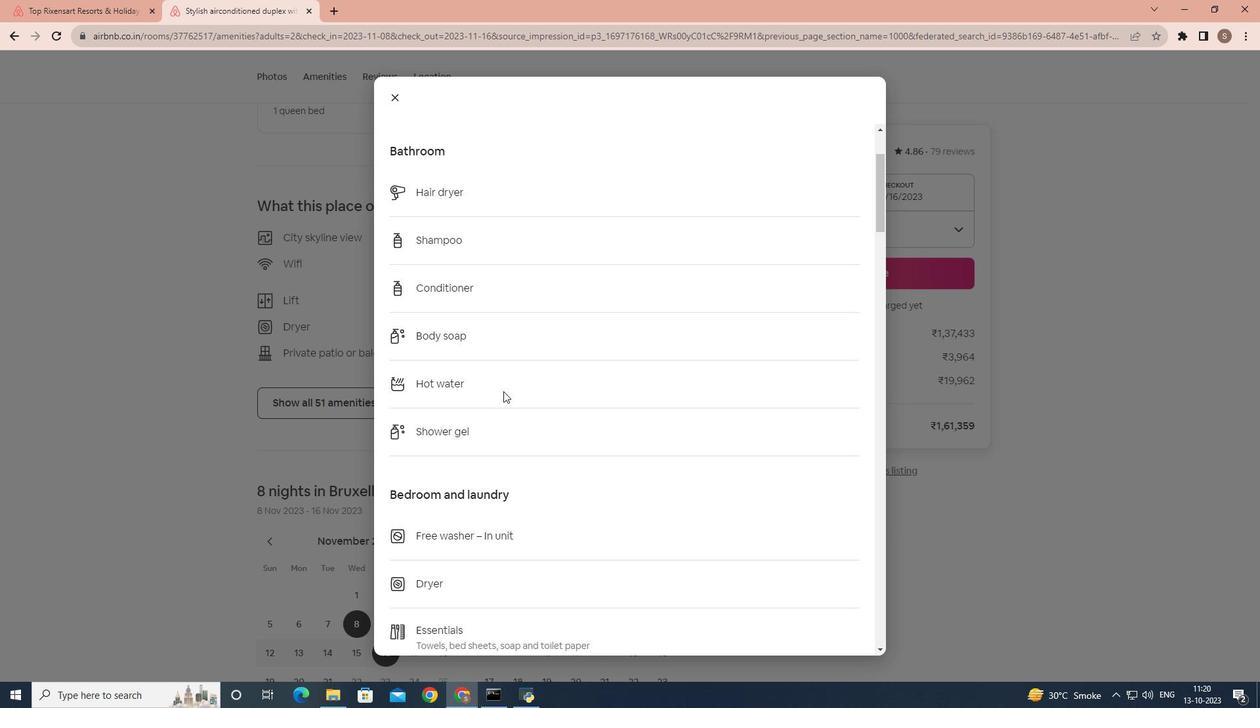 
Action: Mouse scrolled (503, 391) with delta (0, 0)
Screenshot: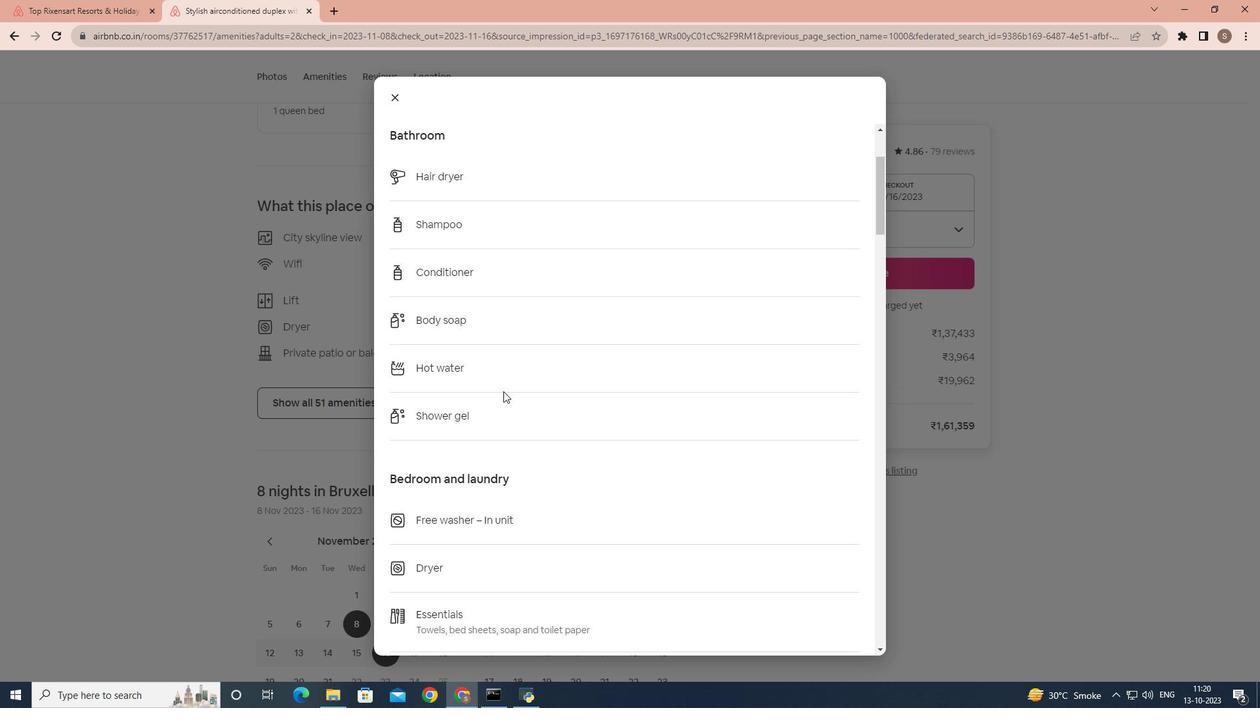 
Action: Mouse scrolled (503, 391) with delta (0, 0)
Screenshot: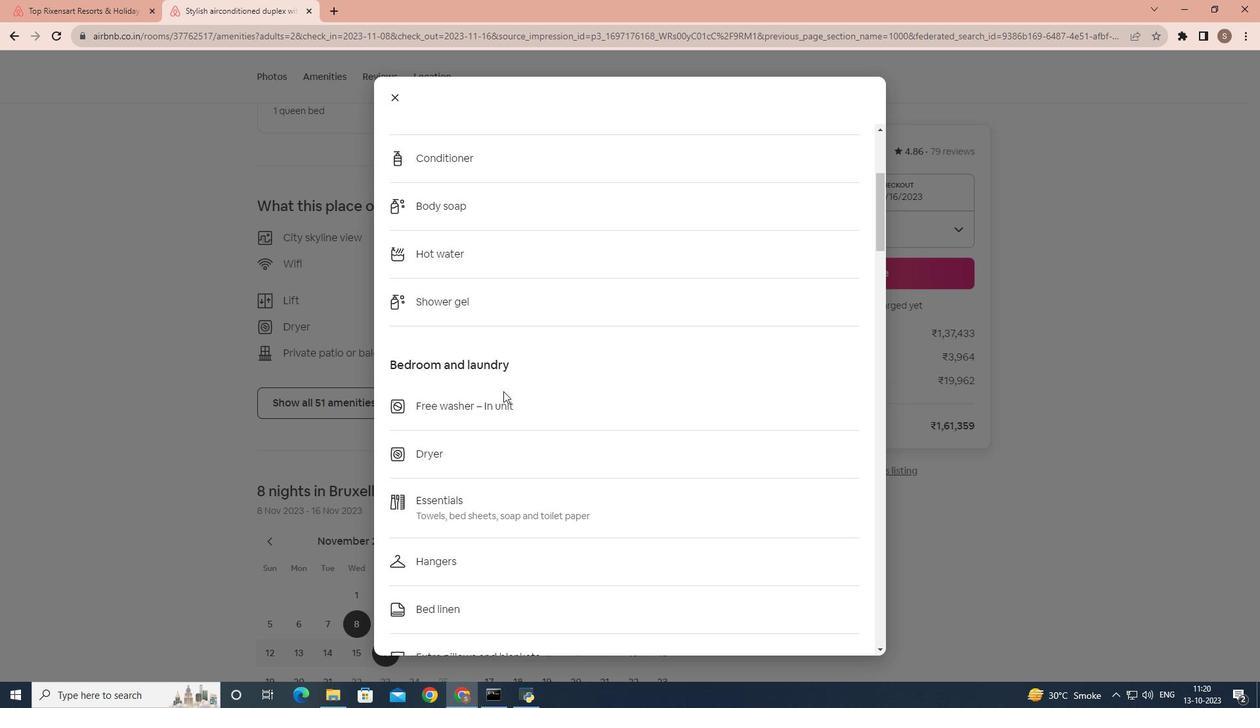 
Action: Mouse scrolled (503, 391) with delta (0, 0)
Screenshot: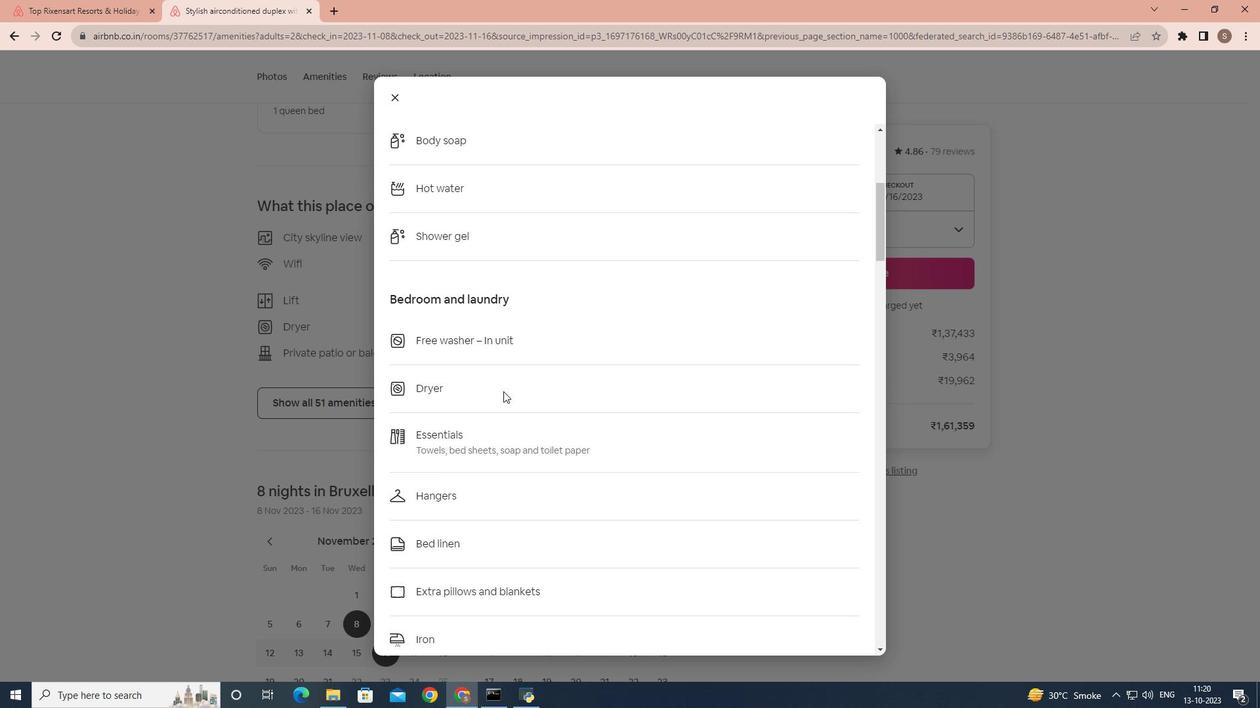 
Action: Mouse scrolled (503, 391) with delta (0, 0)
Screenshot: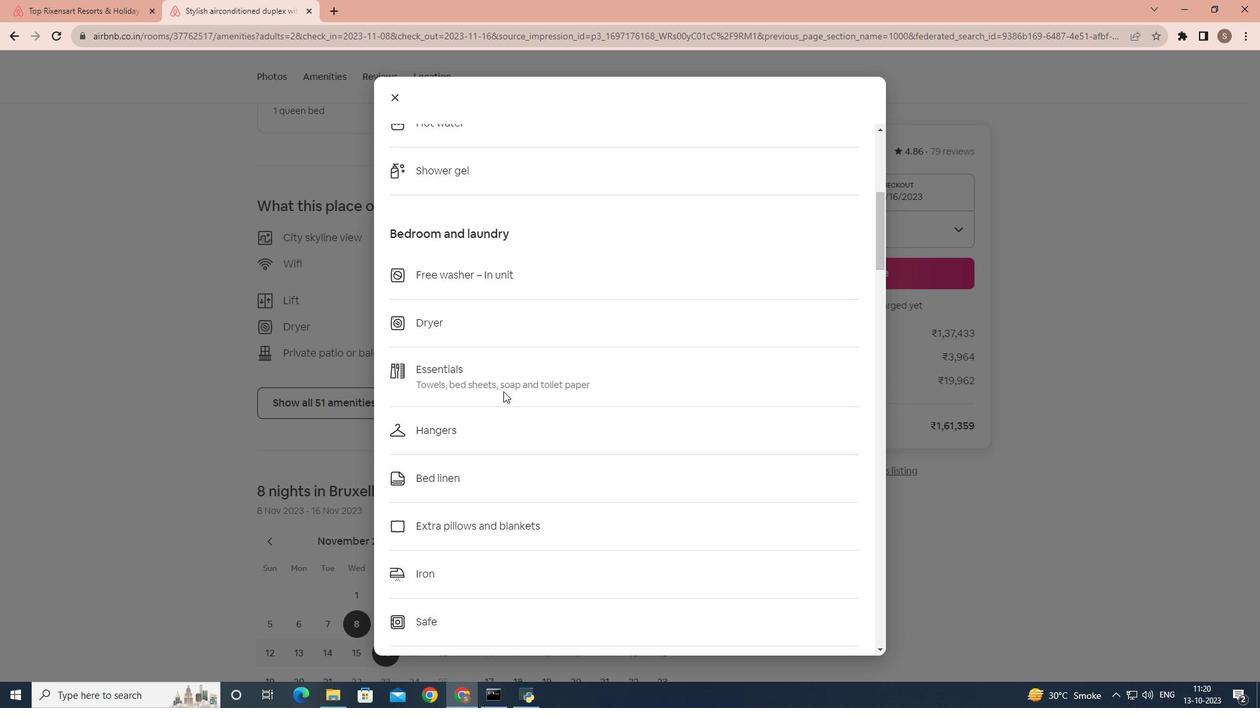 
Action: Mouse scrolled (503, 391) with delta (0, 0)
Screenshot: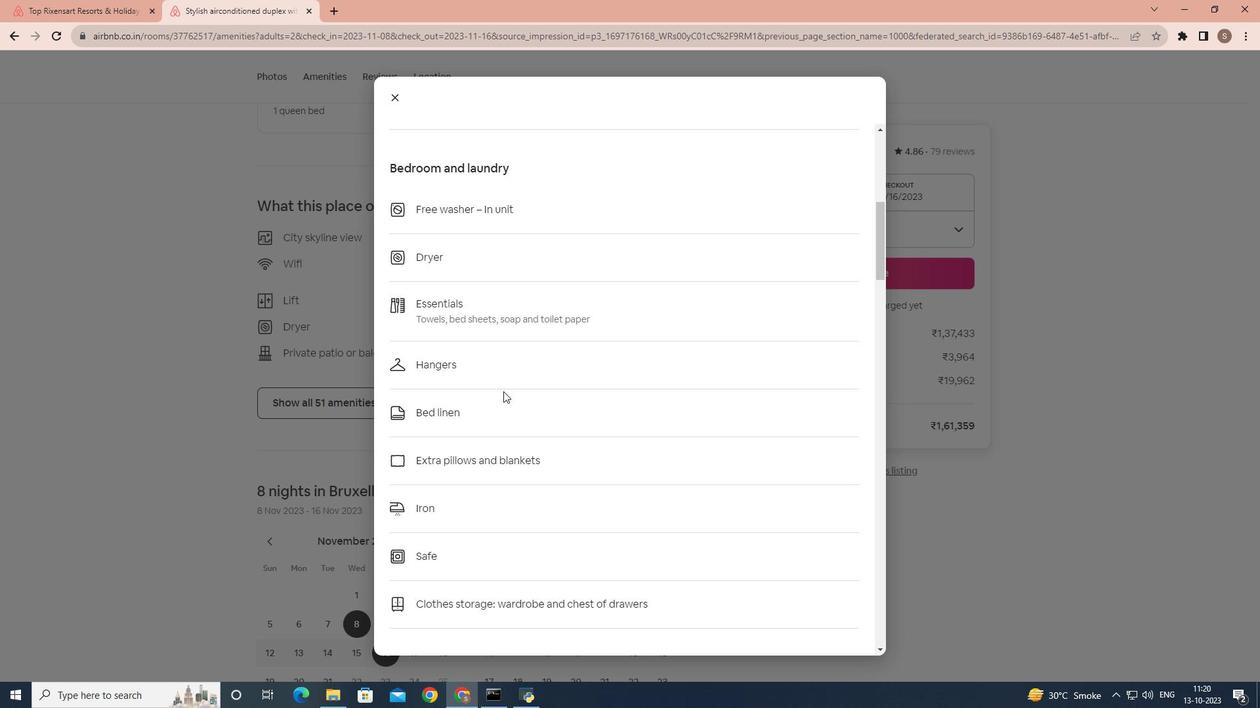 
Action: Mouse scrolled (503, 391) with delta (0, 0)
Screenshot: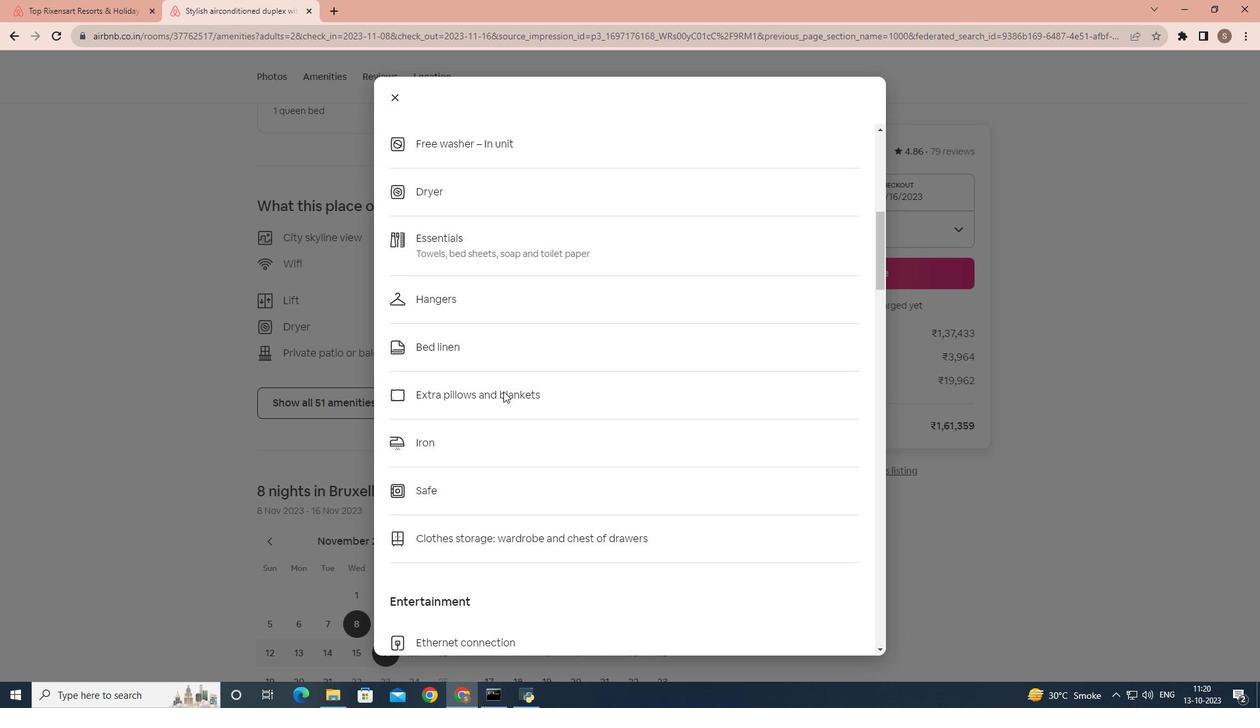 
Action: Mouse scrolled (503, 391) with delta (0, 0)
Screenshot: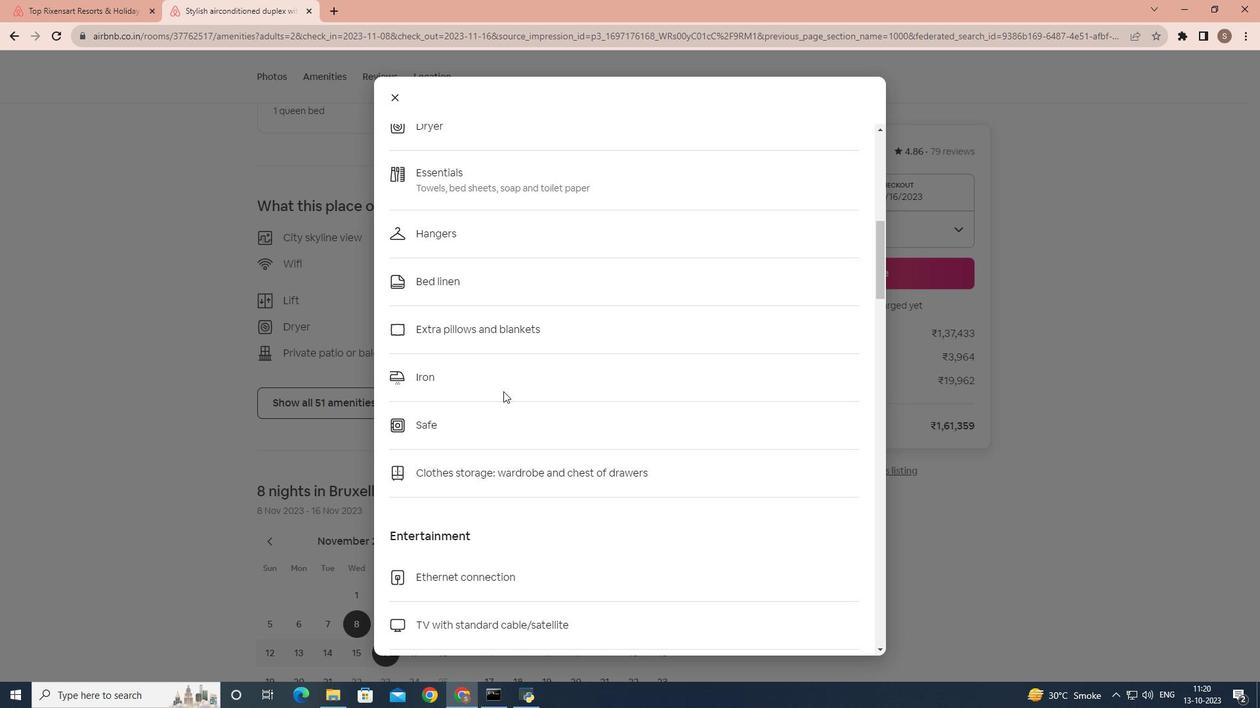 
Action: Mouse scrolled (503, 391) with delta (0, 0)
Screenshot: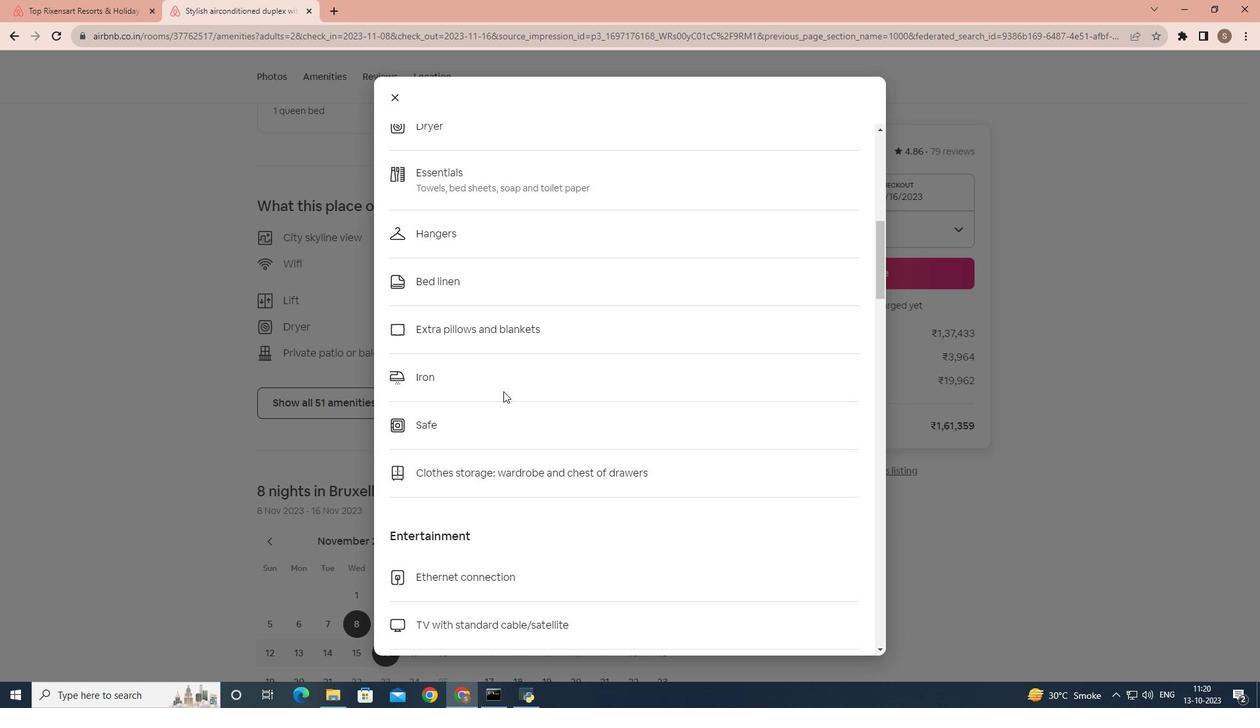 
Action: Mouse scrolled (503, 391) with delta (0, 0)
Screenshot: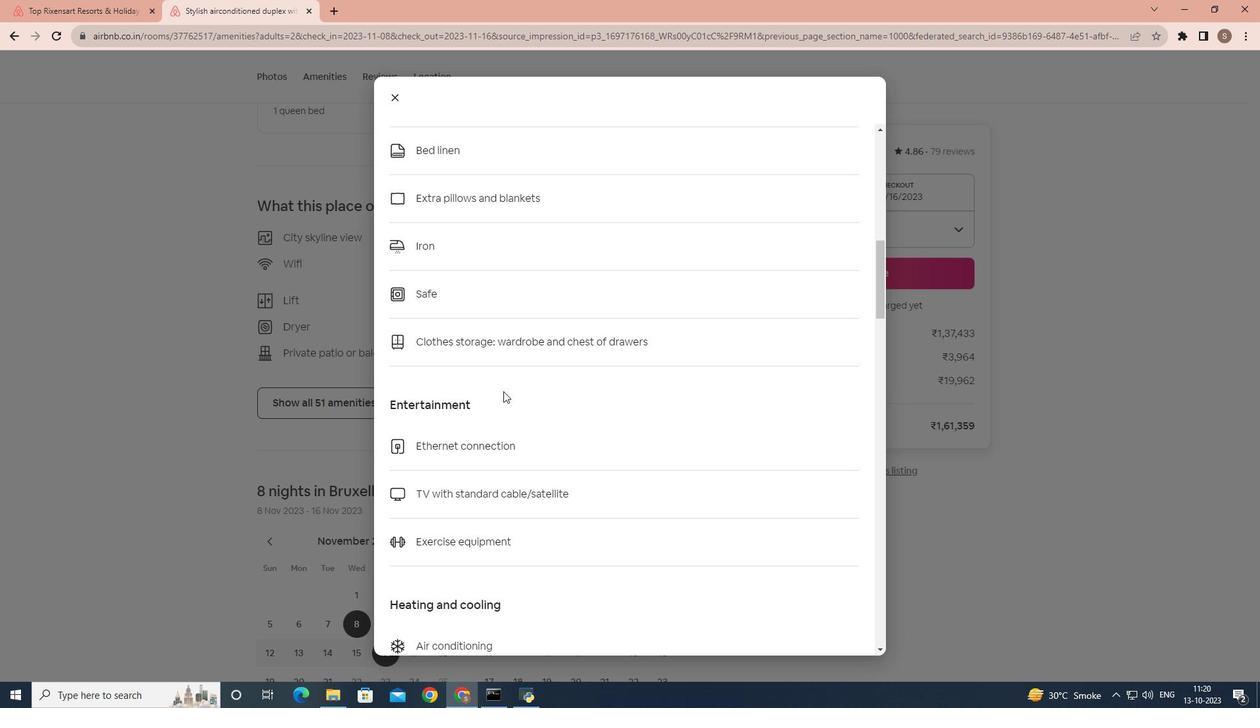 
Action: Mouse scrolled (503, 391) with delta (0, 0)
Screenshot: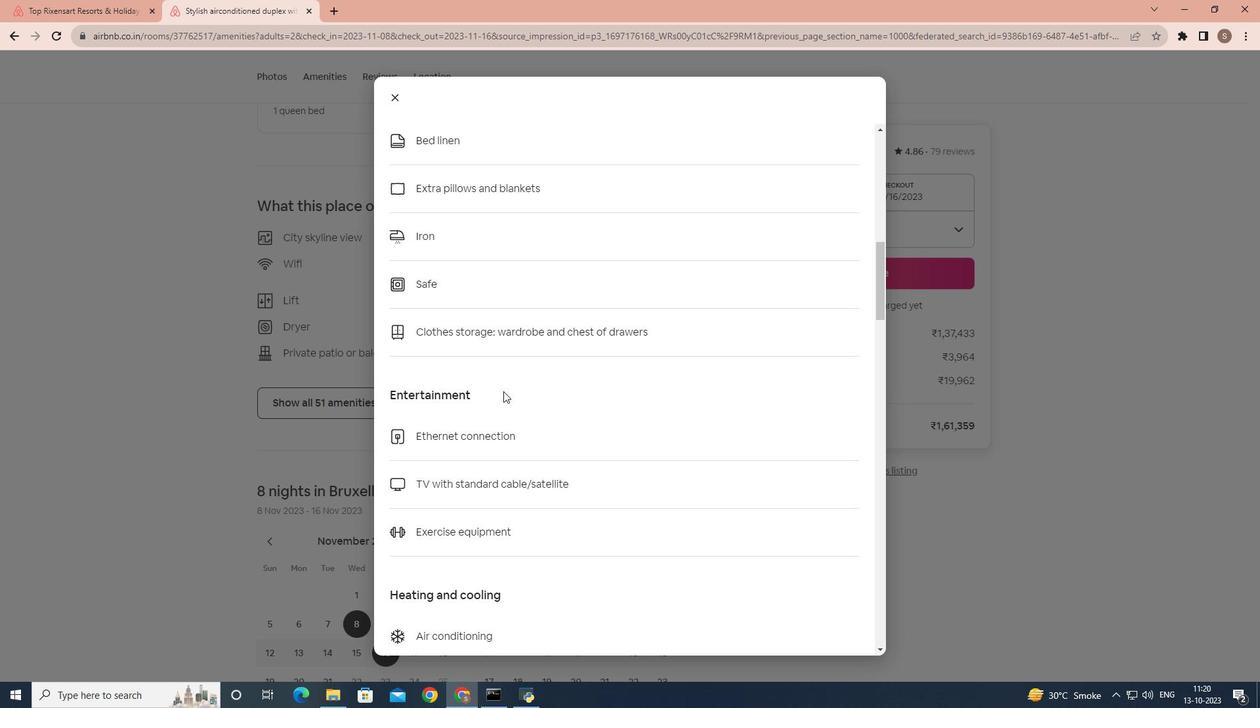 
Action: Mouse scrolled (503, 391) with delta (0, 0)
Screenshot: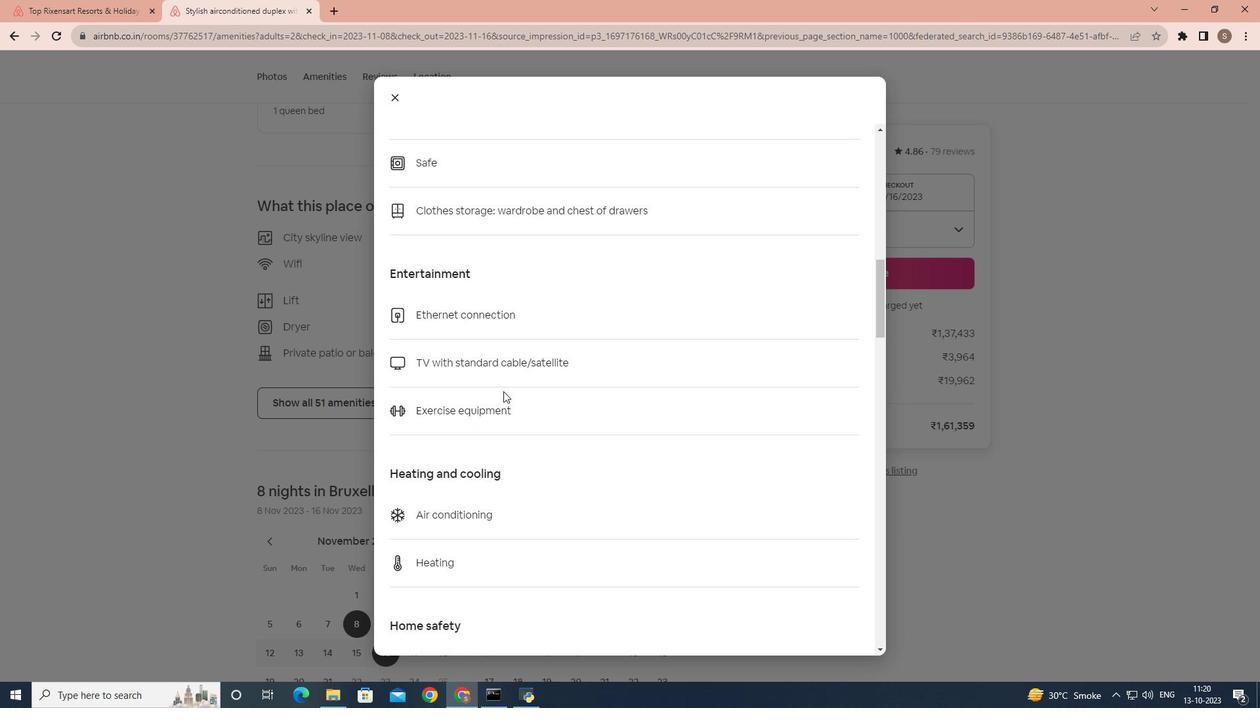 
Action: Mouse scrolled (503, 391) with delta (0, 0)
Screenshot: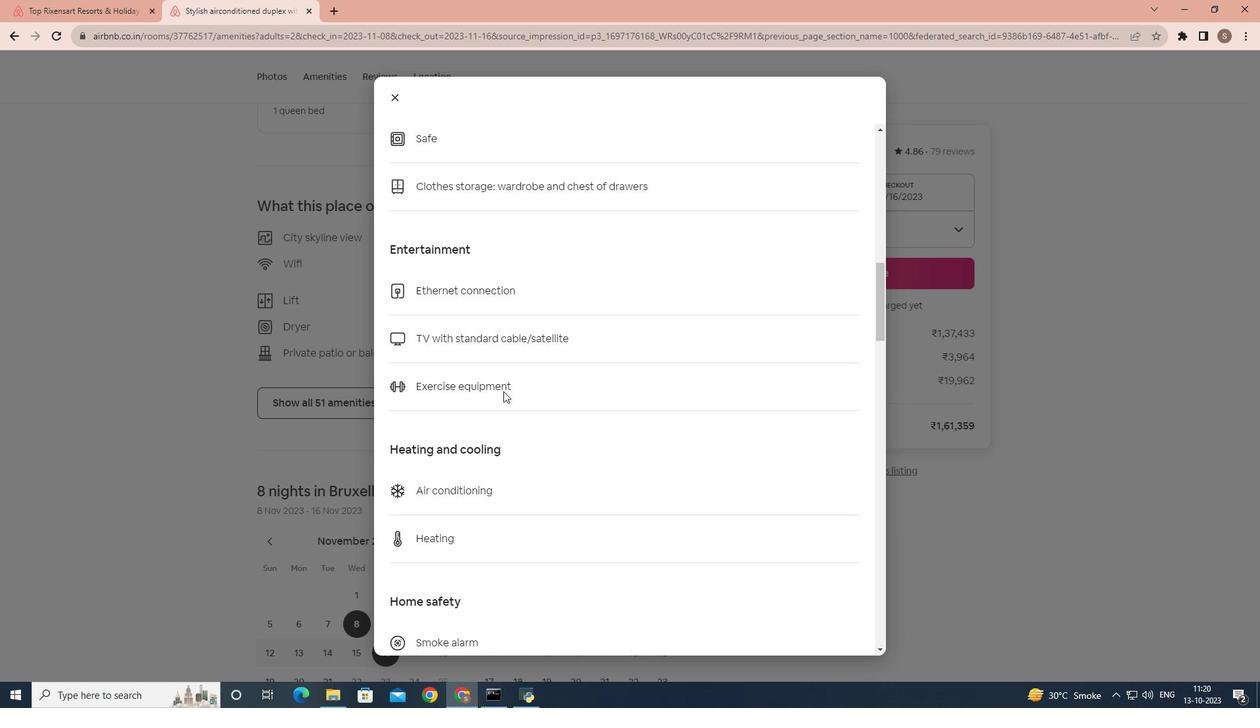 
Action: Mouse scrolled (503, 391) with delta (0, 0)
Screenshot: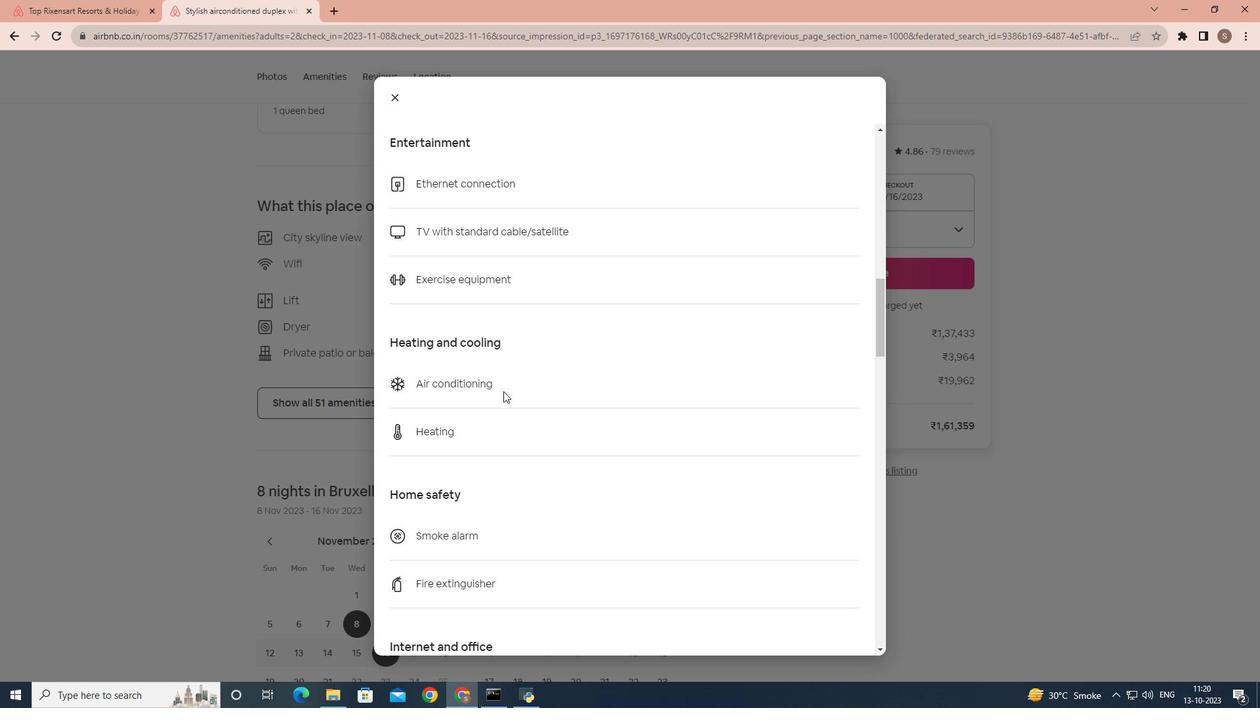 
Action: Mouse scrolled (503, 391) with delta (0, 0)
Screenshot: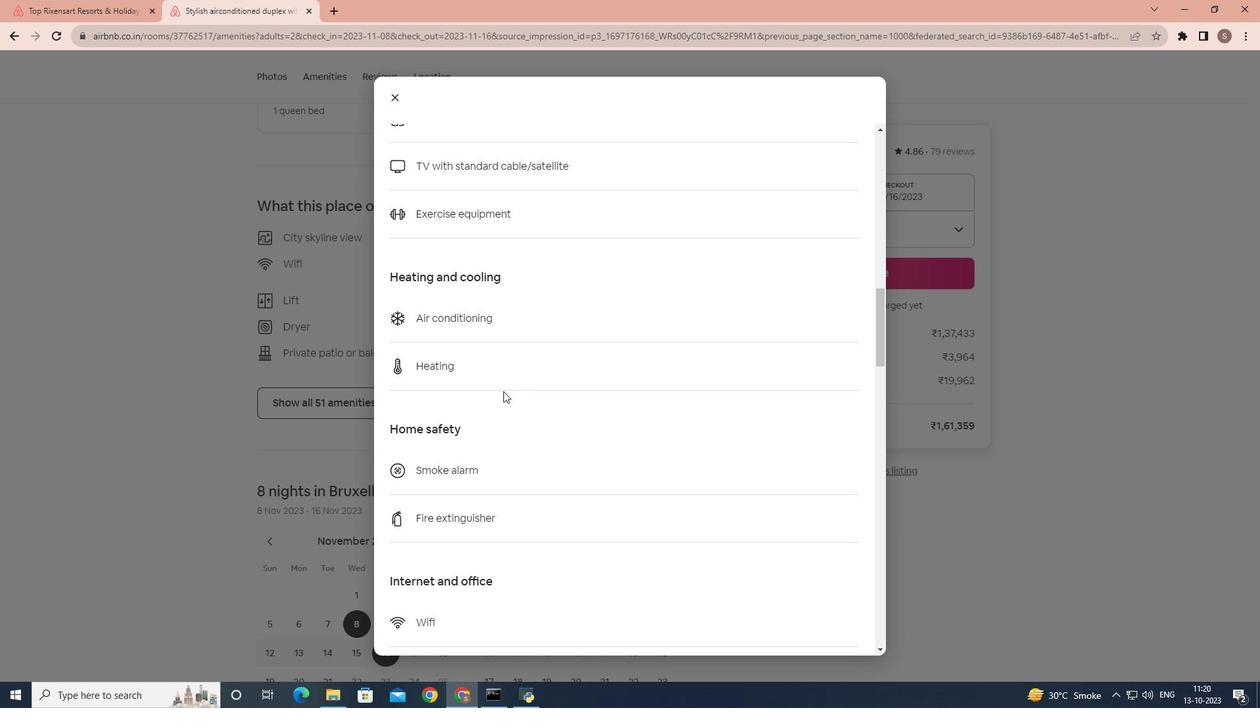 
Action: Mouse scrolled (503, 391) with delta (0, 0)
Screenshot: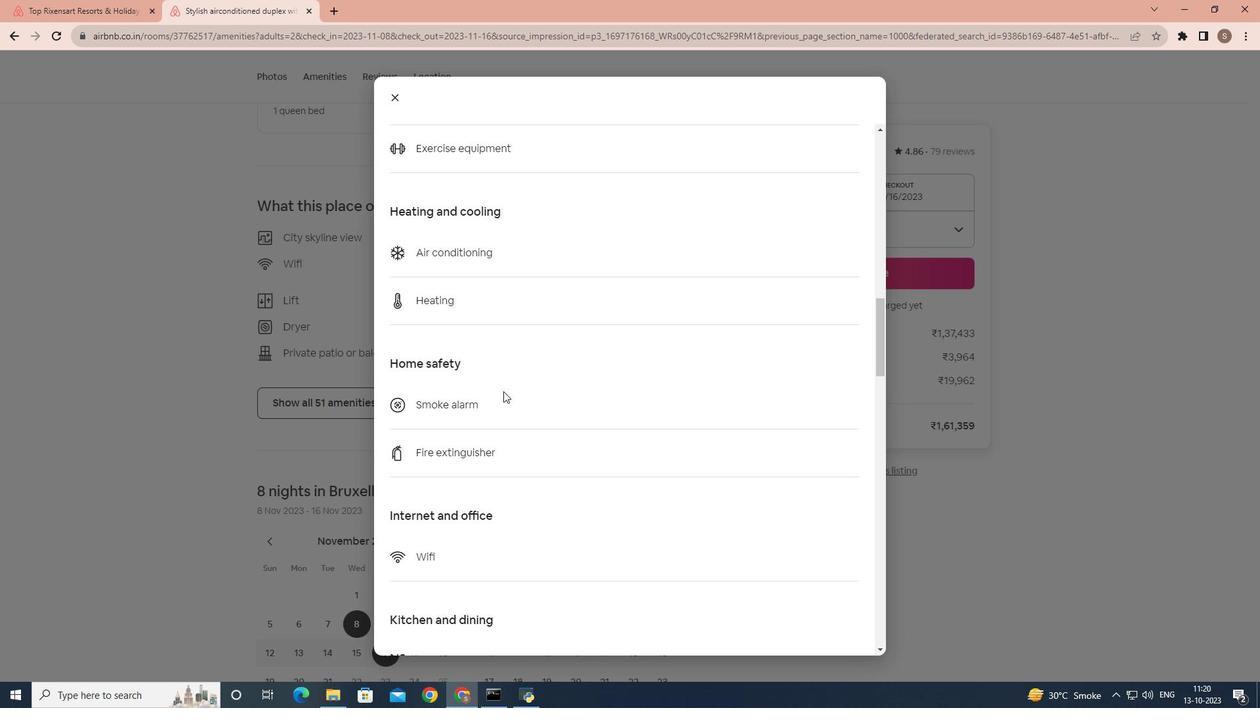 
Action: Mouse scrolled (503, 391) with delta (0, 0)
Screenshot: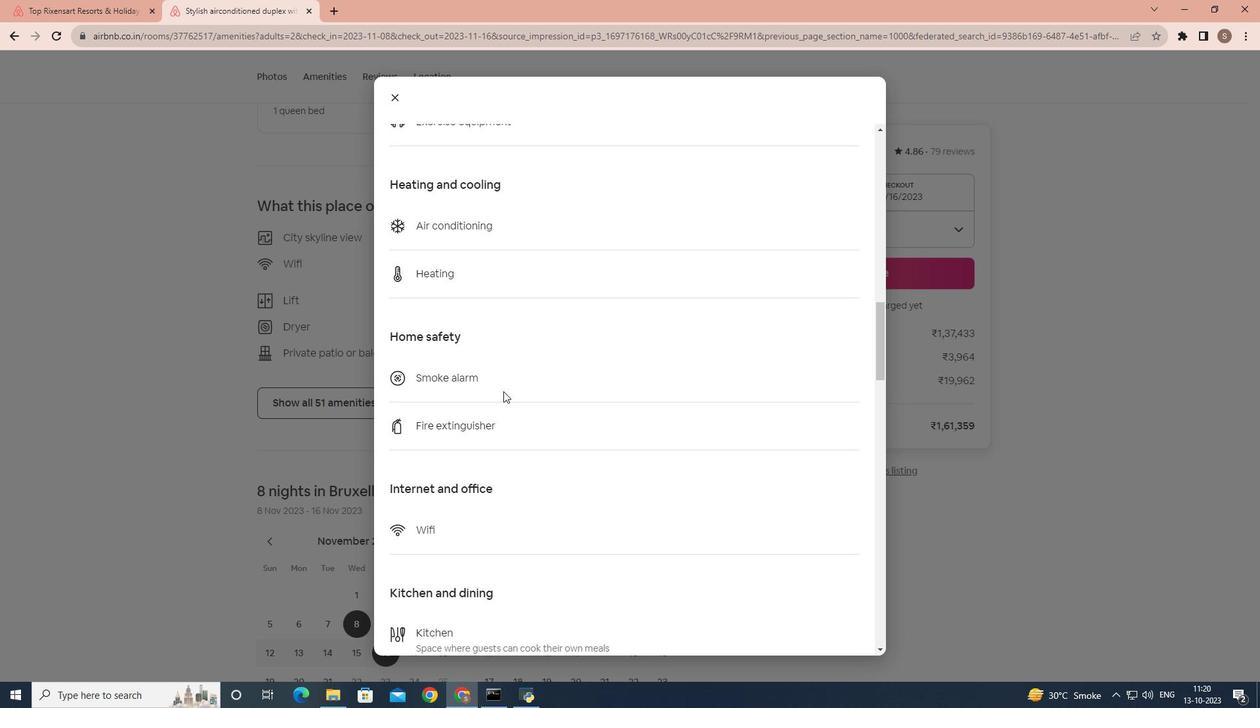
Action: Mouse scrolled (503, 391) with delta (0, 0)
Screenshot: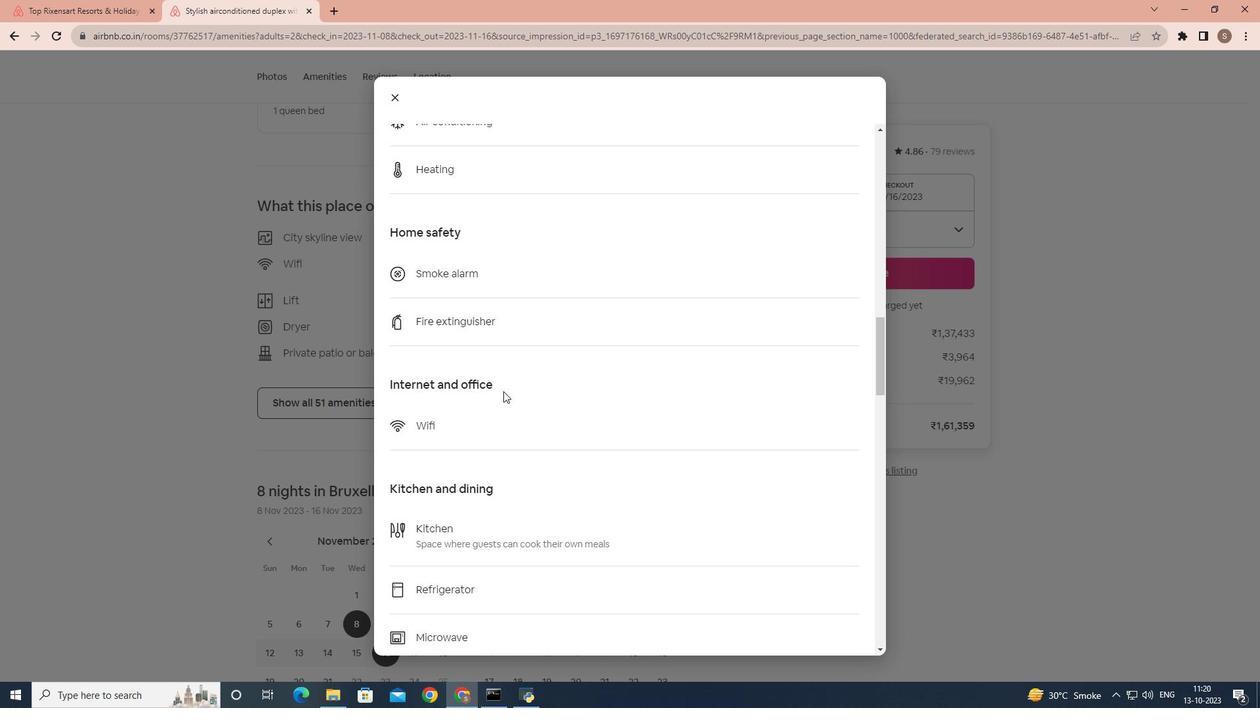 
Action: Mouse scrolled (503, 391) with delta (0, 0)
Screenshot: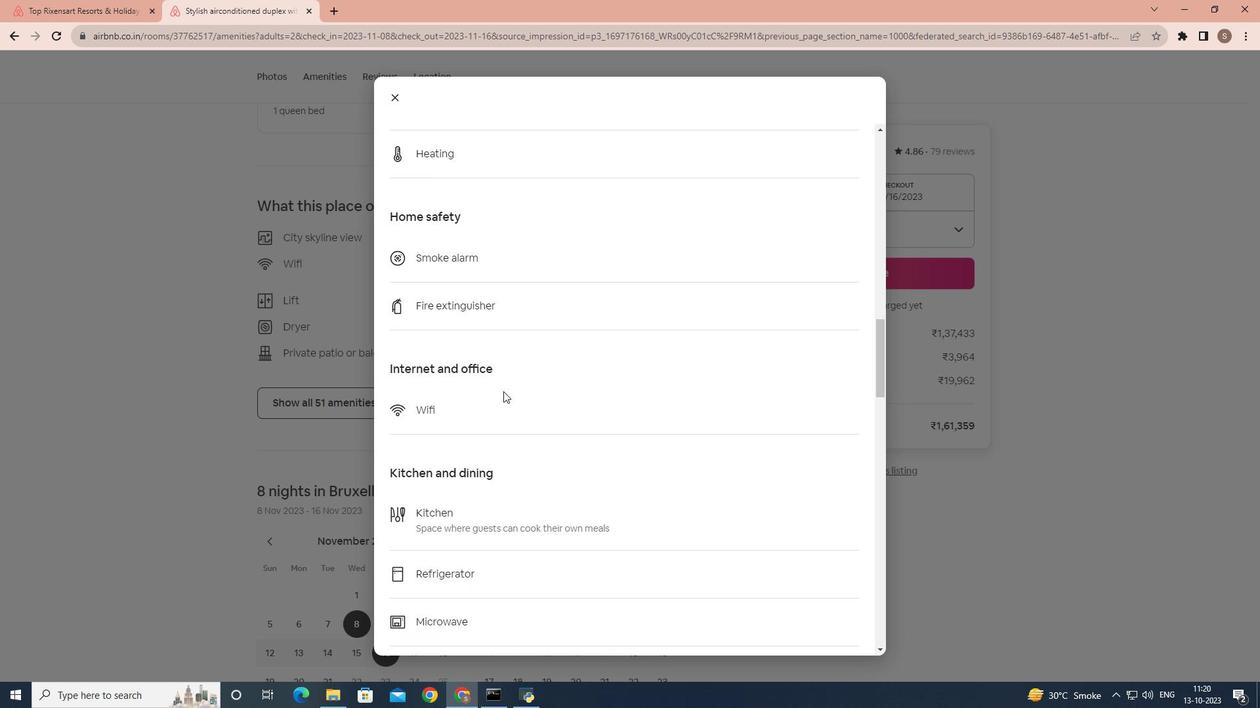 
Action: Mouse scrolled (503, 391) with delta (0, 0)
Screenshot: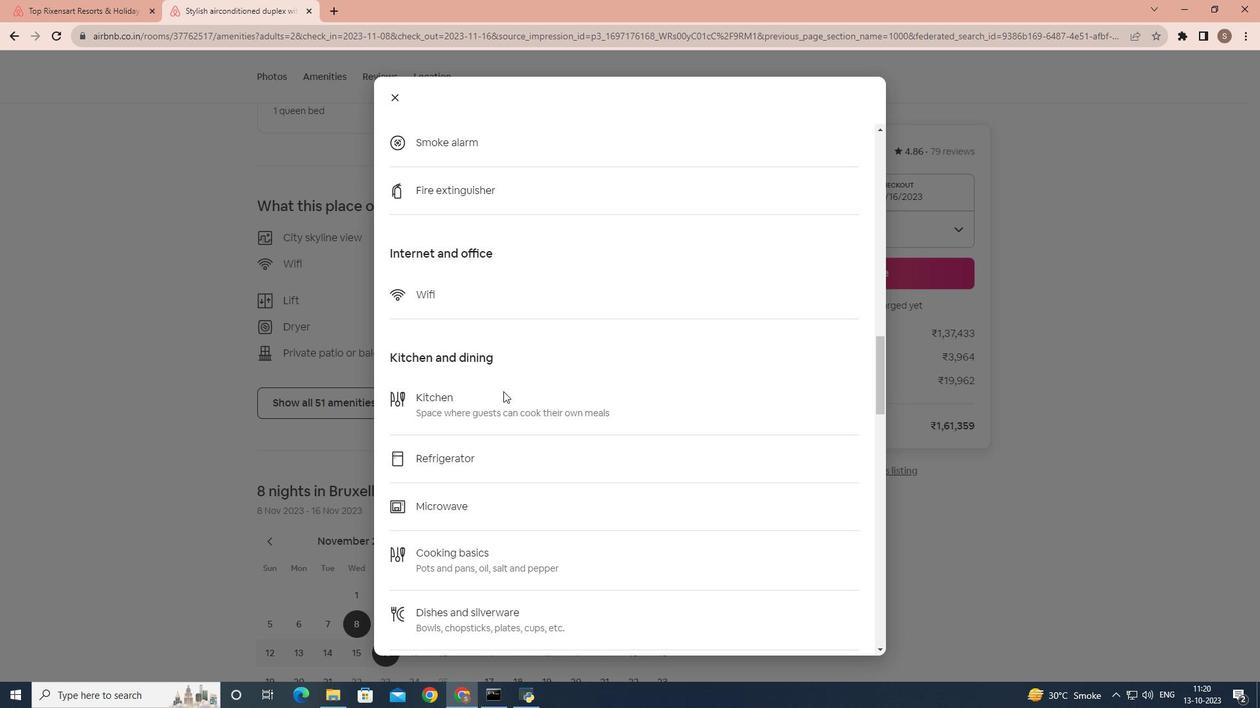 
Action: Mouse scrolled (503, 391) with delta (0, 0)
Screenshot: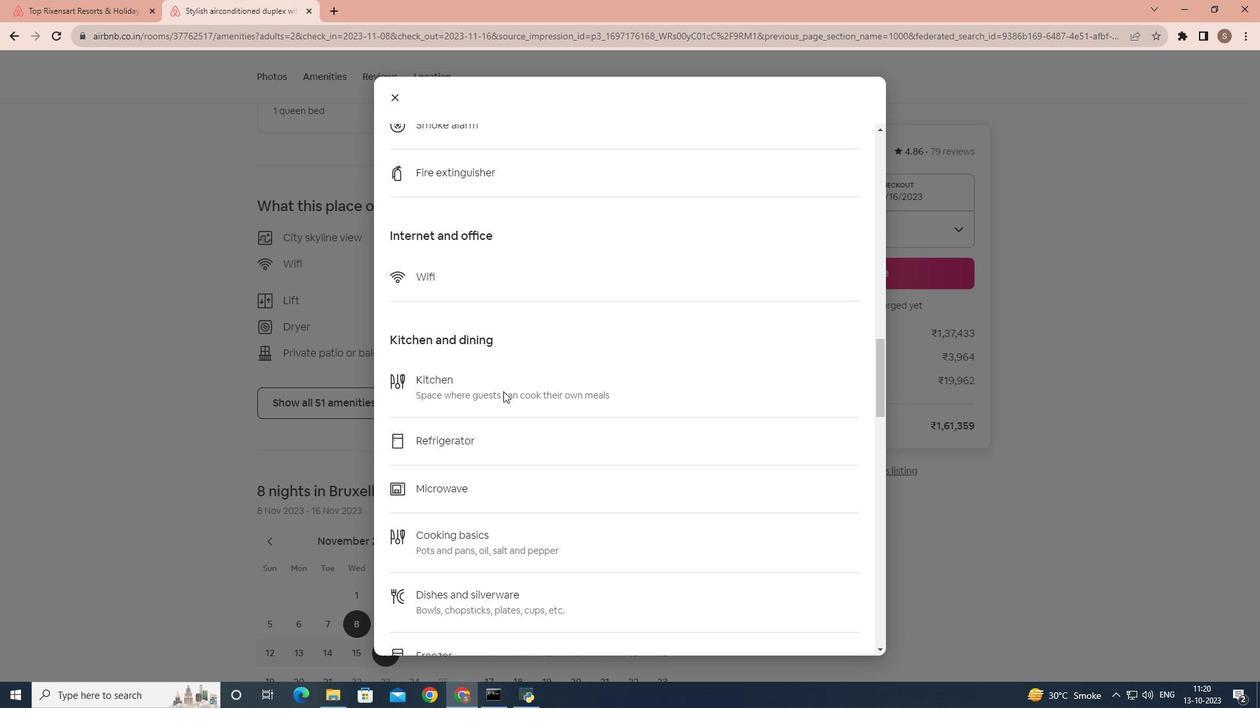 
Action: Mouse scrolled (503, 391) with delta (0, 0)
Screenshot: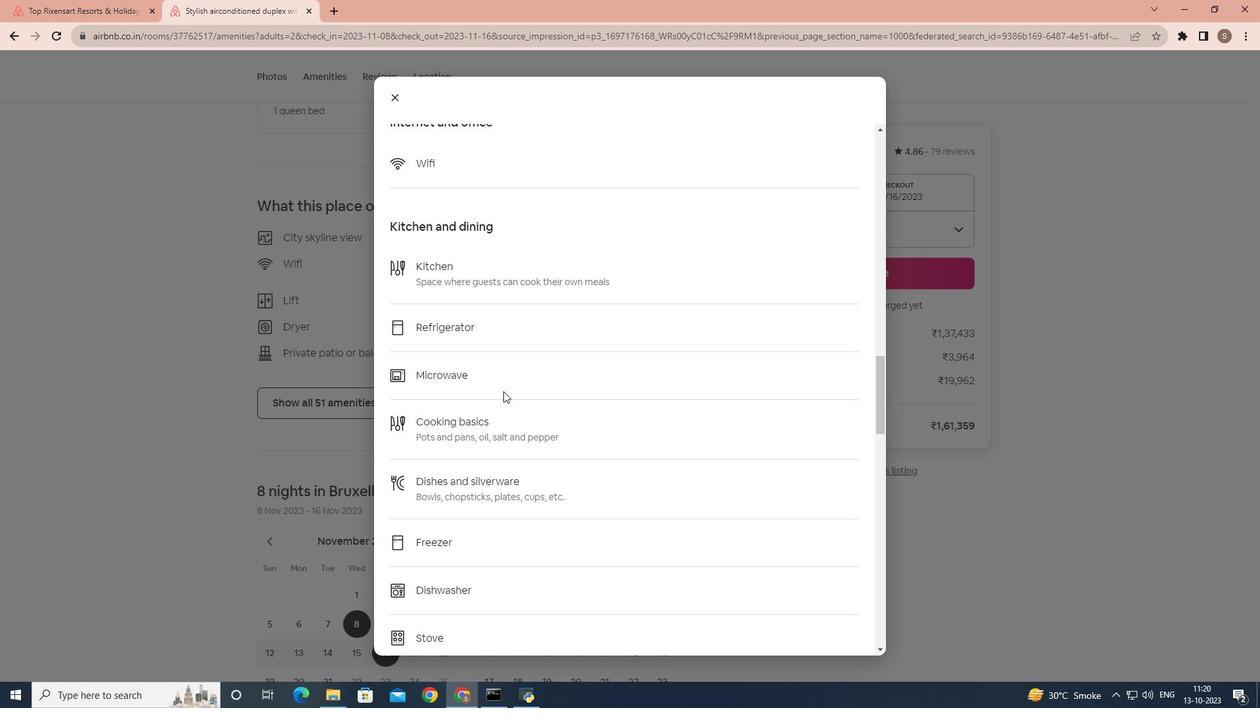 
Action: Mouse scrolled (503, 391) with delta (0, 0)
Screenshot: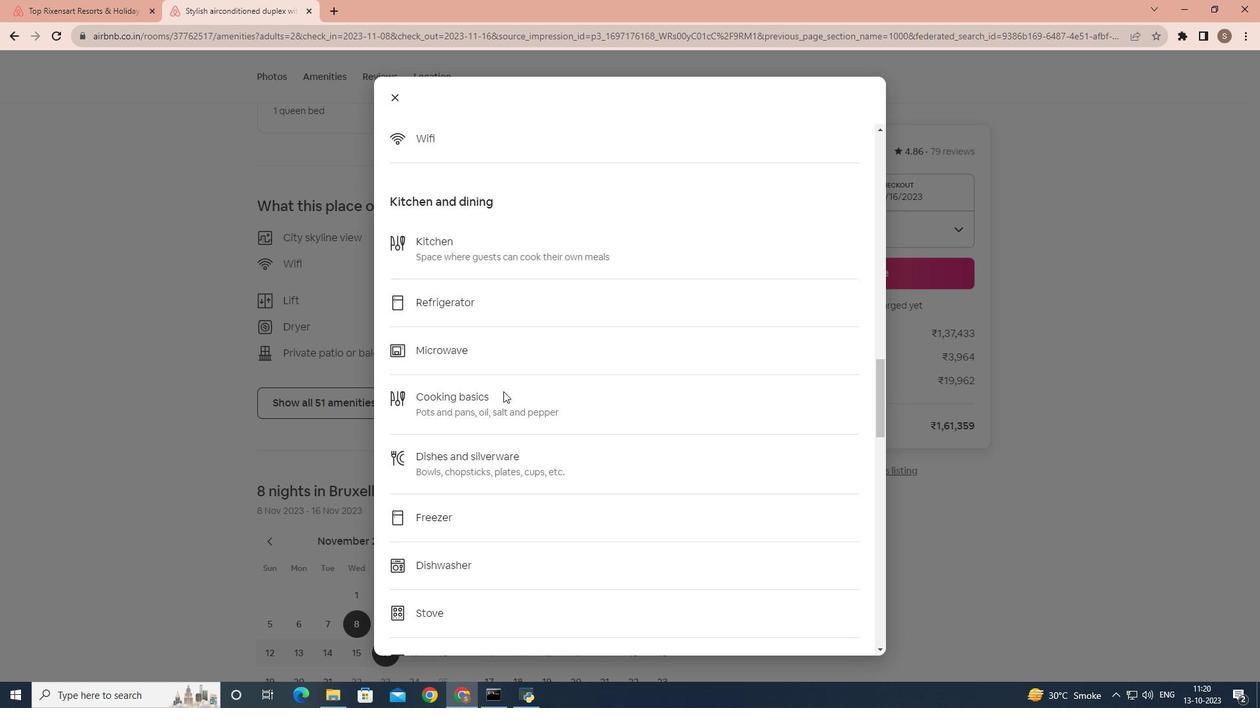 
Action: Mouse scrolled (503, 391) with delta (0, 0)
Screenshot: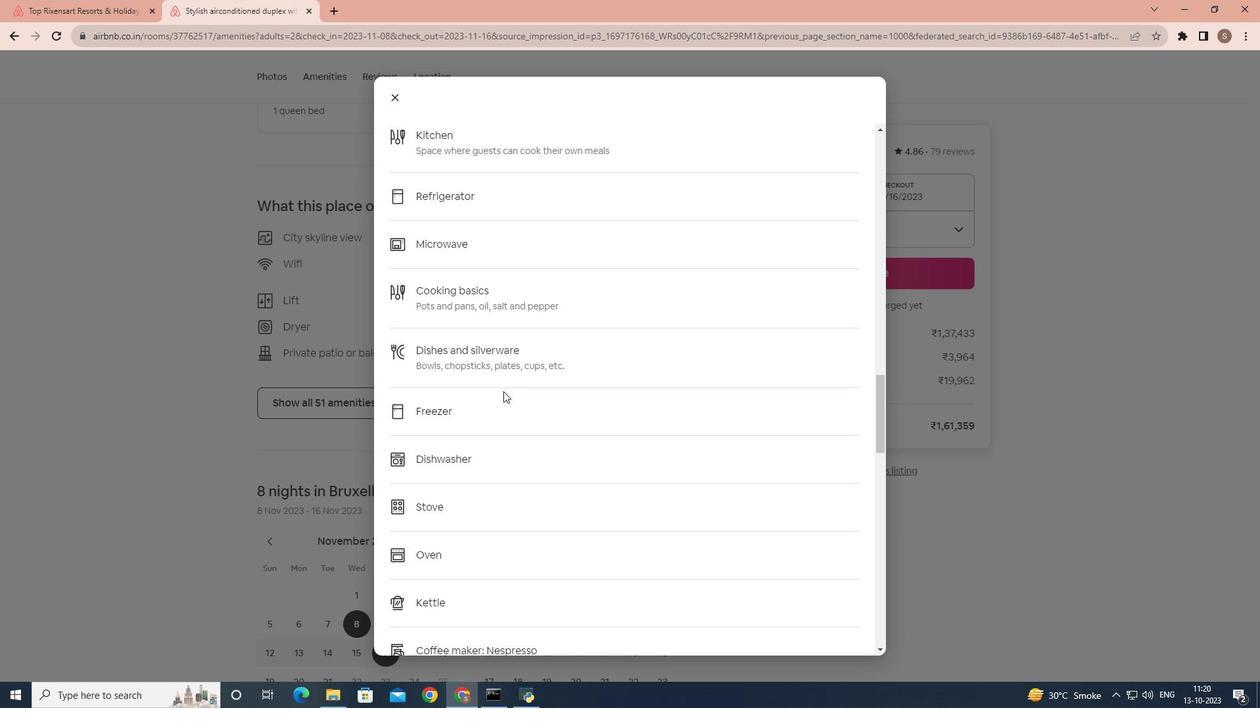 
Action: Mouse scrolled (503, 391) with delta (0, 0)
Screenshot: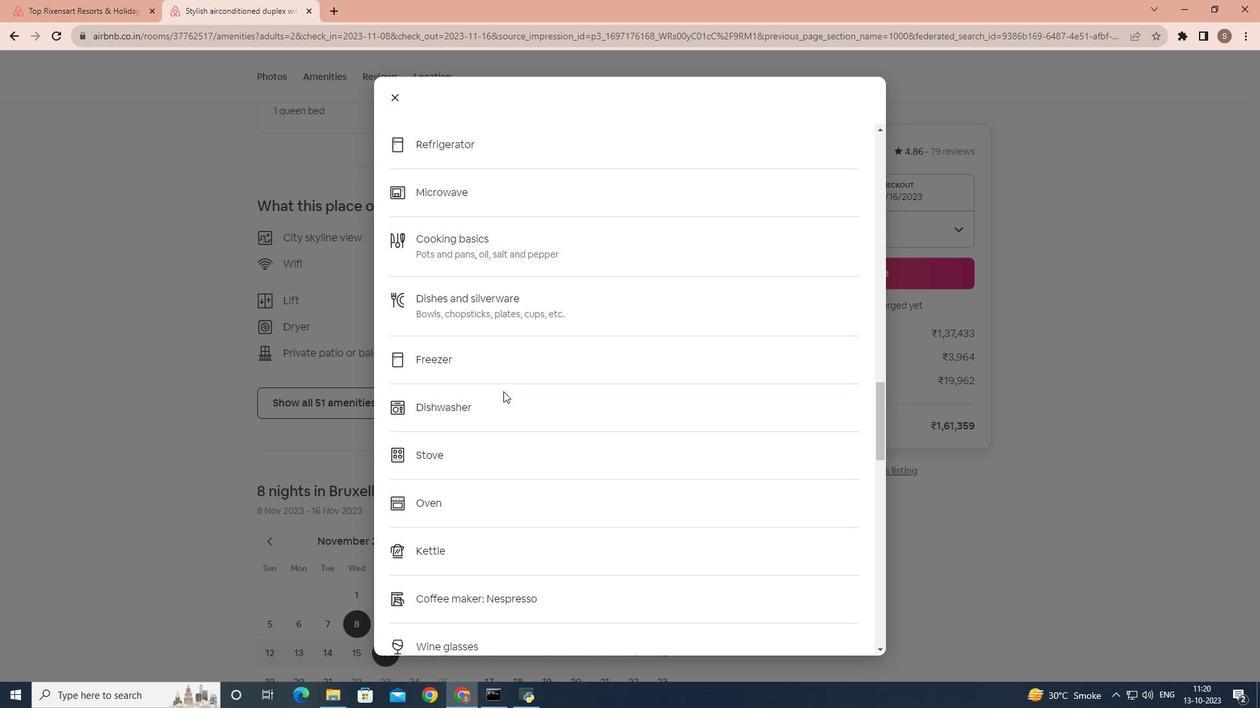 
Action: Mouse scrolled (503, 391) with delta (0, 0)
Screenshot: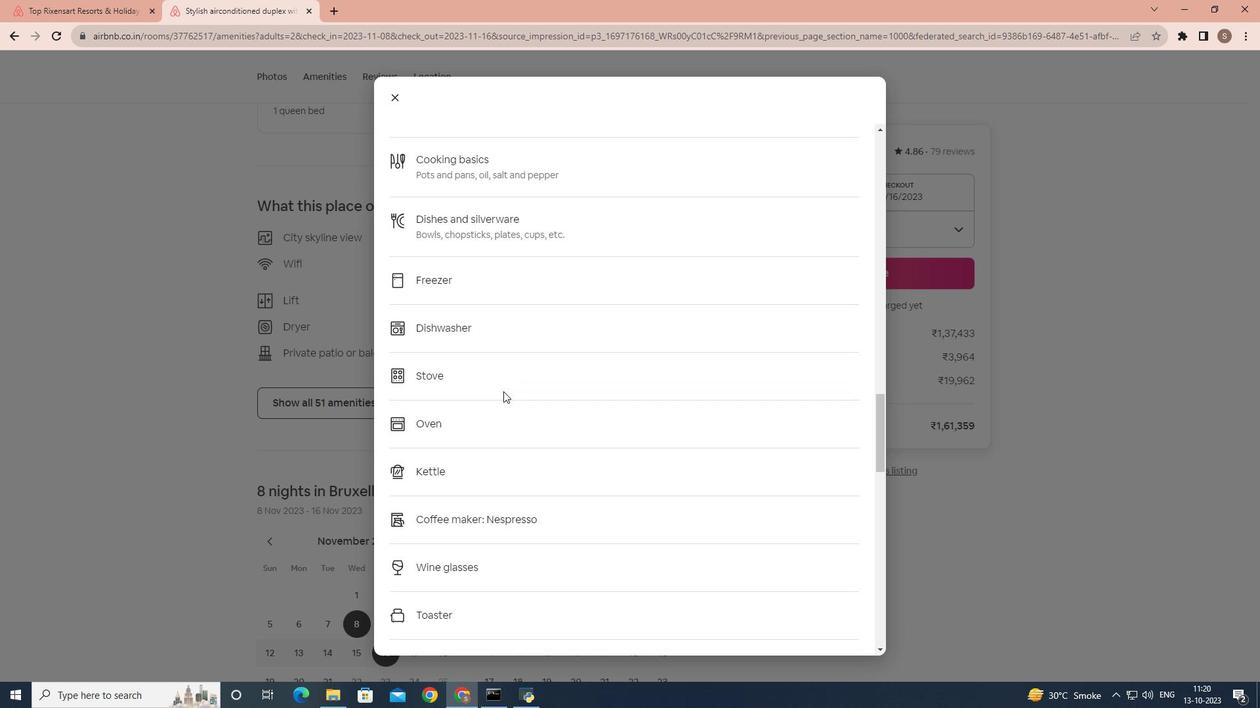 
Action: Mouse scrolled (503, 391) with delta (0, 0)
Screenshot: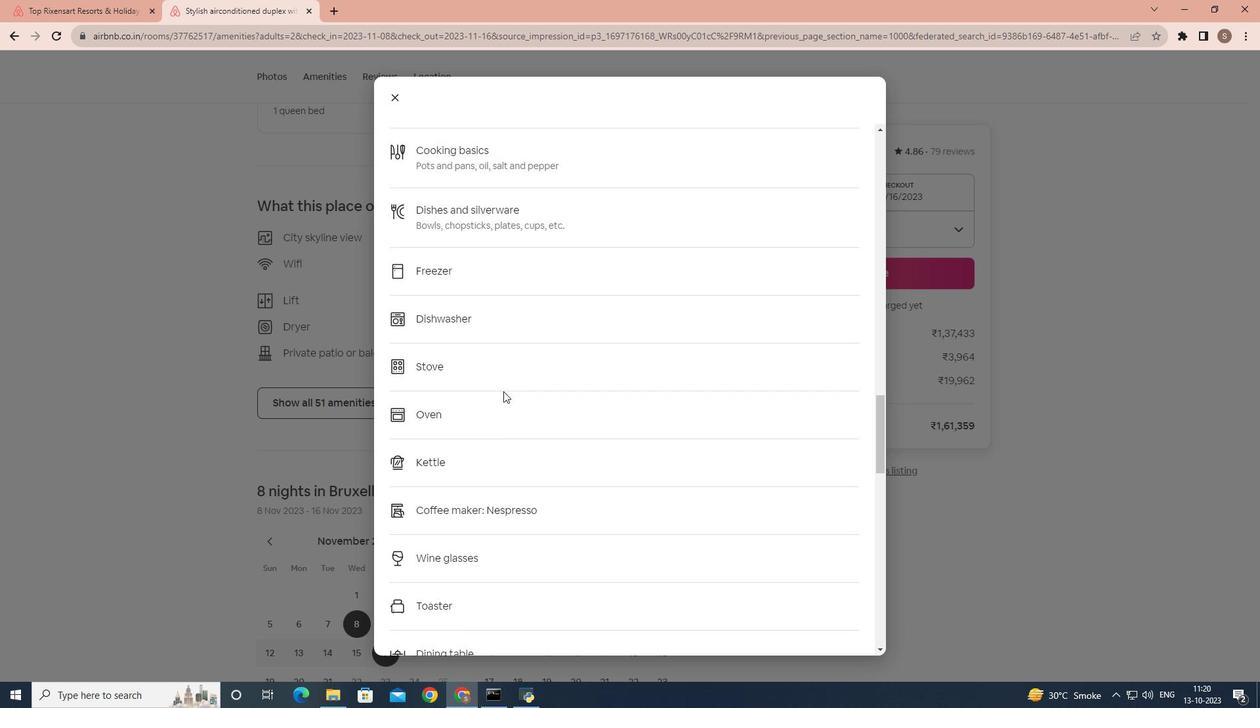 
Action: Mouse scrolled (503, 391) with delta (0, 0)
Screenshot: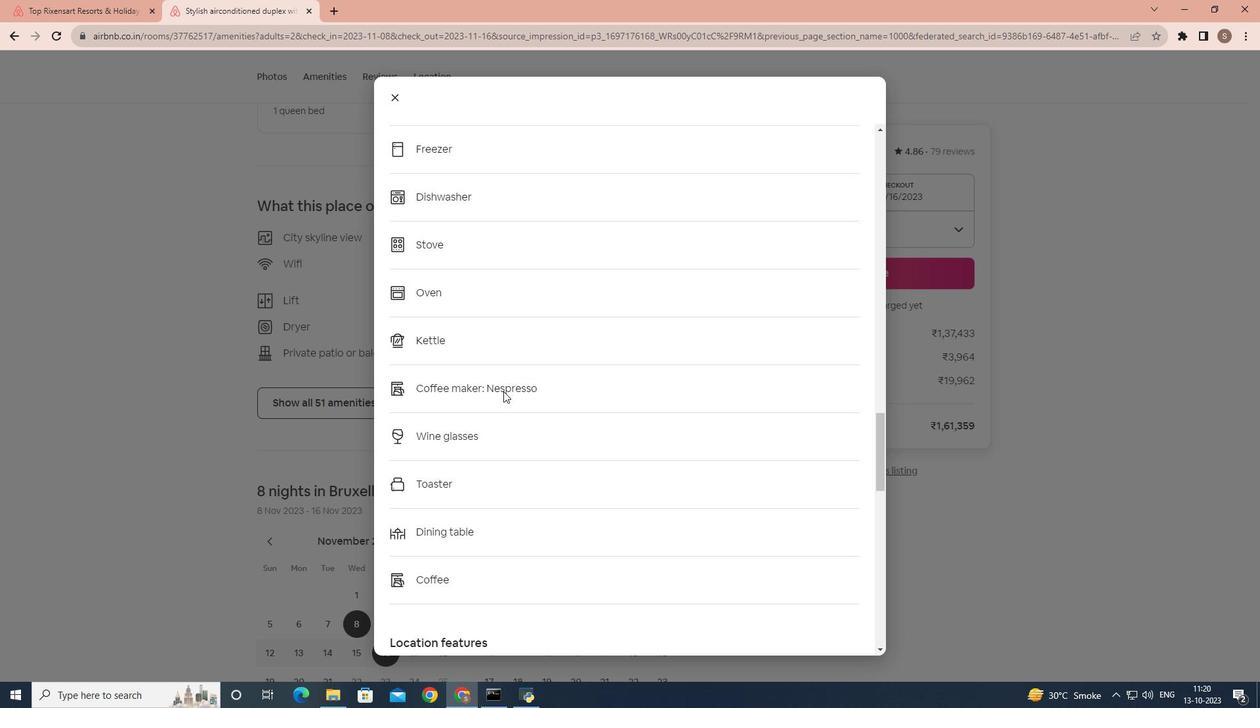 
Action: Mouse scrolled (503, 391) with delta (0, 0)
Screenshot: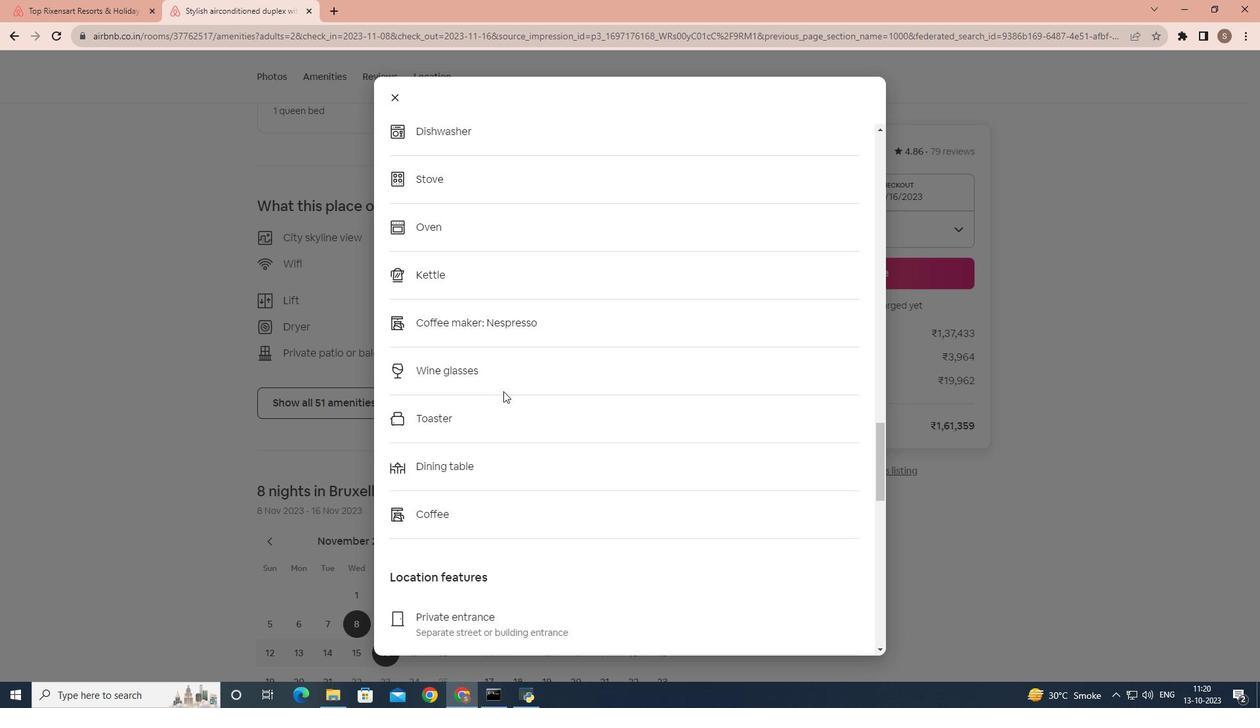 
Action: Mouse scrolled (503, 391) with delta (0, 0)
Screenshot: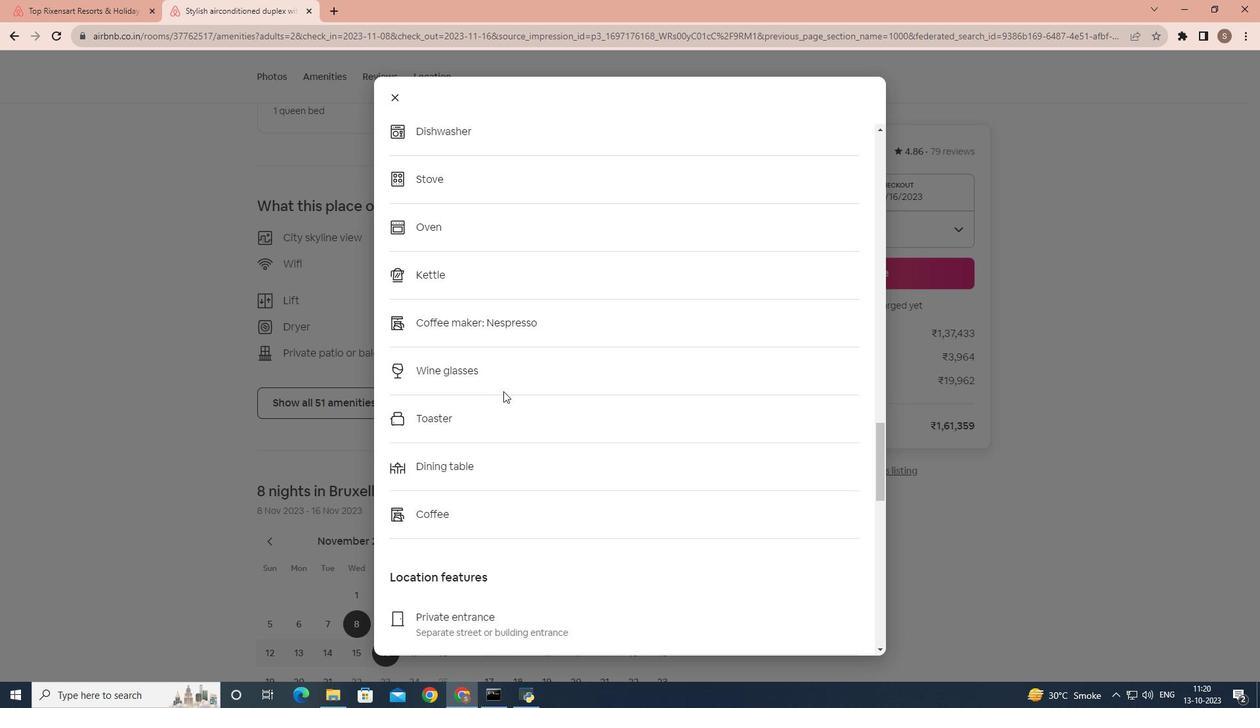 
Action: Mouse scrolled (503, 391) with delta (0, 0)
Screenshot: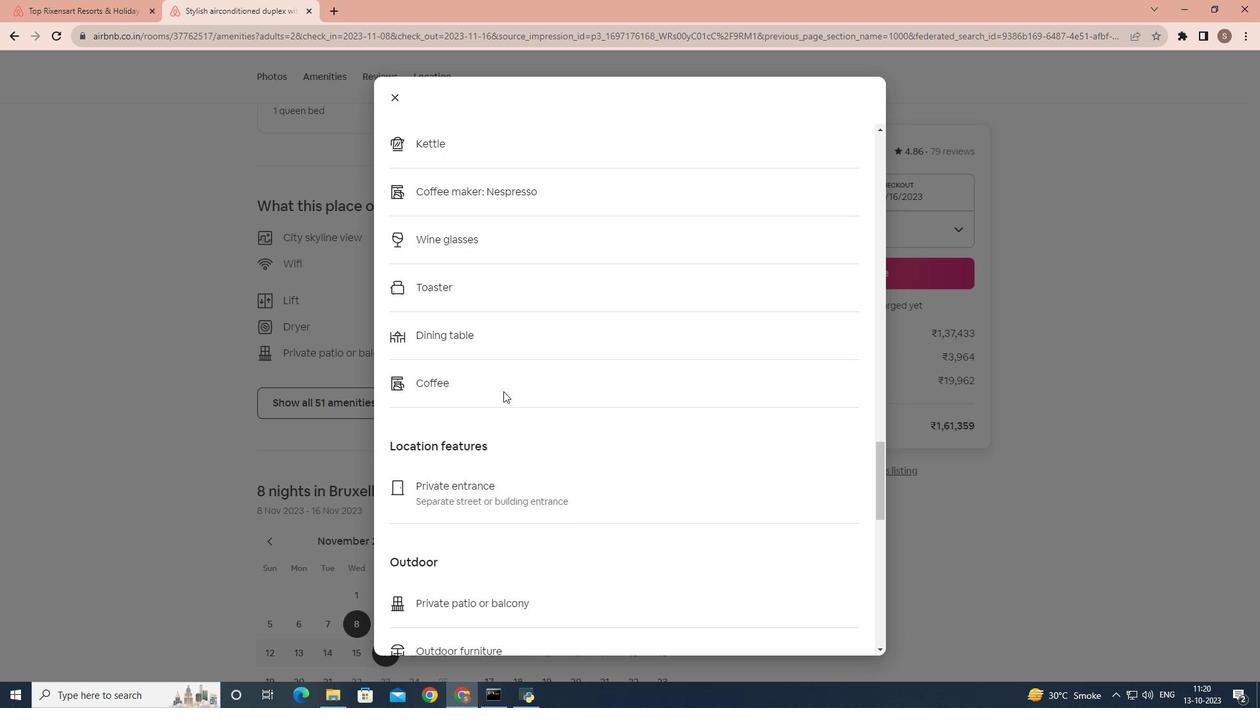 
Action: Mouse scrolled (503, 391) with delta (0, 0)
Screenshot: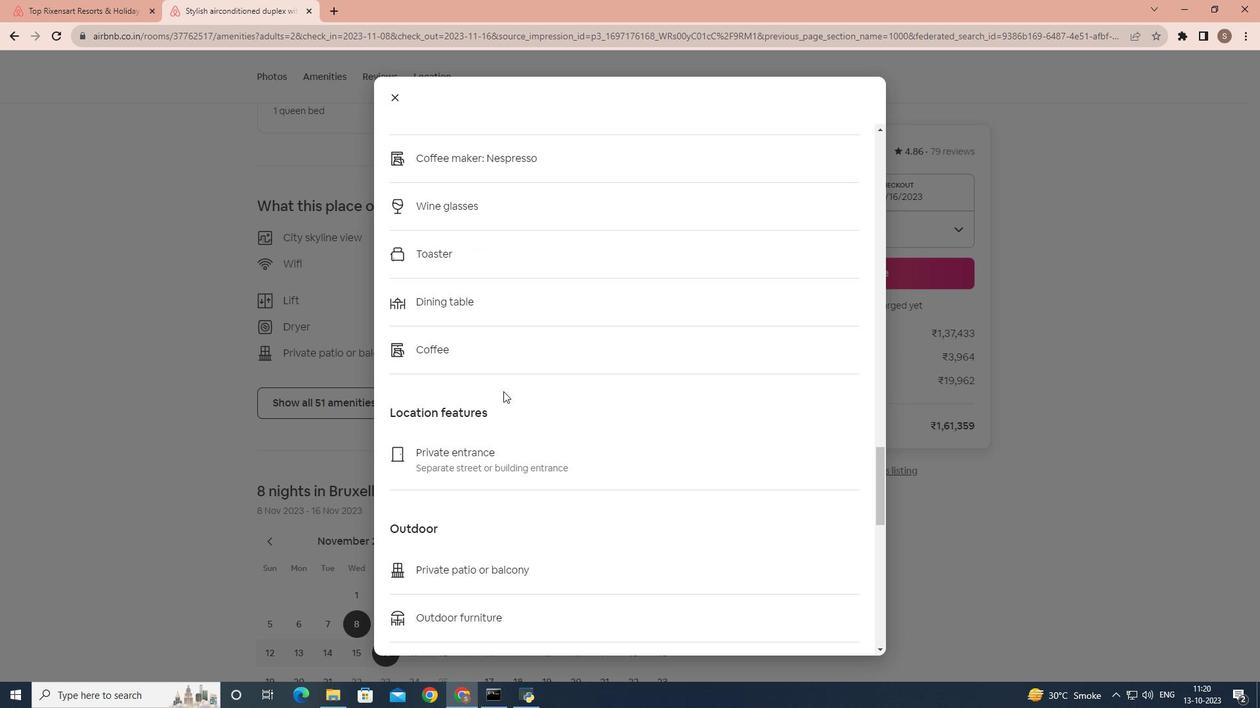 
Action: Mouse scrolled (503, 391) with delta (0, 0)
Screenshot: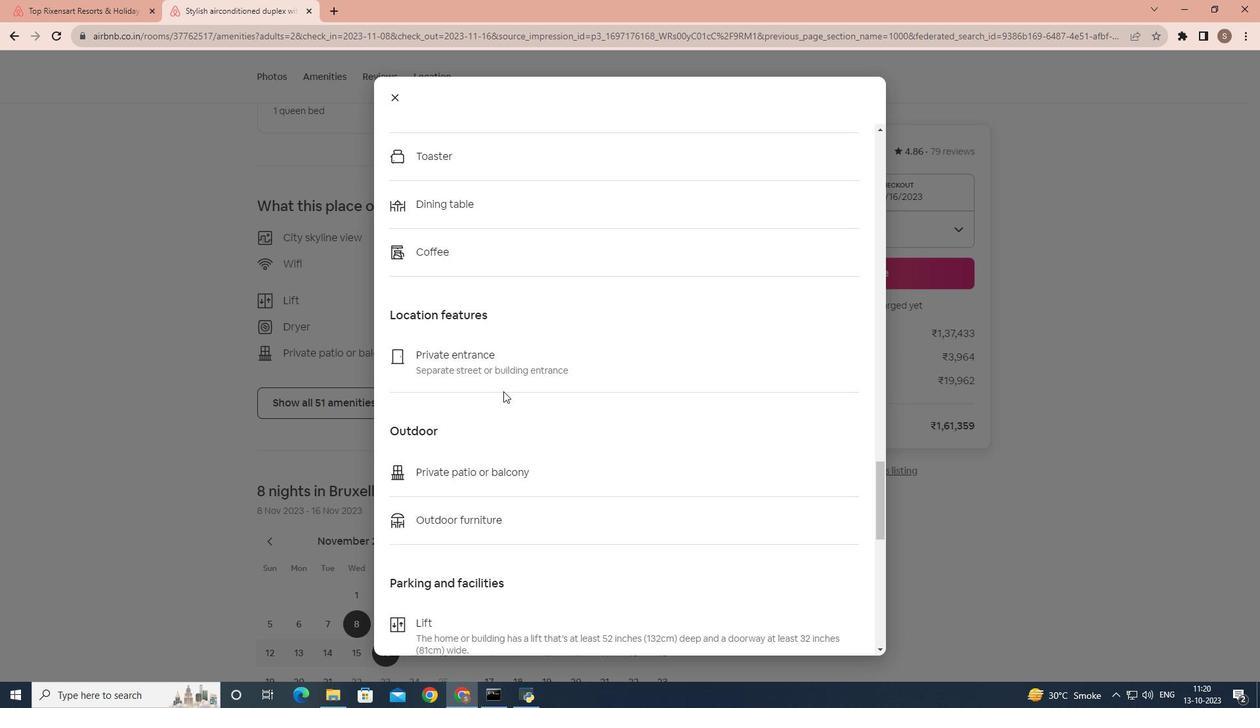 
Action: Mouse scrolled (503, 391) with delta (0, 0)
Screenshot: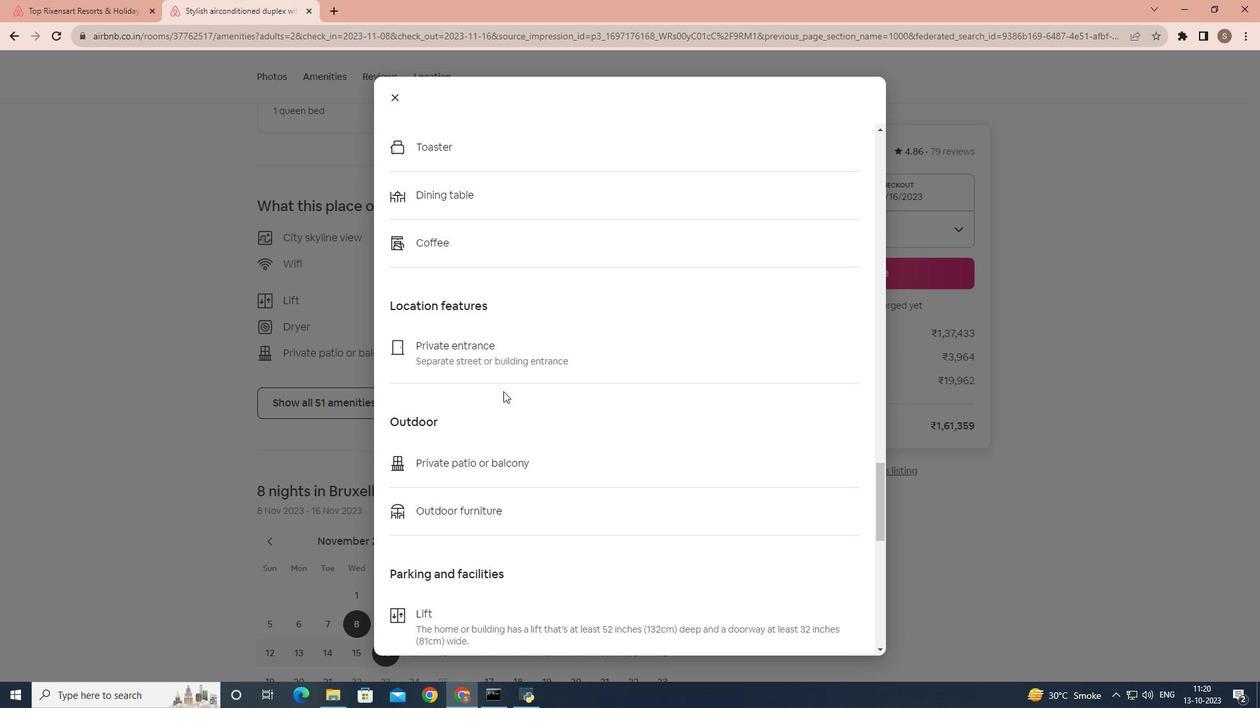 
Action: Mouse scrolled (503, 391) with delta (0, 0)
Screenshot: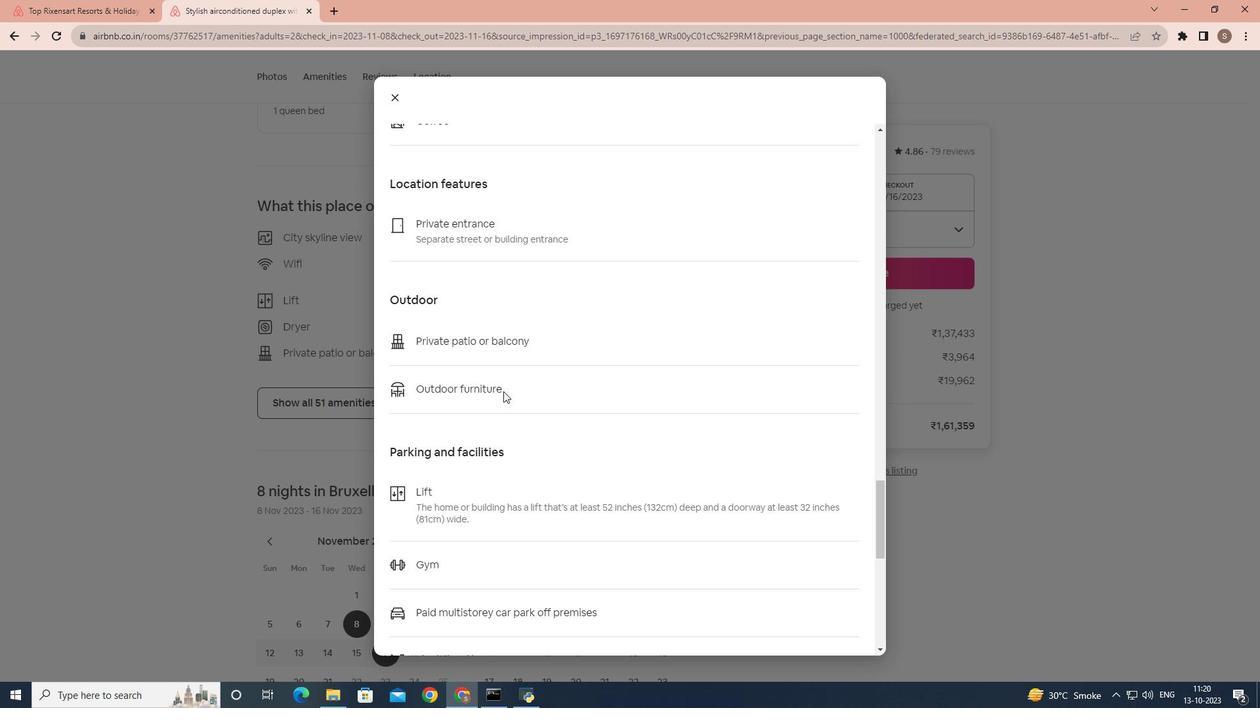 
Action: Mouse scrolled (503, 391) with delta (0, 0)
Screenshot: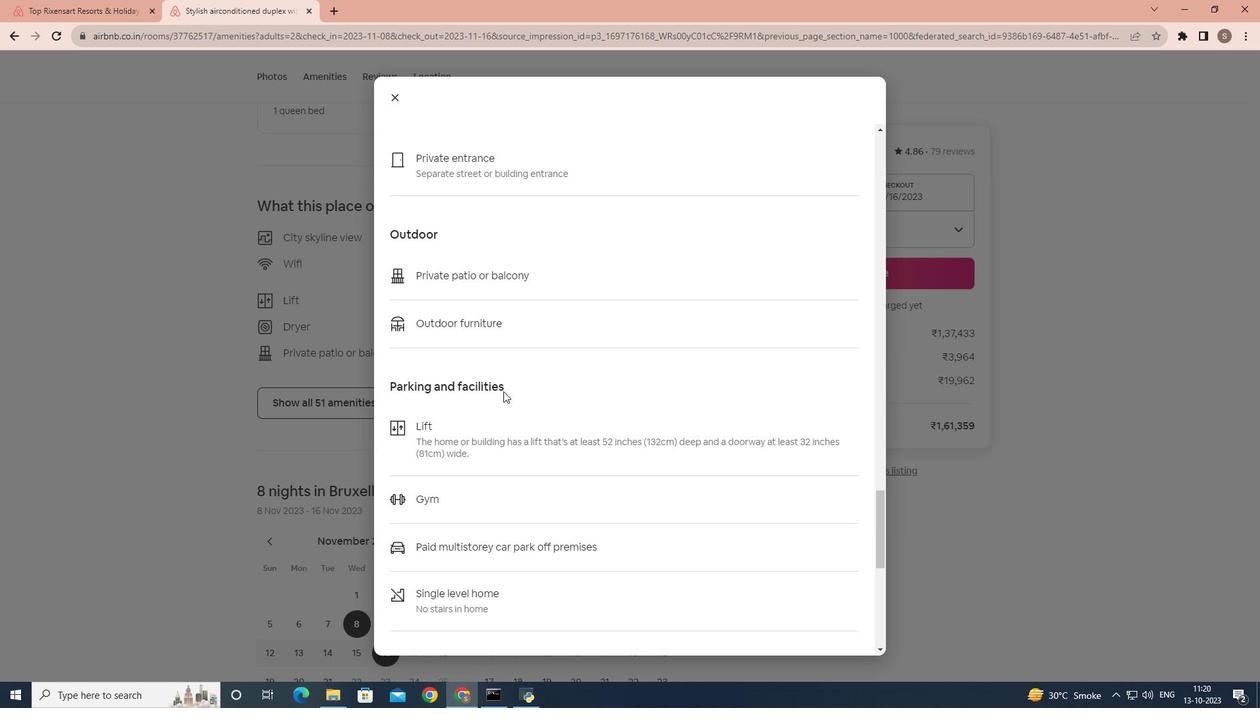 
Action: Mouse scrolled (503, 391) with delta (0, 0)
Screenshot: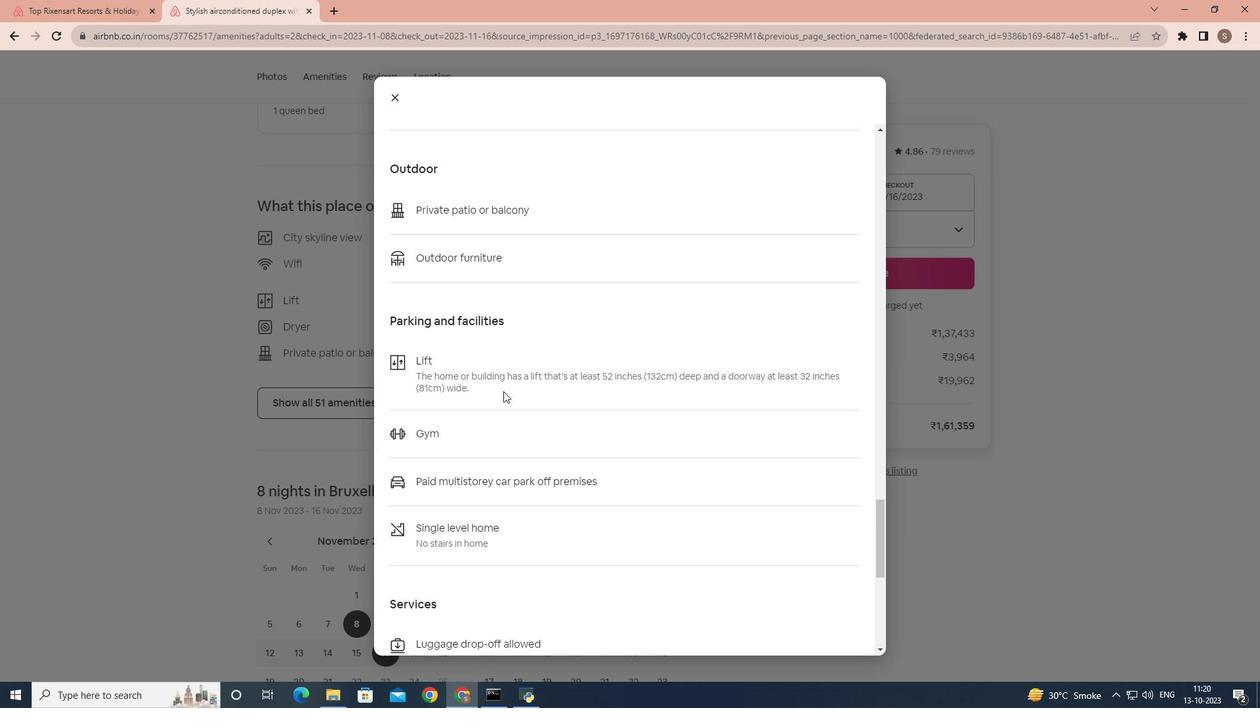 
Action: Mouse scrolled (503, 391) with delta (0, 0)
Screenshot: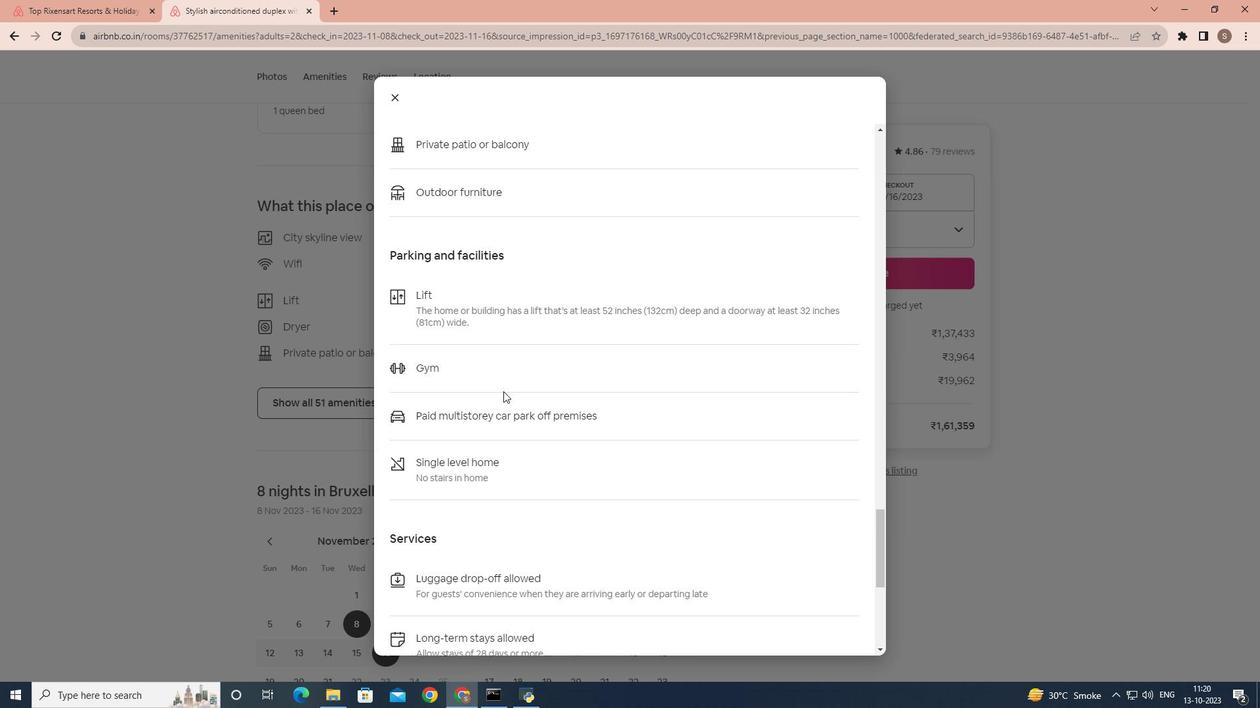 
Action: Mouse scrolled (503, 391) with delta (0, 0)
Screenshot: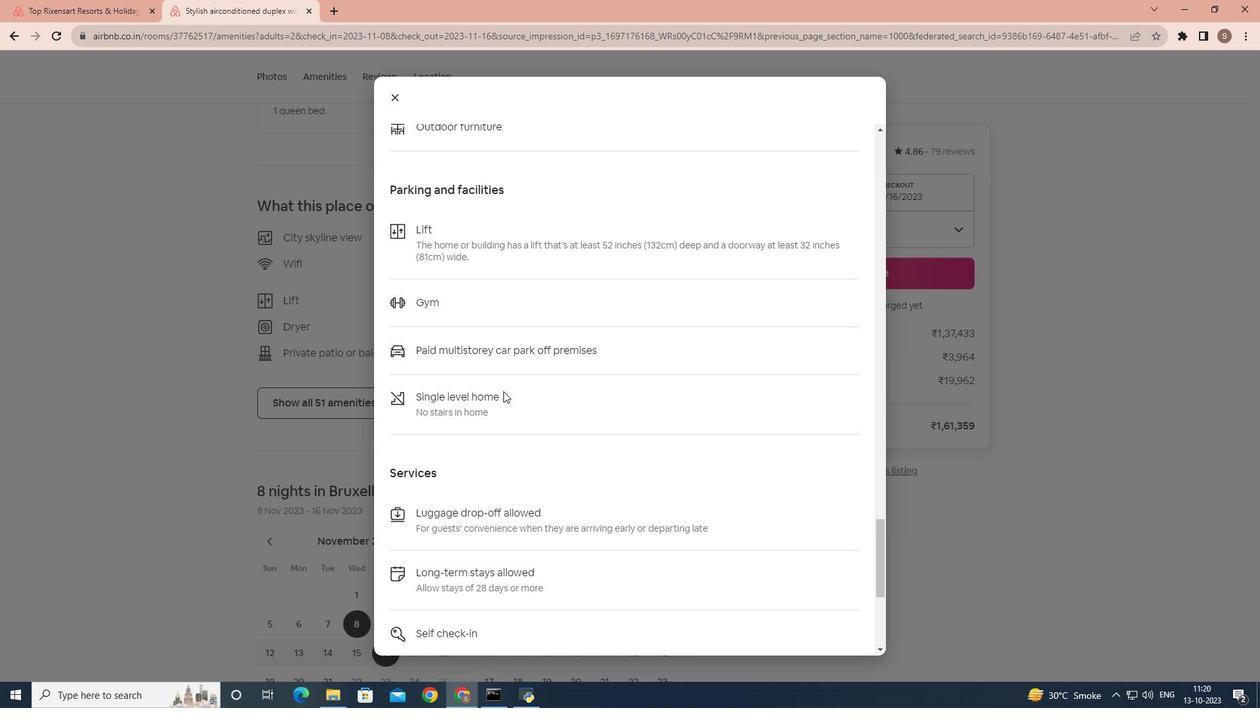 
Action: Mouse scrolled (503, 391) with delta (0, 0)
Screenshot: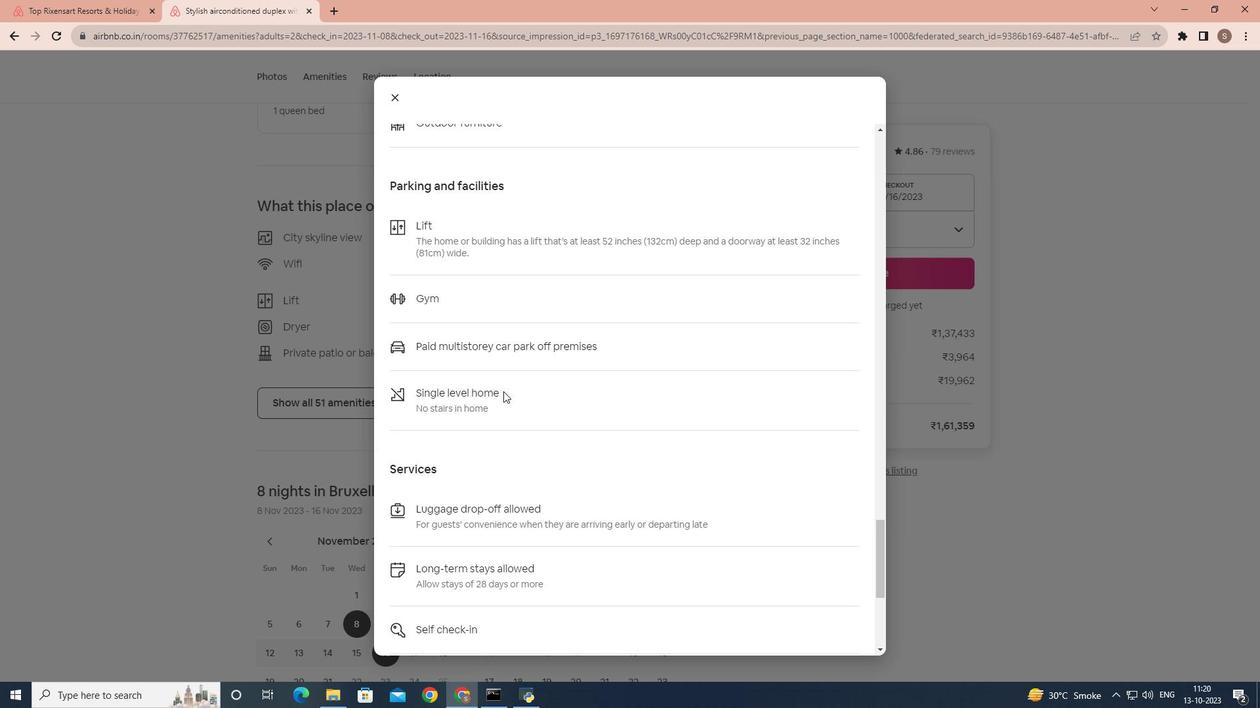
Action: Mouse scrolled (503, 391) with delta (0, 0)
Screenshot: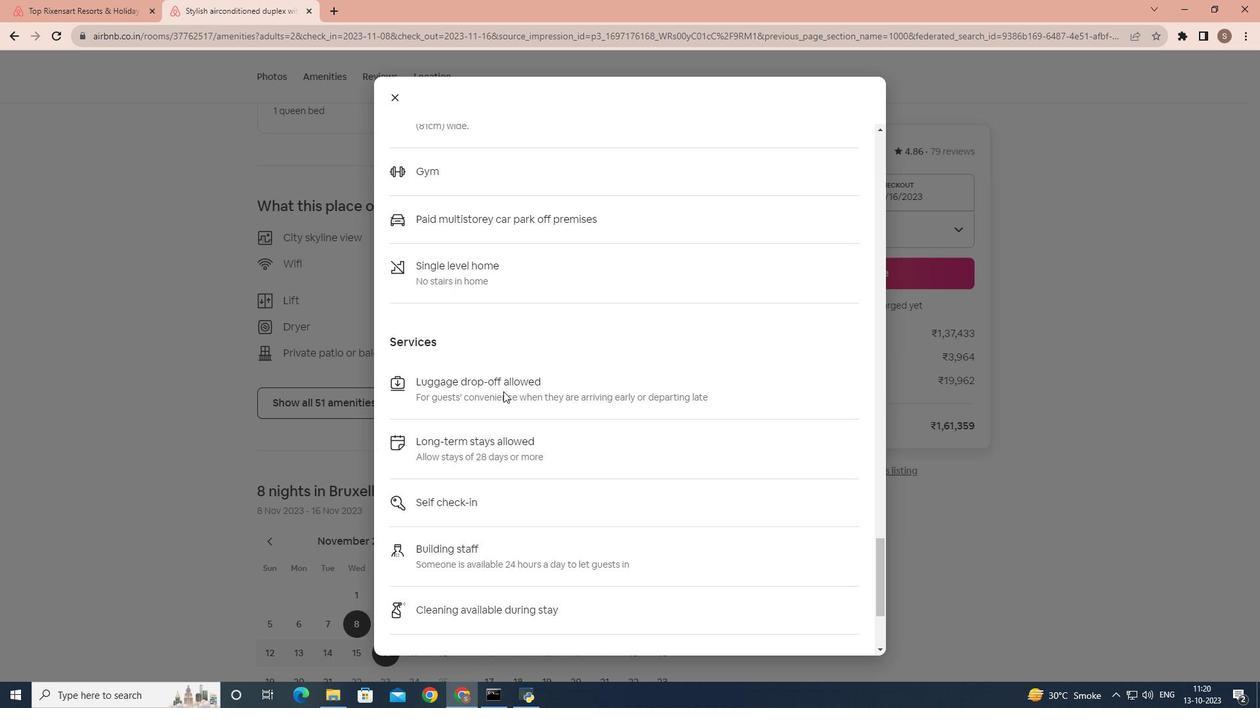 
Action: Mouse scrolled (503, 391) with delta (0, 0)
Screenshot: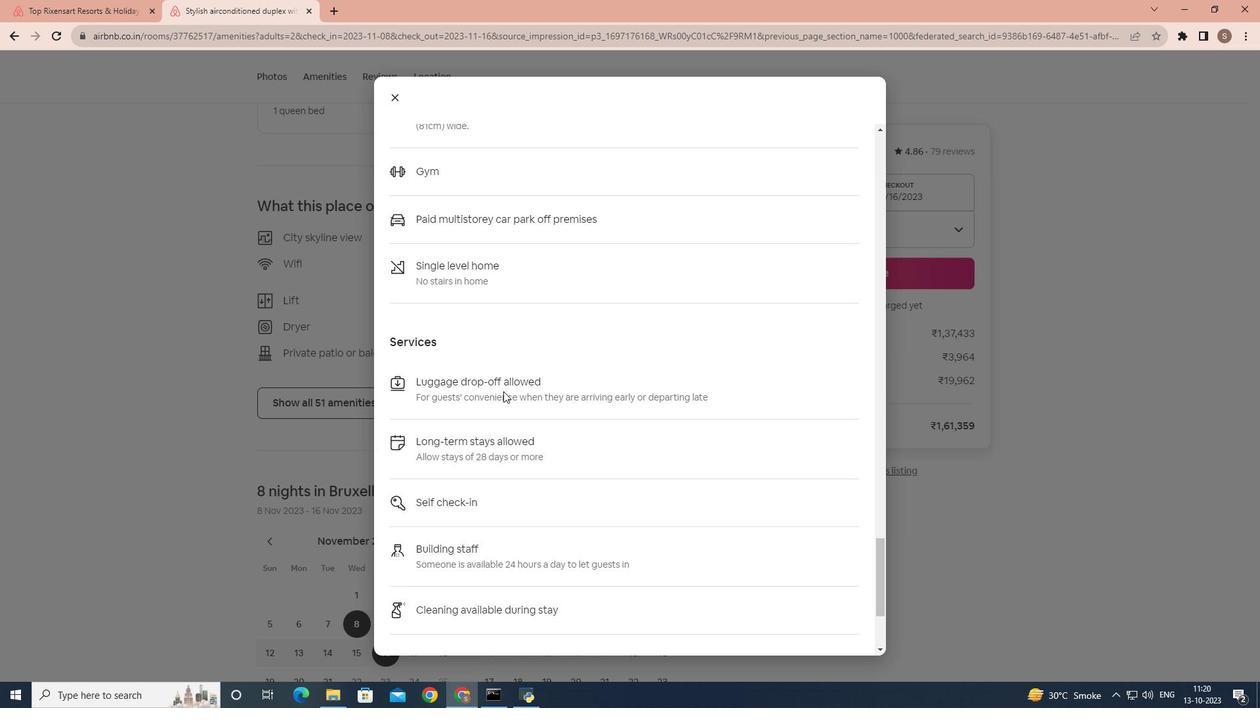 
Action: Mouse scrolled (503, 391) with delta (0, 0)
Screenshot: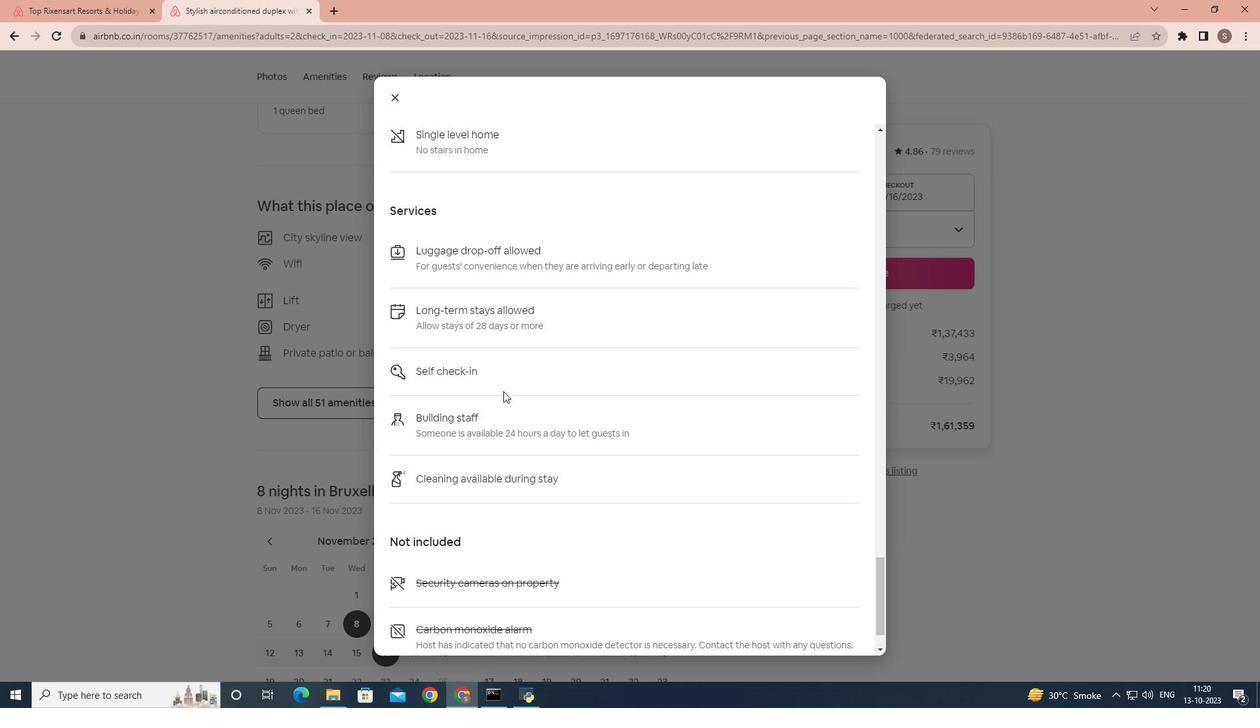 
Action: Mouse scrolled (503, 391) with delta (0, 0)
Screenshot: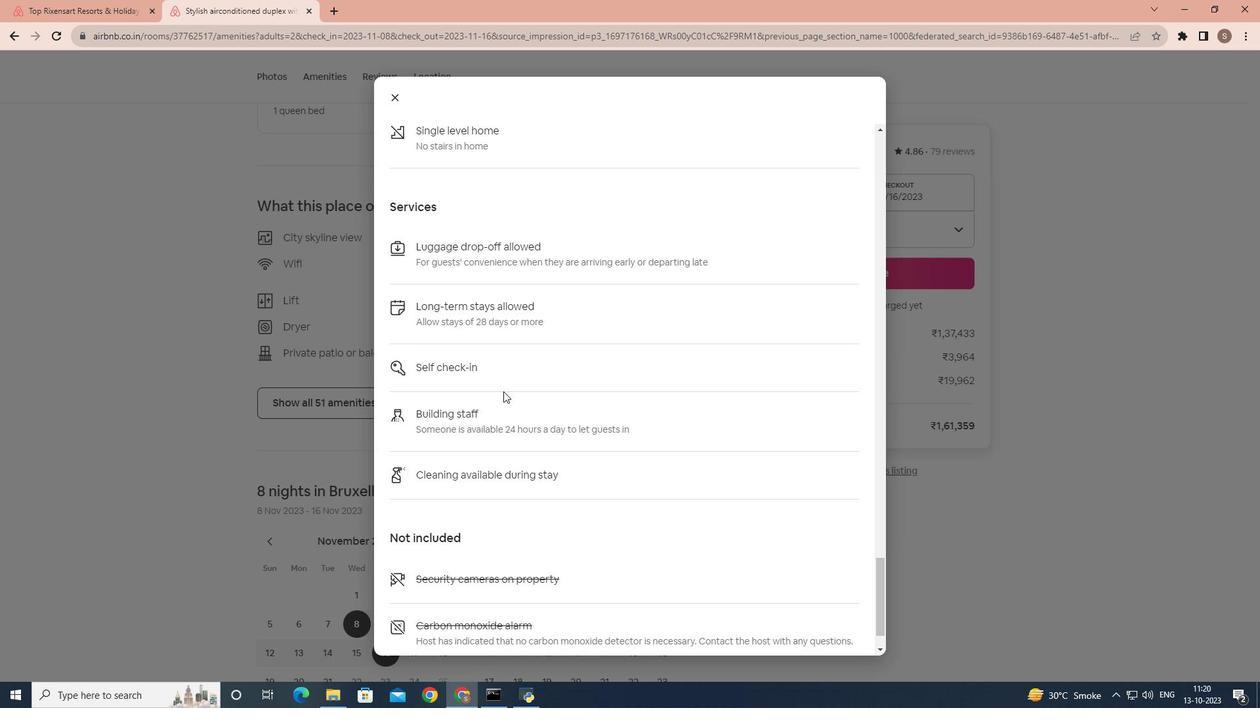 
Action: Mouse scrolled (503, 391) with delta (0, 0)
Screenshot: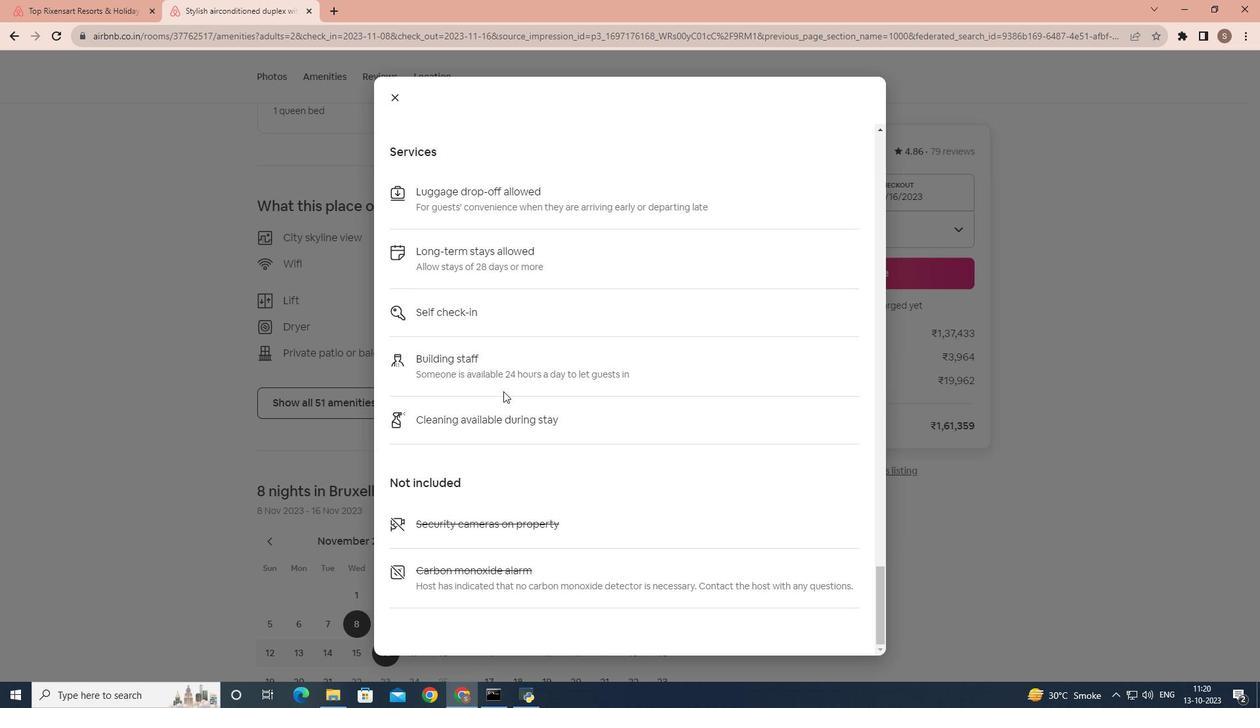 
Action: Mouse scrolled (503, 391) with delta (0, 0)
Screenshot: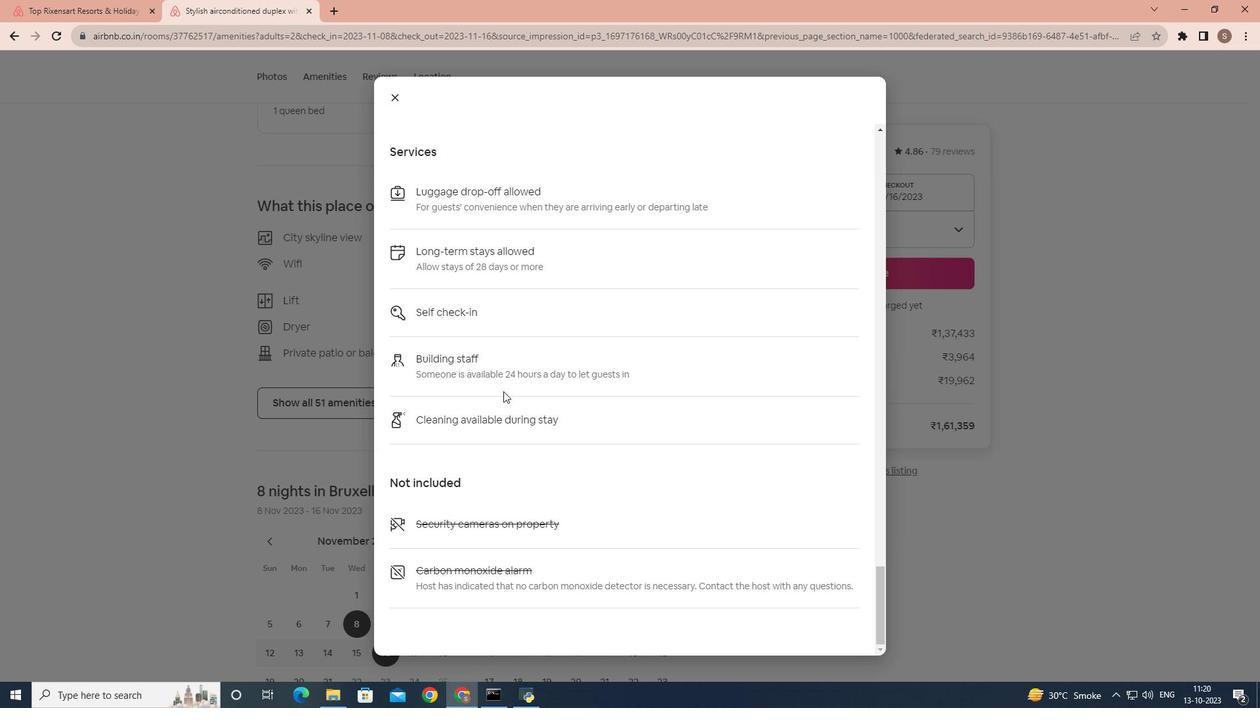 
Action: Mouse moved to (389, 84)
Screenshot: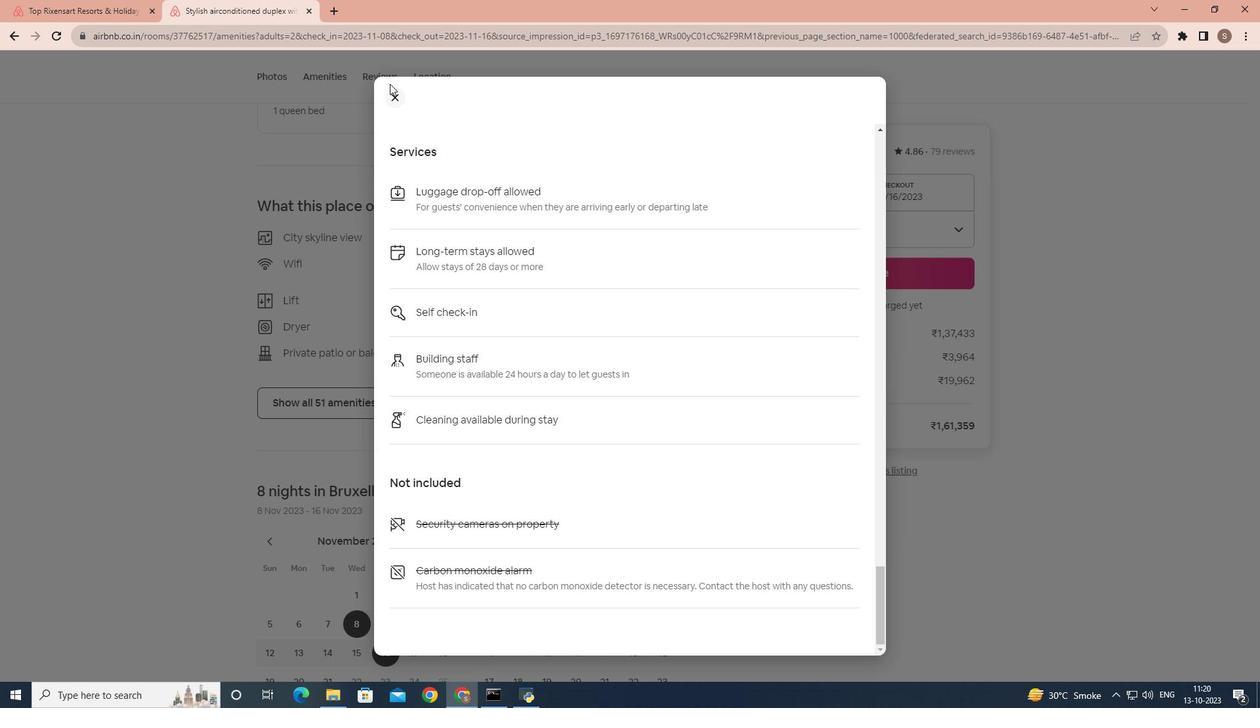 
Action: Mouse pressed left at (389, 84)
Screenshot: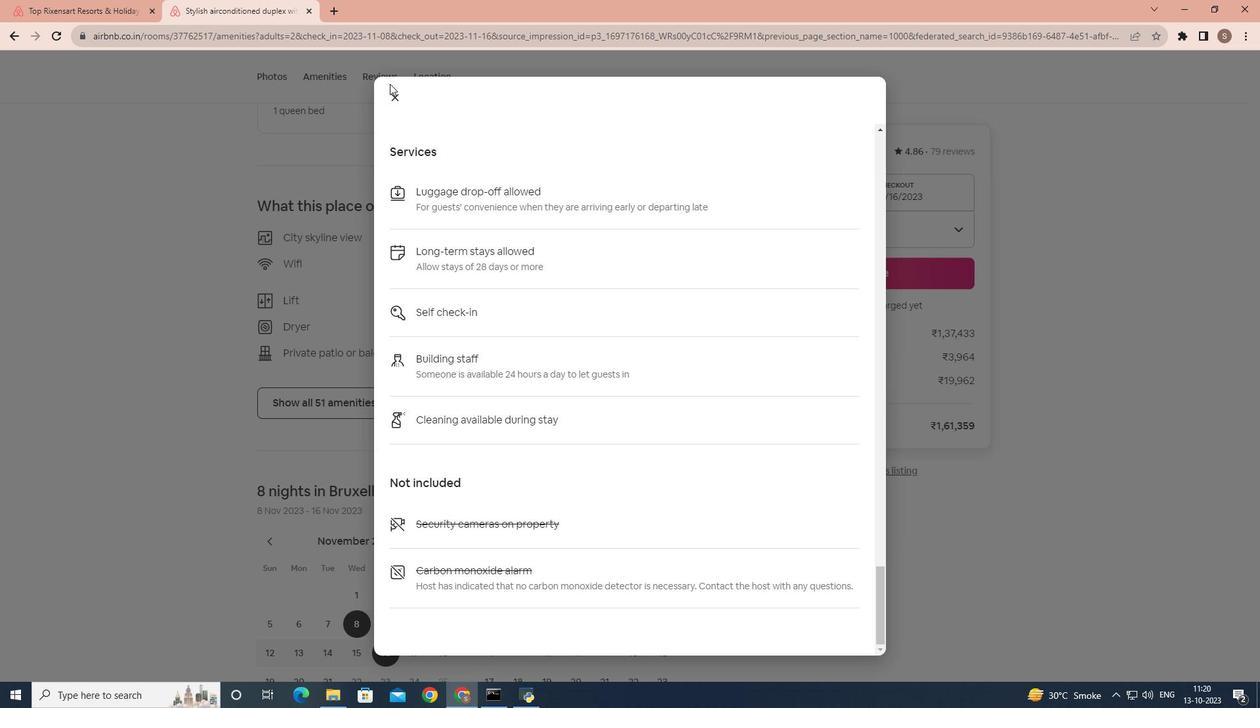 
Action: Mouse moved to (395, 98)
Screenshot: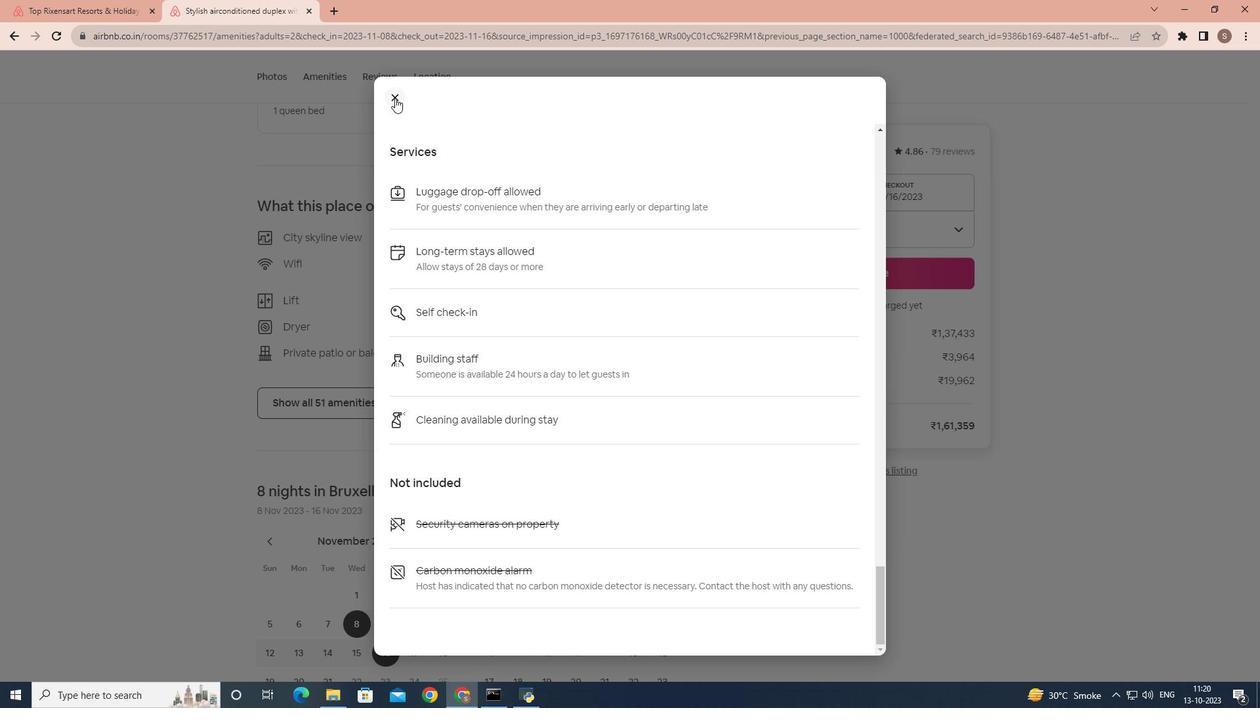 
Action: Mouse pressed left at (395, 98)
Screenshot: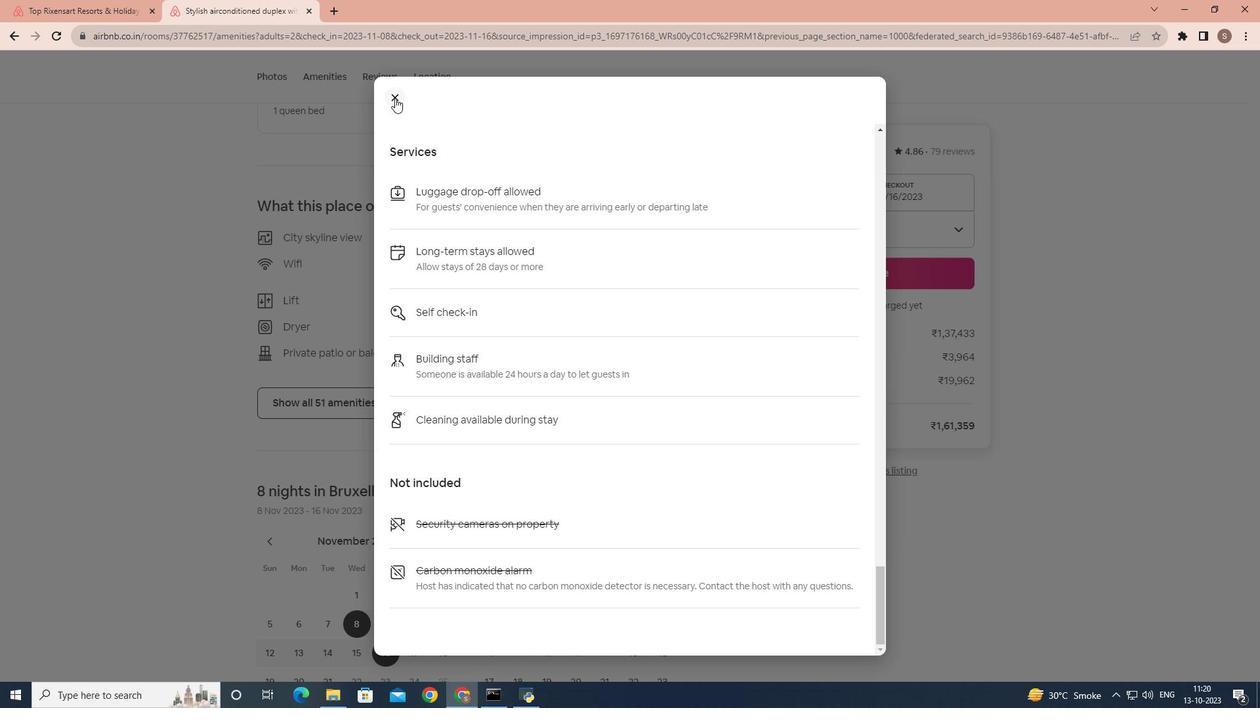 
Action: Mouse moved to (386, 334)
Screenshot: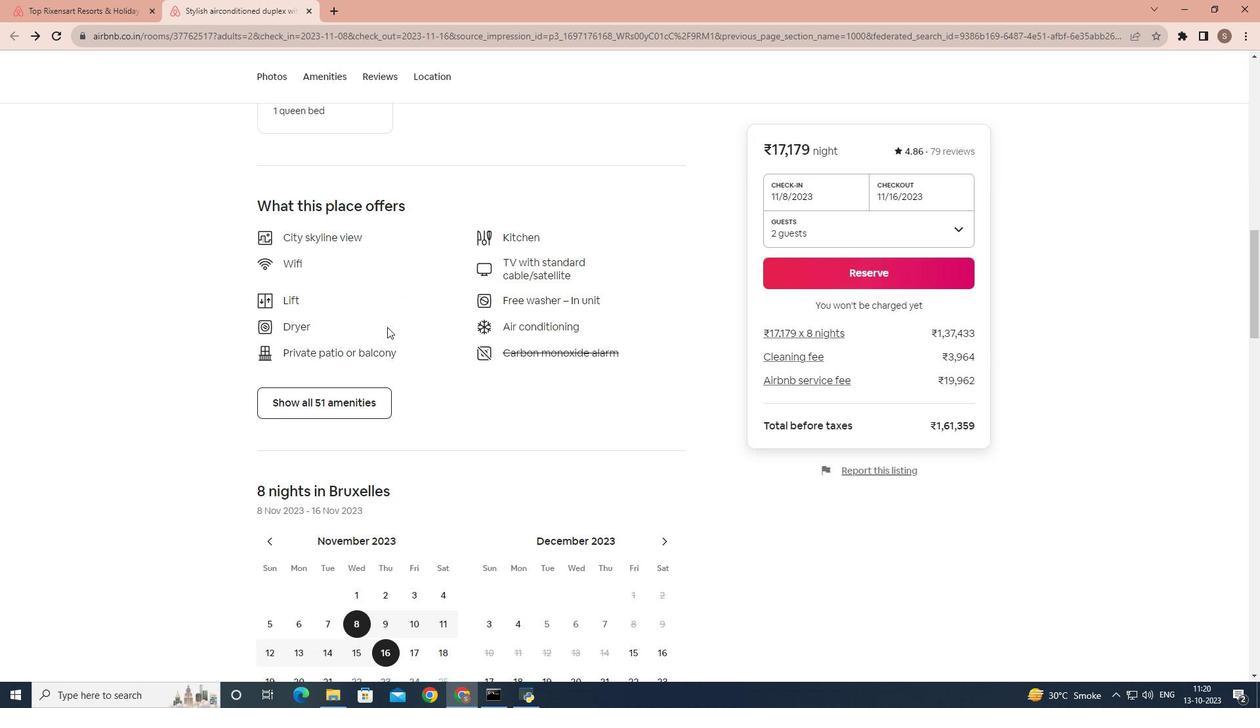 
Action: Mouse scrolled (386, 333) with delta (0, 0)
Screenshot: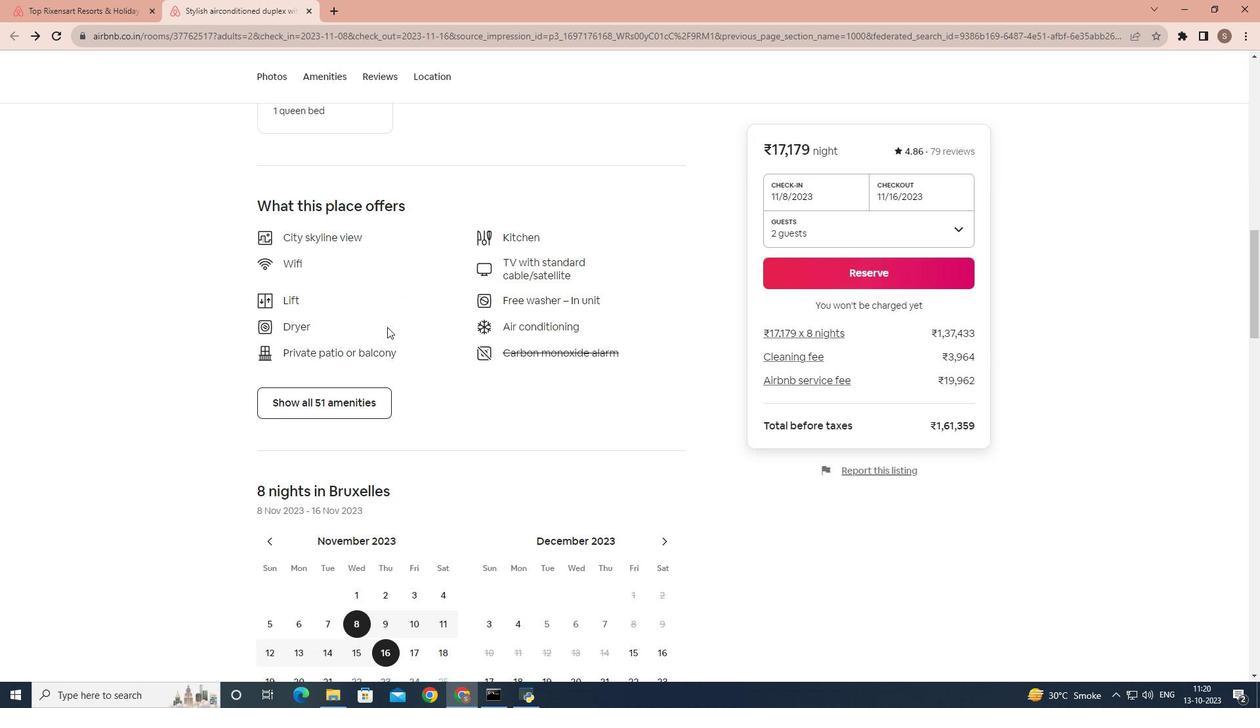 
Action: Mouse moved to (385, 336)
Screenshot: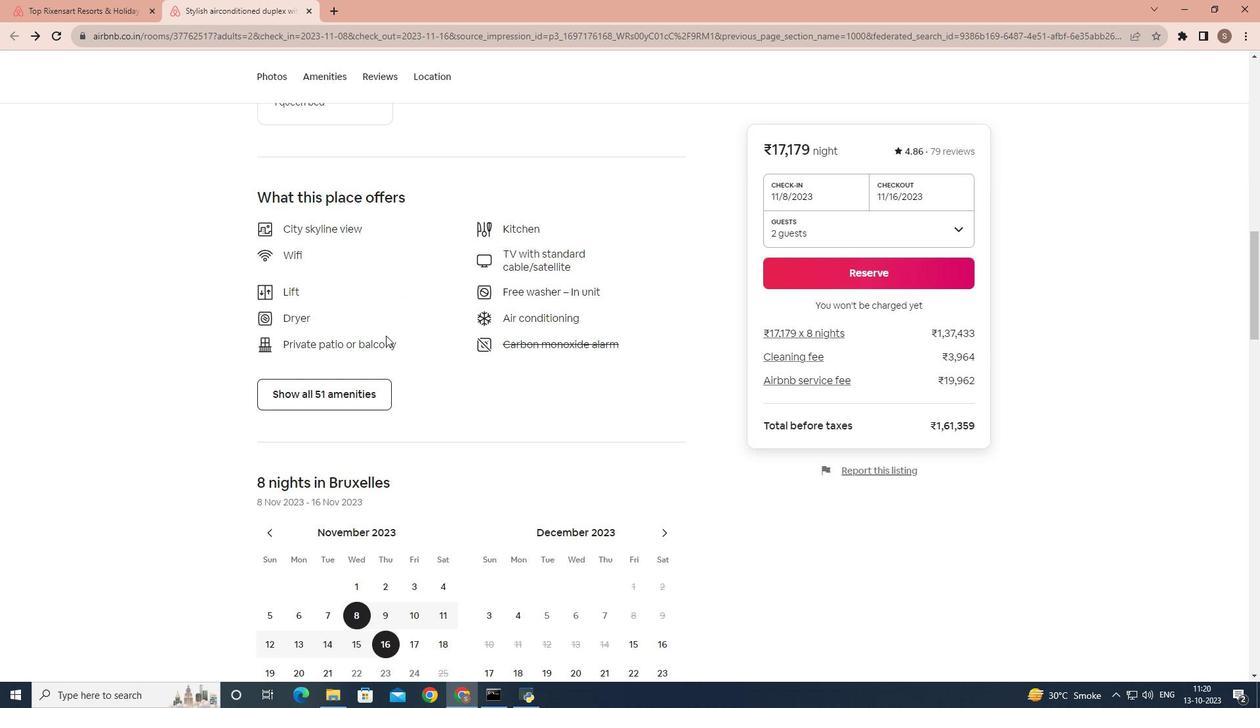 
Action: Mouse scrolled (385, 335) with delta (0, 0)
Screenshot: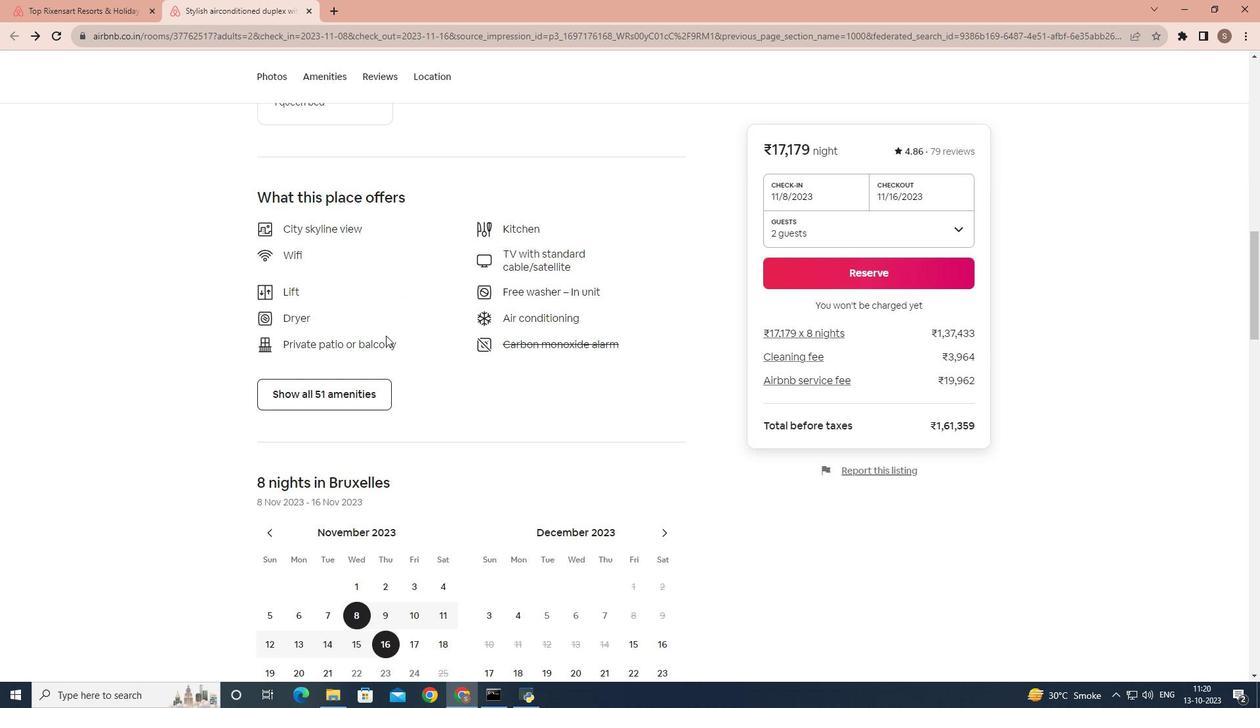 
Action: Mouse scrolled (385, 335) with delta (0, 0)
Screenshot: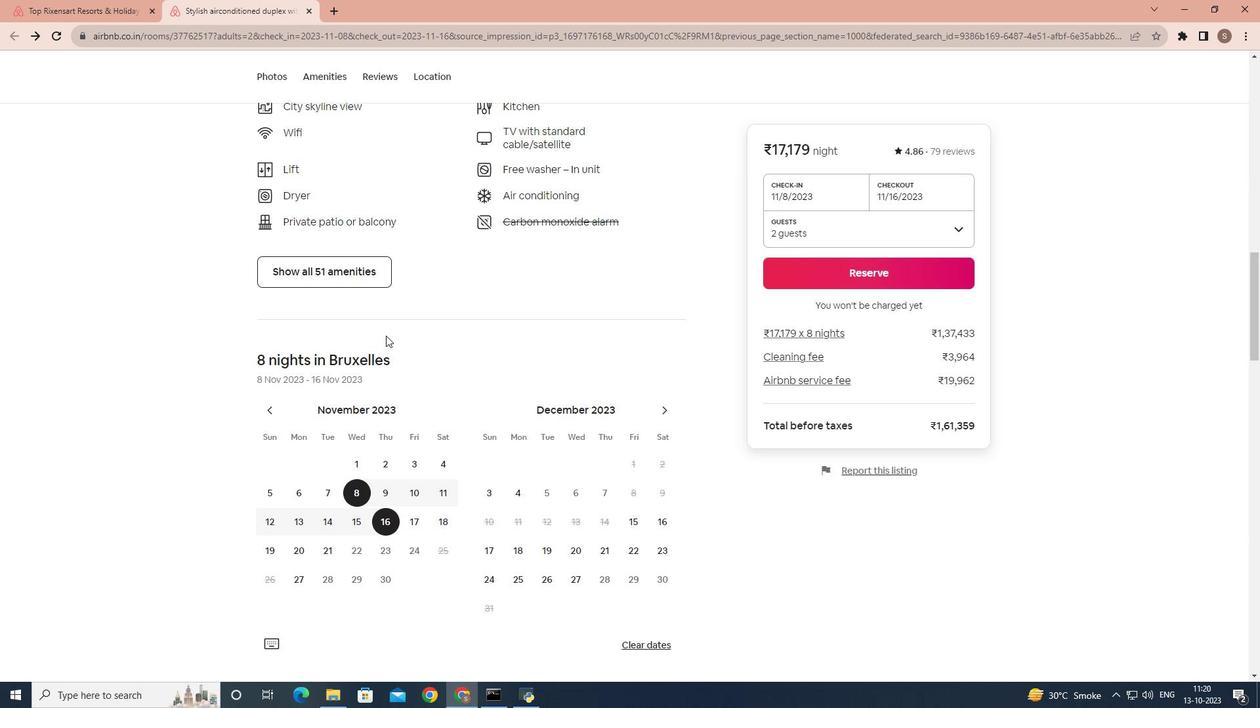 
Action: Mouse scrolled (385, 335) with delta (0, 0)
Screenshot: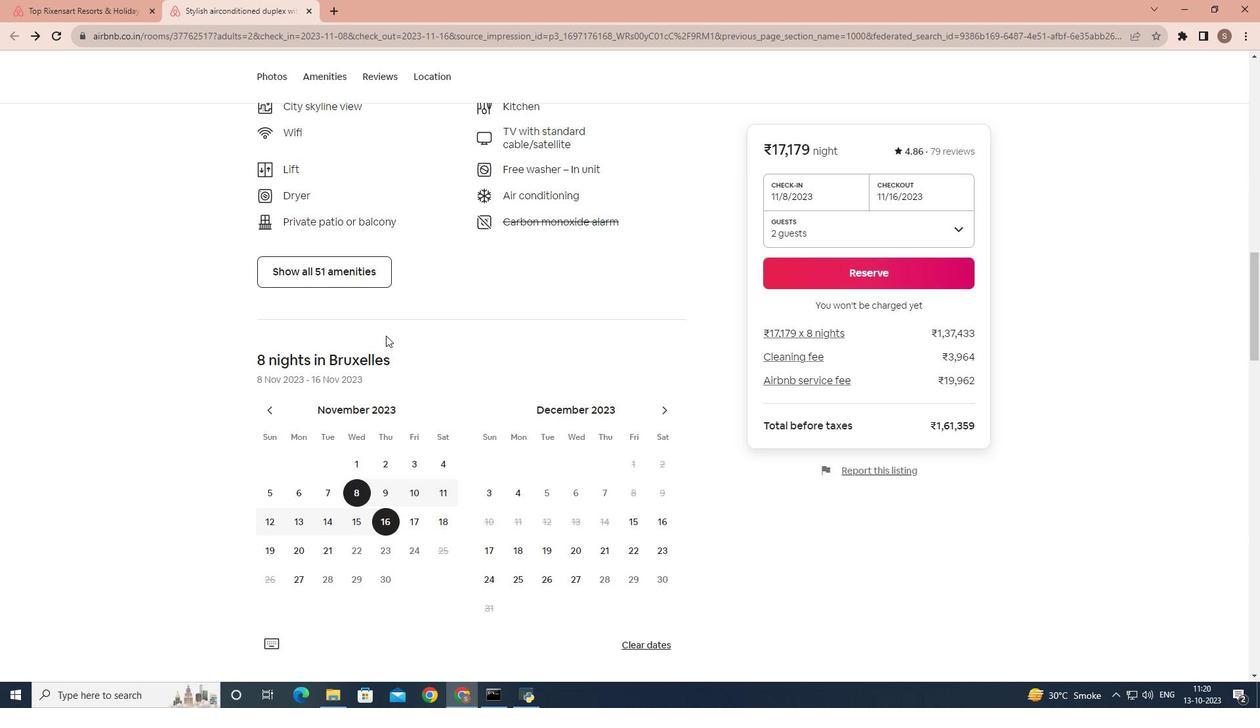 
Action: Mouse scrolled (385, 335) with delta (0, 0)
Screenshot: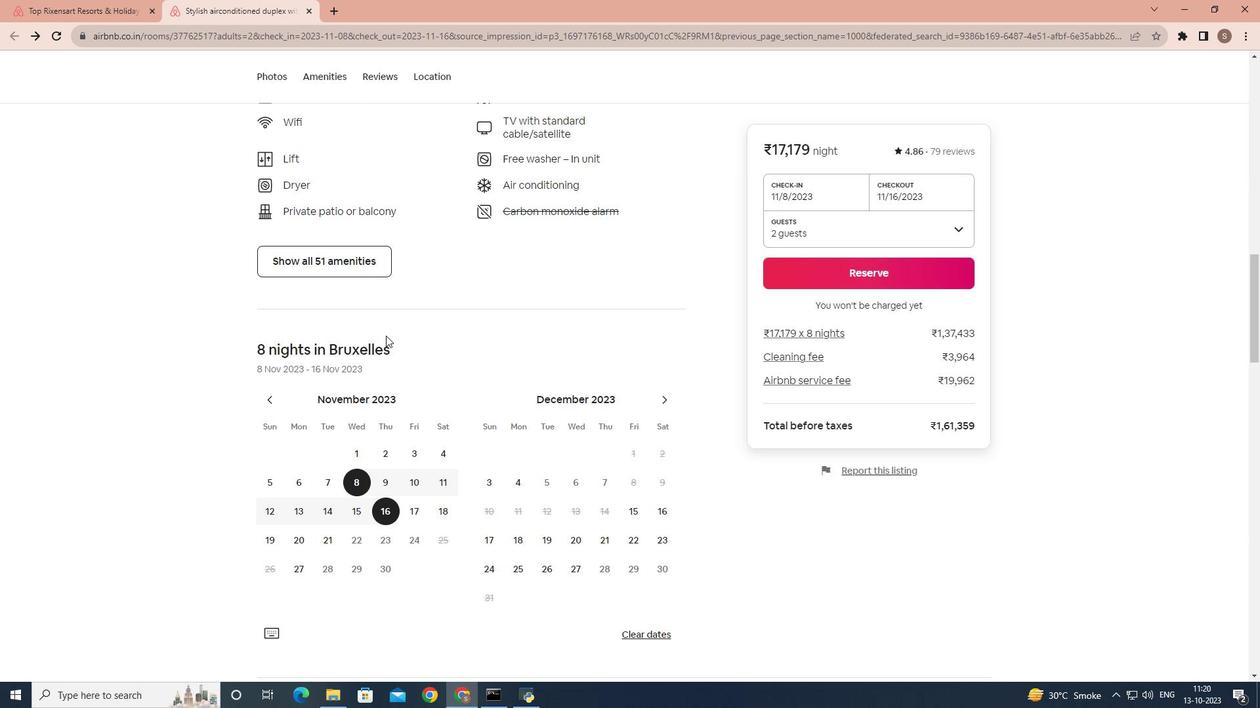 
Action: Mouse scrolled (385, 335) with delta (0, 0)
Screenshot: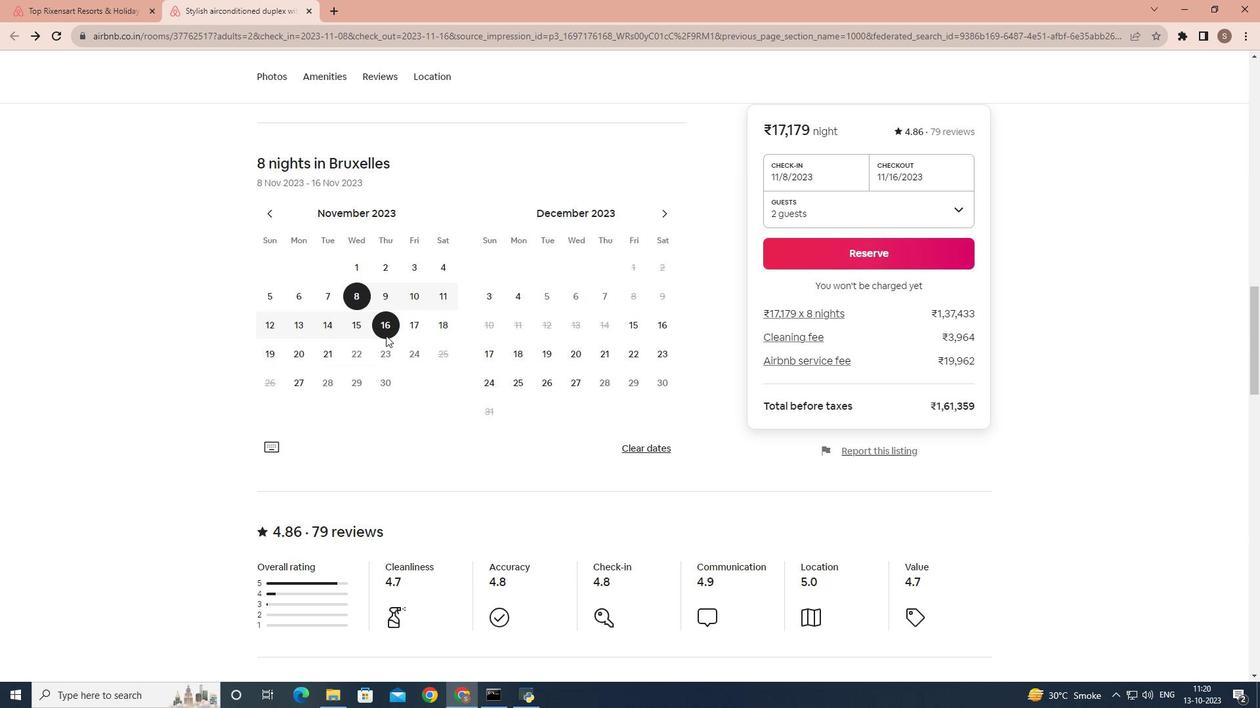 
Action: Mouse scrolled (385, 335) with delta (0, 0)
Screenshot: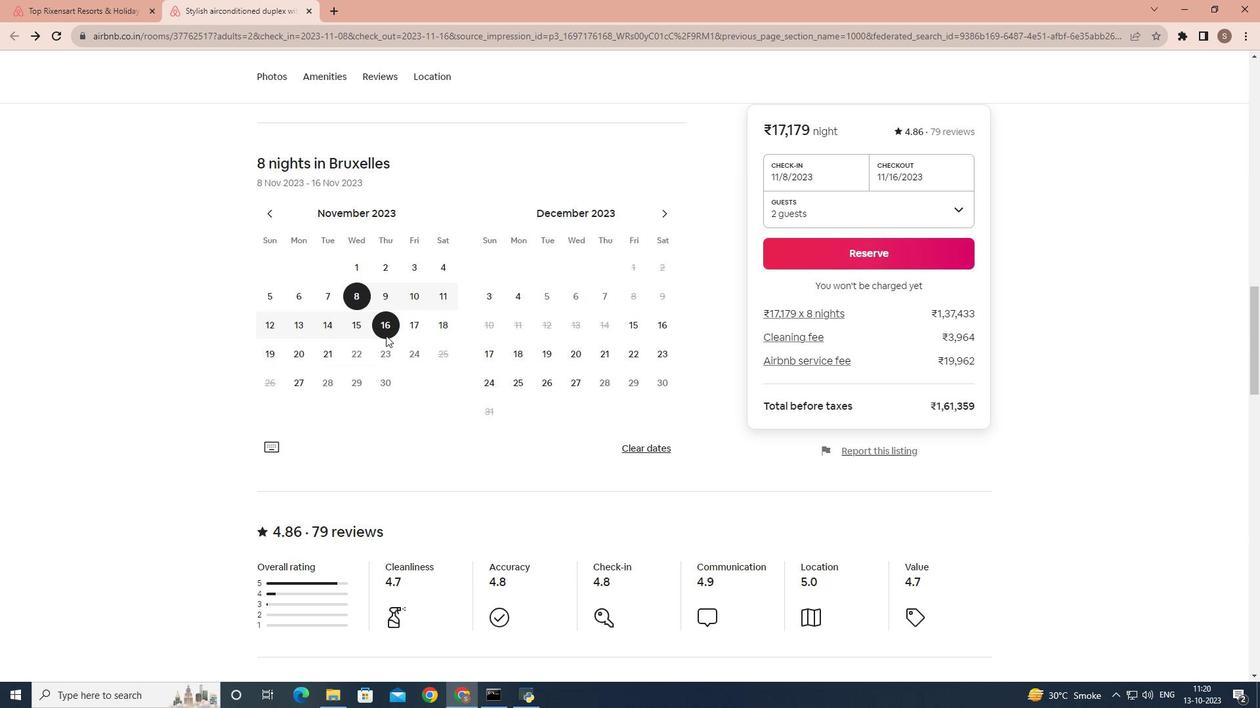 
Action: Mouse scrolled (385, 335) with delta (0, 0)
Screenshot: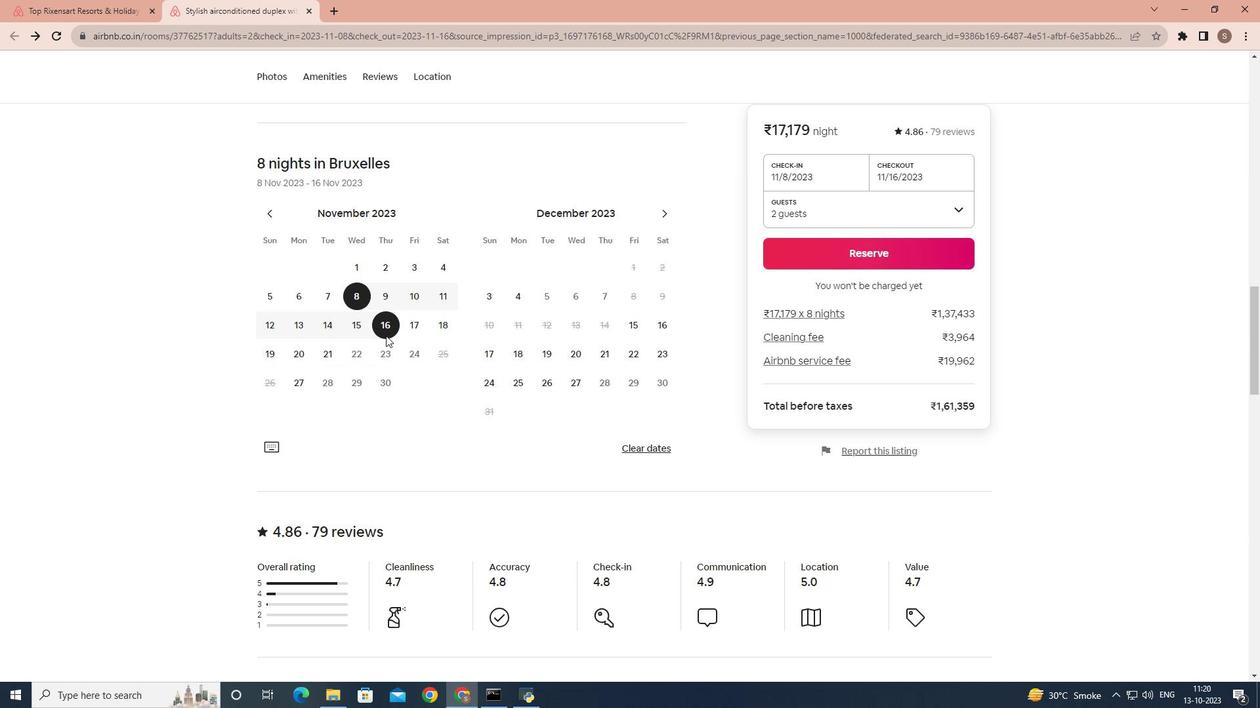 
Action: Mouse scrolled (385, 335) with delta (0, 0)
Screenshot: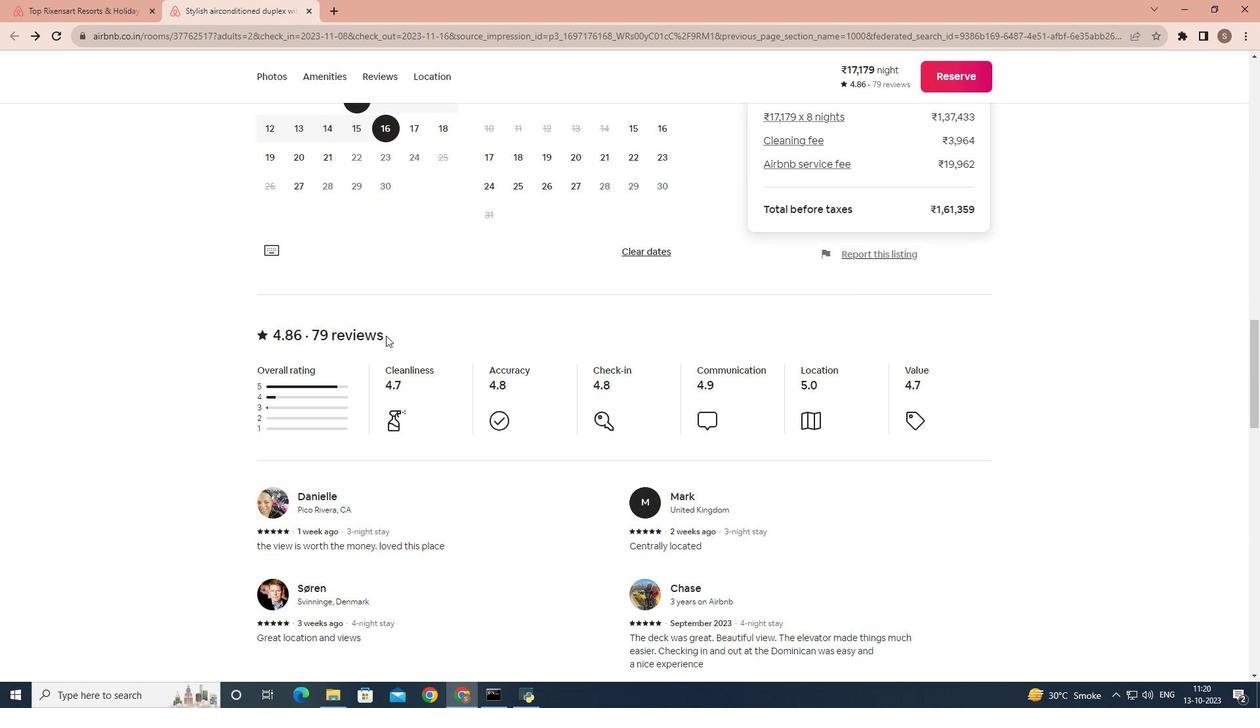 
Action: Mouse scrolled (385, 335) with delta (0, 0)
Screenshot: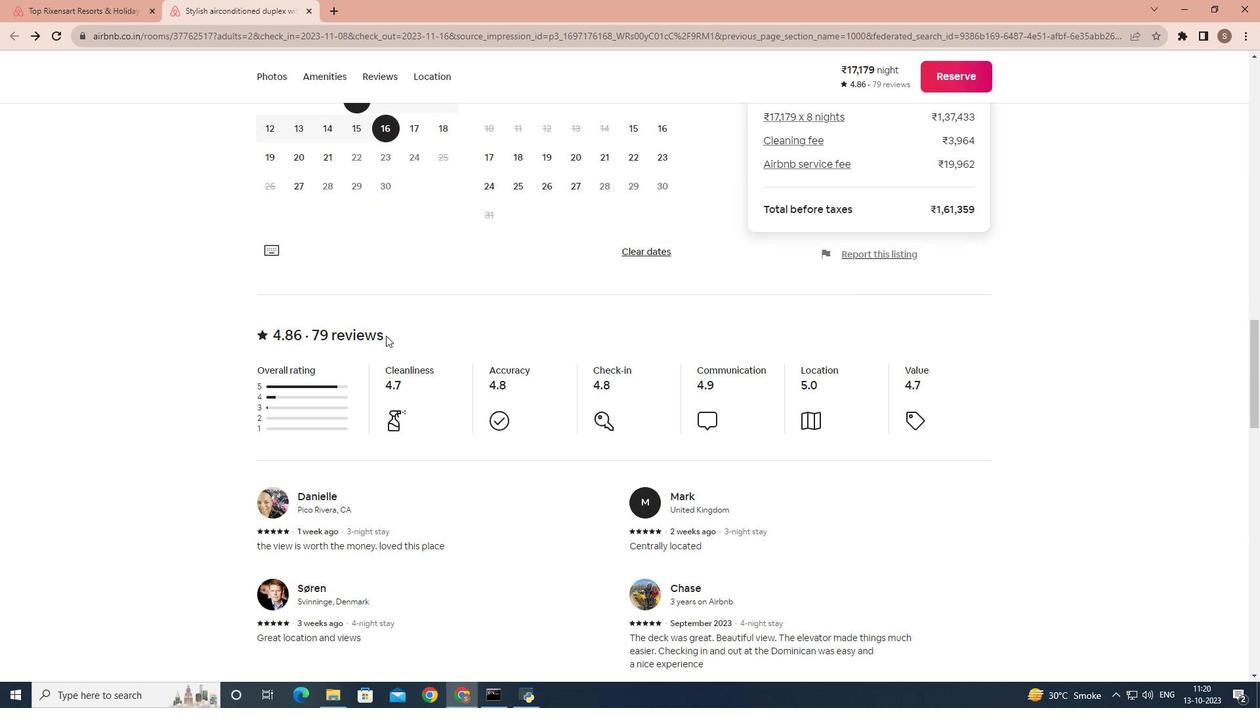 
Action: Mouse scrolled (385, 335) with delta (0, 0)
Screenshot: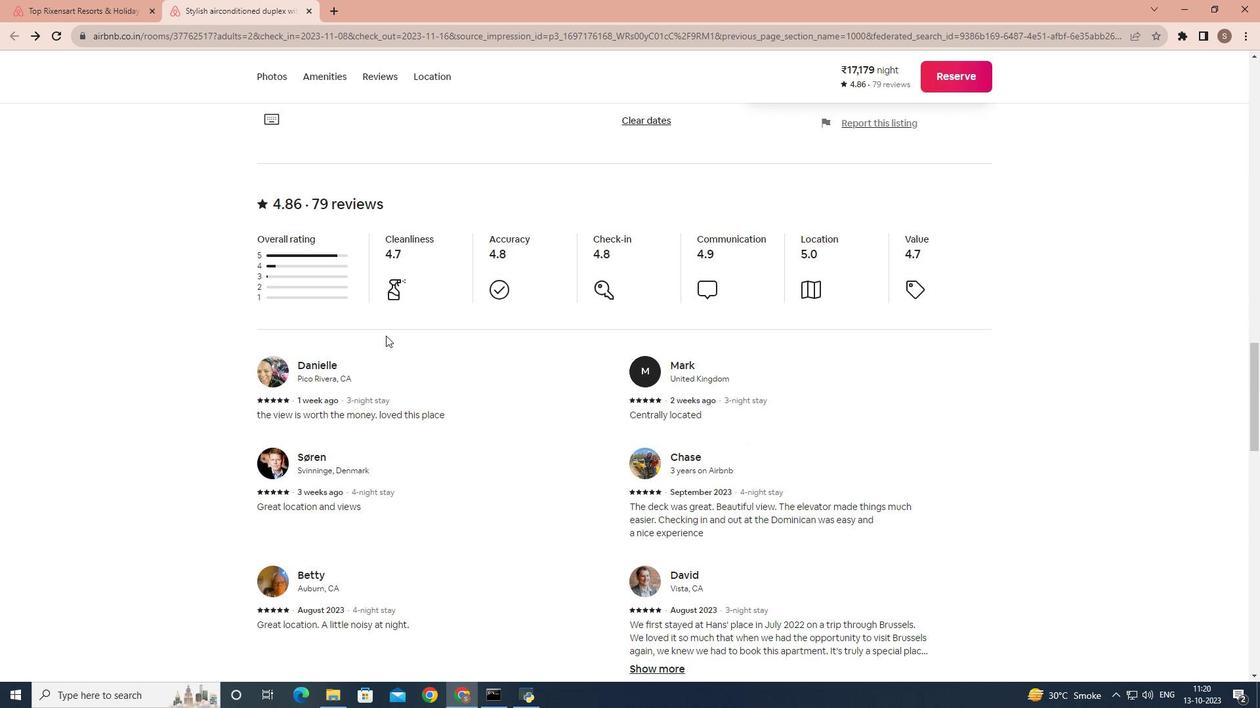 
Action: Mouse scrolled (385, 335) with delta (0, 0)
Screenshot: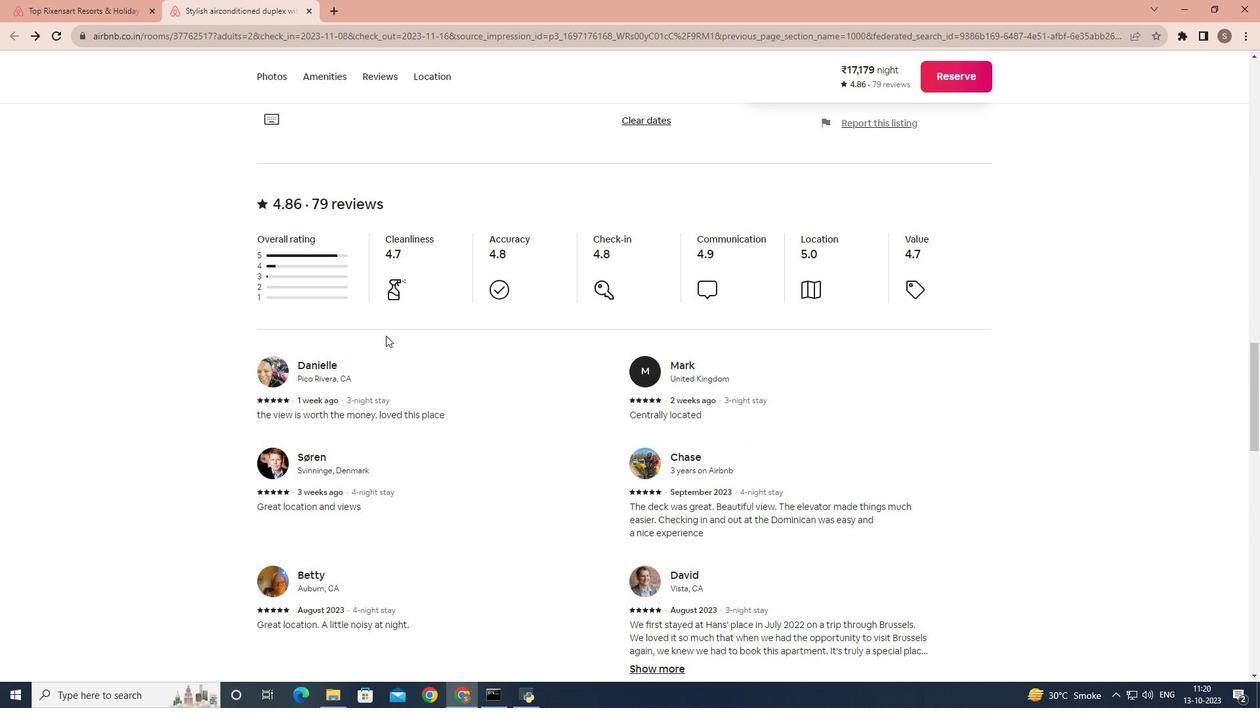 
Action: Mouse scrolled (385, 335) with delta (0, 0)
Screenshot: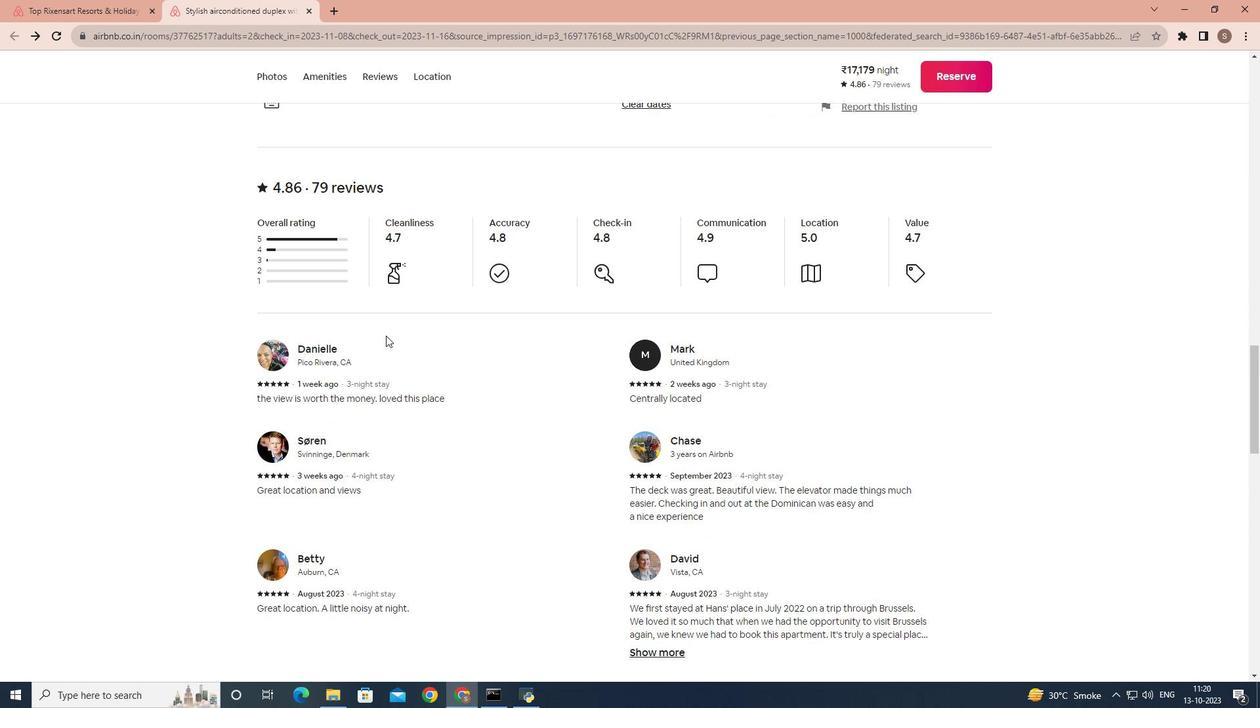 
Action: Mouse scrolled (385, 335) with delta (0, 0)
Screenshot: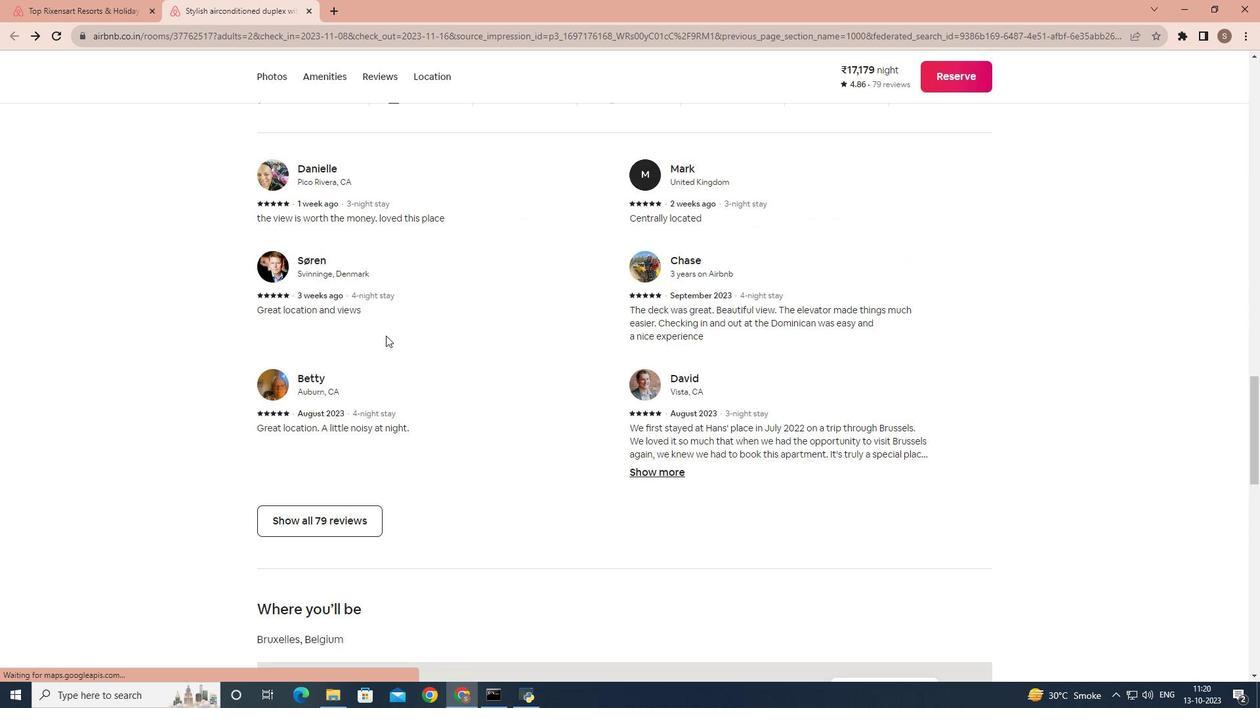 
Action: Mouse scrolled (385, 335) with delta (0, 0)
Screenshot: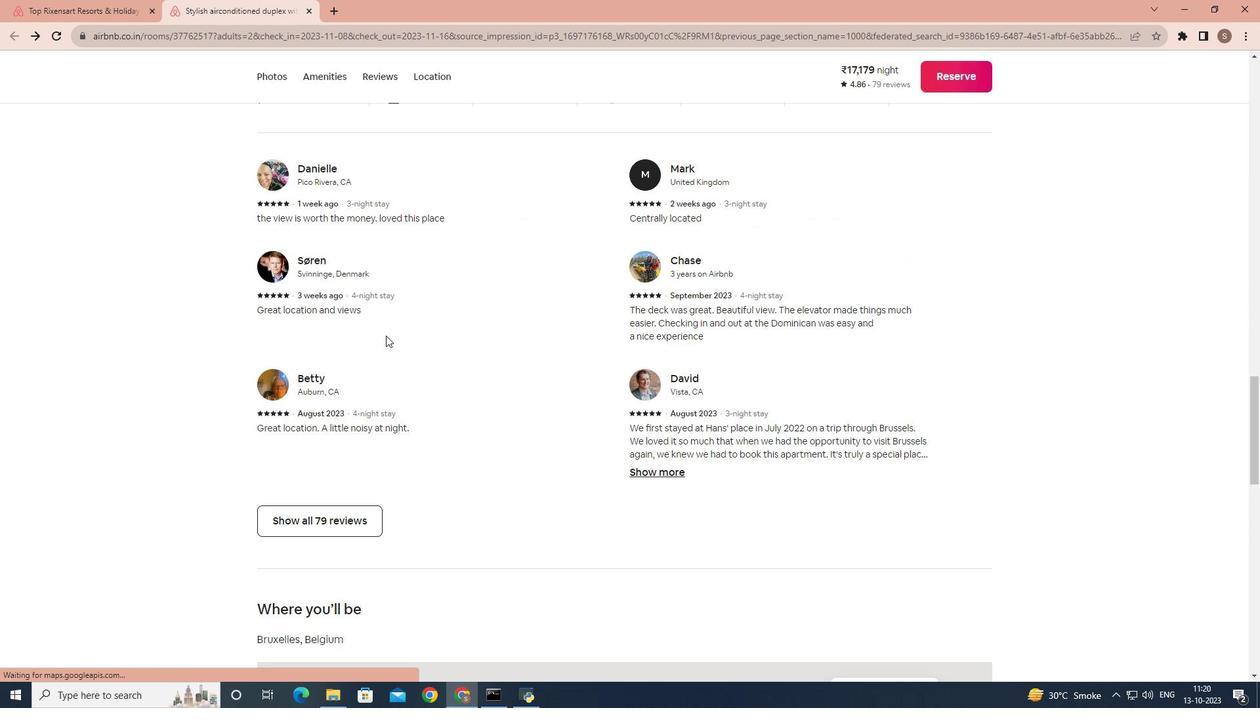 
Action: Mouse scrolled (385, 335) with delta (0, 0)
Screenshot: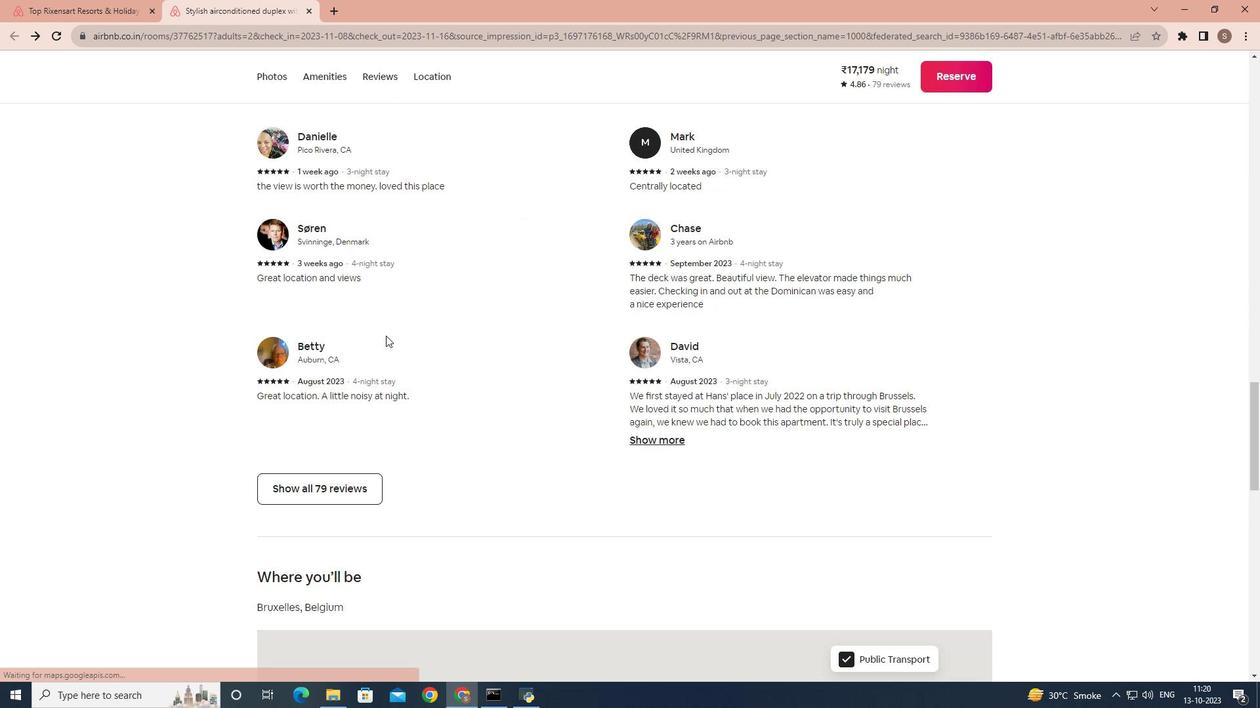 
Action: Mouse moved to (350, 325)
Screenshot: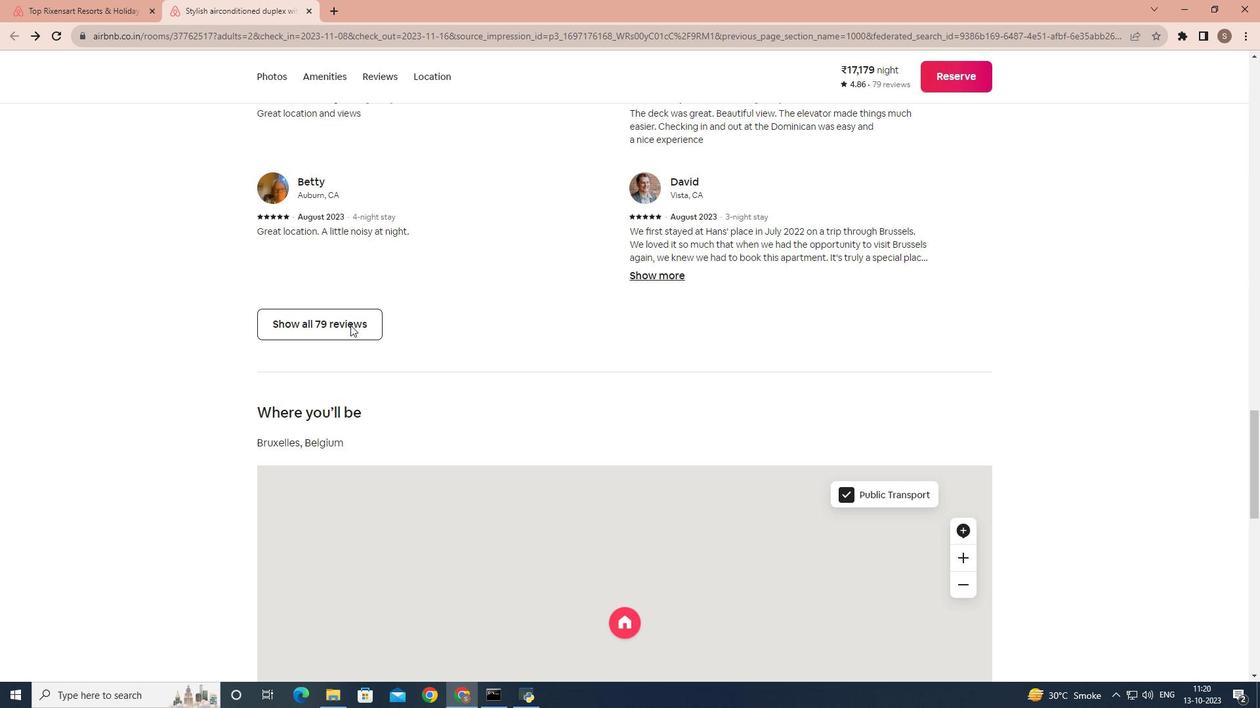 
Action: Mouse pressed left at (350, 325)
Screenshot: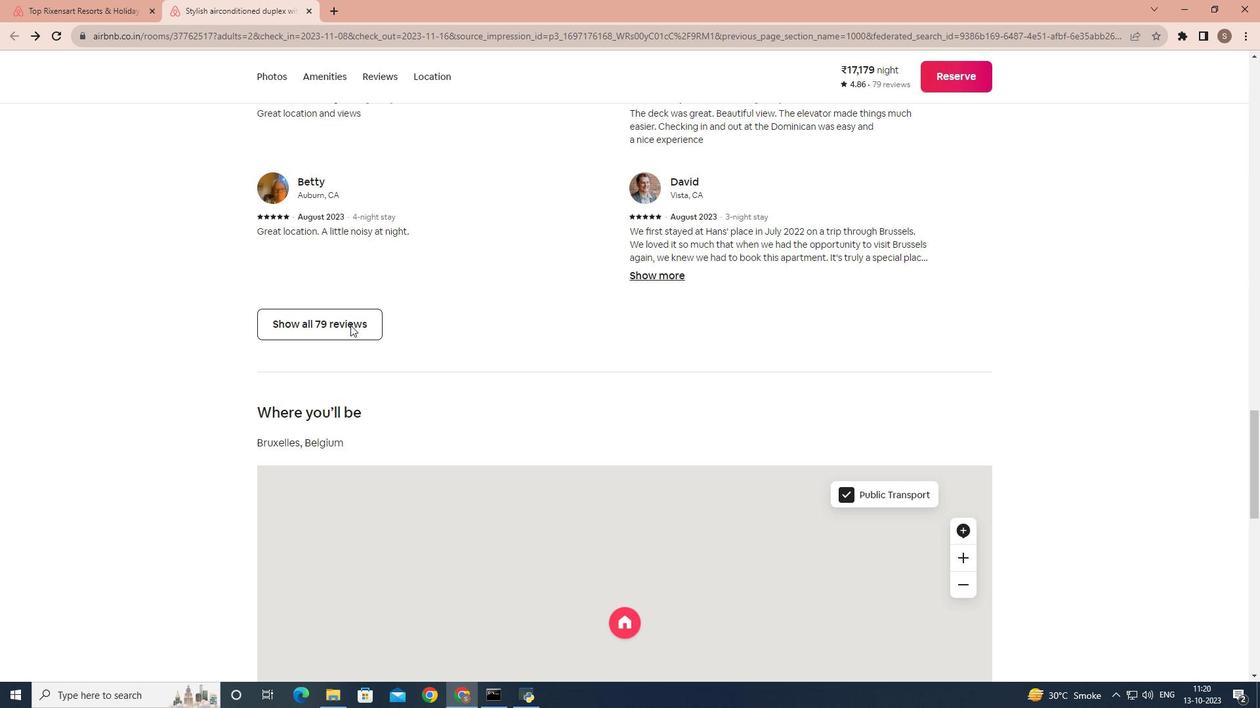 
Action: Mouse moved to (582, 351)
Screenshot: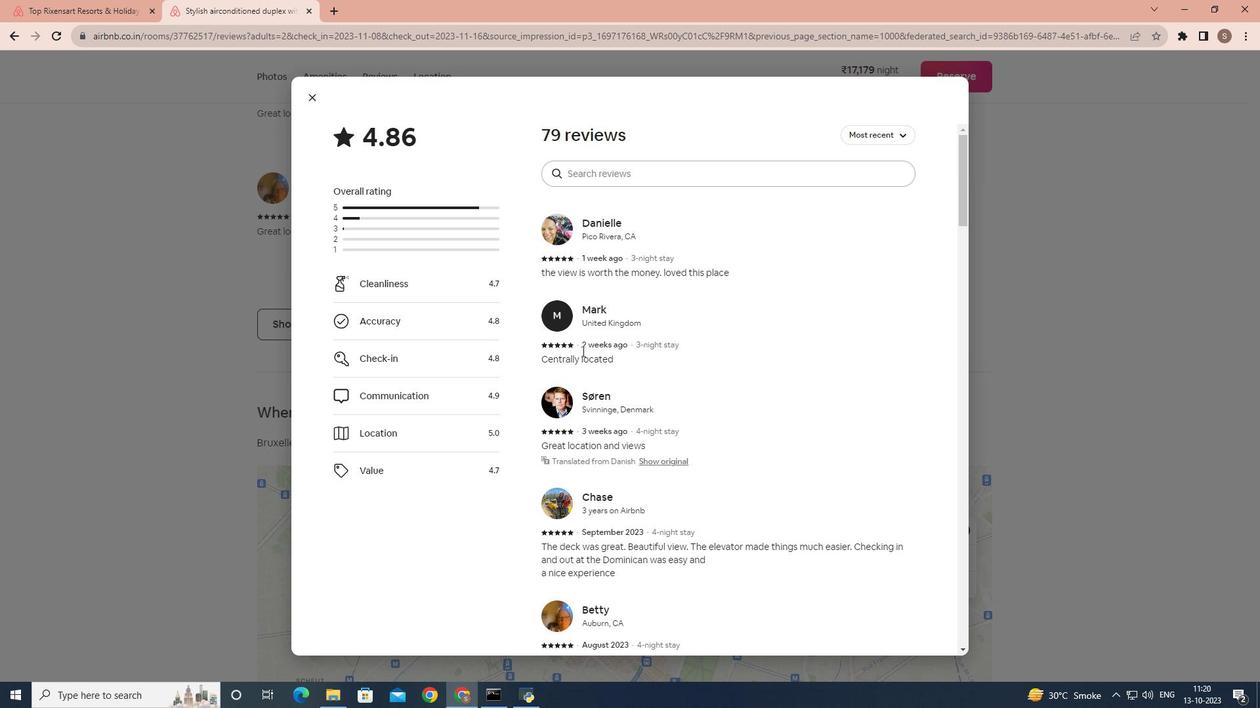 
Action: Mouse scrolled (582, 351) with delta (0, 0)
Screenshot: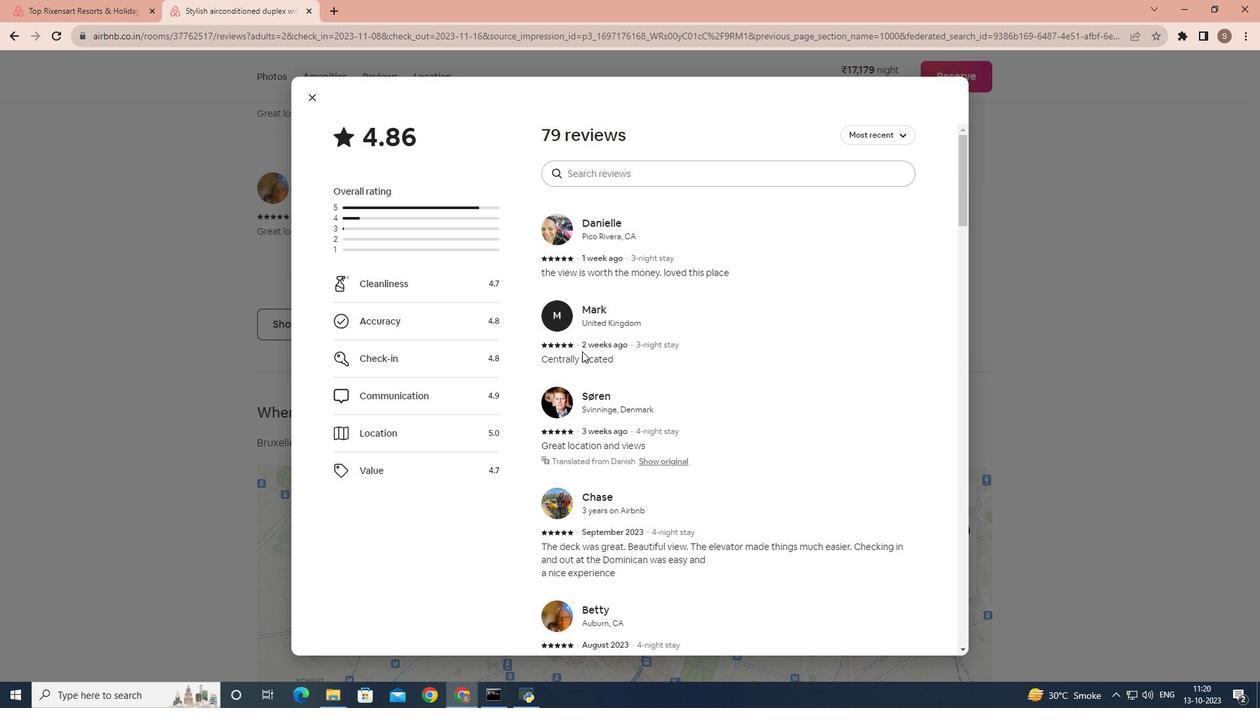 
Action: Mouse scrolled (582, 351) with delta (0, 0)
Screenshot: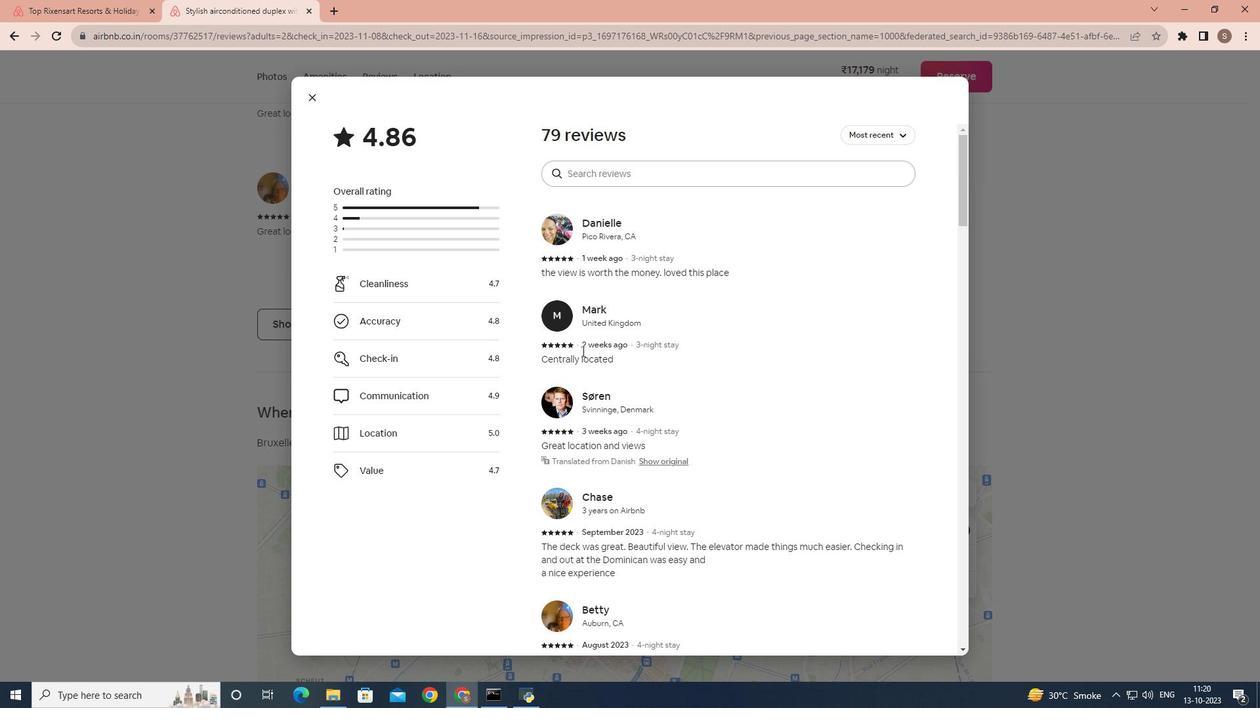 
Action: Mouse moved to (582, 353)
Screenshot: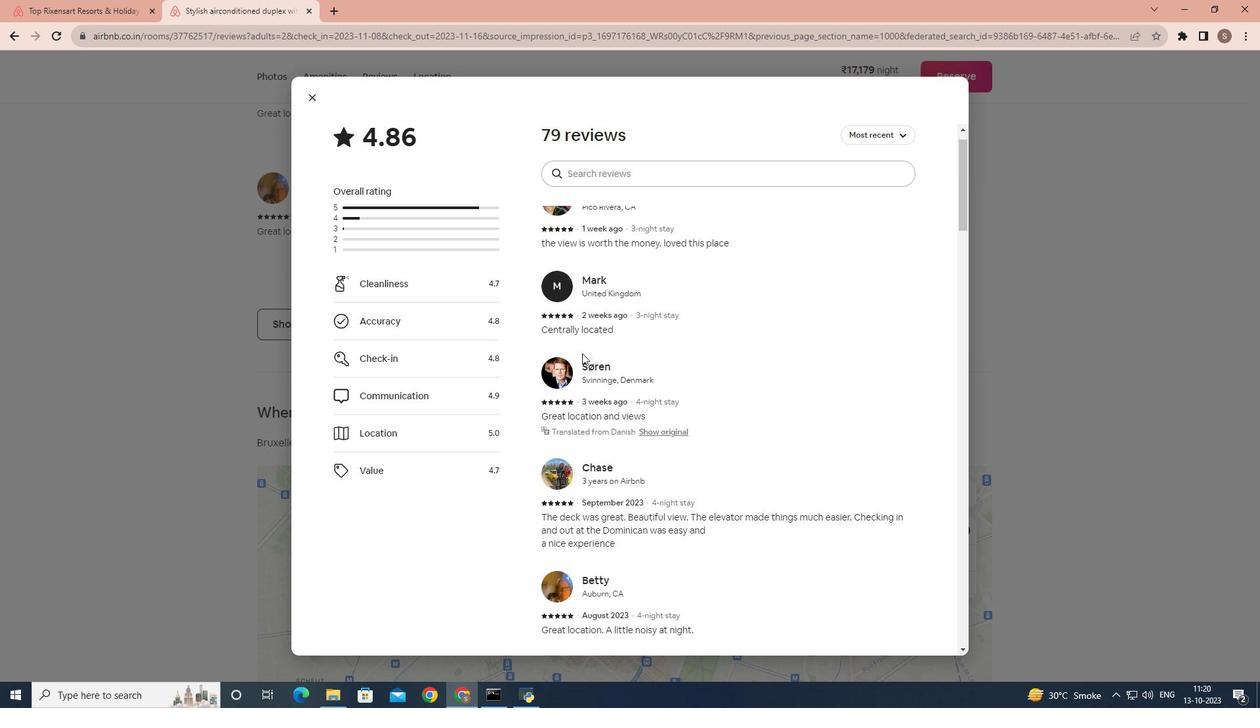 
Action: Mouse scrolled (582, 353) with delta (0, 0)
Screenshot: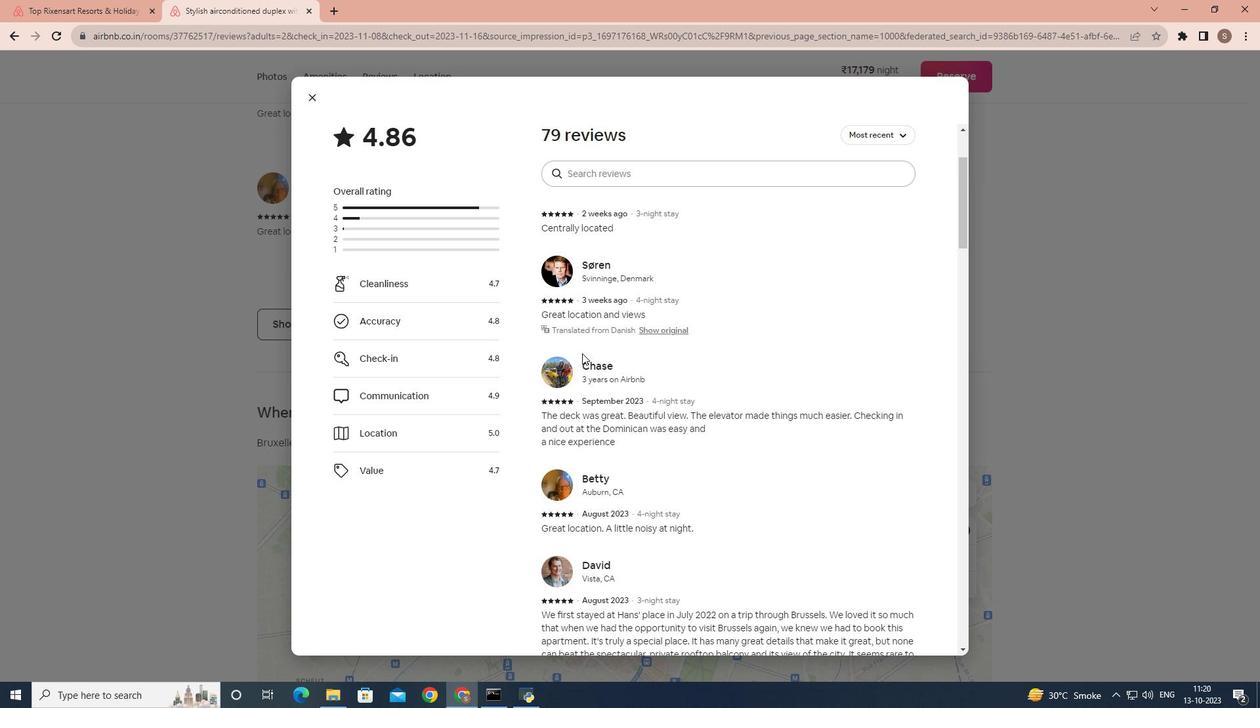 
Action: Mouse scrolled (582, 353) with delta (0, 0)
Screenshot: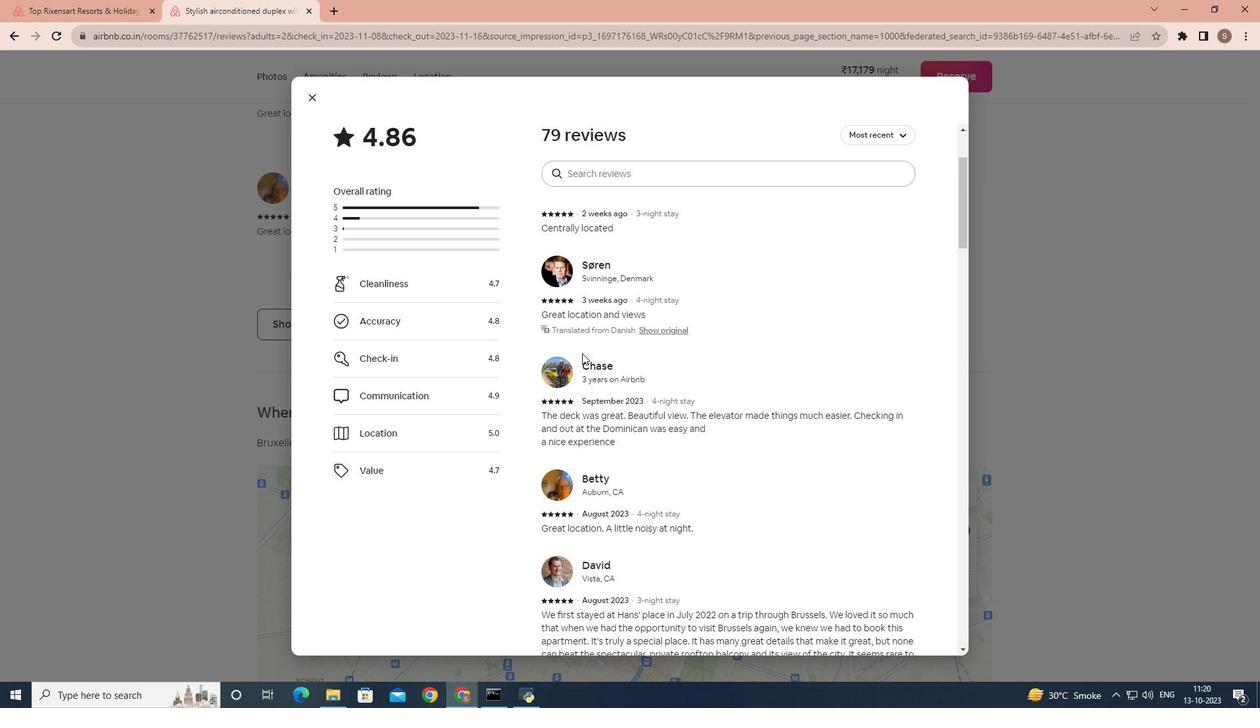 
Action: Mouse scrolled (582, 353) with delta (0, 0)
Screenshot: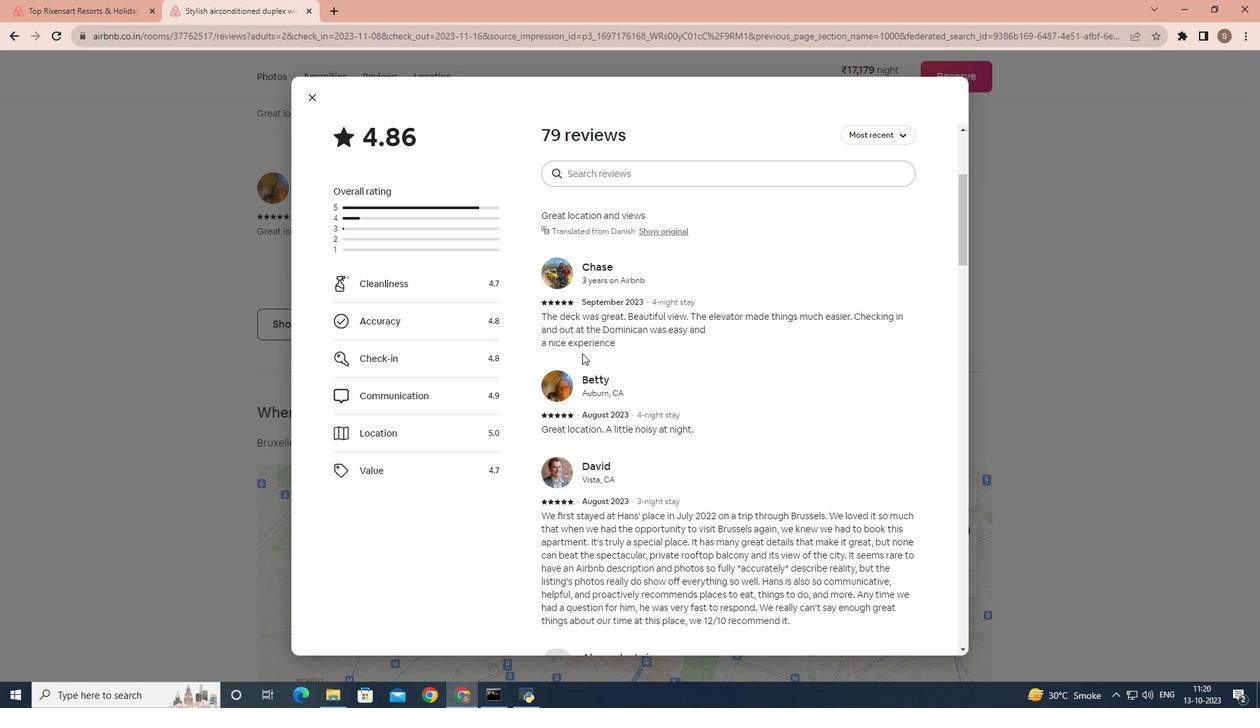 
Action: Mouse scrolled (582, 353) with delta (0, 0)
Screenshot: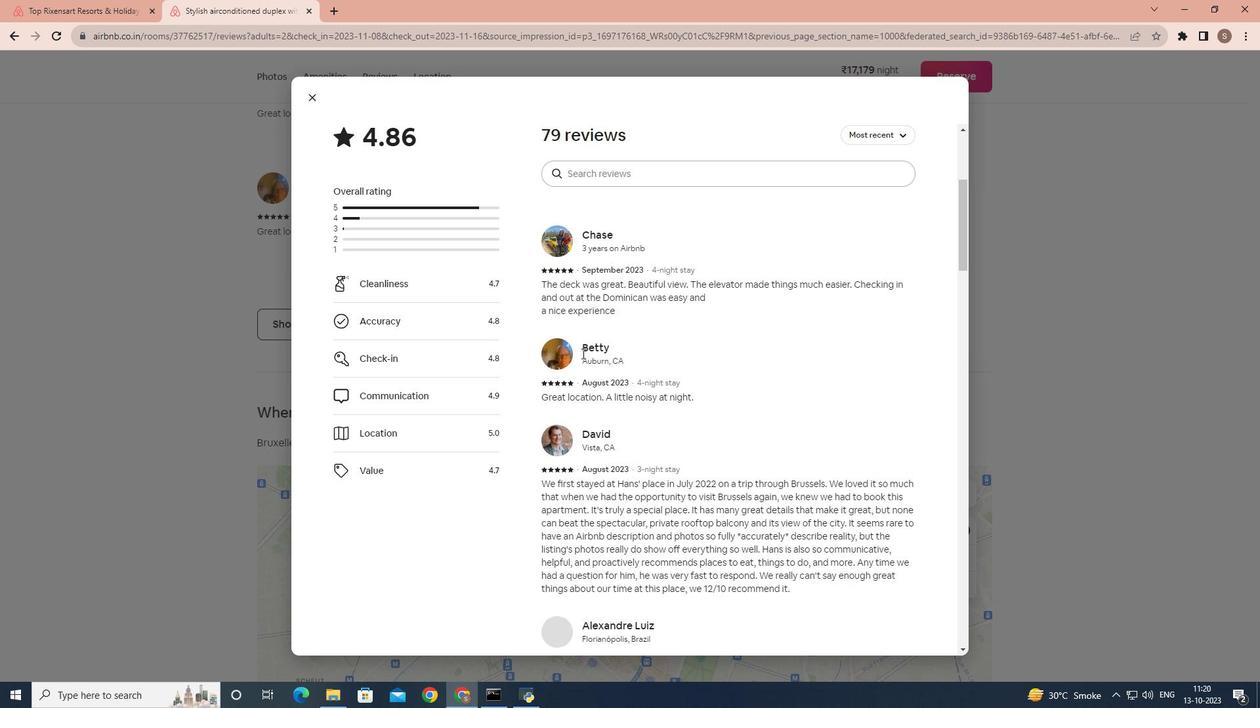 
Action: Mouse scrolled (582, 353) with delta (0, 0)
Screenshot: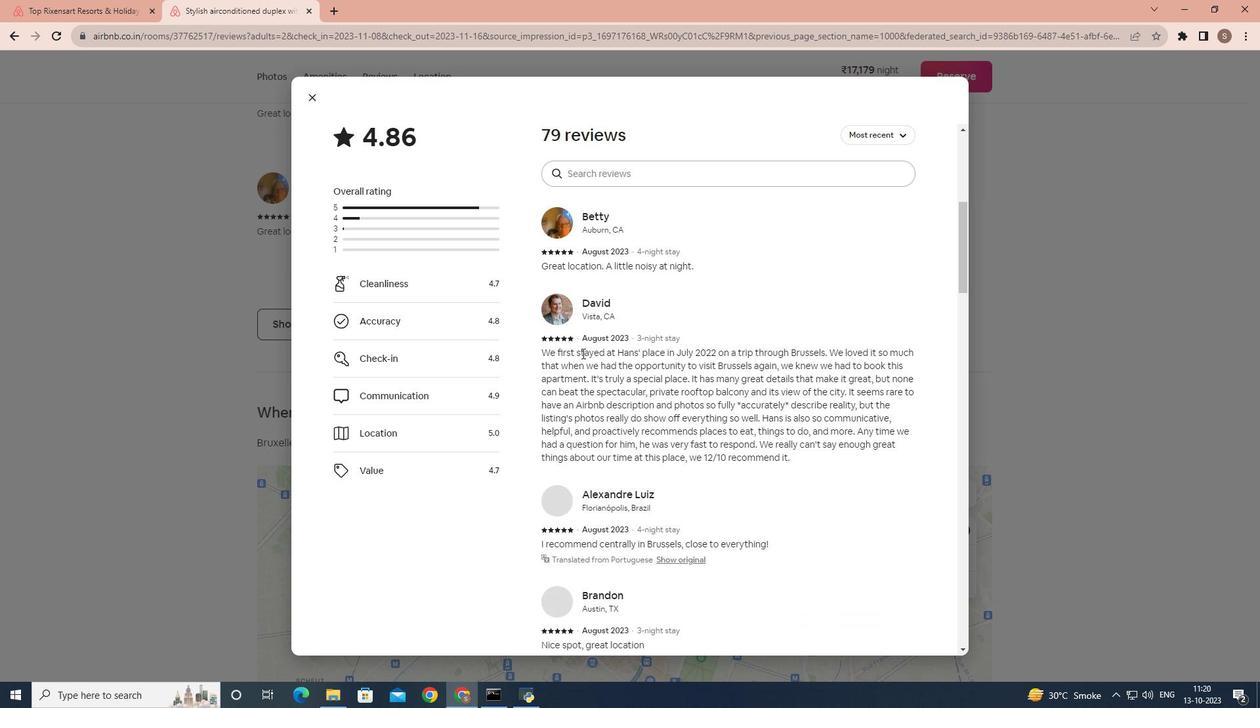 
Action: Mouse scrolled (582, 353) with delta (0, 0)
Screenshot: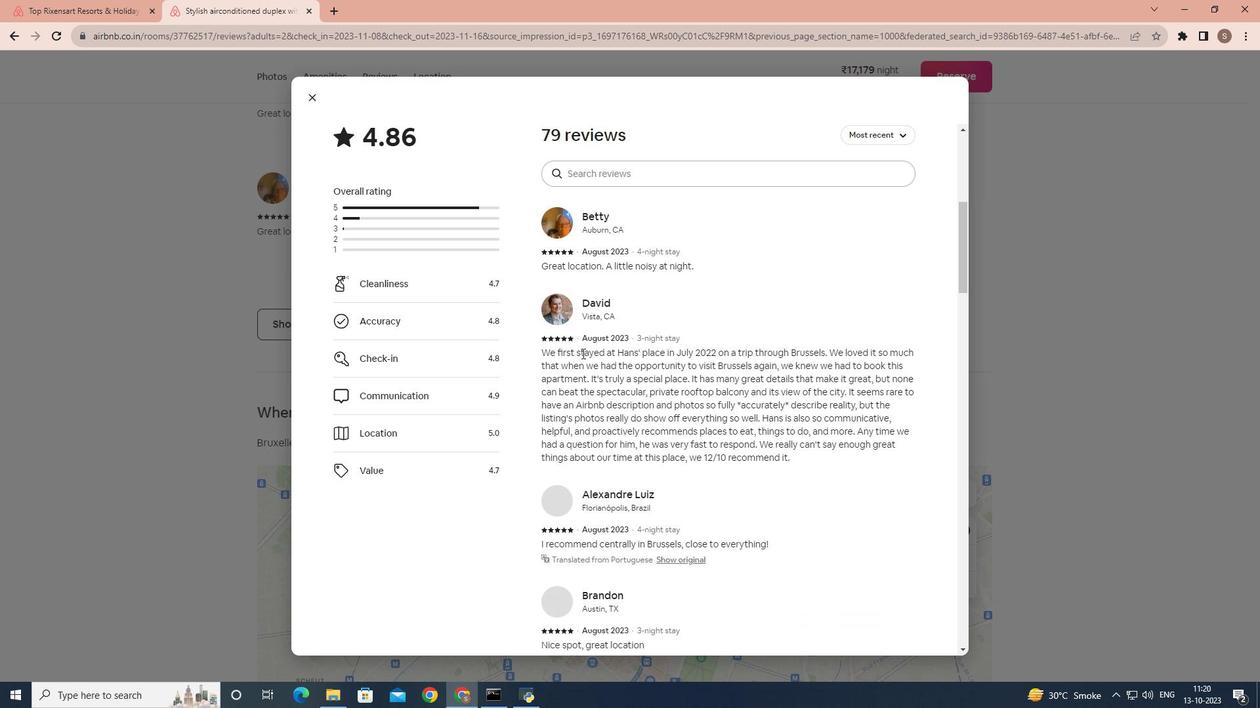 
Action: Mouse scrolled (582, 353) with delta (0, 0)
Screenshot: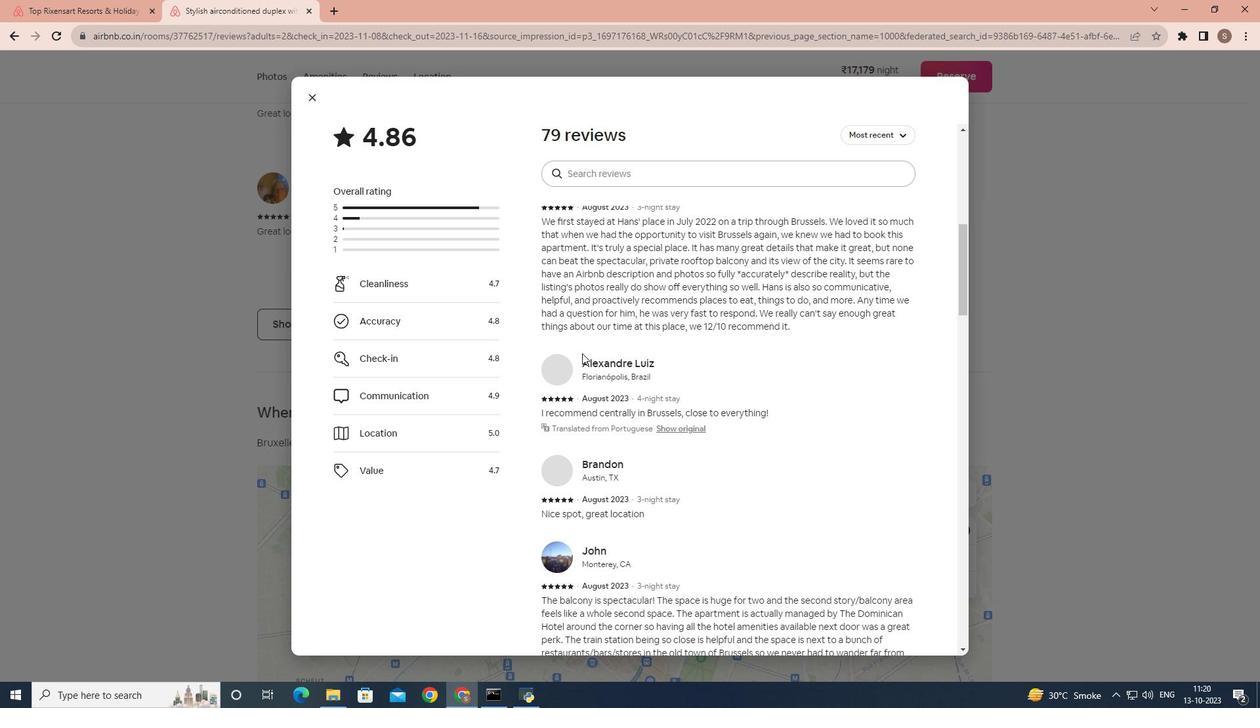 
Action: Mouse scrolled (582, 353) with delta (0, 0)
Screenshot: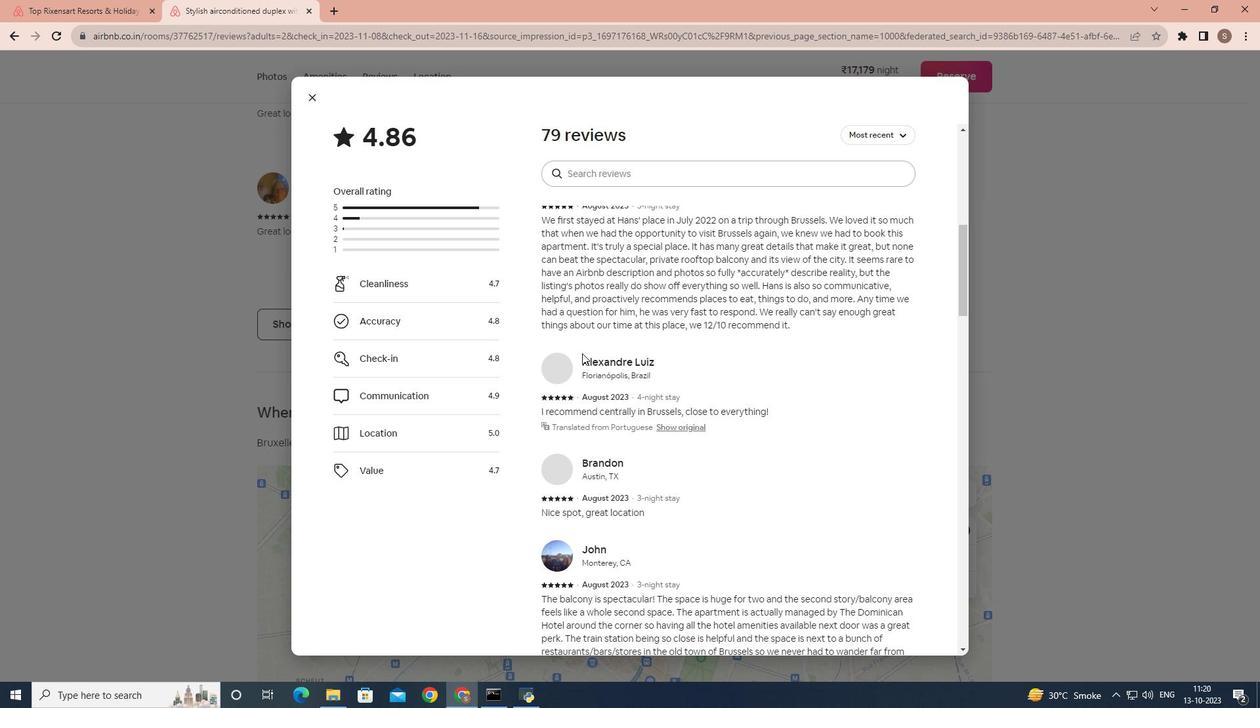 
Action: Mouse scrolled (582, 353) with delta (0, 0)
